Task: Research Airbnb properties in Jebba, Nigeria from 3rd December, 2023 to 17th December, 2023 for 3 adults, 1 child. Place can be entire room with 3 bedrooms having 4 beds and 2 bathrooms. Property type can be house. Amenities needed are: wifi.
Action: Mouse moved to (559, 123)
Screenshot: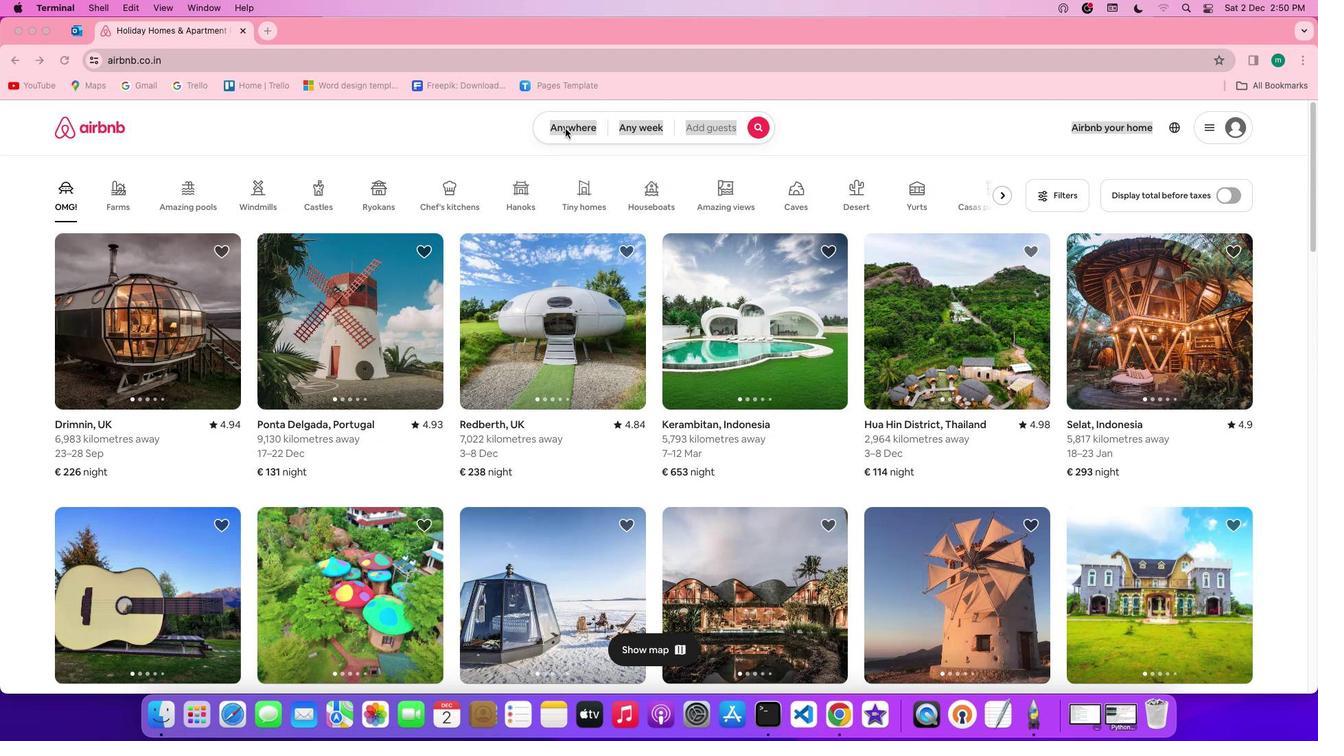 
Action: Mouse pressed left at (559, 123)
Screenshot: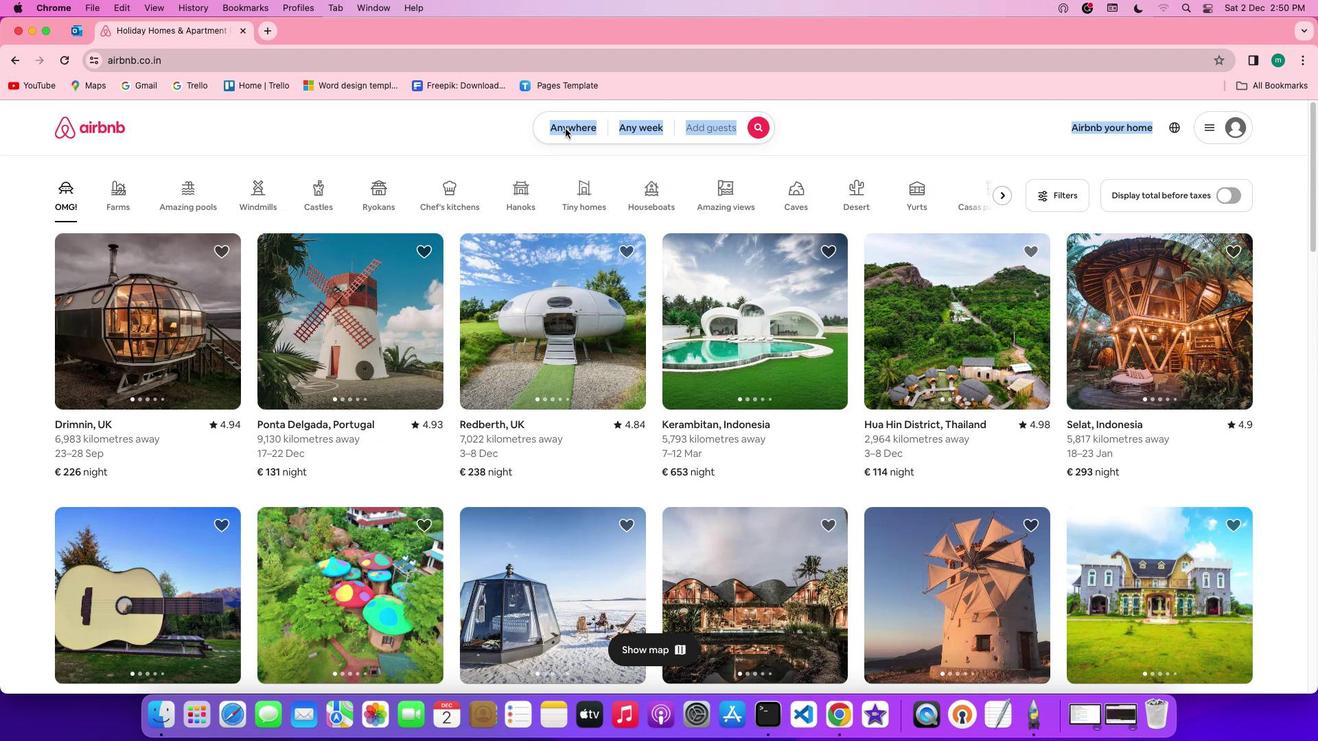 
Action: Mouse pressed left at (559, 123)
Screenshot: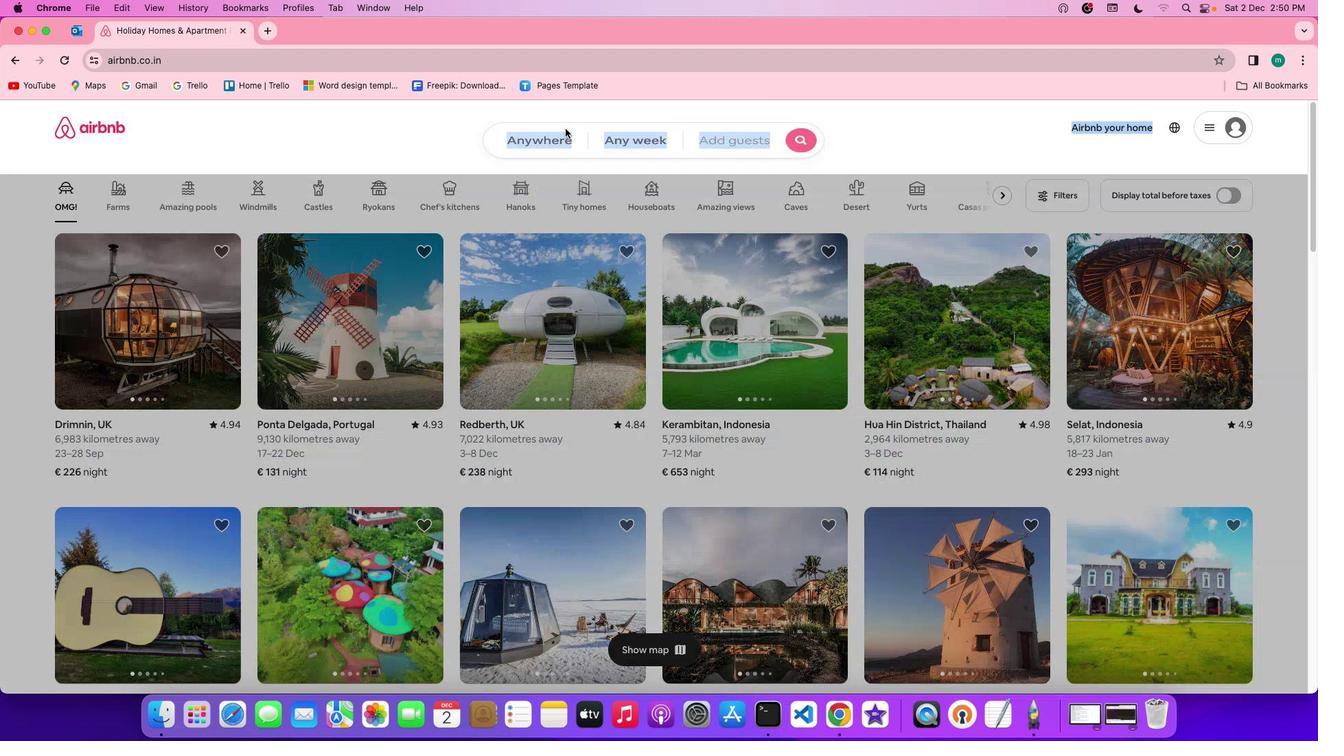
Action: Mouse moved to (491, 173)
Screenshot: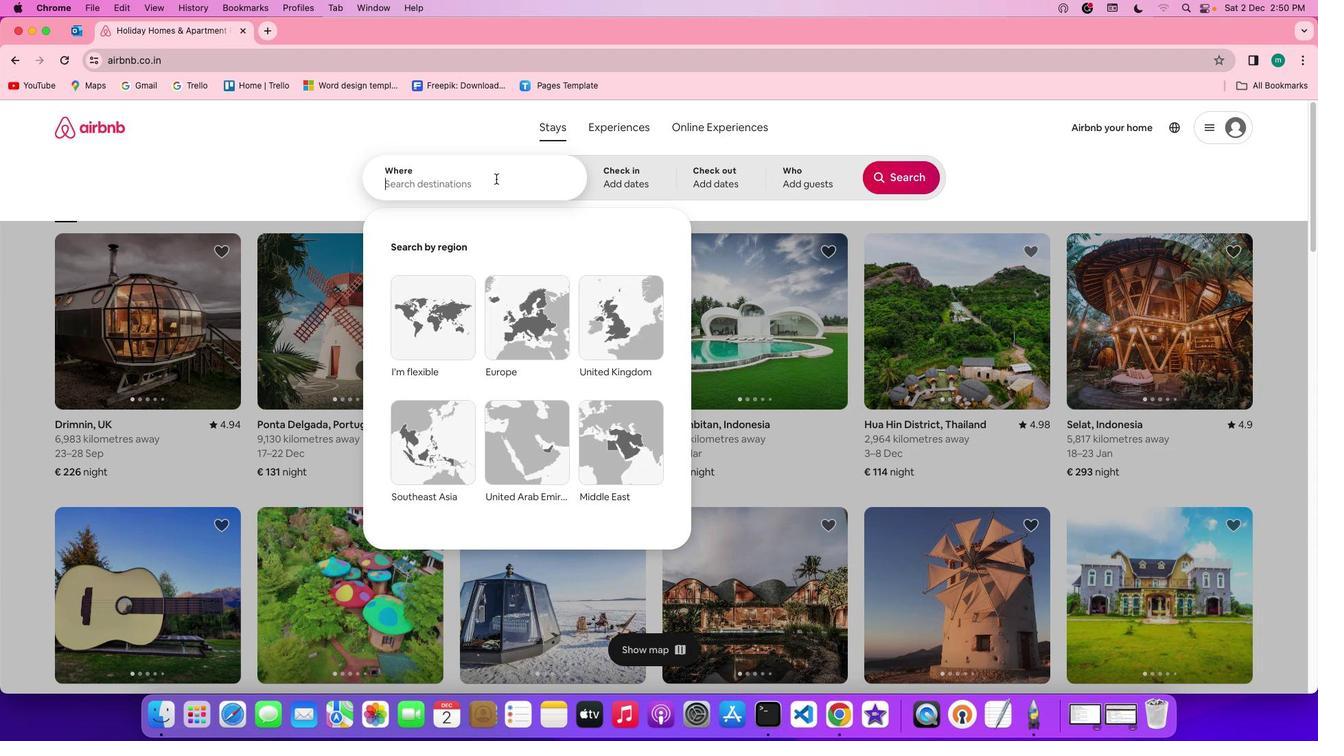 
Action: Mouse pressed left at (491, 173)
Screenshot: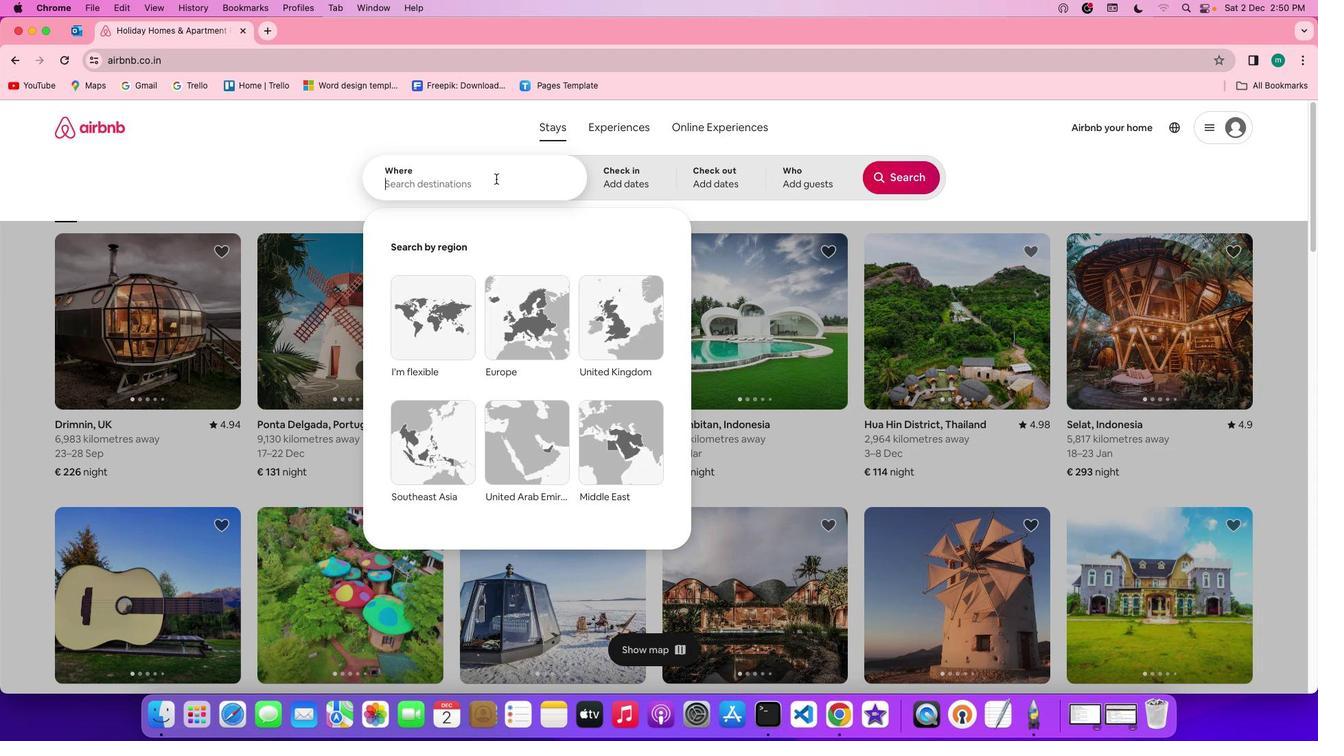 
Action: Key pressed Key.shift'J''e''b''b''a'','Key.spaceKey.shift'n''i''g''e''r''i''a'
Screenshot: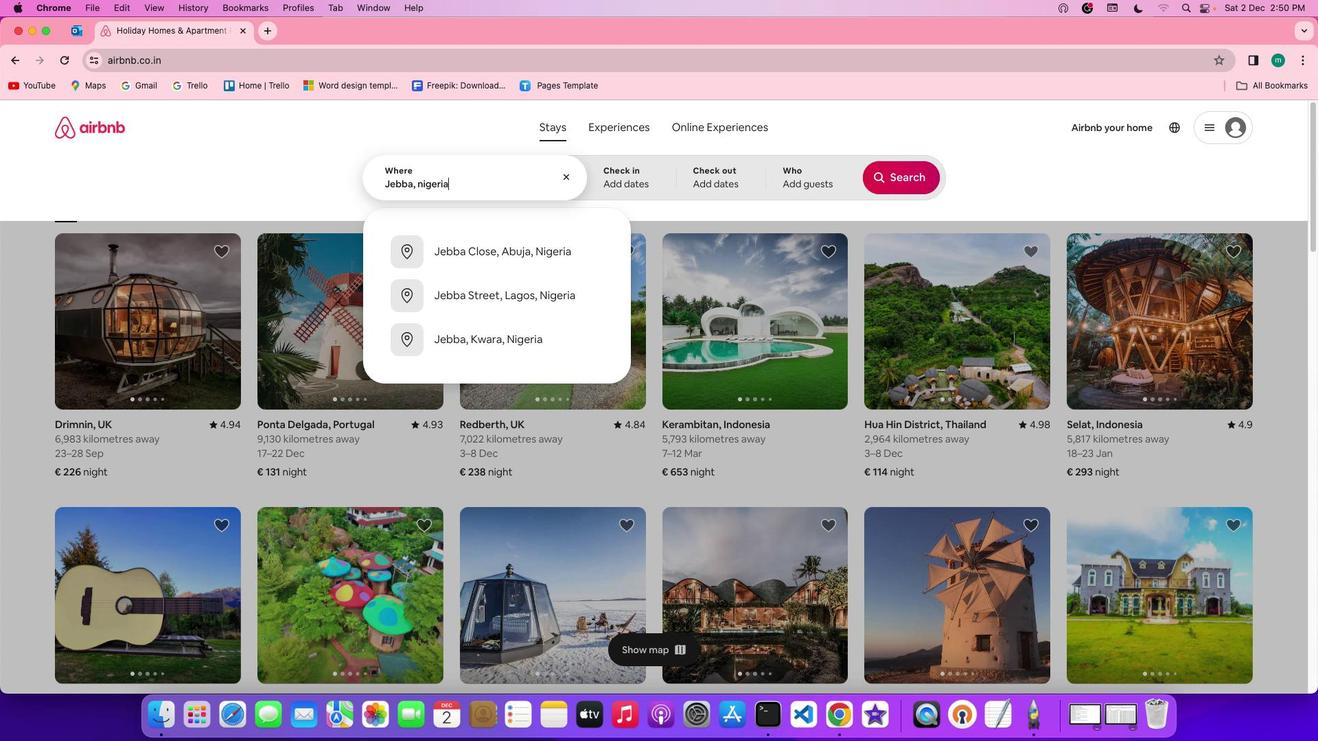 
Action: Mouse moved to (628, 164)
Screenshot: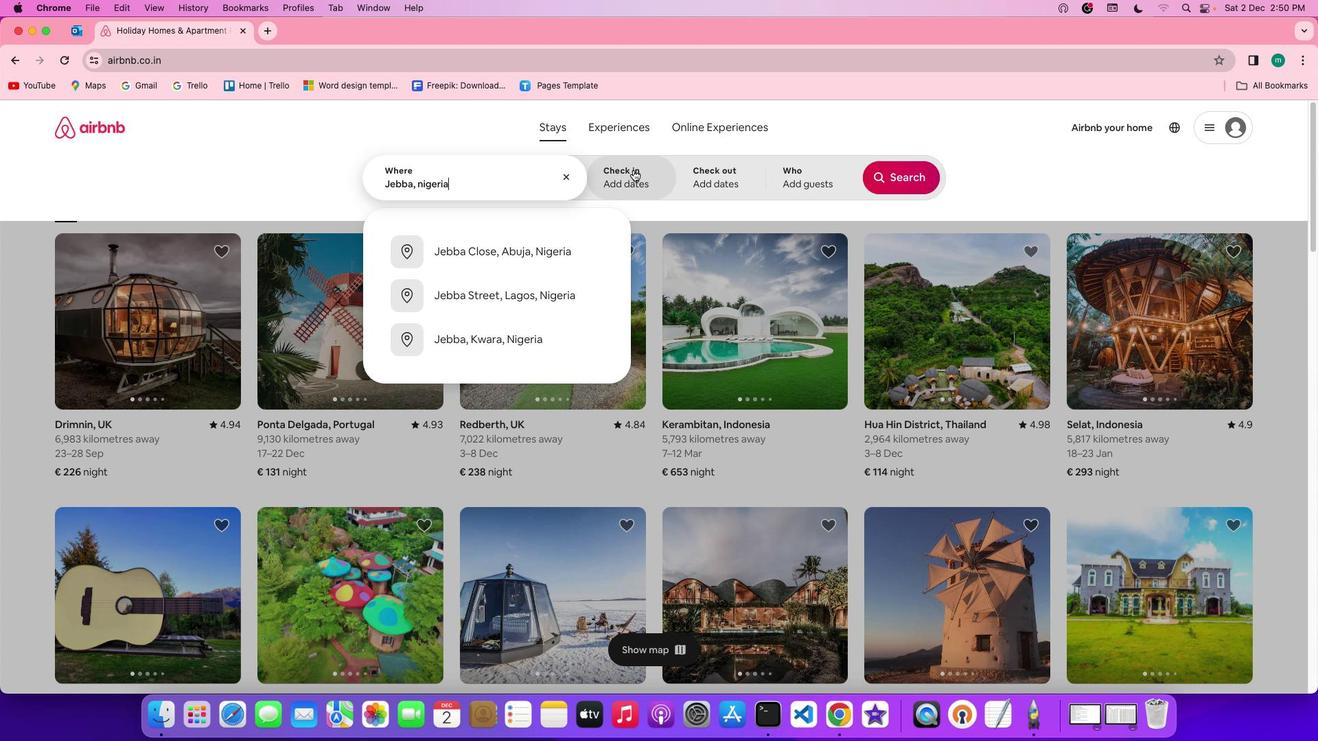 
Action: Mouse pressed left at (628, 164)
Screenshot: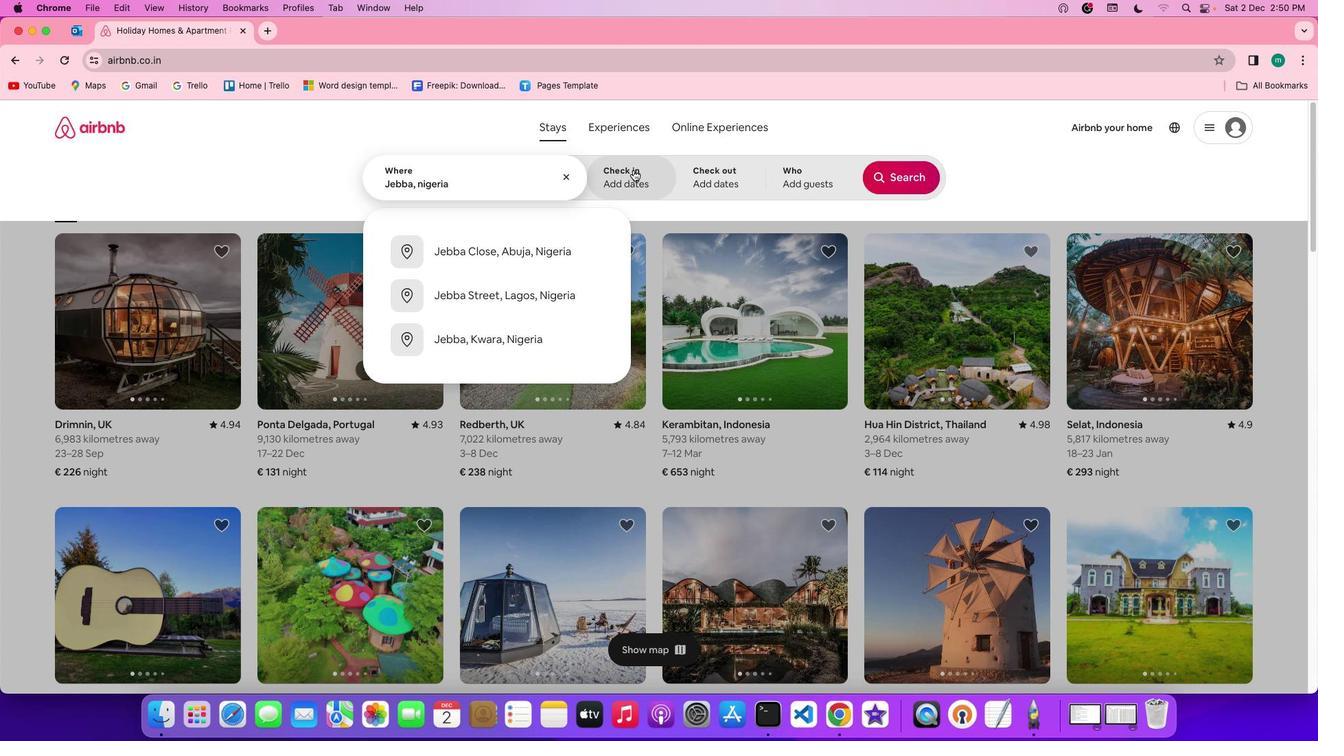 
Action: Mouse moved to (417, 374)
Screenshot: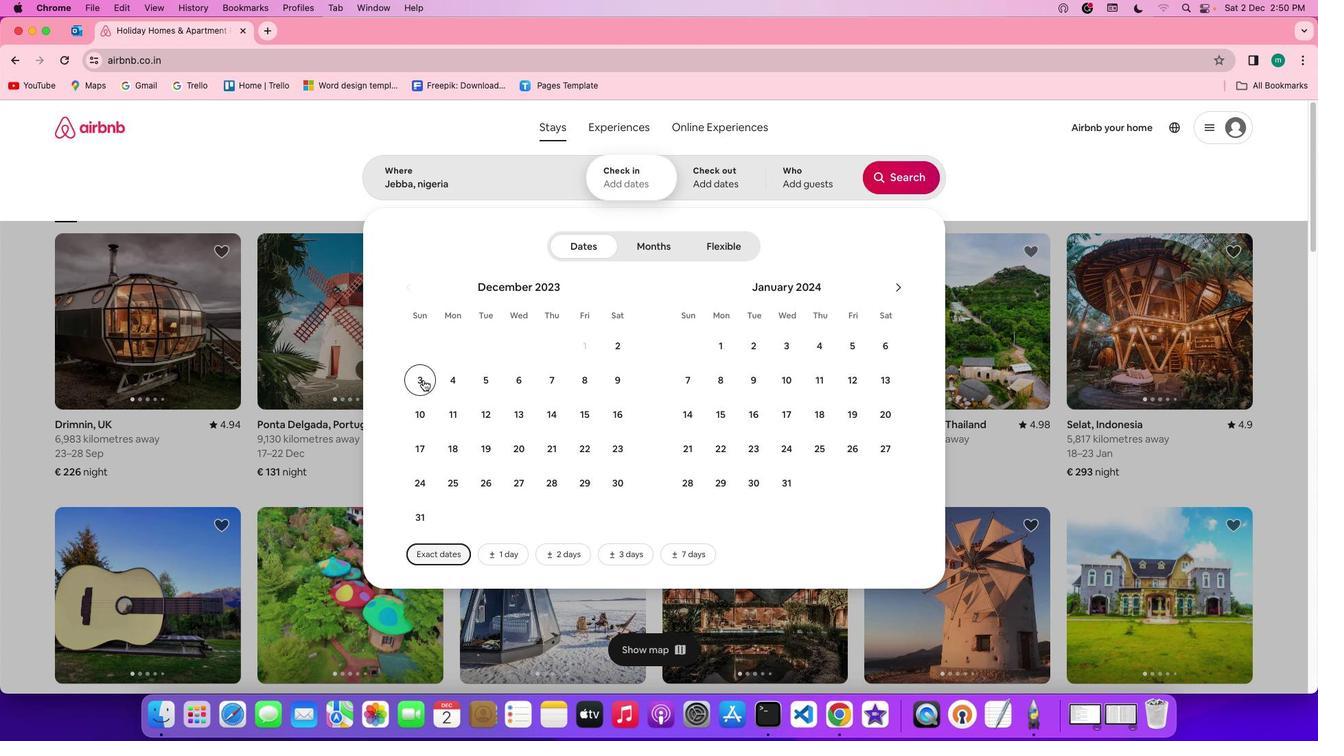 
Action: Mouse pressed left at (417, 374)
Screenshot: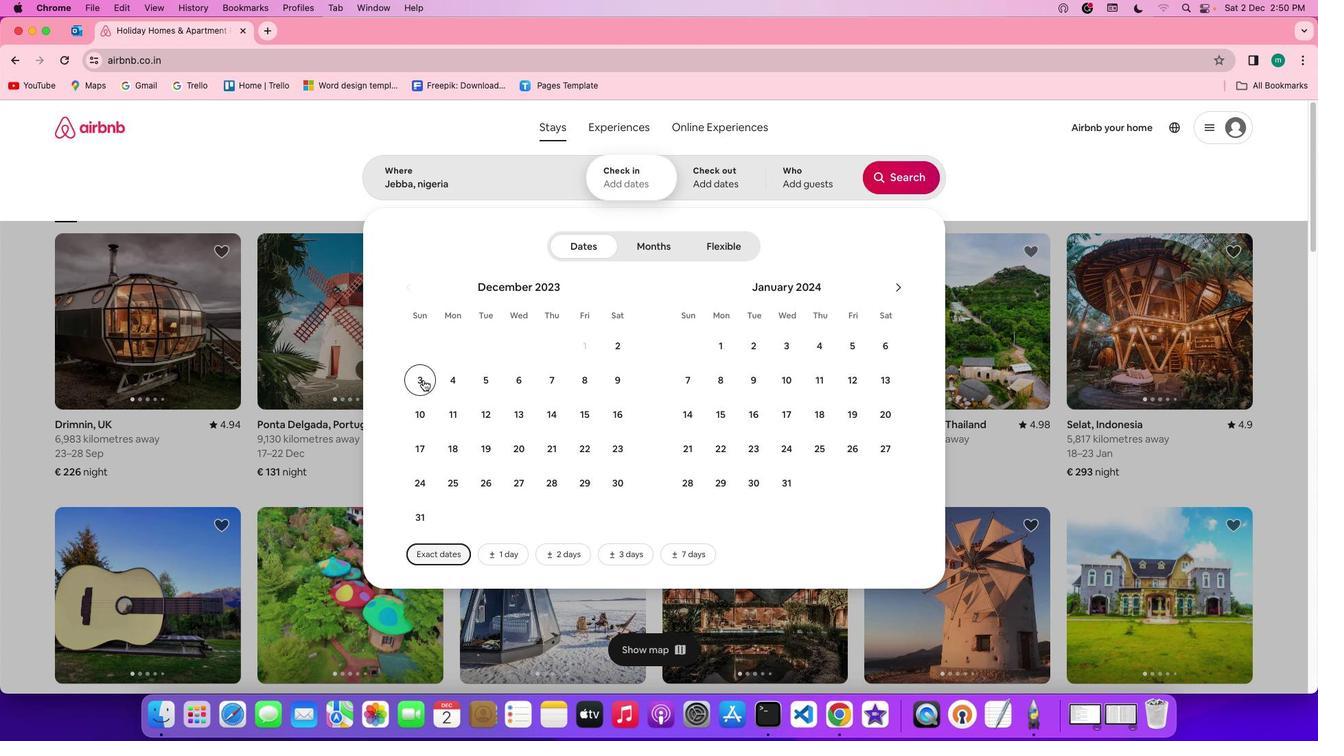 
Action: Mouse moved to (422, 435)
Screenshot: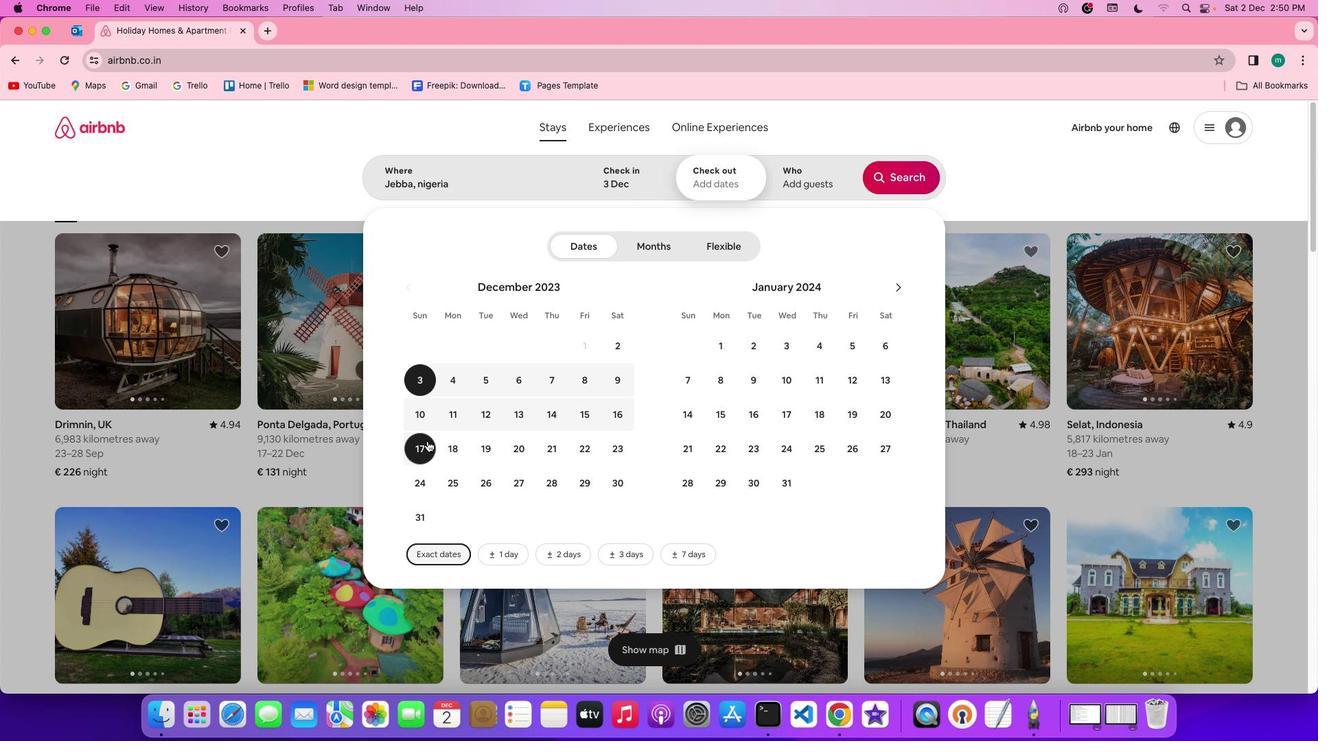
Action: Mouse pressed left at (422, 435)
Screenshot: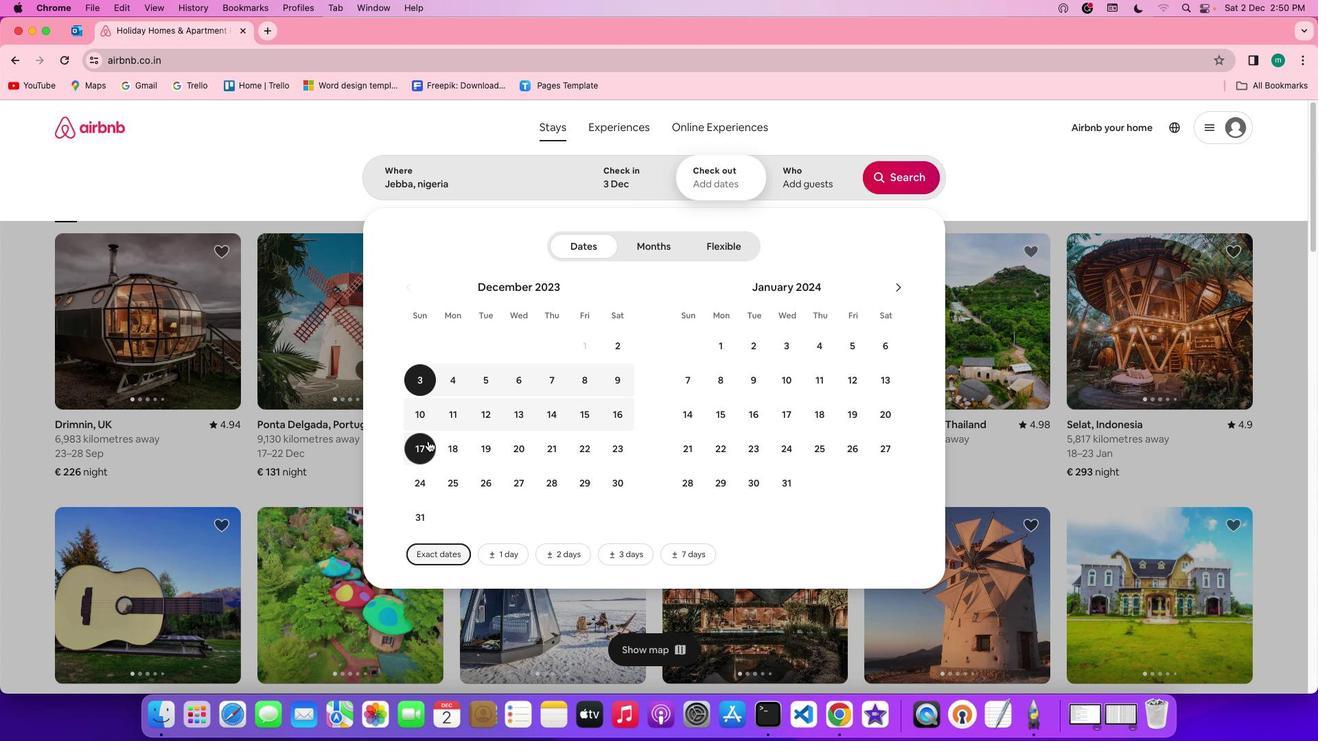 
Action: Mouse moved to (809, 170)
Screenshot: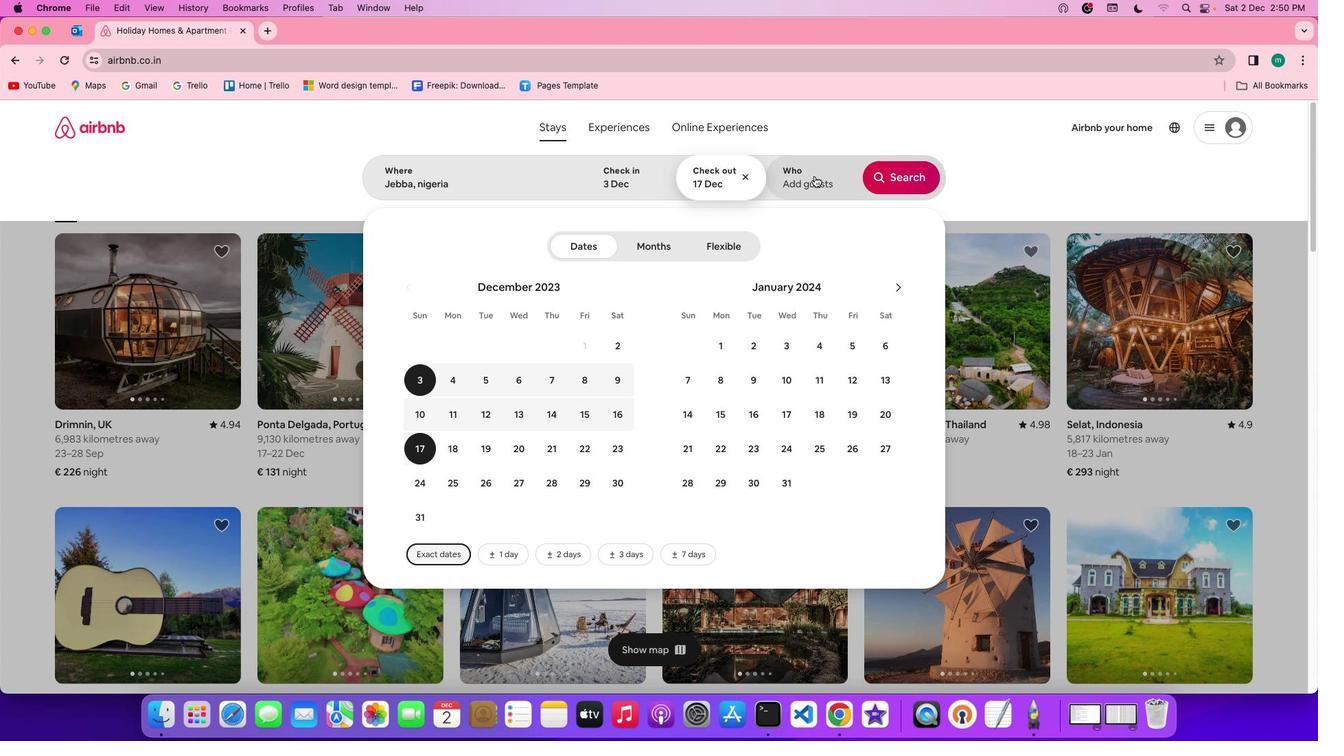 
Action: Mouse pressed left at (809, 170)
Screenshot: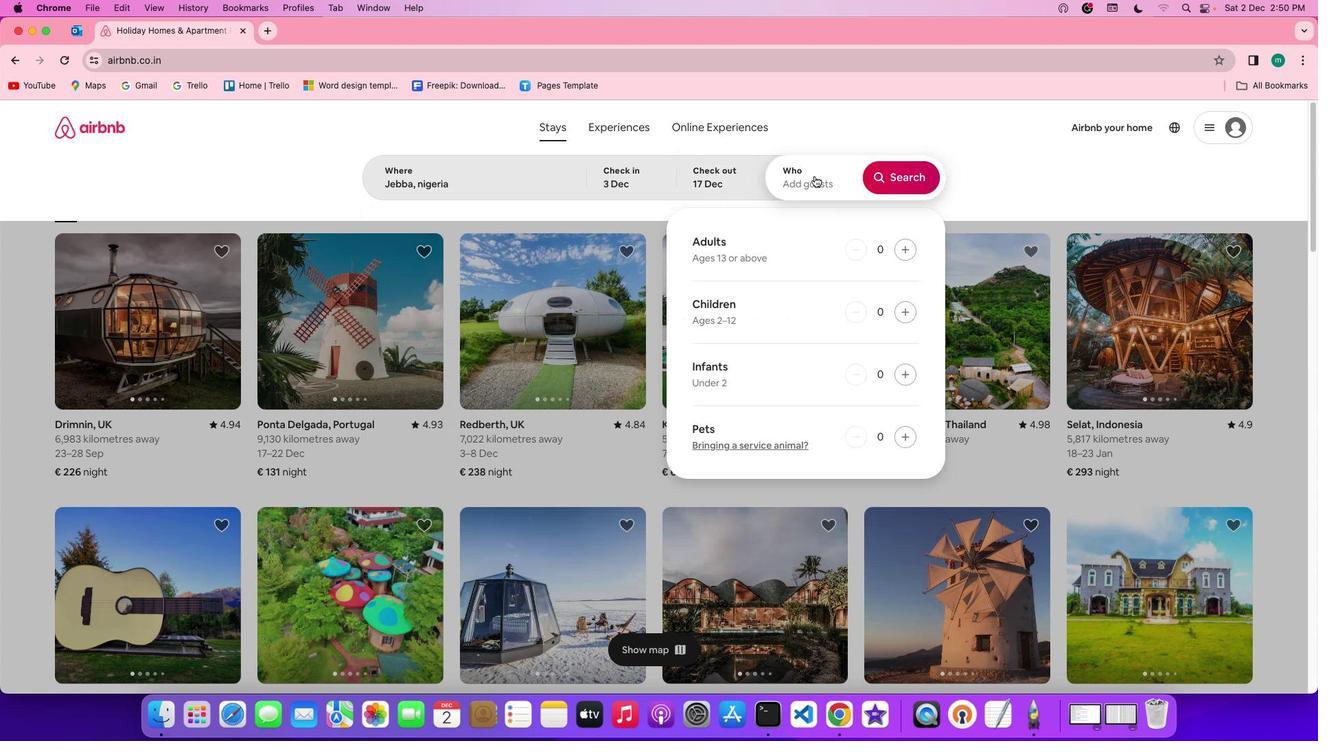 
Action: Mouse moved to (896, 241)
Screenshot: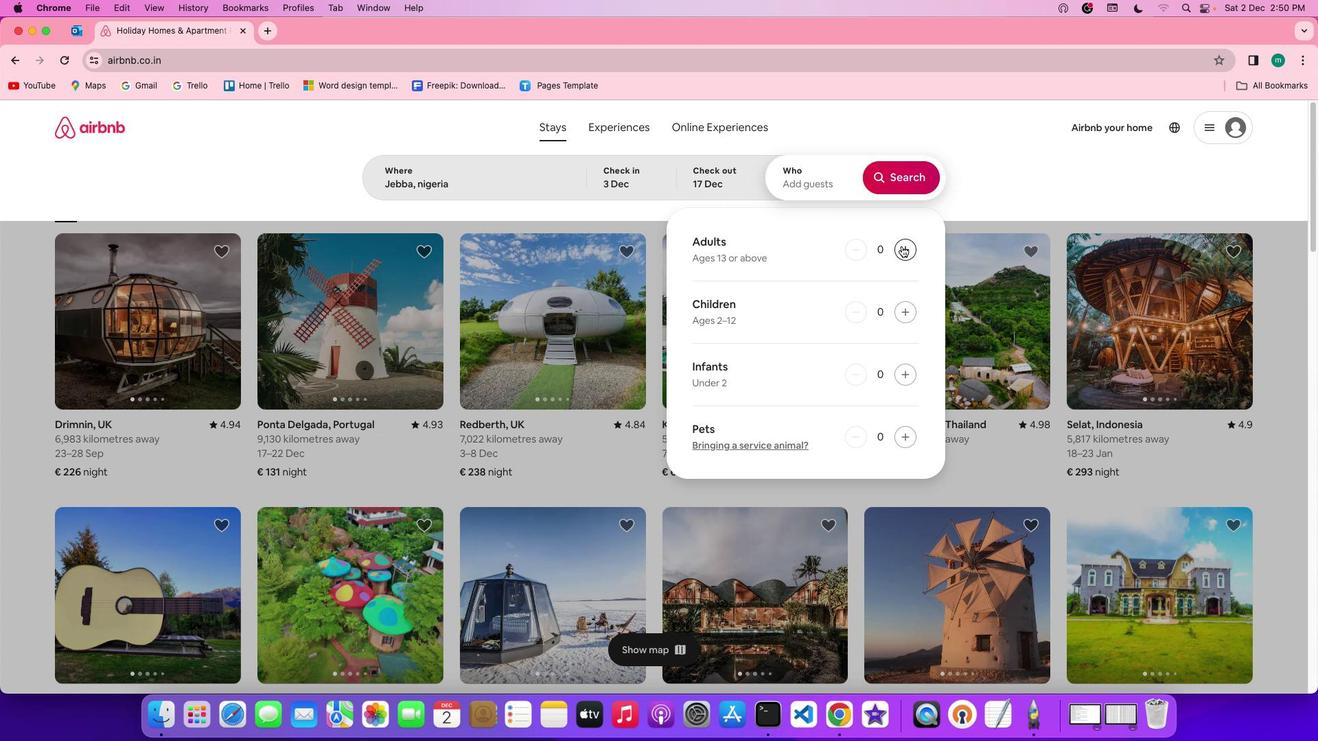 
Action: Mouse pressed left at (896, 241)
Screenshot: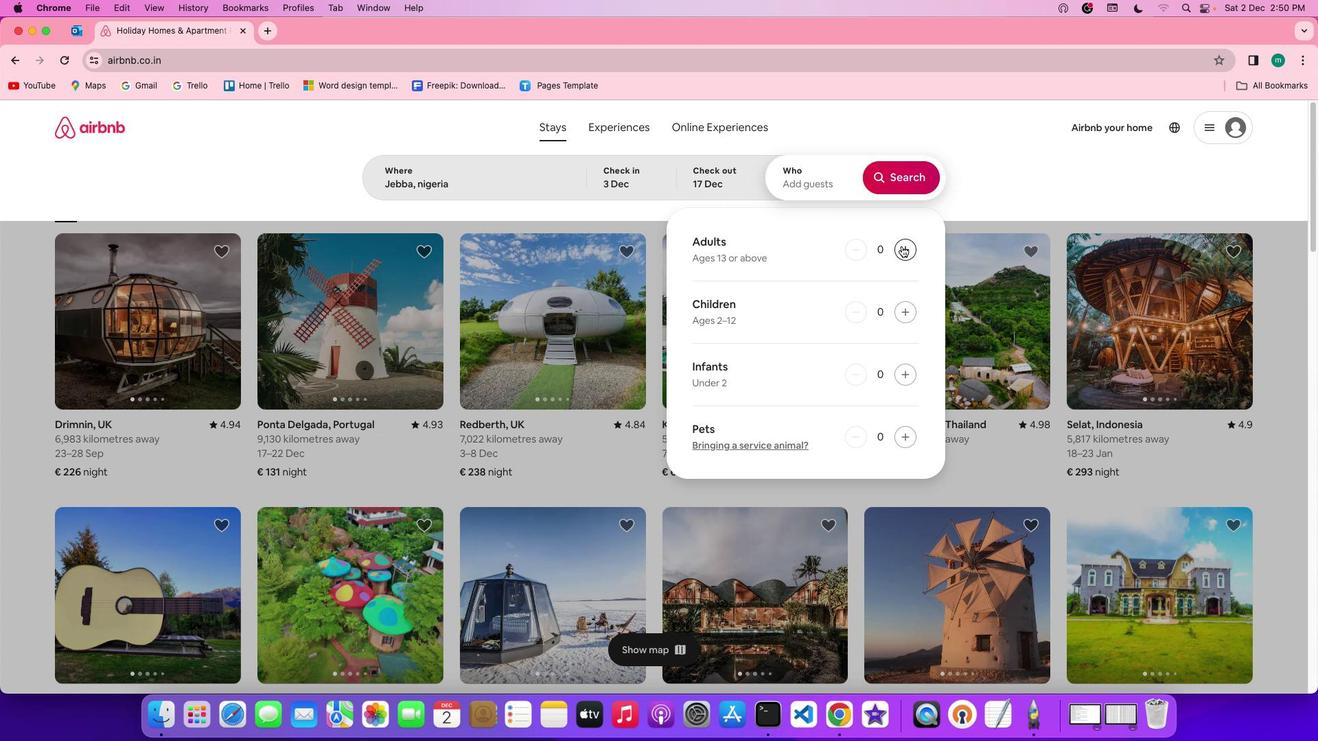 
Action: Mouse pressed left at (896, 241)
Screenshot: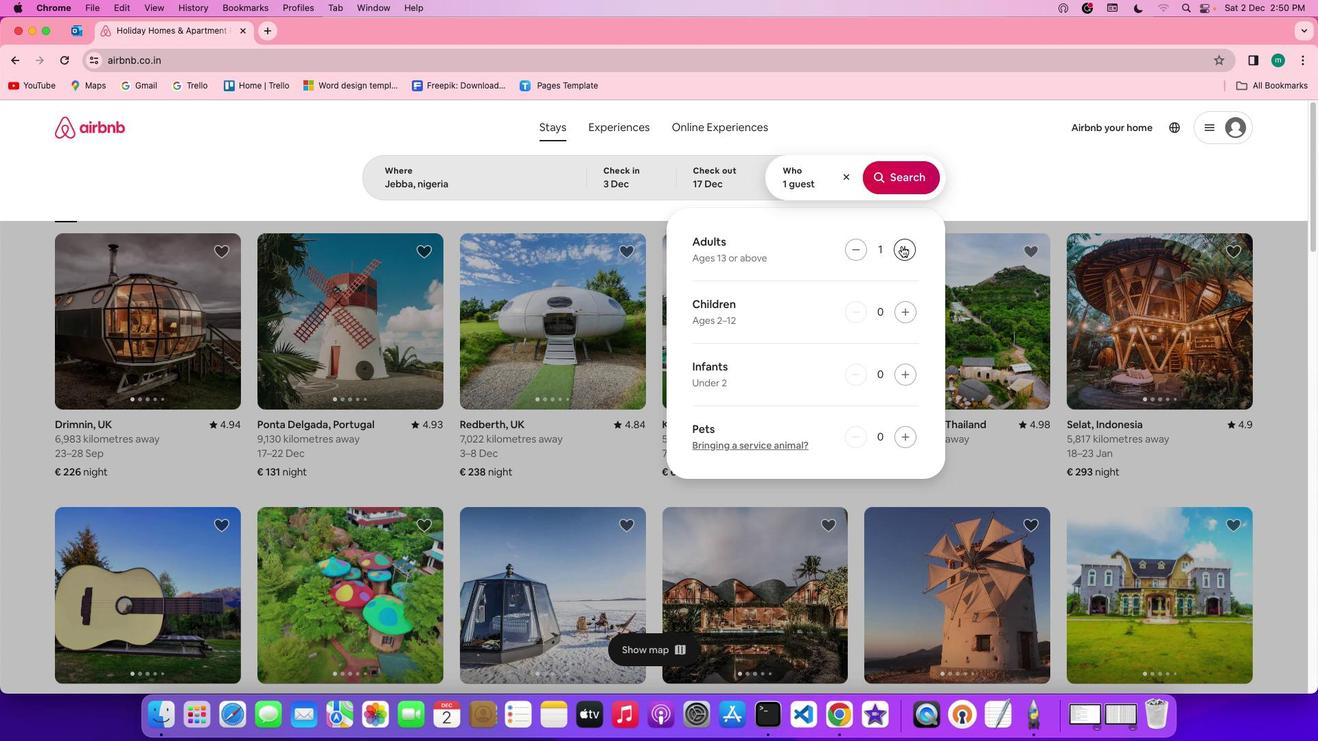 
Action: Mouse pressed left at (896, 241)
Screenshot: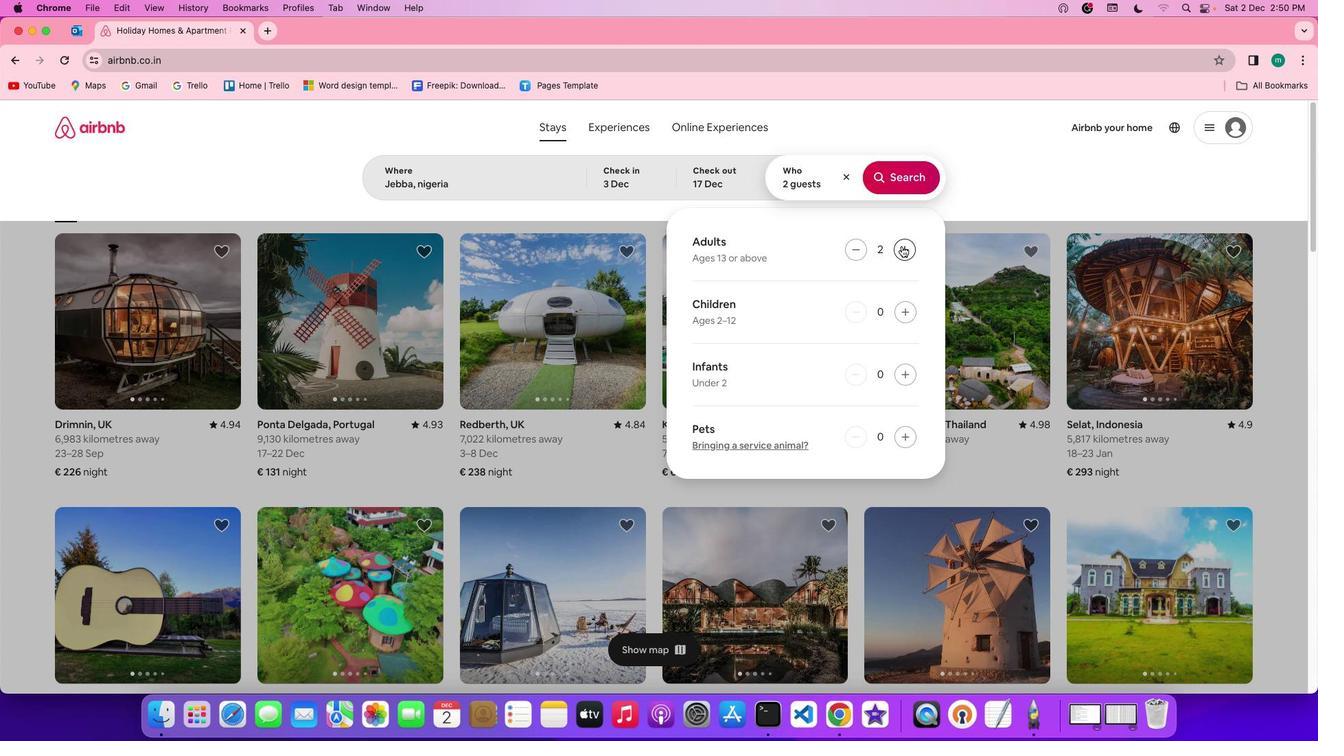
Action: Mouse moved to (899, 301)
Screenshot: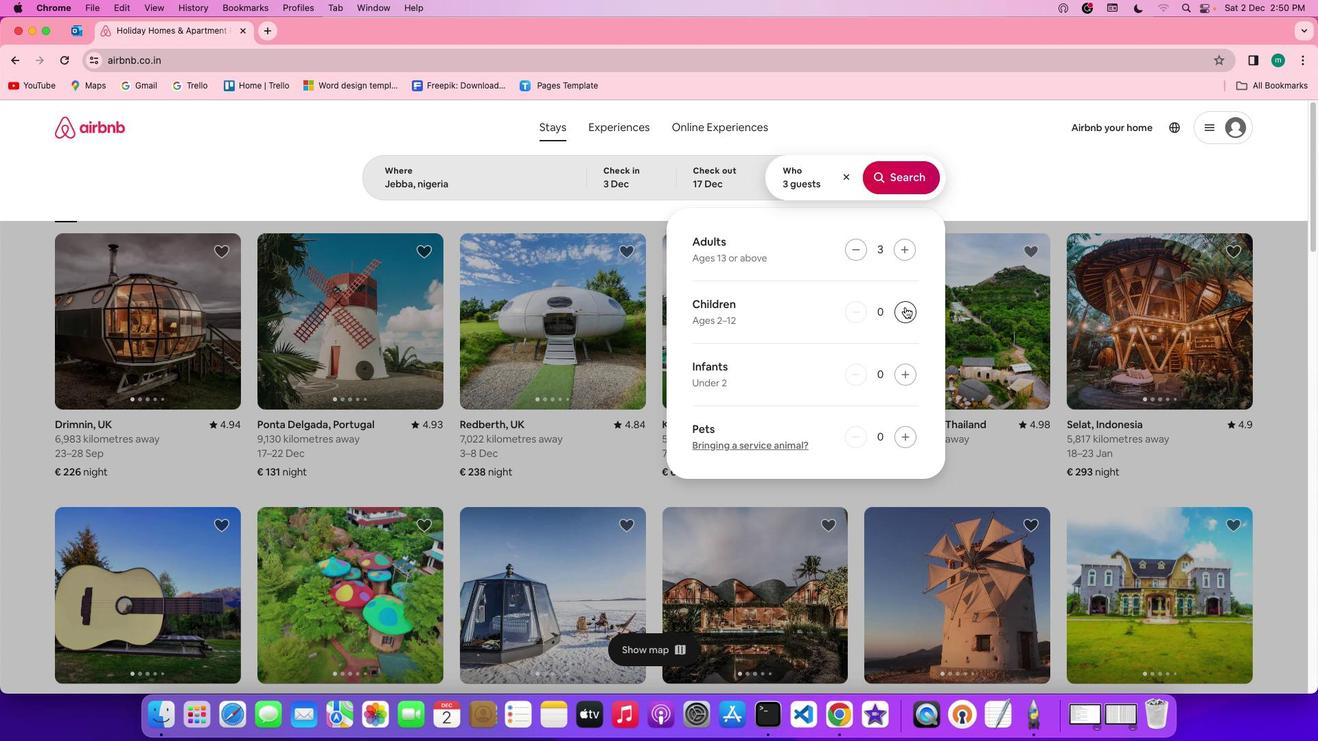 
Action: Mouse pressed left at (899, 301)
Screenshot: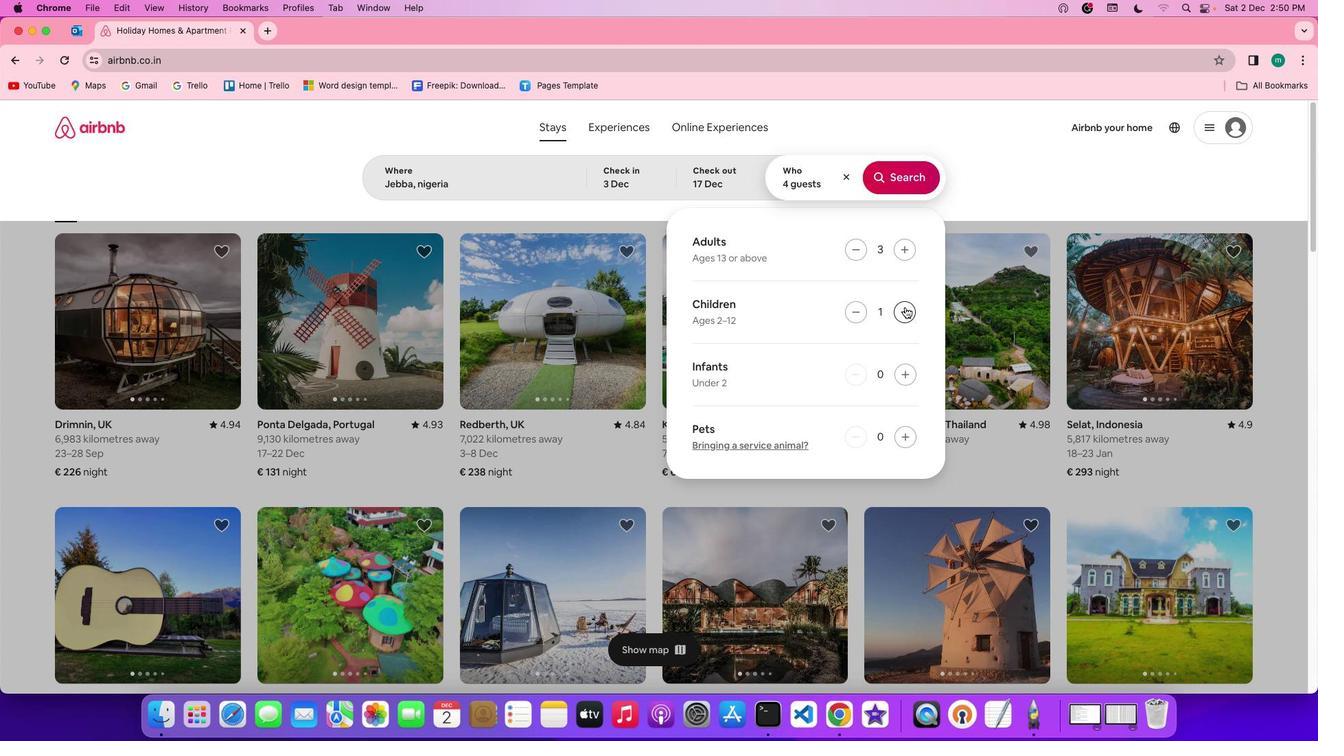 
Action: Mouse moved to (885, 172)
Screenshot: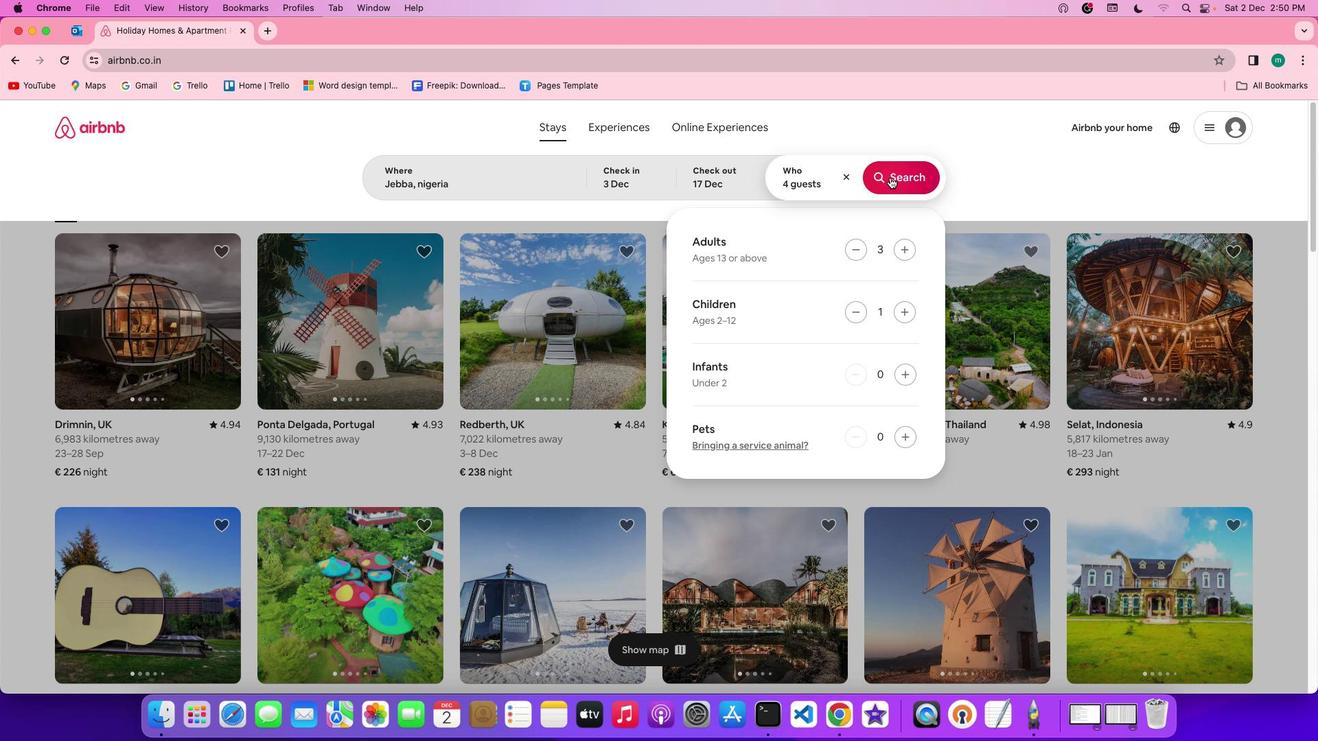 
Action: Mouse pressed left at (885, 172)
Screenshot: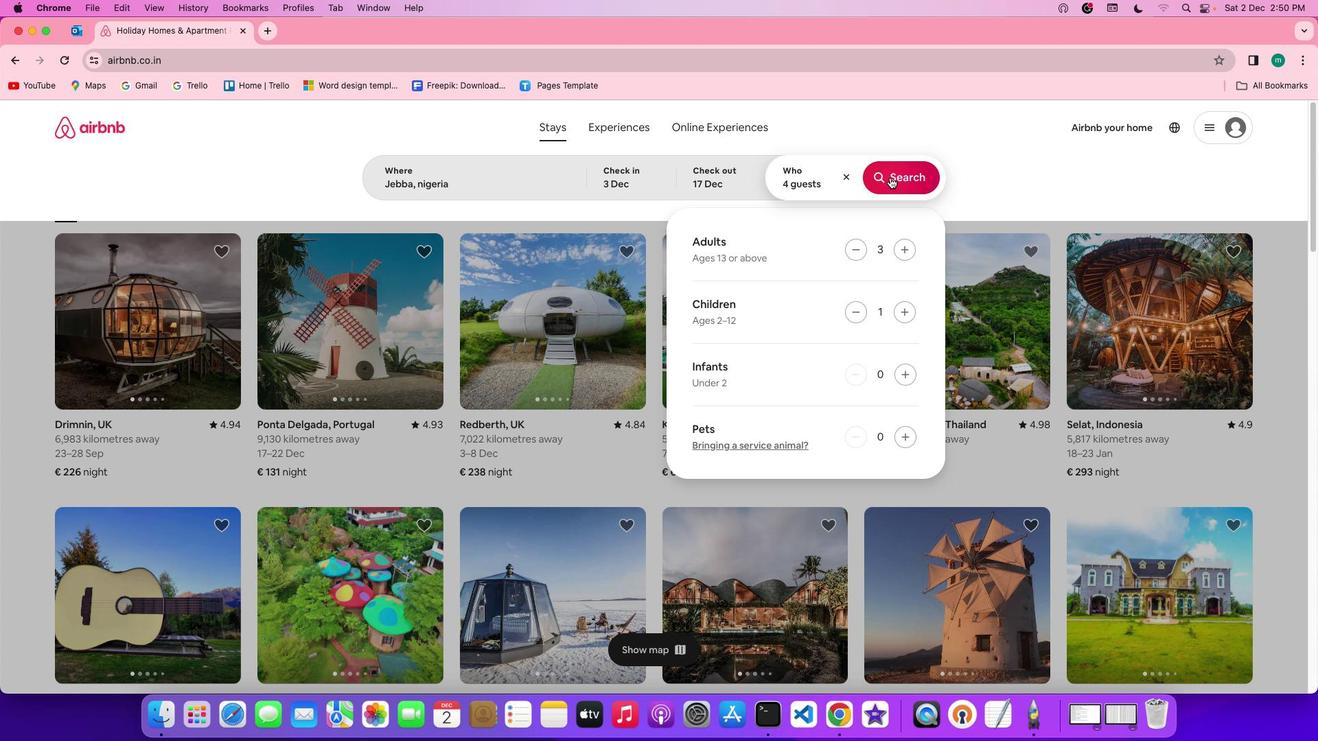
Action: Mouse moved to (1105, 171)
Screenshot: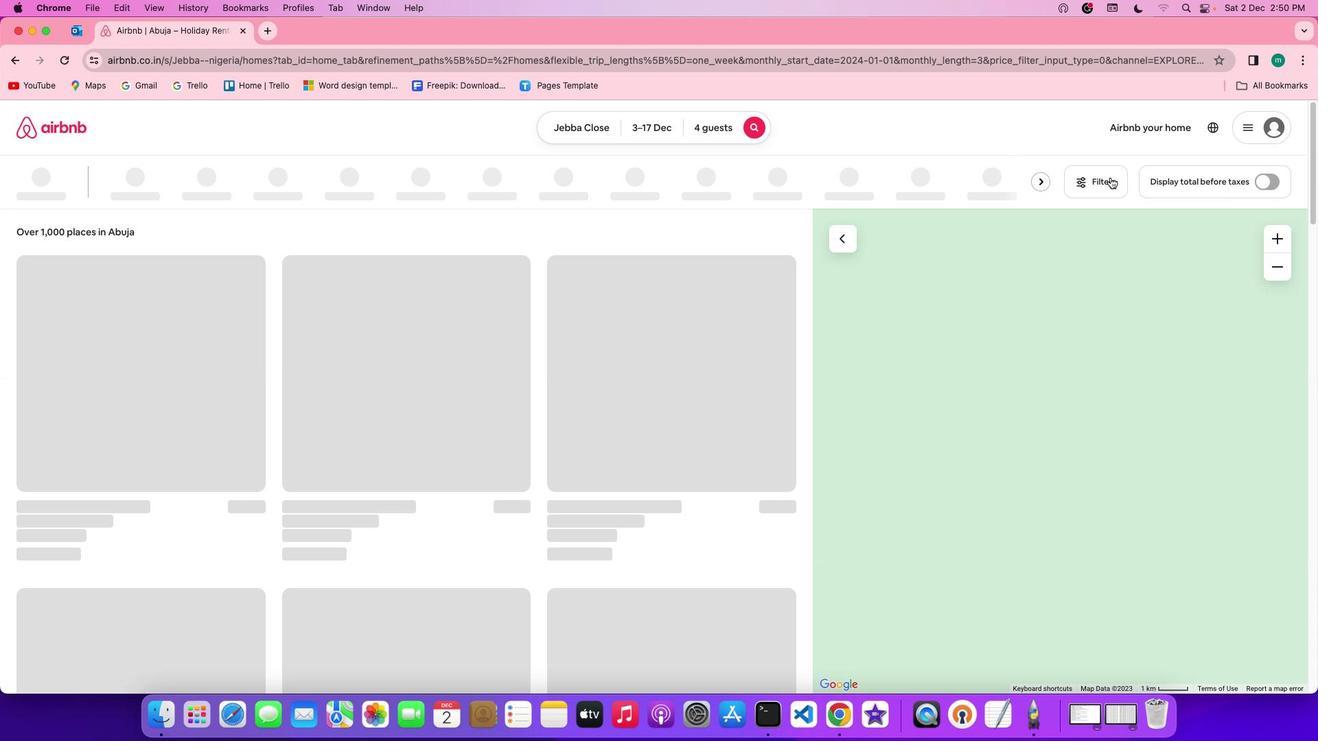 
Action: Mouse pressed left at (1105, 171)
Screenshot: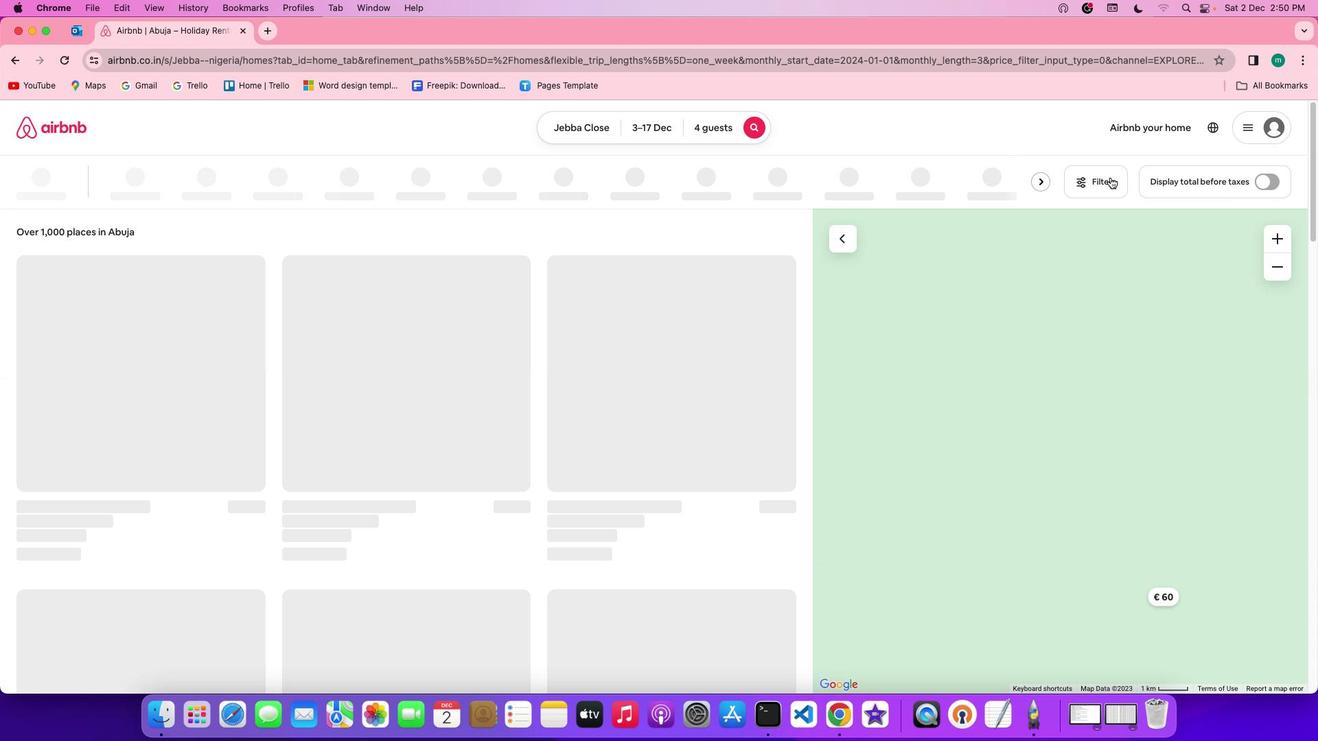 
Action: Mouse moved to (746, 271)
Screenshot: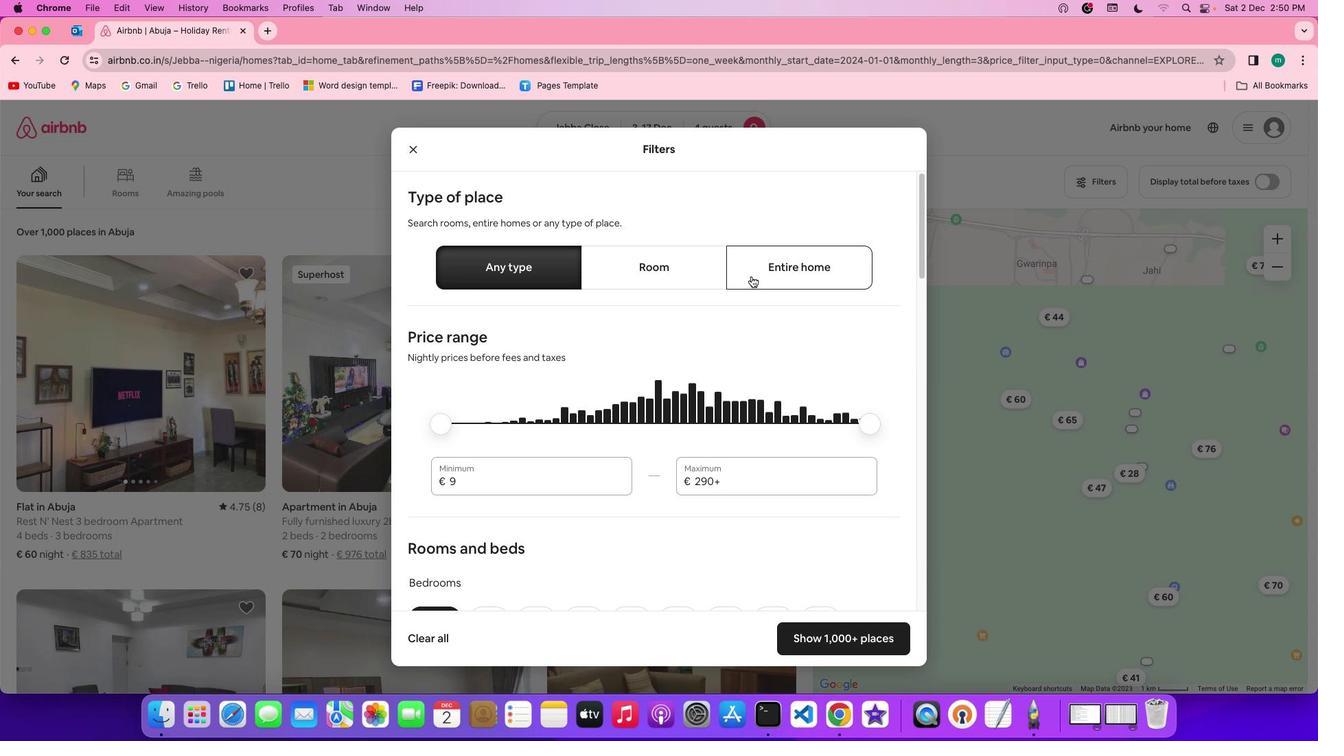 
Action: Mouse scrolled (746, 271) with delta (-4, -5)
Screenshot: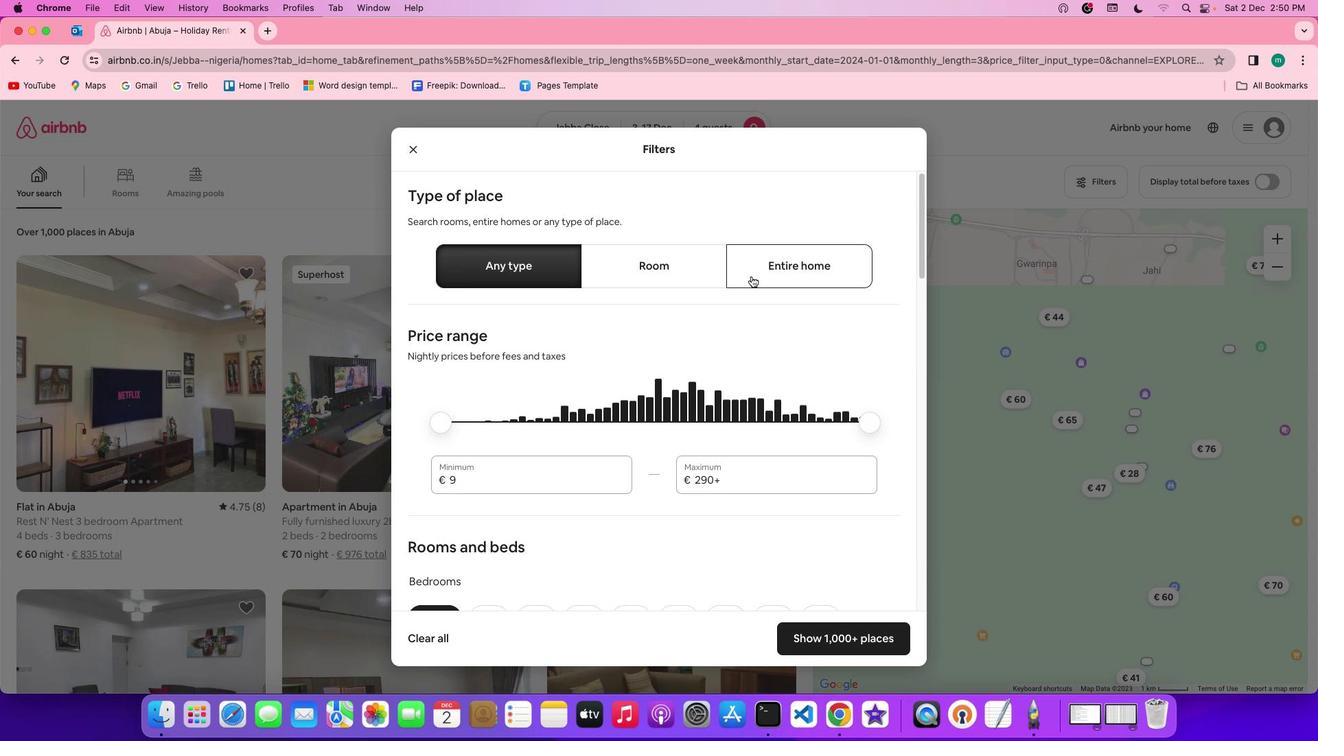 
Action: Mouse scrolled (746, 271) with delta (-4, -5)
Screenshot: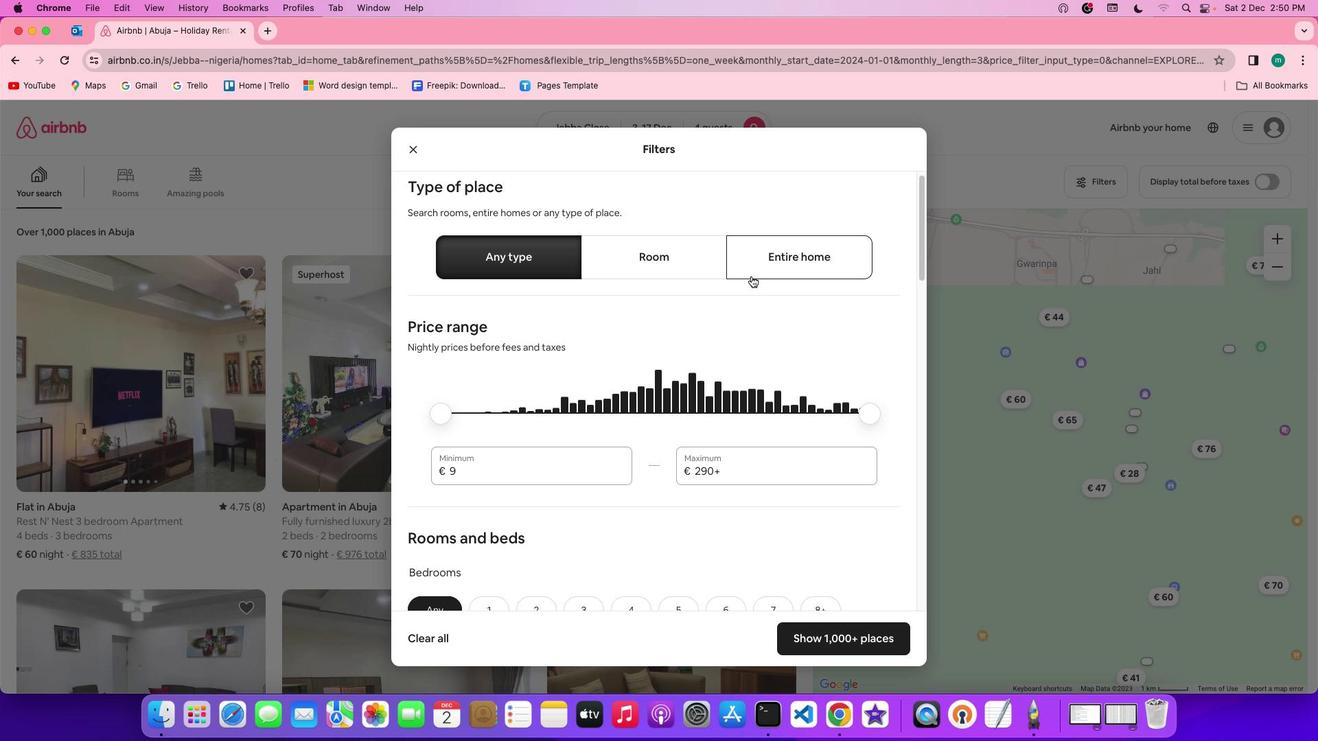 
Action: Mouse scrolled (746, 271) with delta (-4, -5)
Screenshot: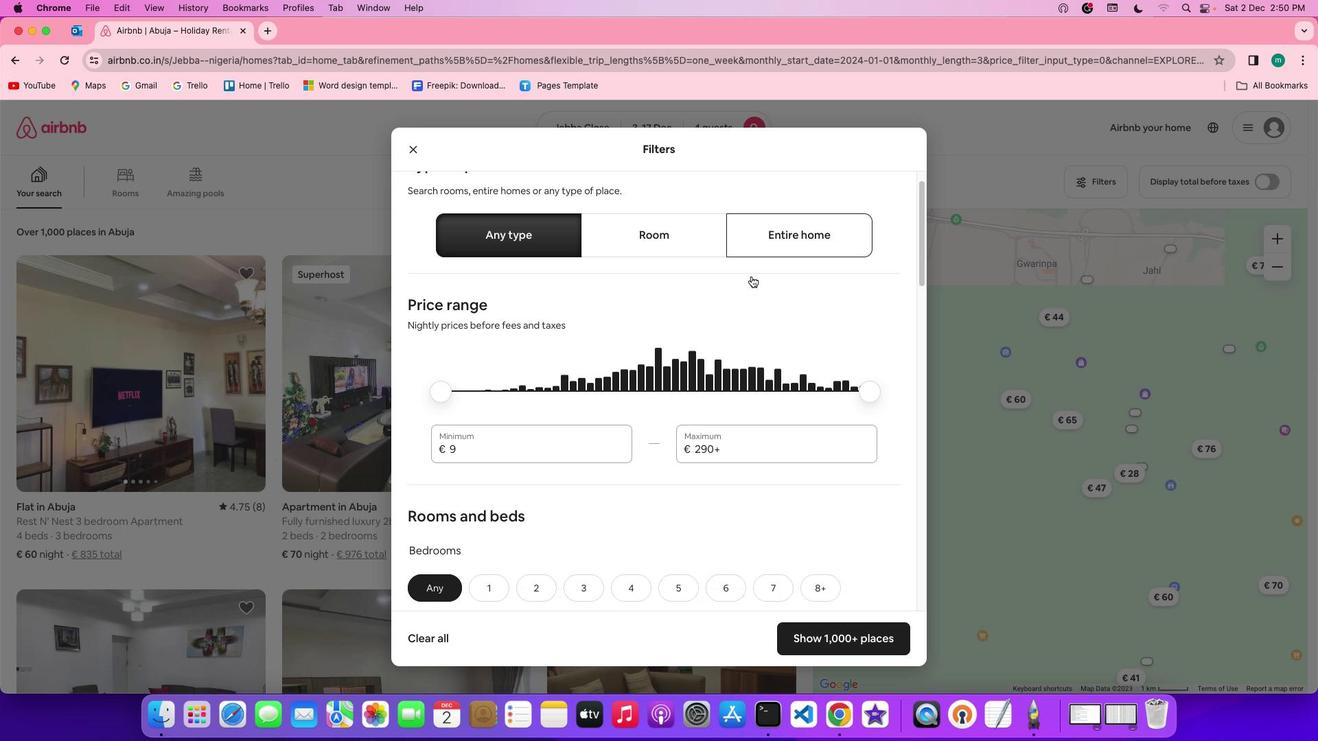 
Action: Mouse scrolled (746, 271) with delta (-4, -5)
Screenshot: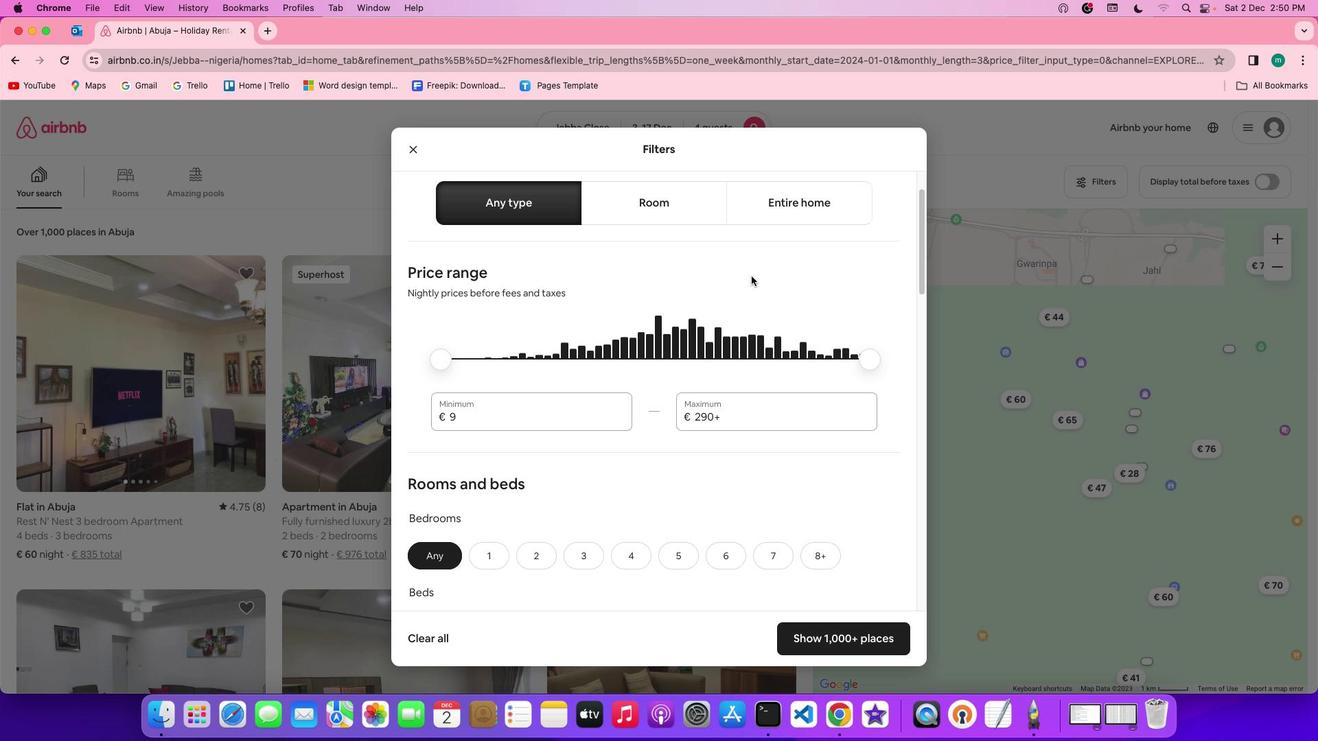 
Action: Mouse scrolled (746, 271) with delta (-4, -5)
Screenshot: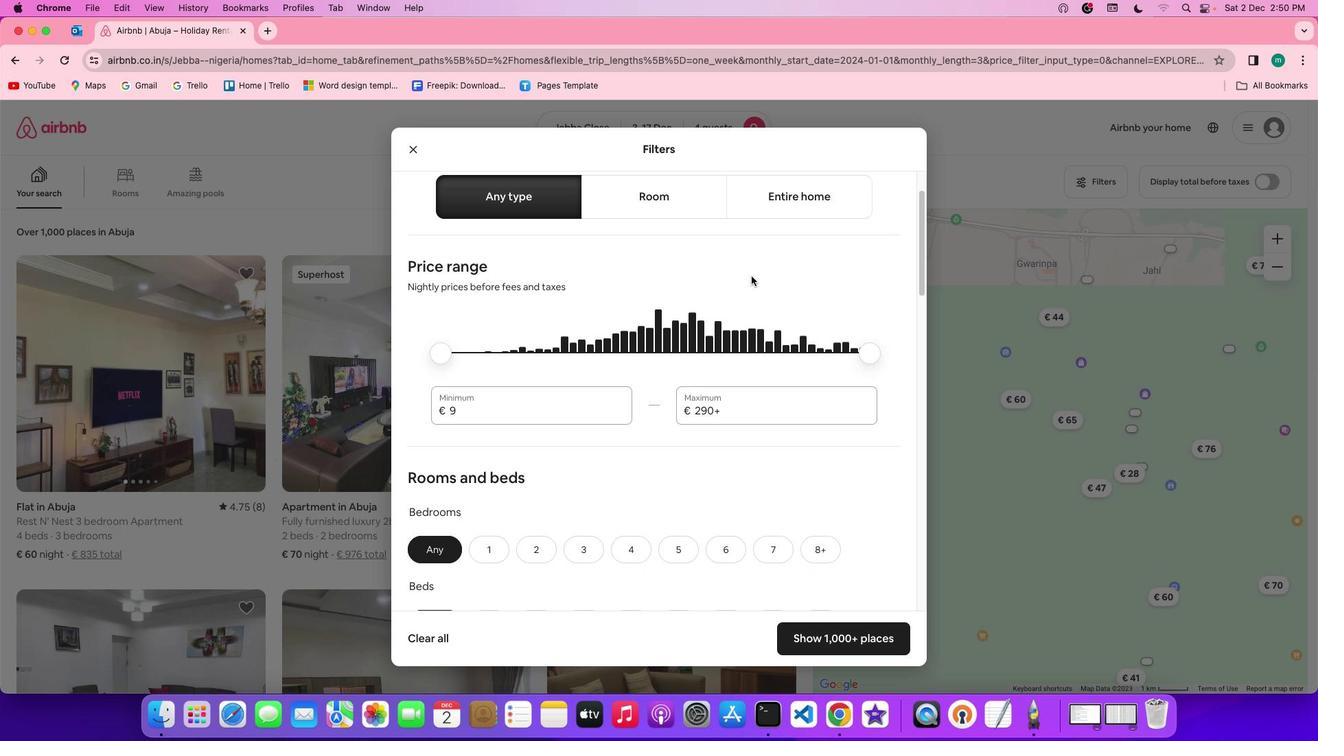 
Action: Mouse scrolled (746, 271) with delta (-4, -5)
Screenshot: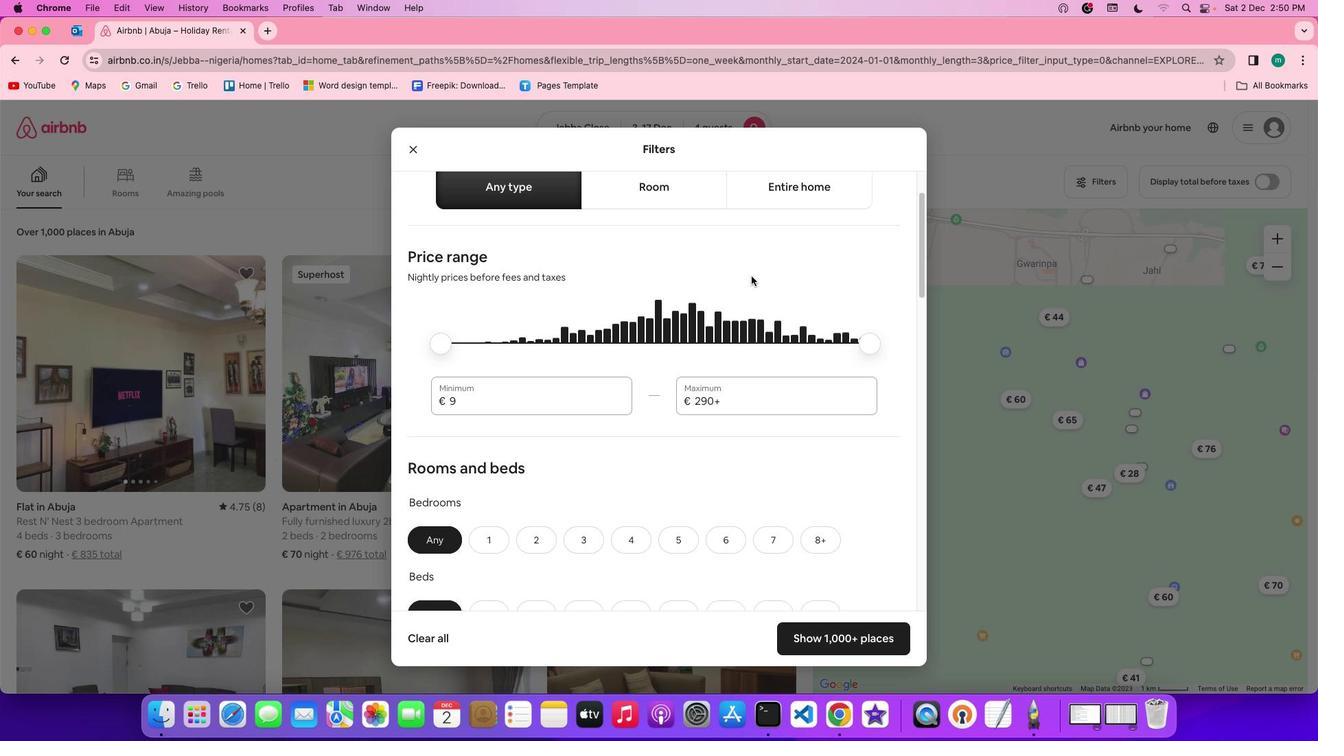 
Action: Mouse scrolled (746, 271) with delta (-4, -5)
Screenshot: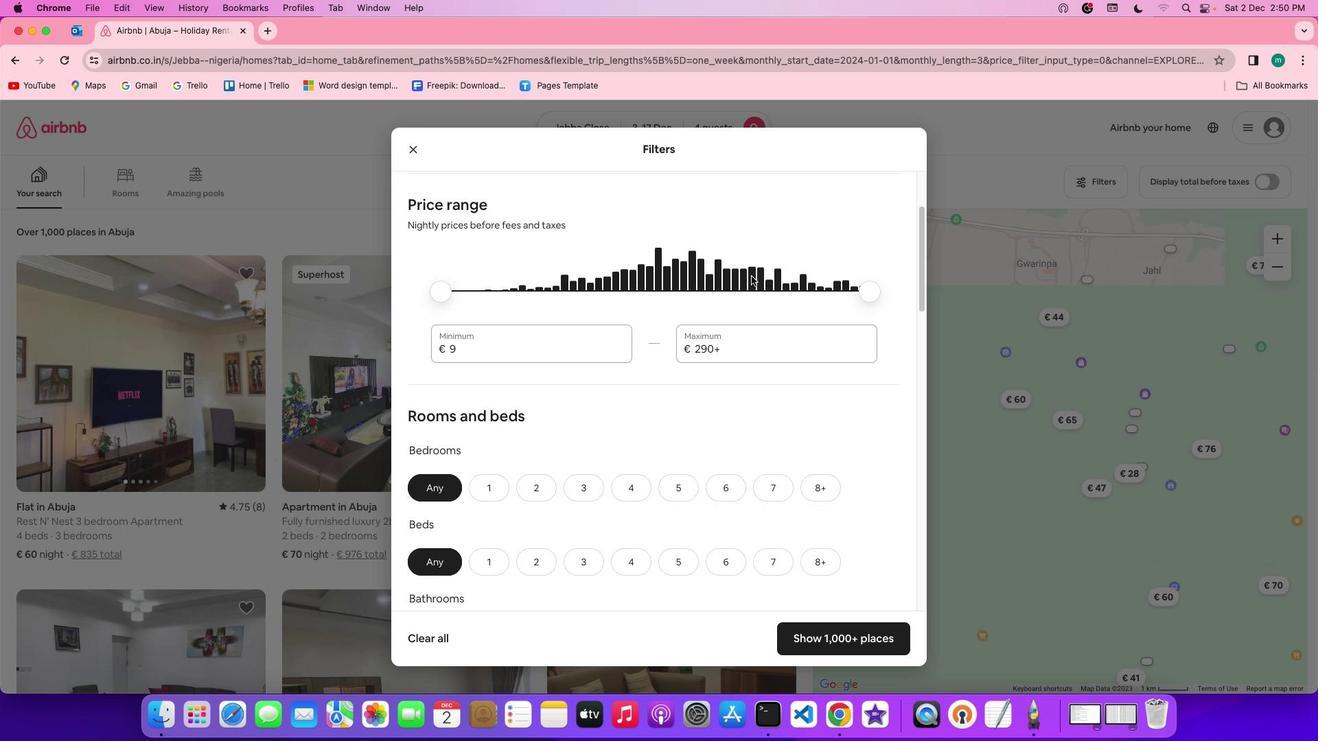 
Action: Mouse scrolled (746, 271) with delta (-4, -5)
Screenshot: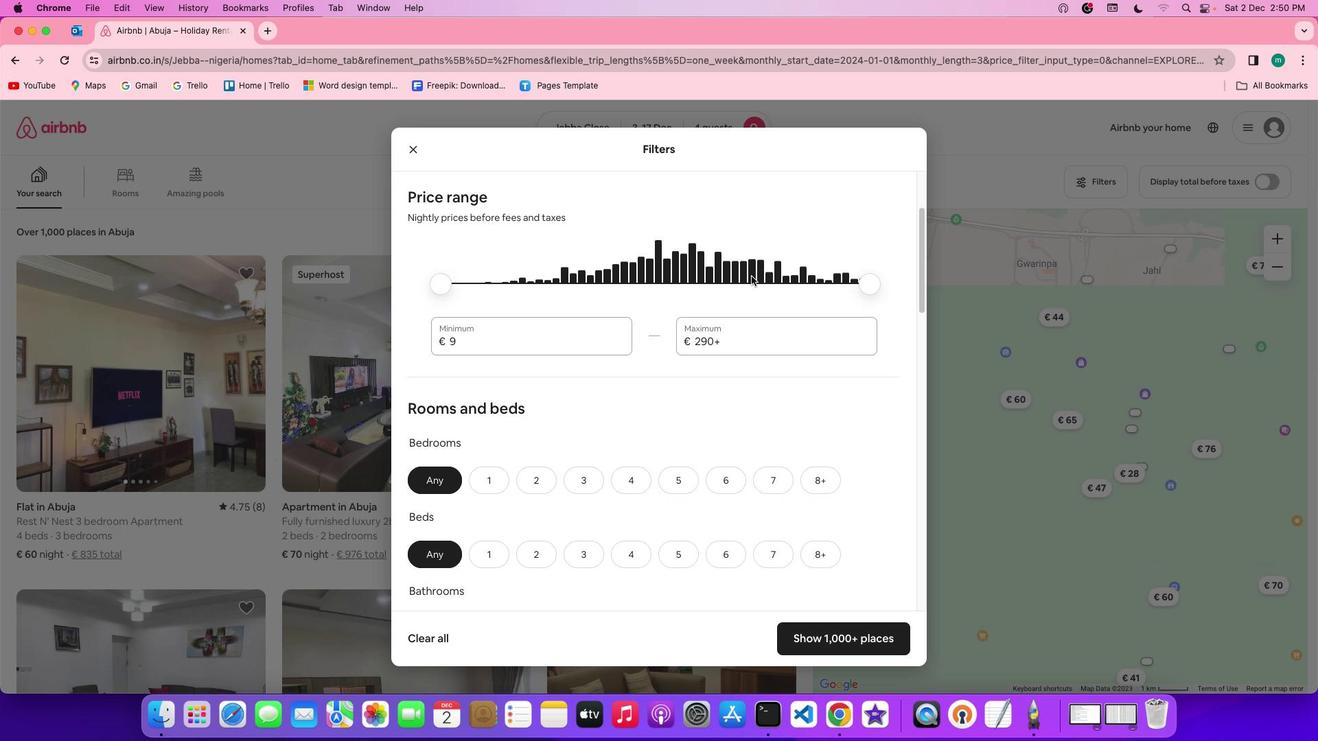
Action: Mouse scrolled (746, 271) with delta (-4, -6)
Screenshot: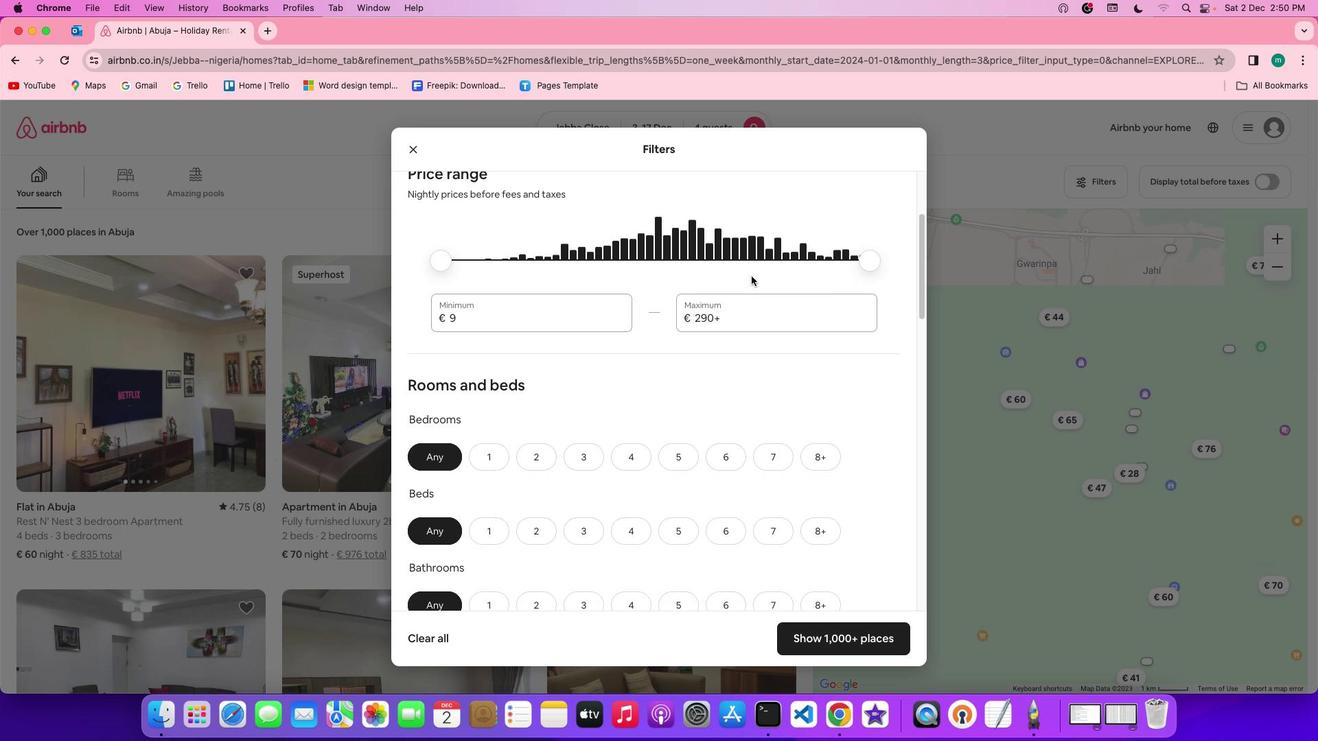 
Action: Mouse scrolled (746, 271) with delta (-4, -5)
Screenshot: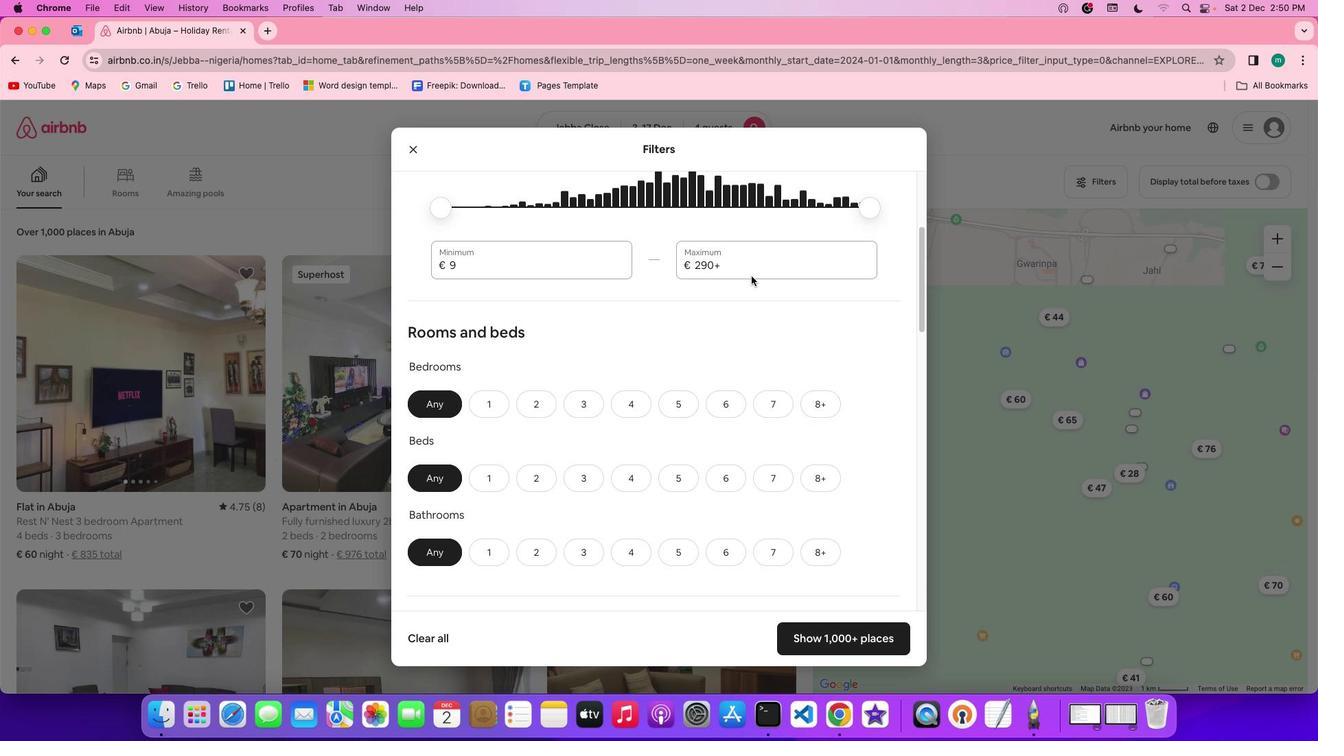 
Action: Mouse scrolled (746, 271) with delta (-4, -5)
Screenshot: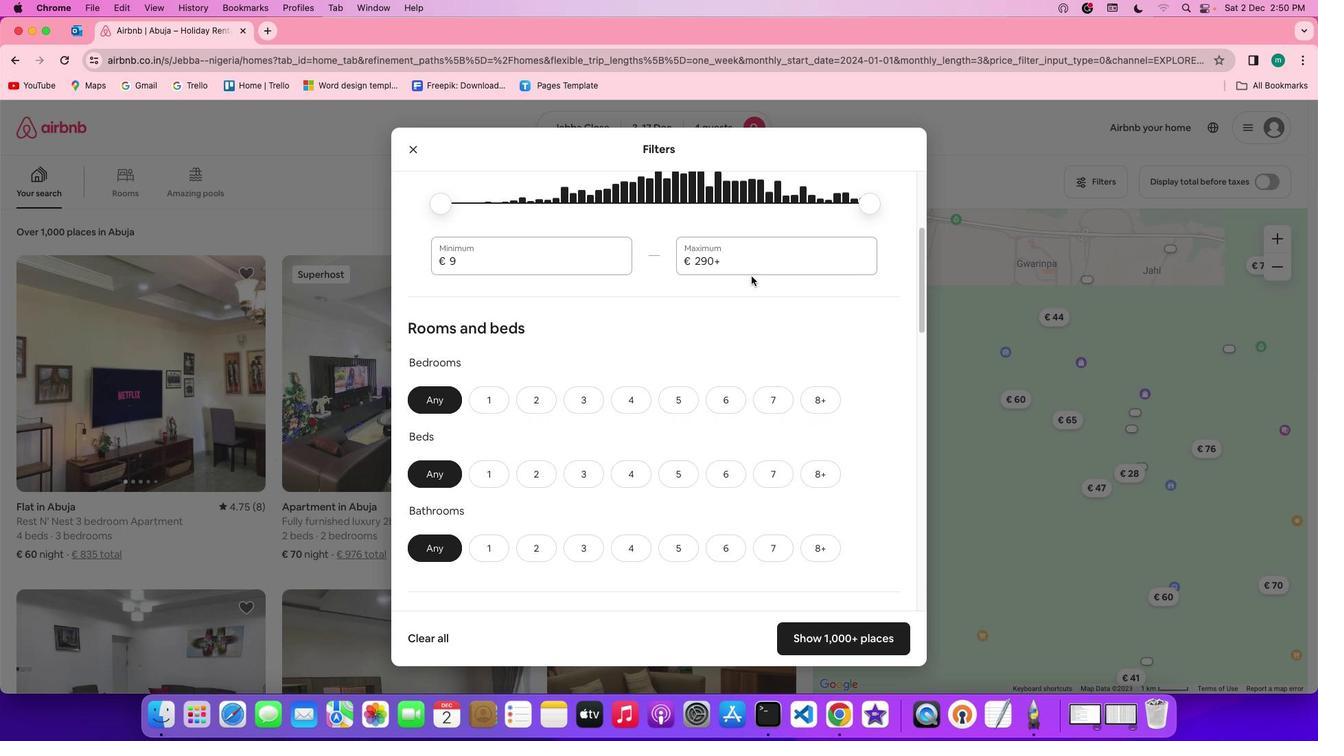 
Action: Mouse scrolled (746, 271) with delta (-4, -5)
Screenshot: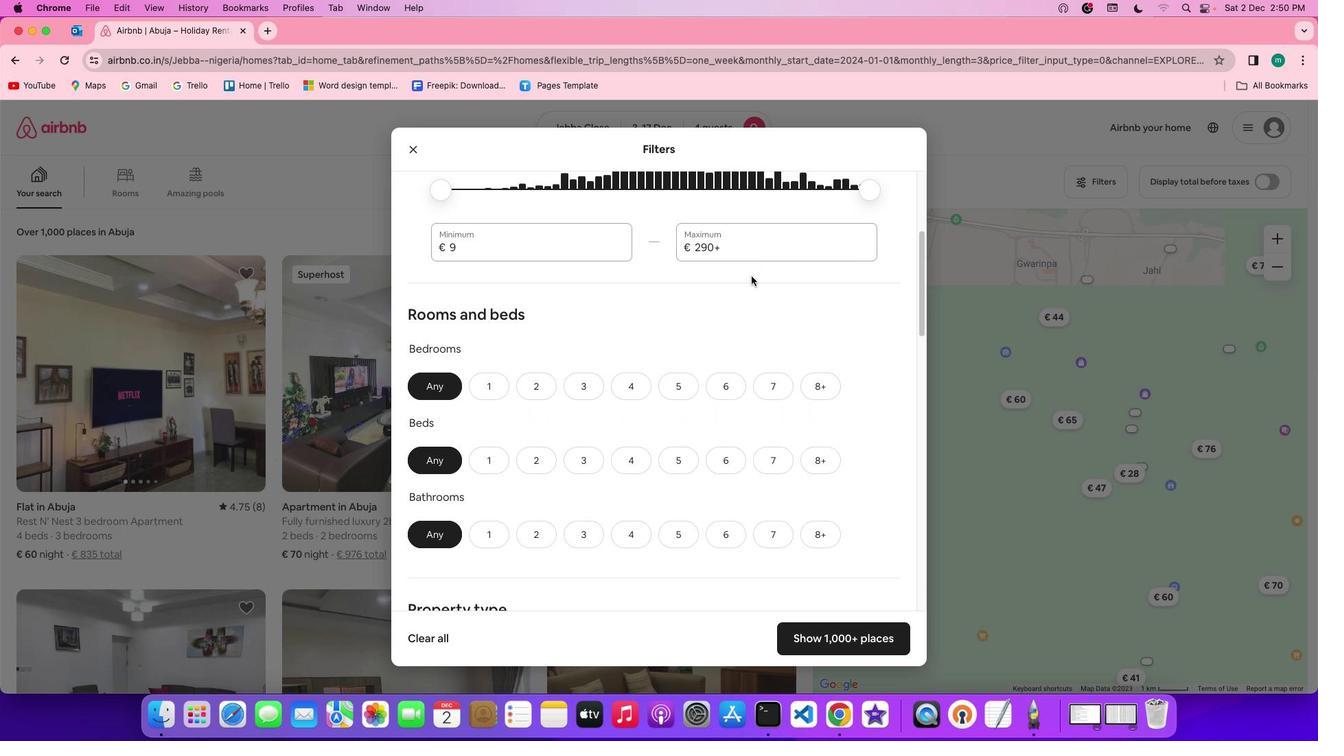 
Action: Mouse scrolled (746, 271) with delta (-4, -5)
Screenshot: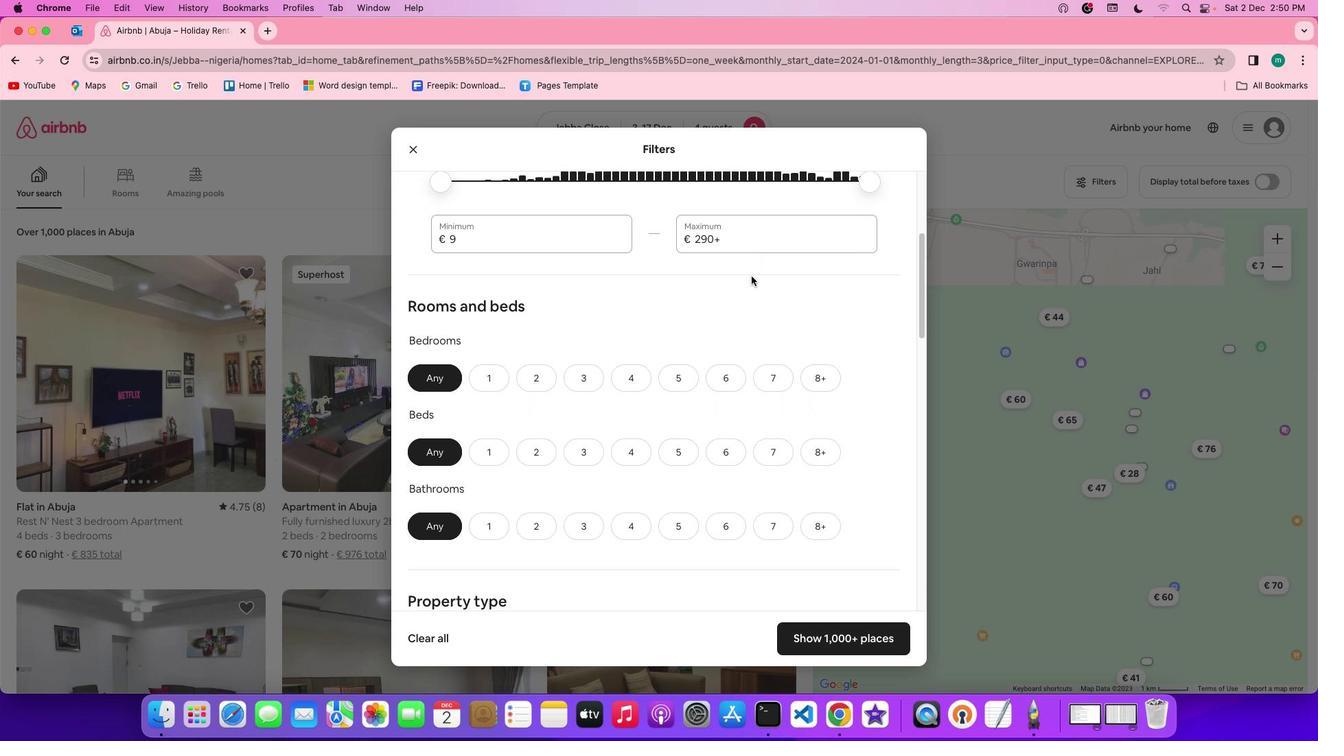 
Action: Mouse scrolled (746, 271) with delta (-4, -6)
Screenshot: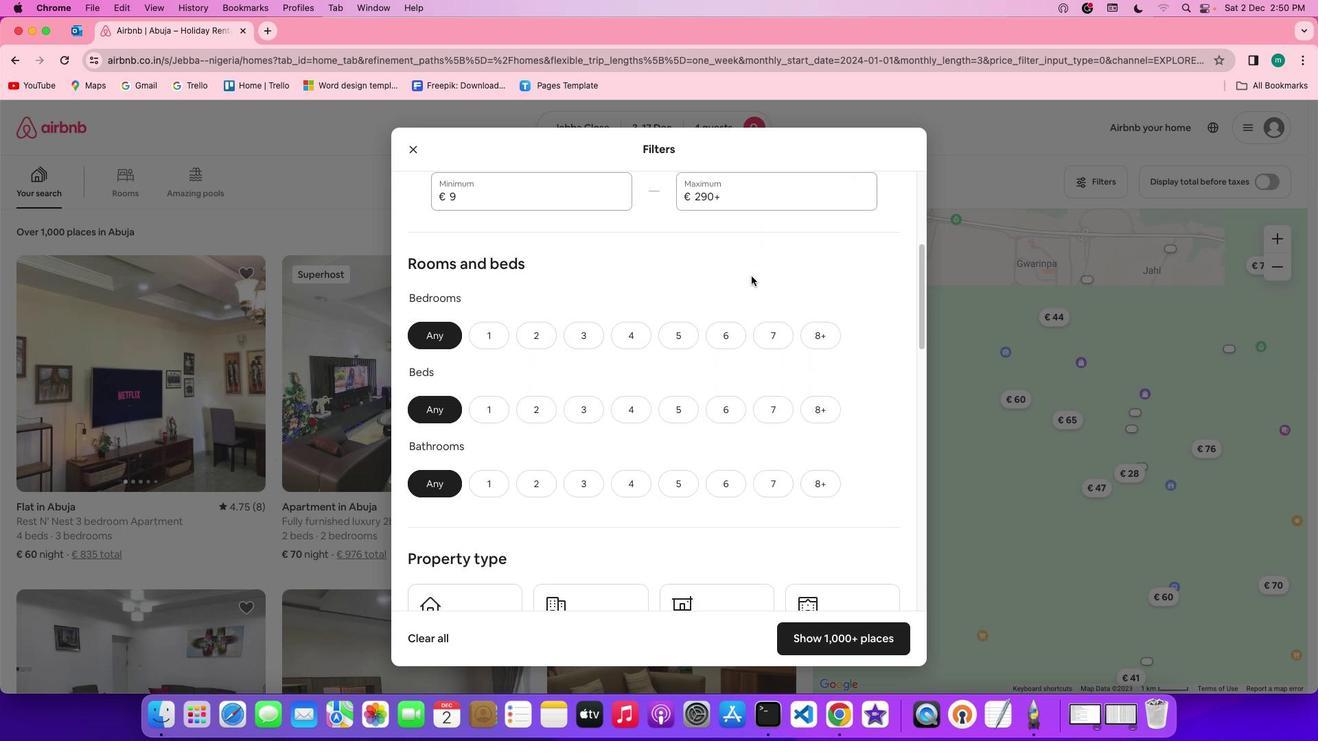 
Action: Mouse moved to (592, 281)
Screenshot: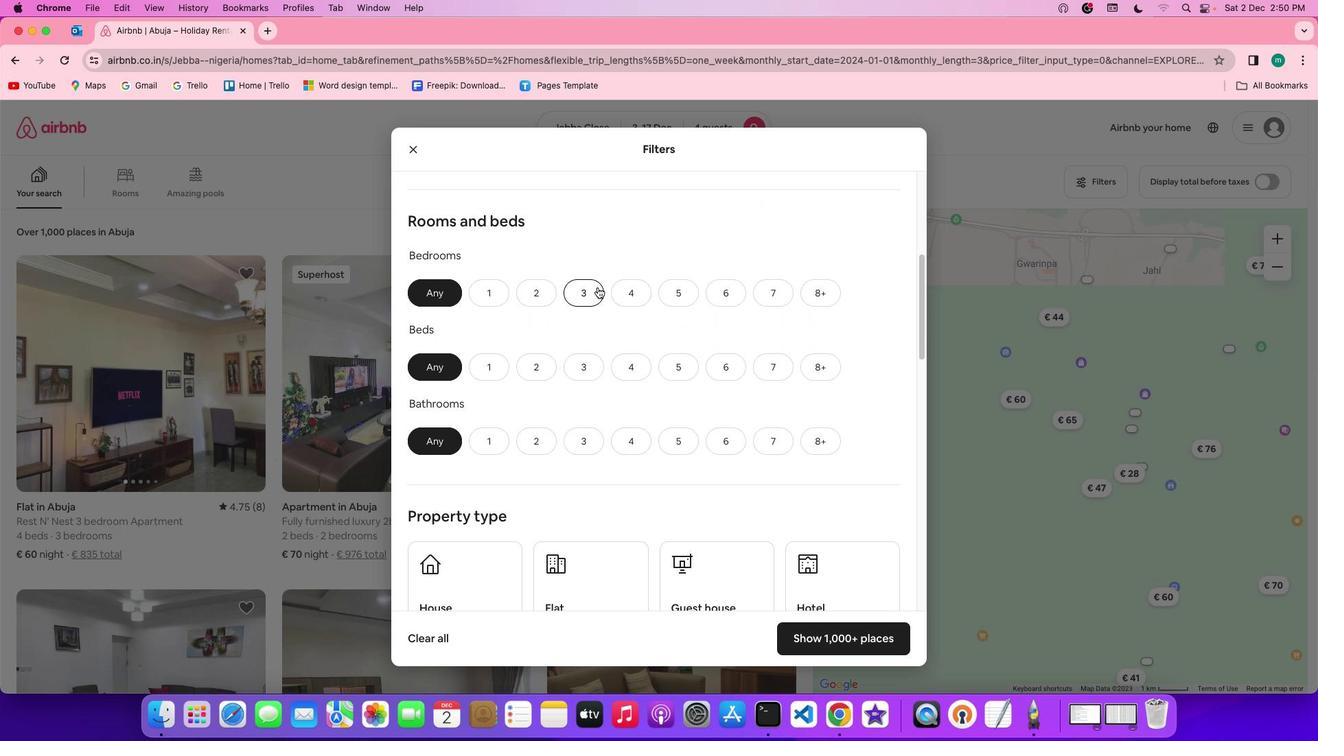 
Action: Mouse pressed left at (592, 281)
Screenshot: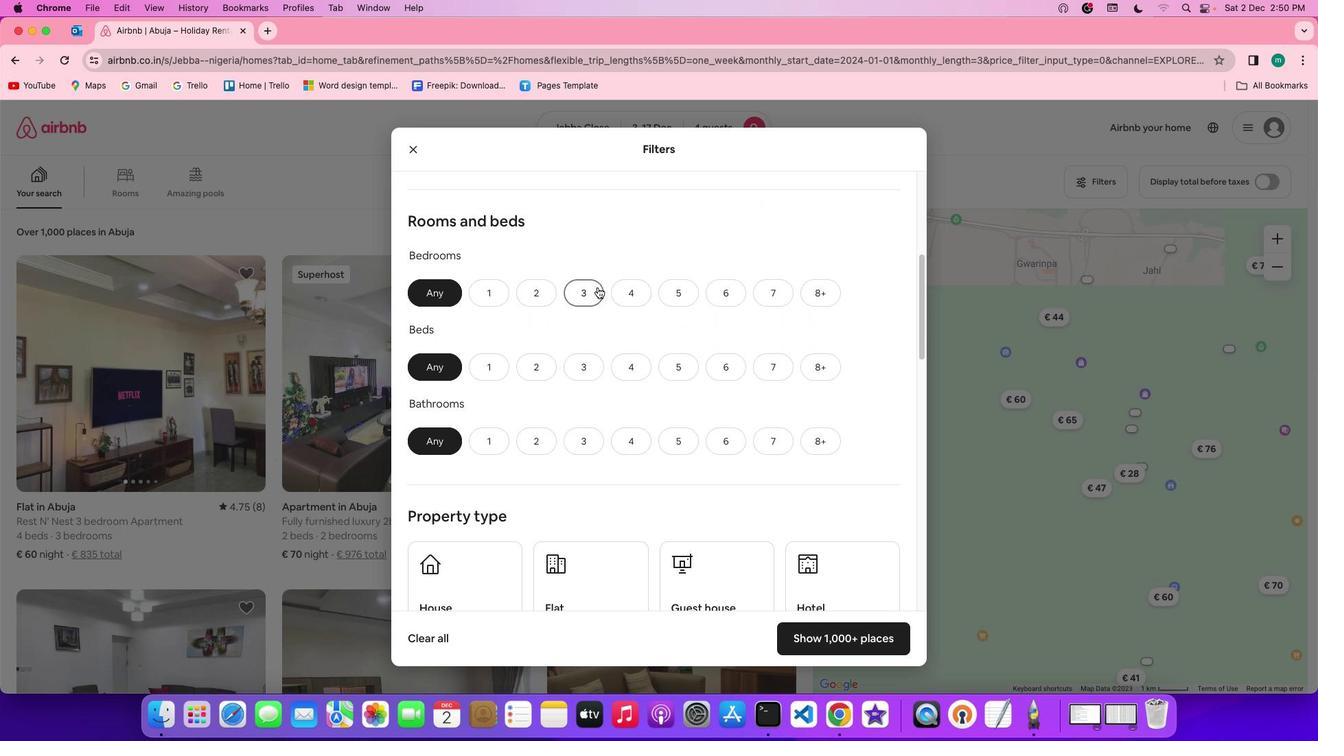 
Action: Mouse moved to (619, 352)
Screenshot: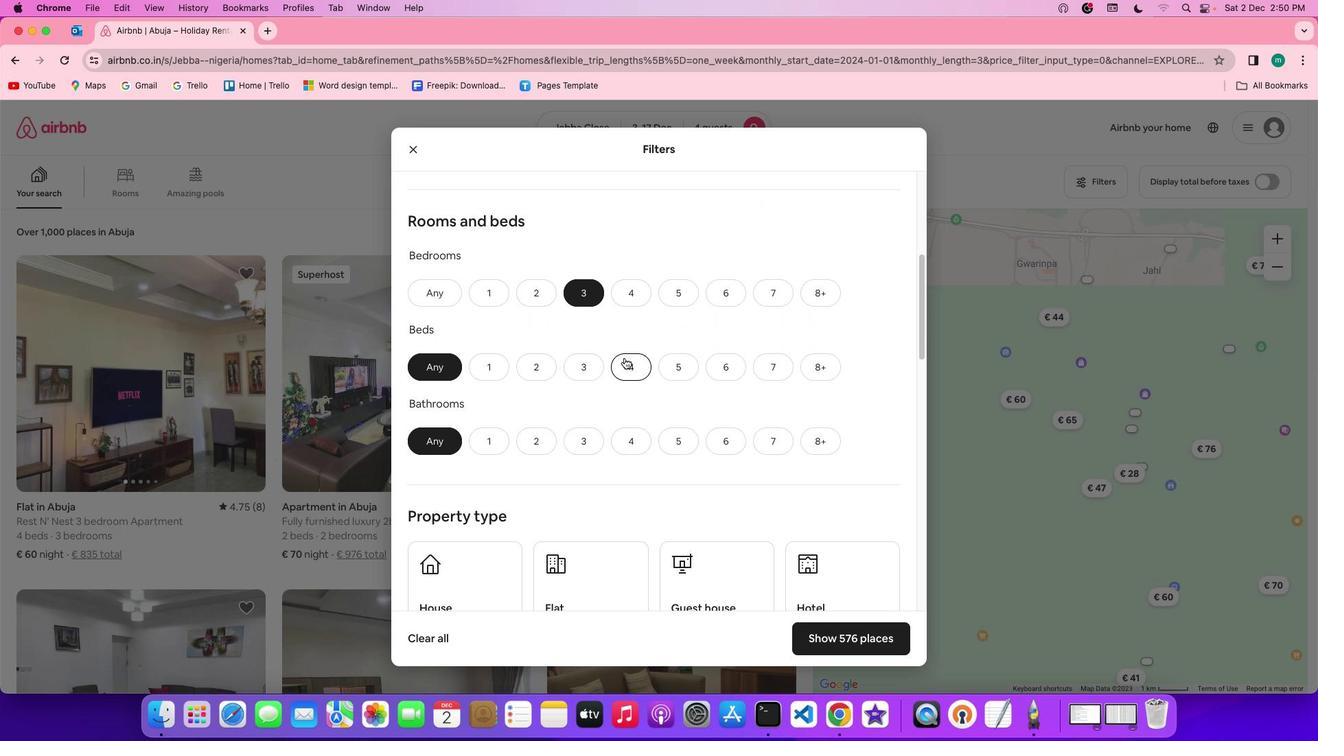
Action: Mouse pressed left at (619, 352)
Screenshot: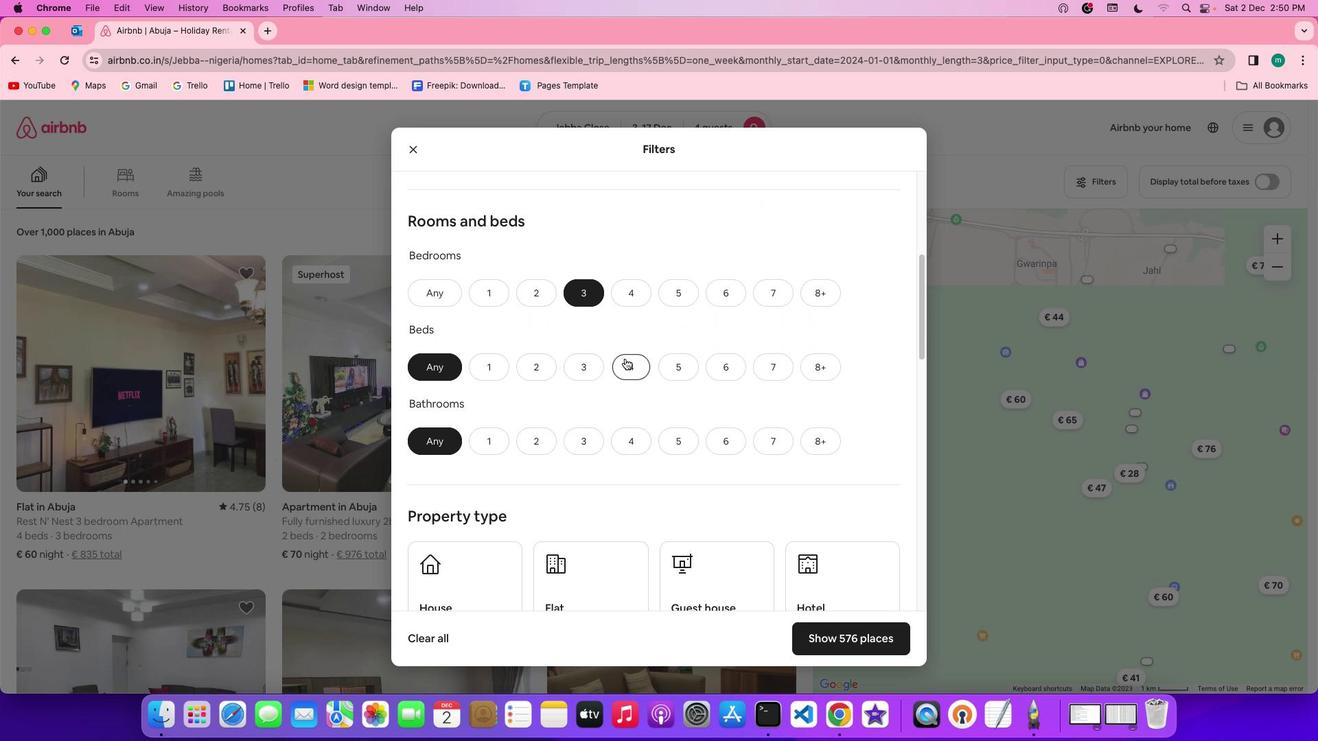 
Action: Mouse moved to (536, 433)
Screenshot: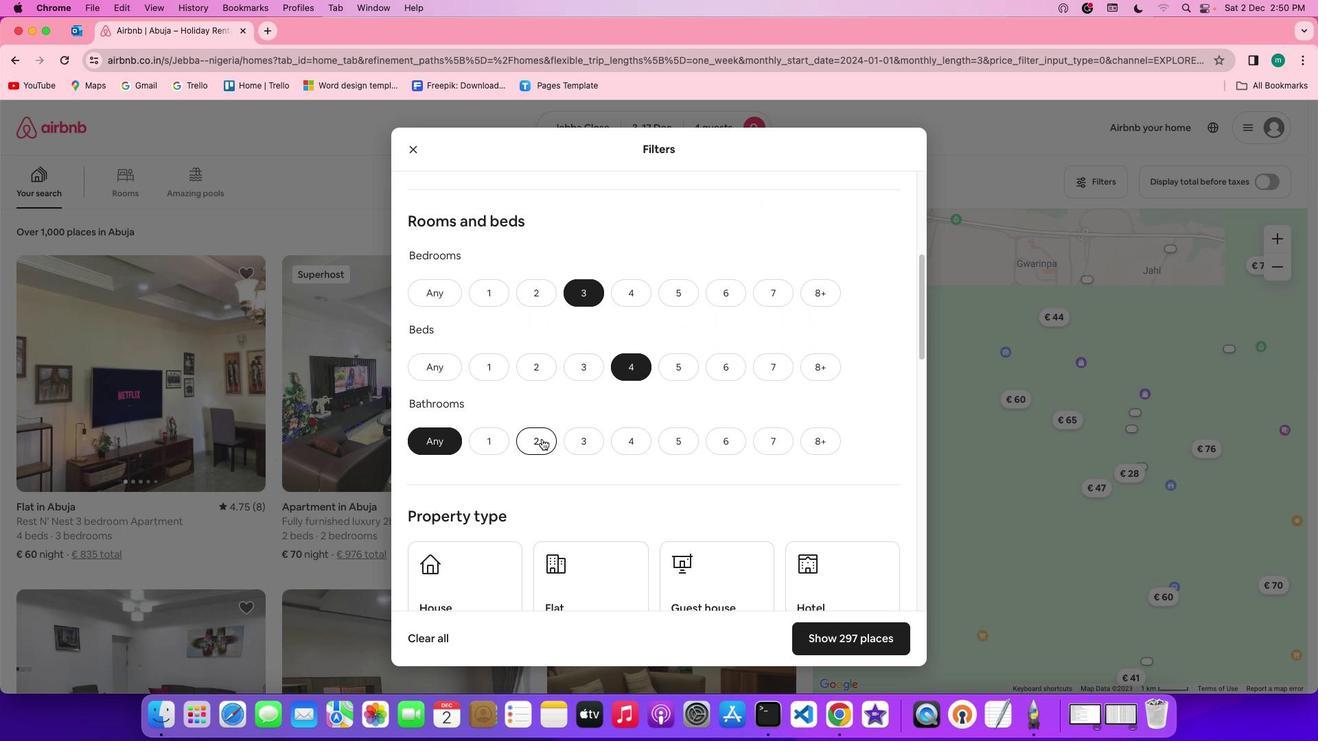 
Action: Mouse pressed left at (536, 433)
Screenshot: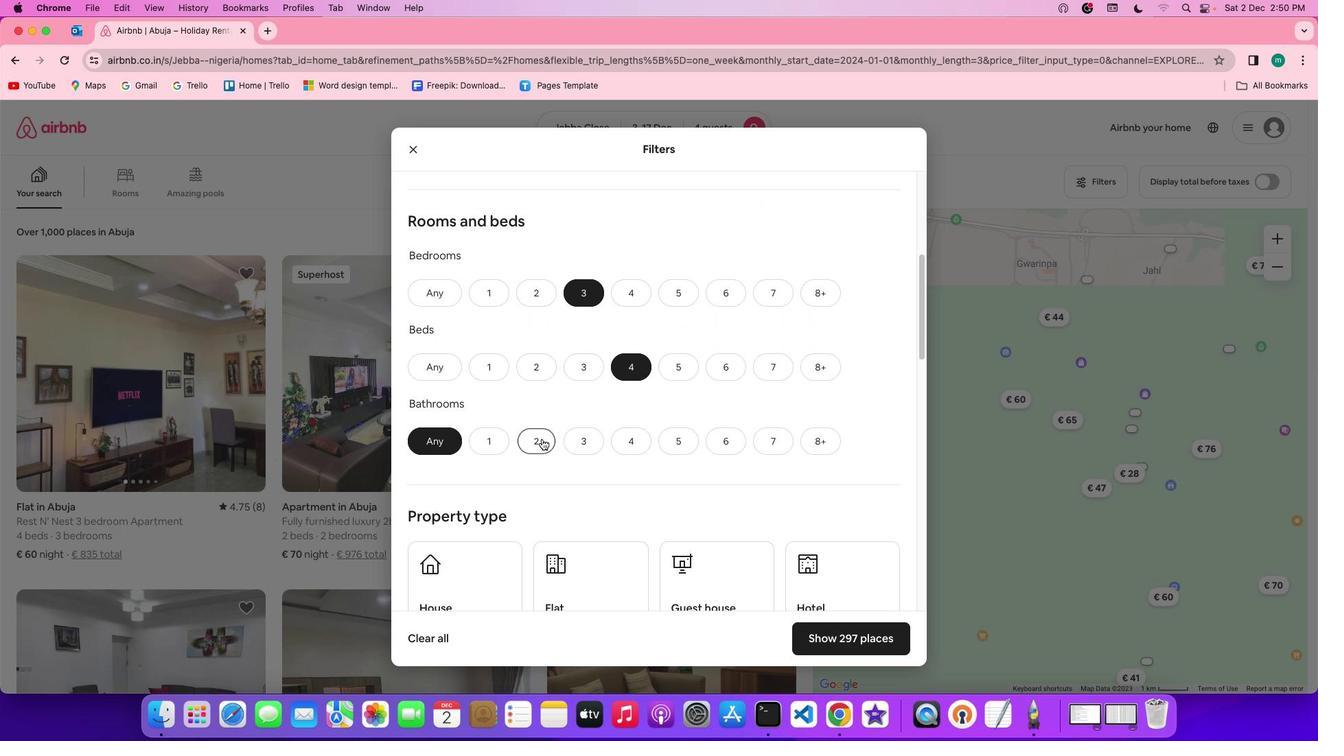 
Action: Mouse moved to (672, 429)
Screenshot: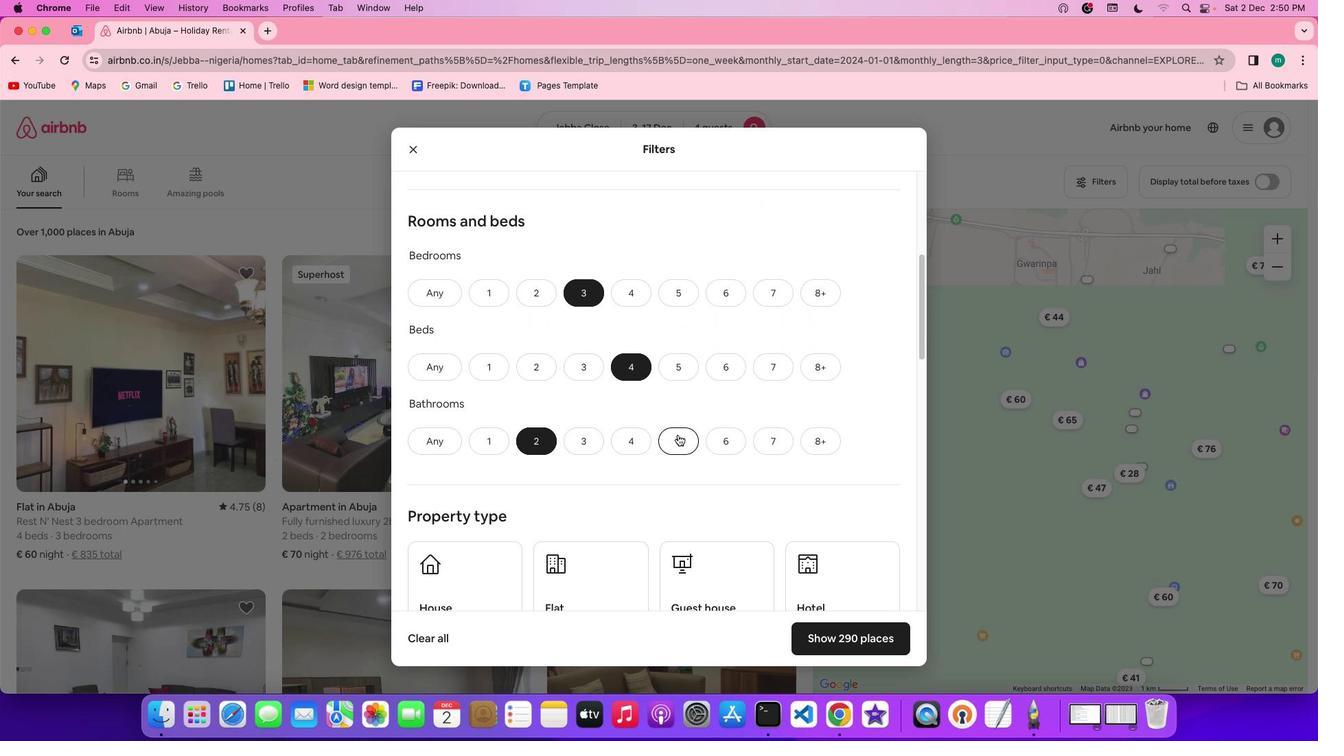 
Action: Mouse scrolled (672, 429) with delta (-4, -5)
Screenshot: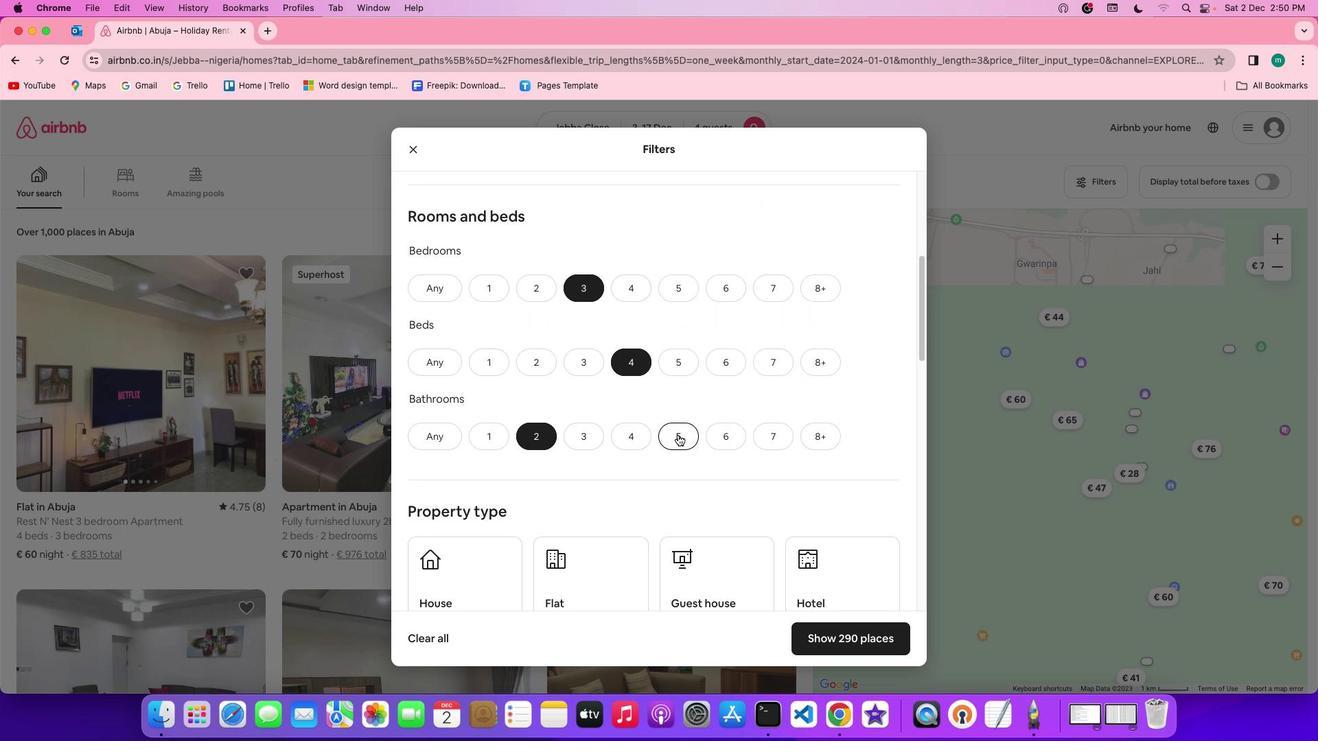 
Action: Mouse scrolled (672, 429) with delta (-4, -5)
Screenshot: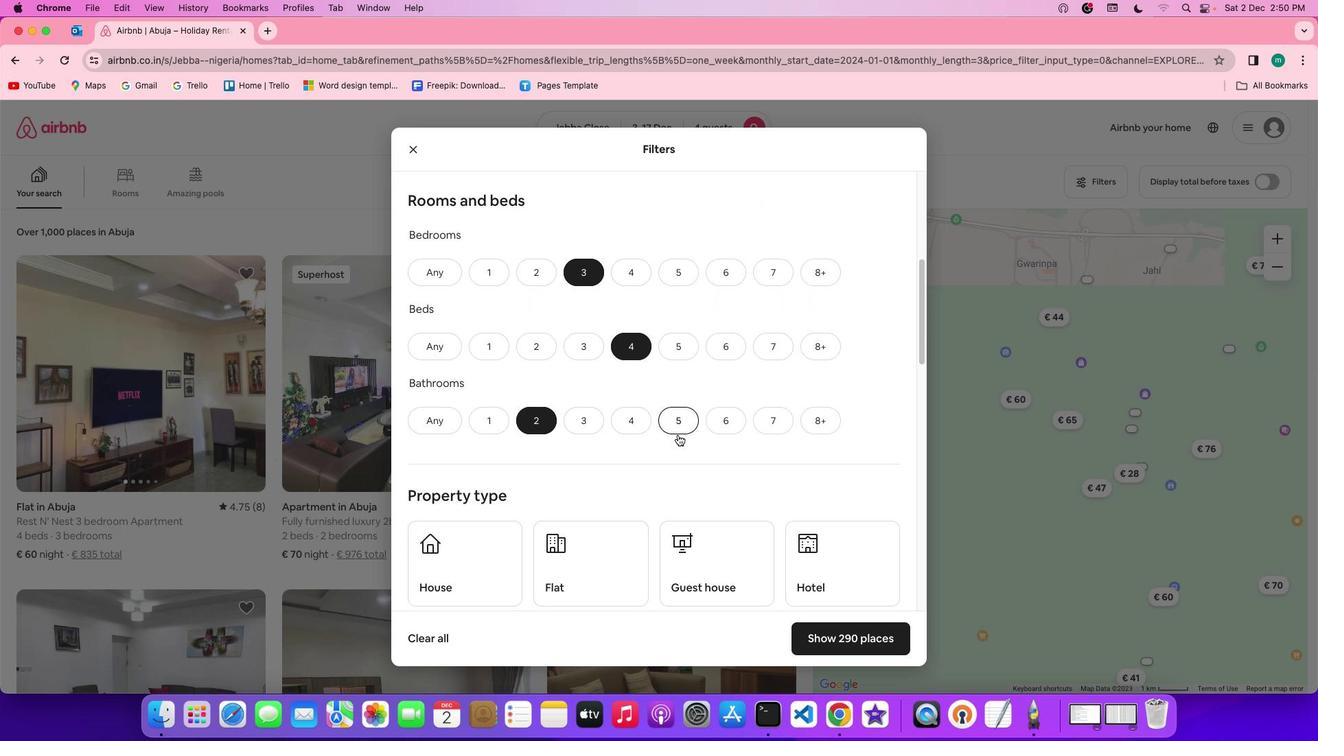 
Action: Mouse scrolled (672, 429) with delta (-4, -6)
Screenshot: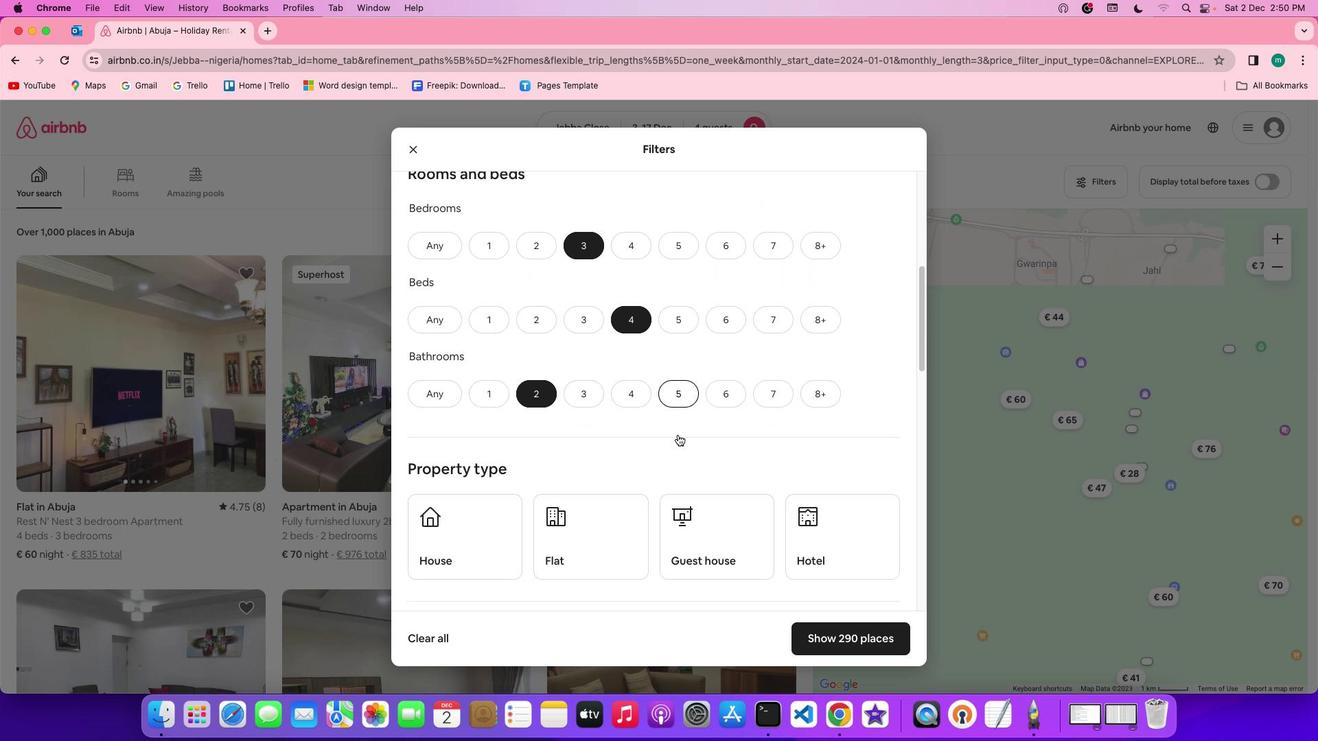 
Action: Mouse scrolled (672, 429) with delta (-4, -5)
Screenshot: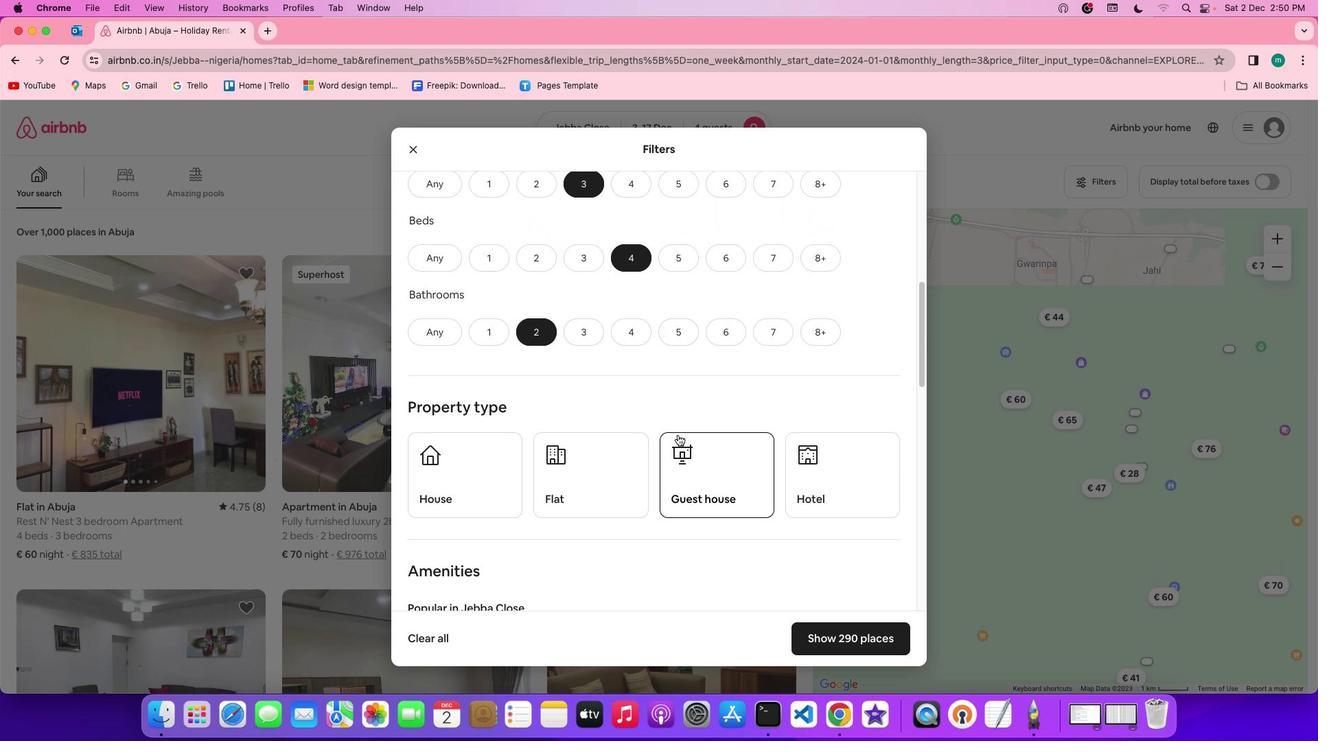 
Action: Mouse scrolled (672, 429) with delta (-4, -5)
Screenshot: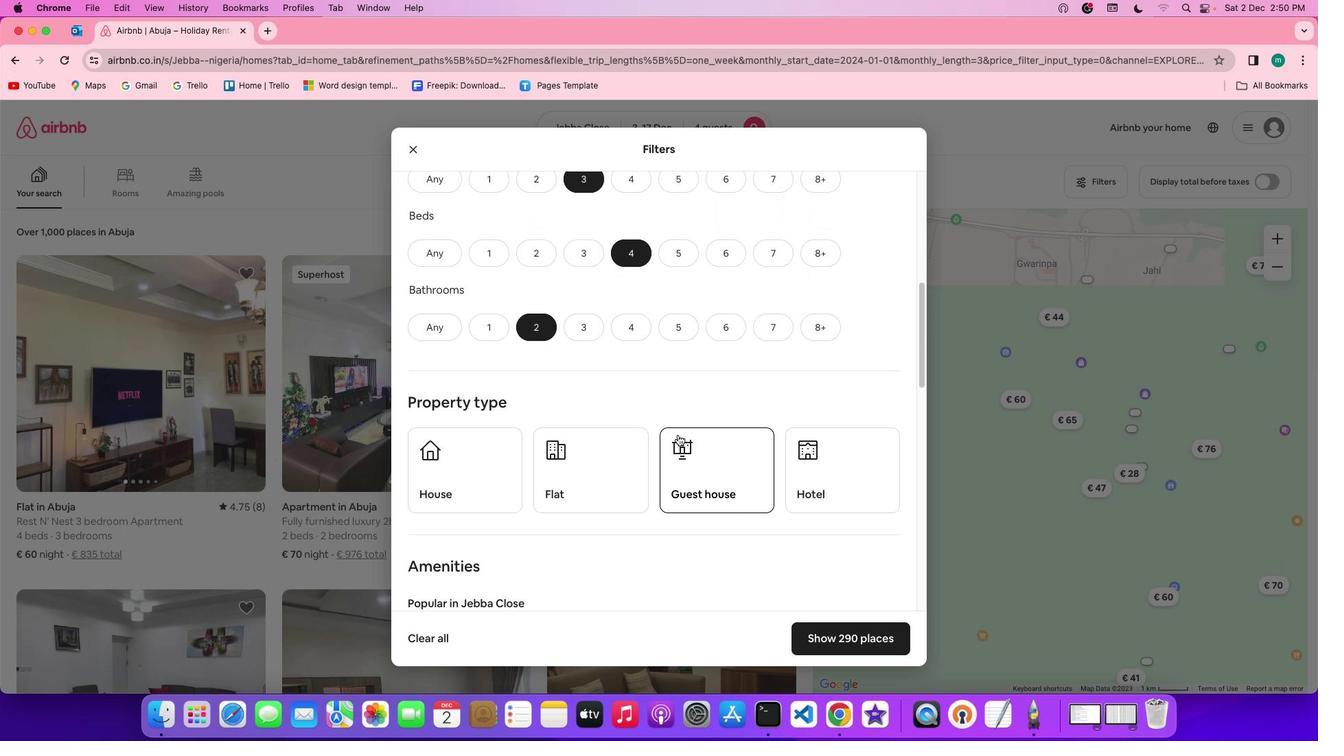 
Action: Mouse scrolled (672, 429) with delta (-4, -5)
Screenshot: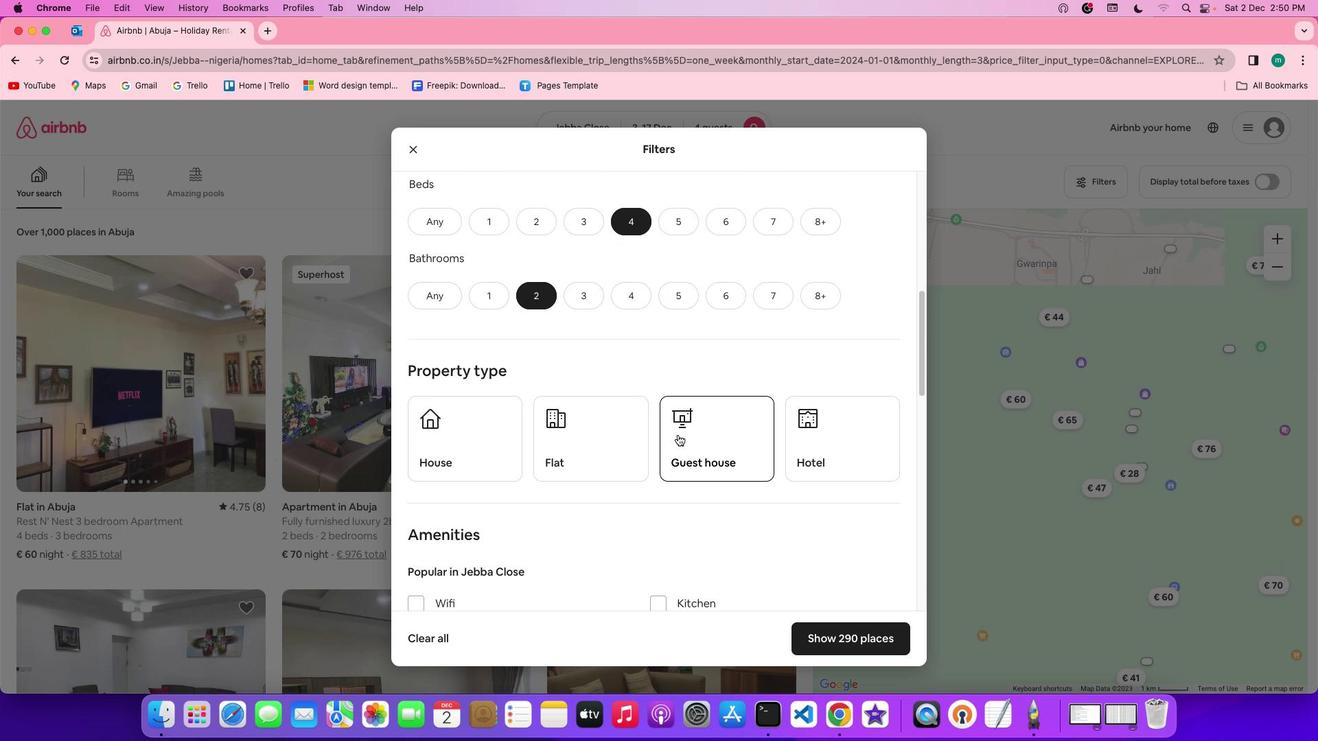 
Action: Mouse moved to (418, 421)
Screenshot: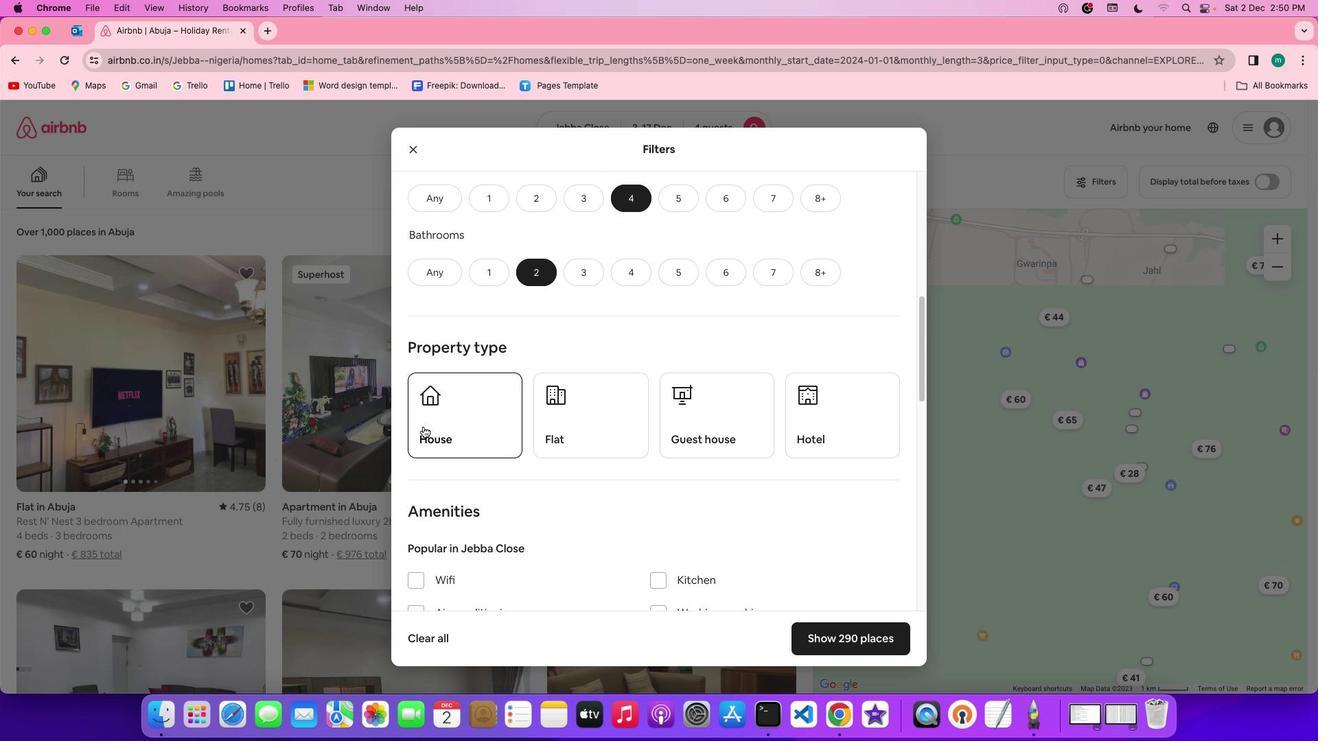 
Action: Mouse pressed left at (418, 421)
Screenshot: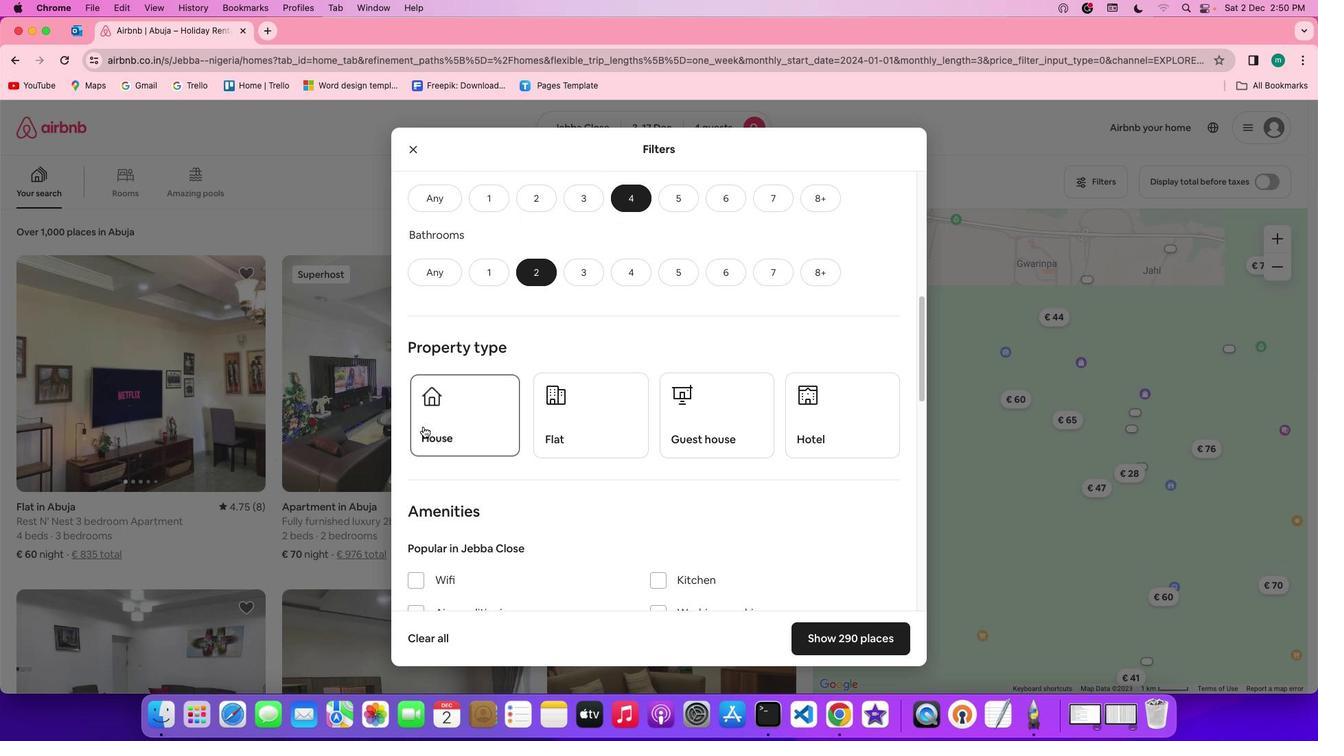 
Action: Mouse moved to (645, 423)
Screenshot: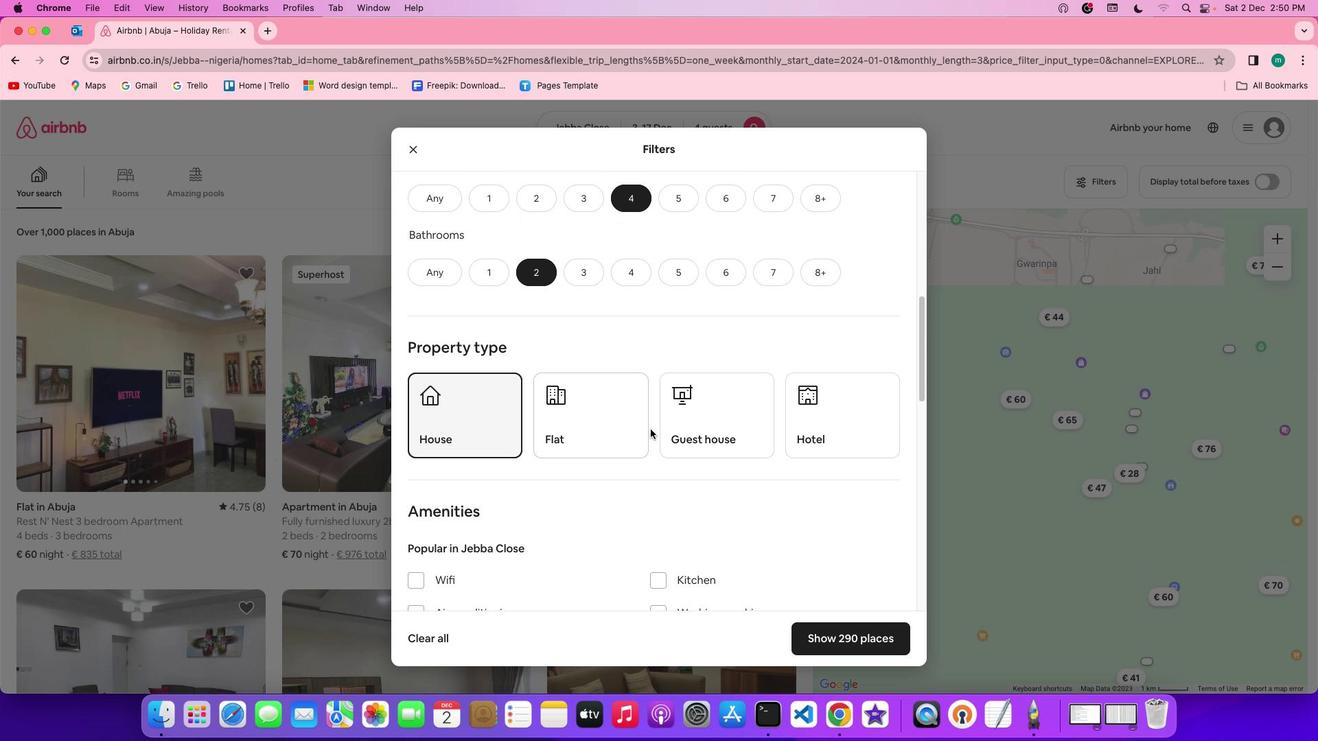 
Action: Mouse scrolled (645, 423) with delta (-4, -5)
Screenshot: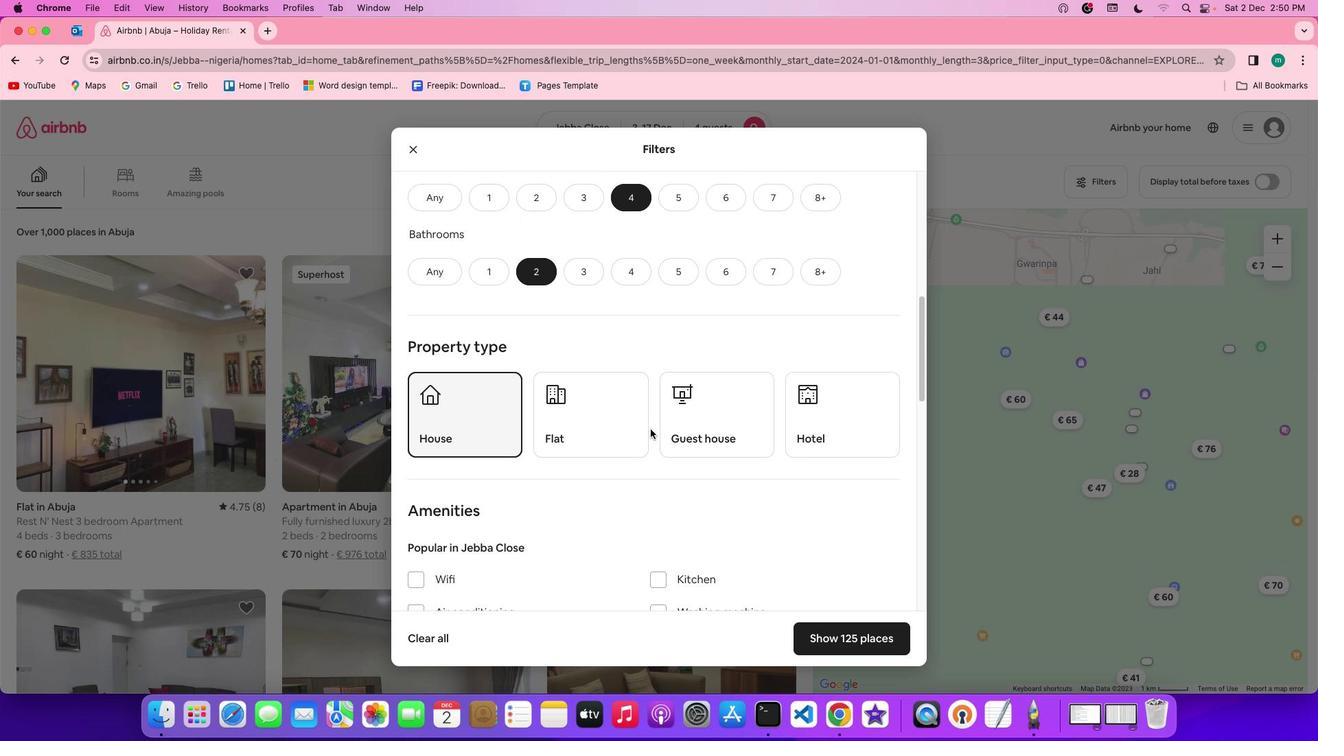 
Action: Mouse scrolled (645, 423) with delta (-4, -5)
Screenshot: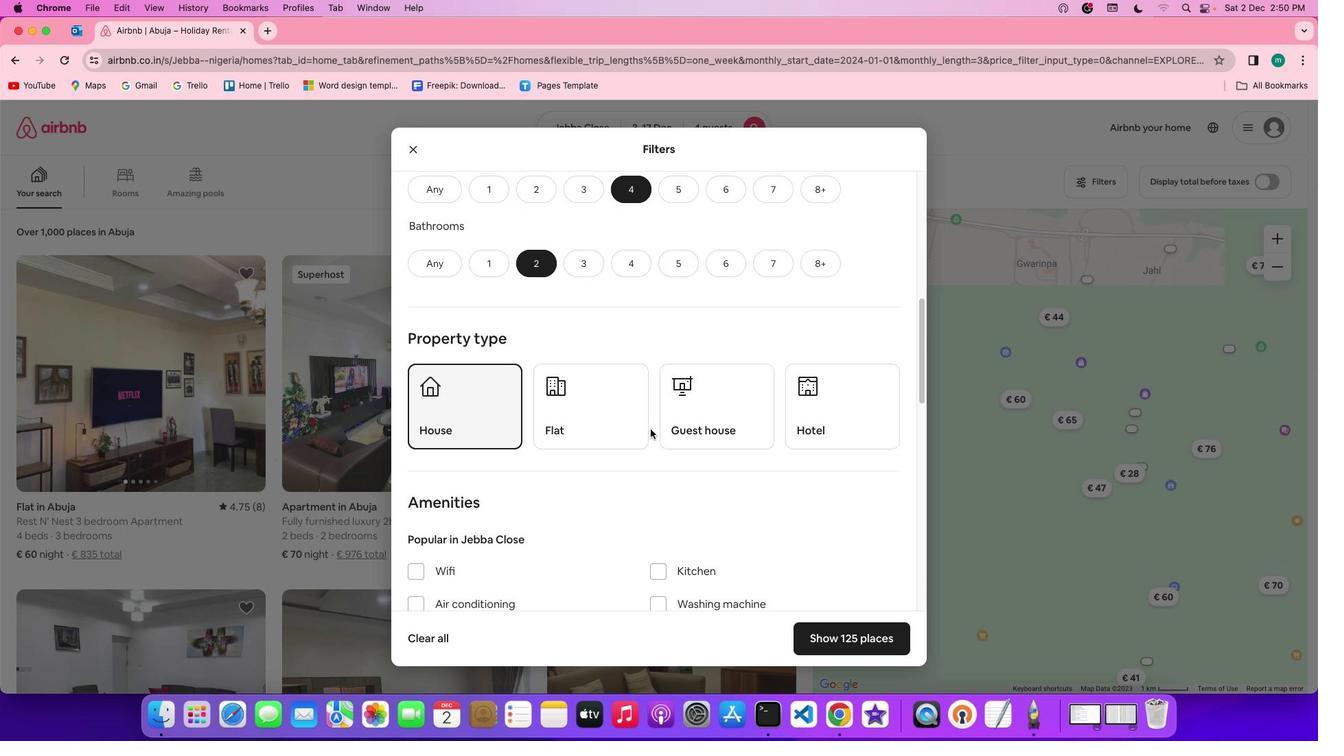 
Action: Mouse scrolled (645, 423) with delta (-4, -5)
Screenshot: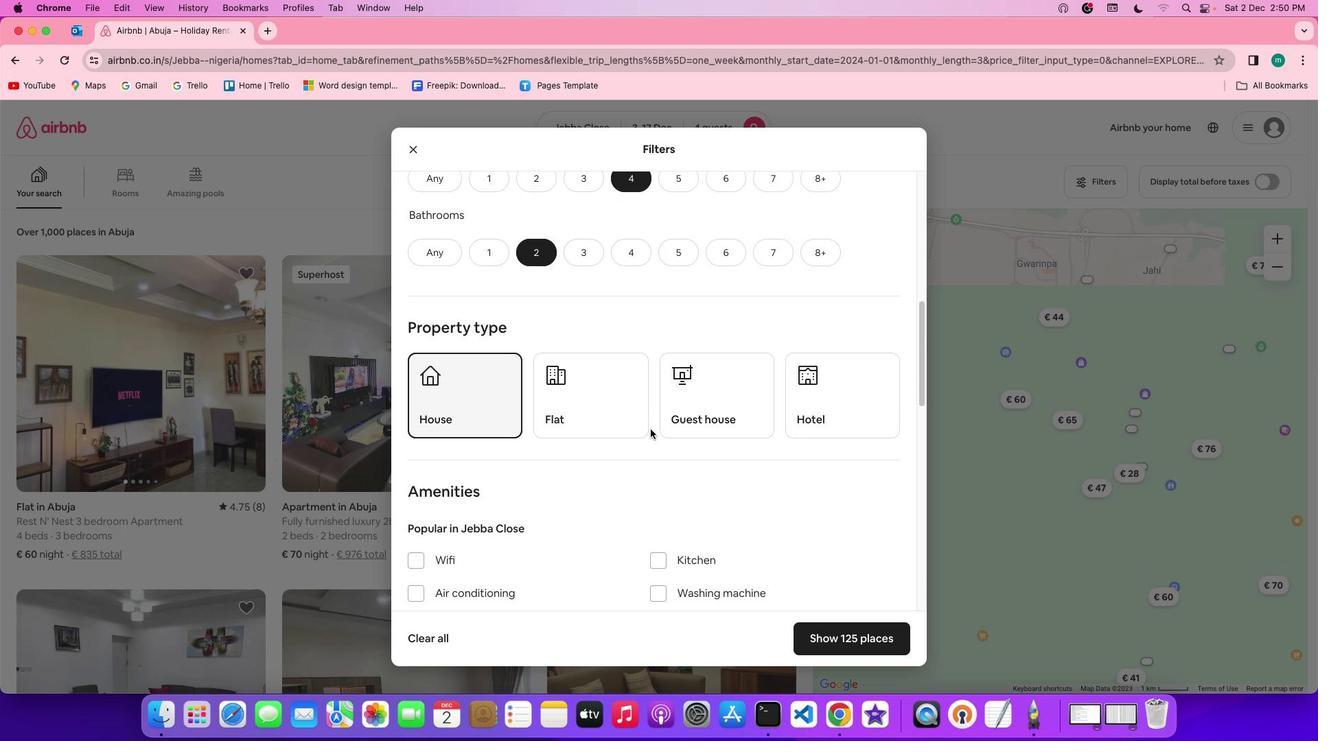 
Action: Mouse scrolled (645, 423) with delta (-4, -5)
Screenshot: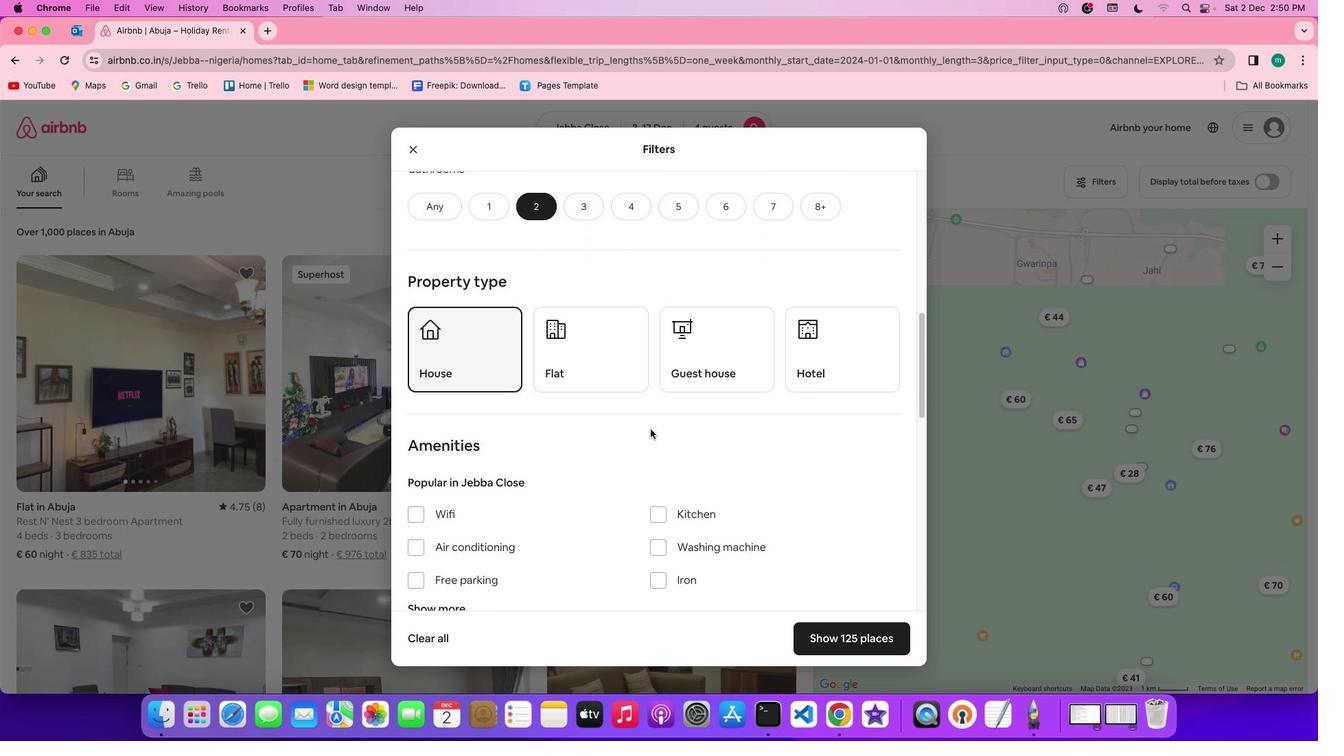 
Action: Mouse scrolled (645, 423) with delta (-4, -5)
Screenshot: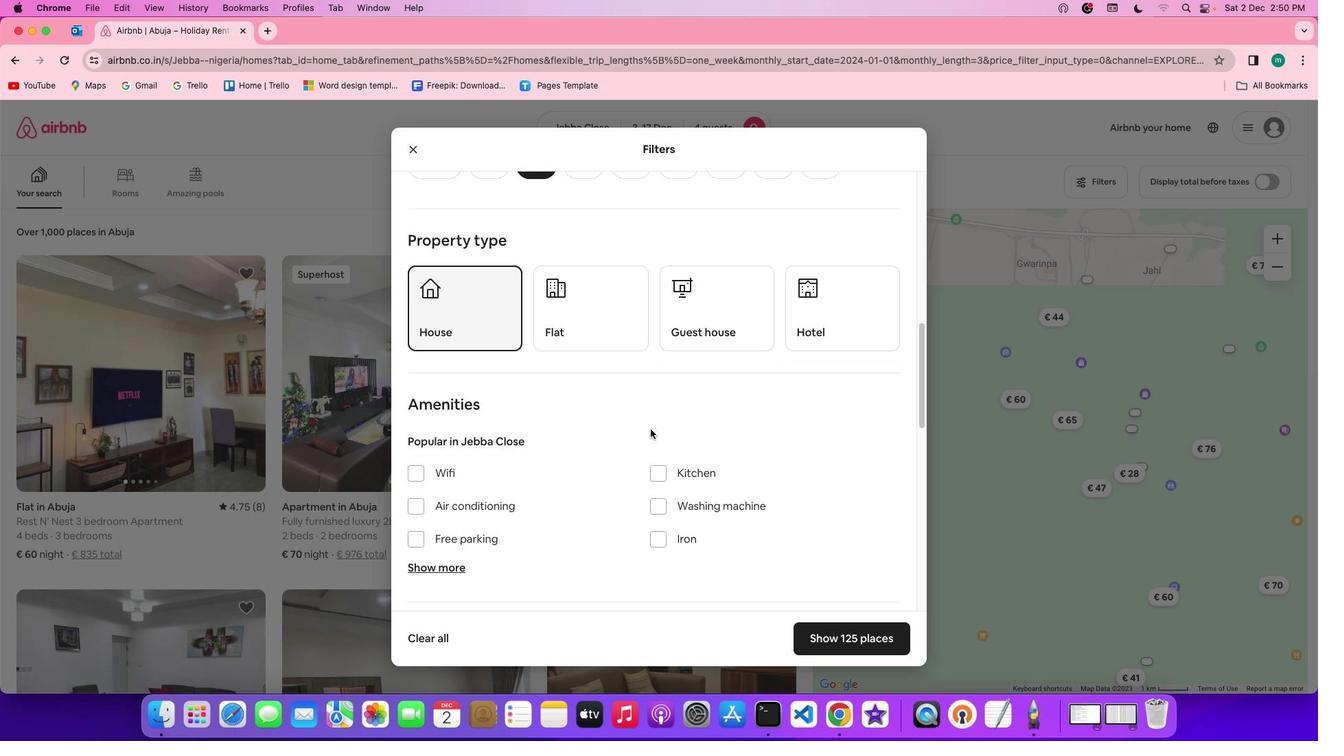 
Action: Mouse scrolled (645, 423) with delta (-4, -5)
Screenshot: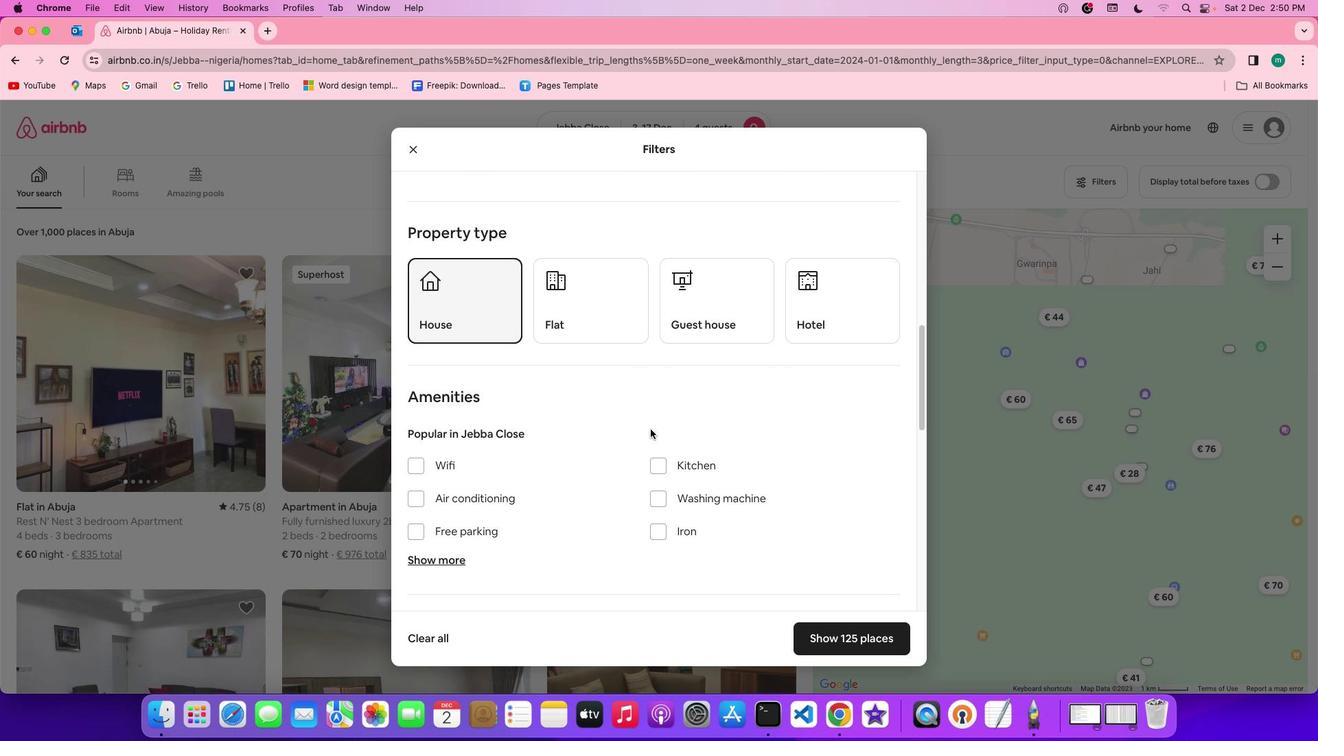 
Action: Mouse scrolled (645, 423) with delta (-4, -5)
Screenshot: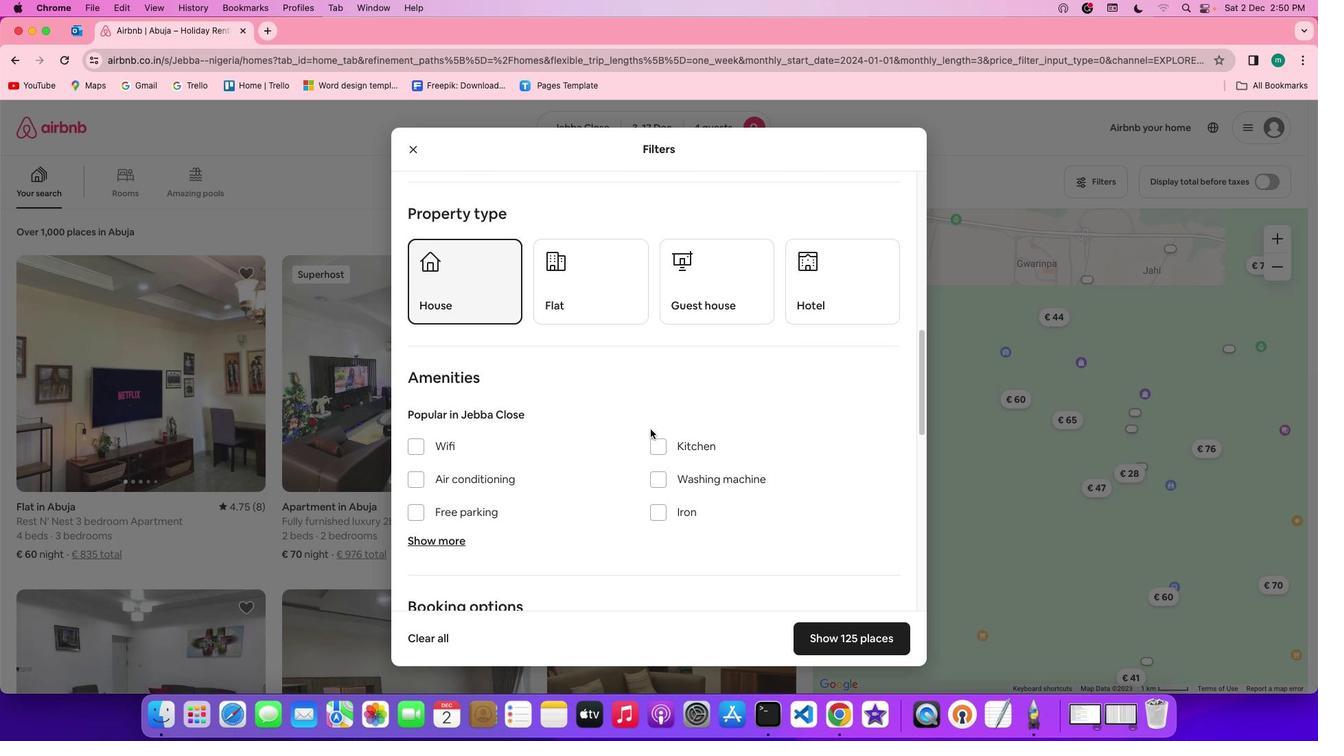 
Action: Mouse scrolled (645, 423) with delta (-4, -5)
Screenshot: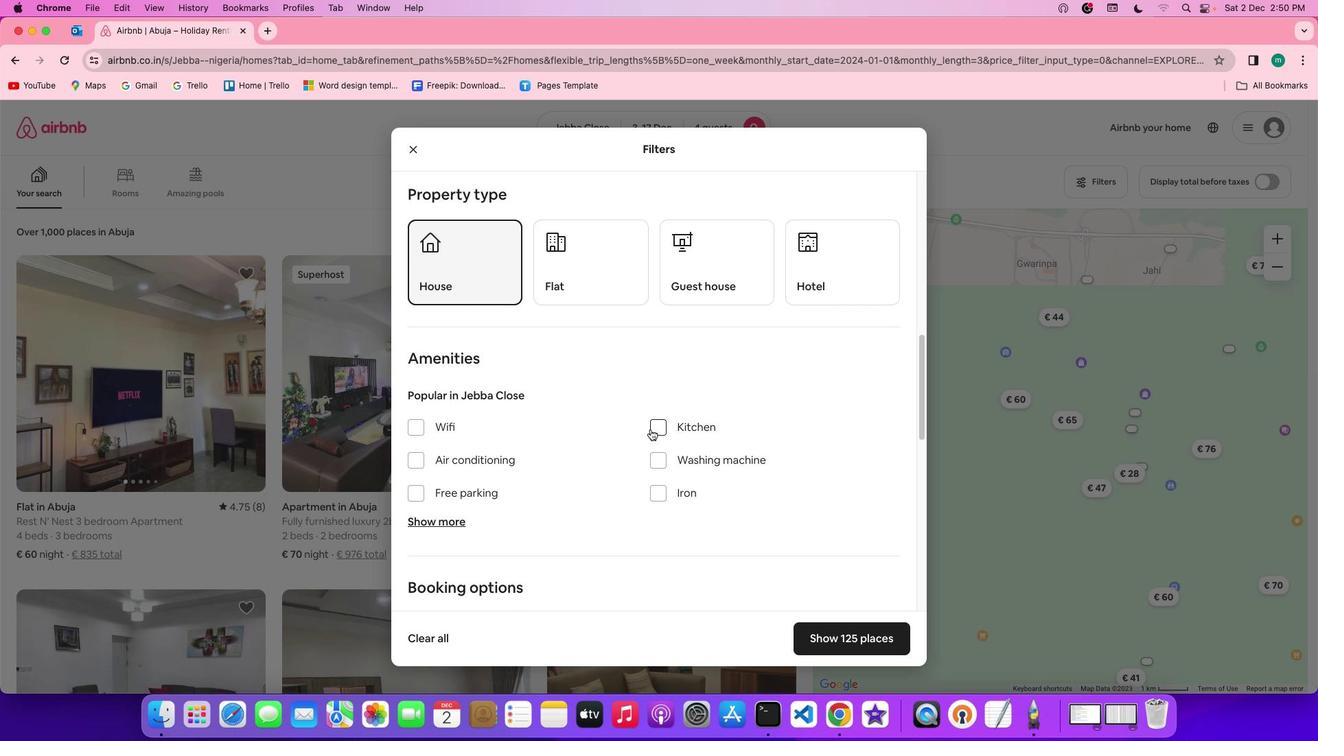 
Action: Mouse scrolled (645, 423) with delta (-4, -5)
Screenshot: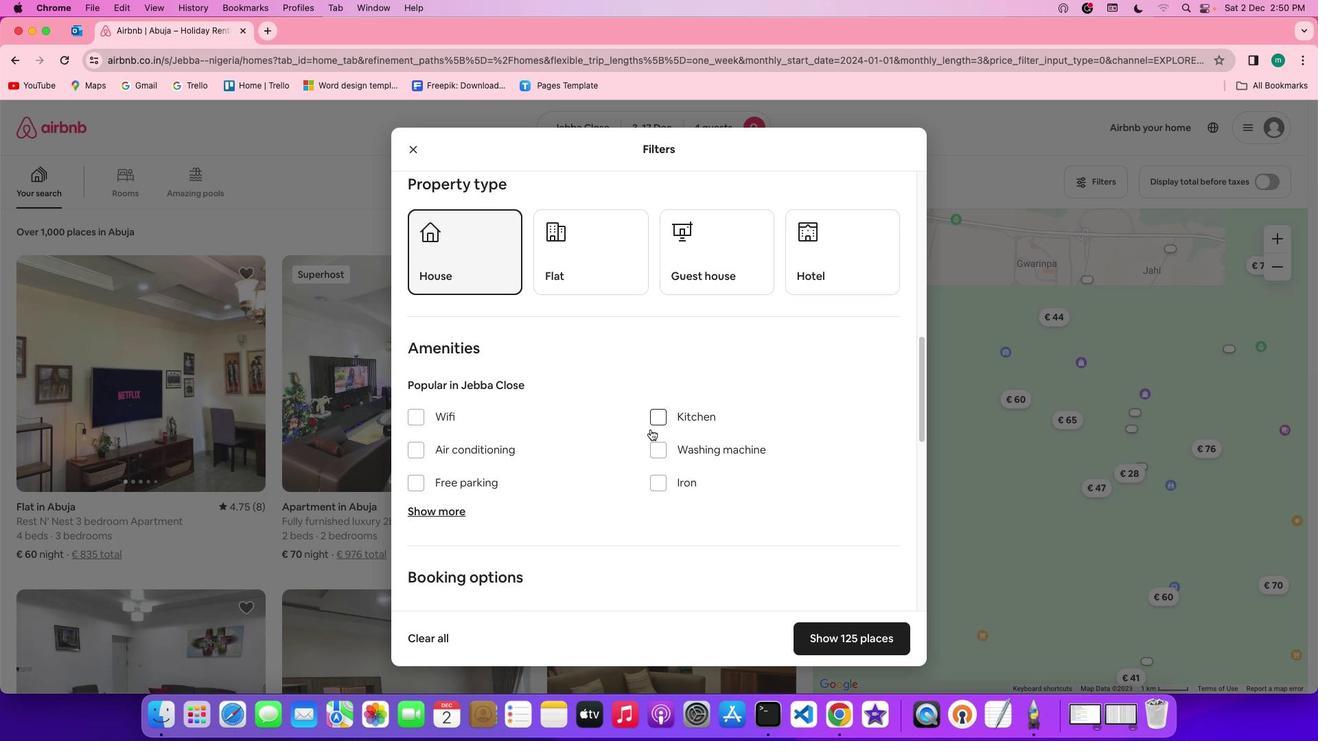 
Action: Mouse scrolled (645, 423) with delta (-4, -6)
Screenshot: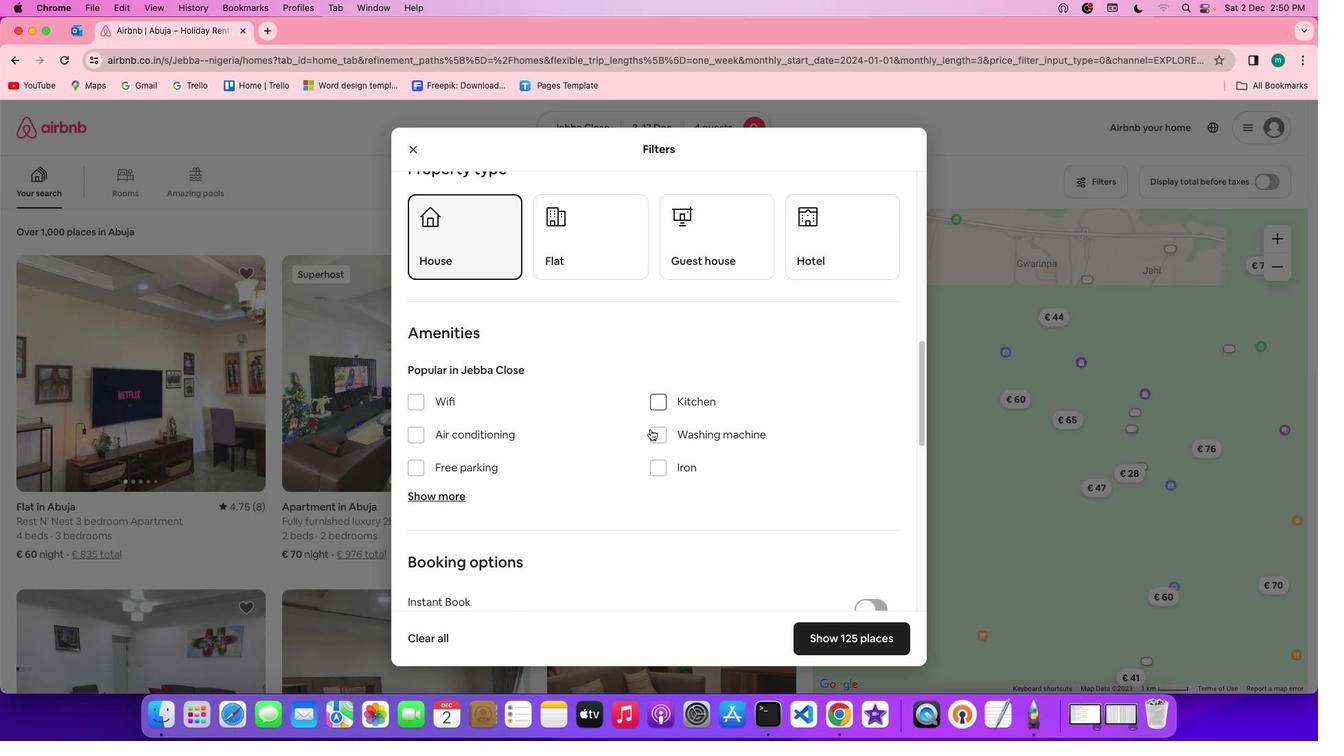 
Action: Mouse scrolled (645, 423) with delta (-4, -5)
Screenshot: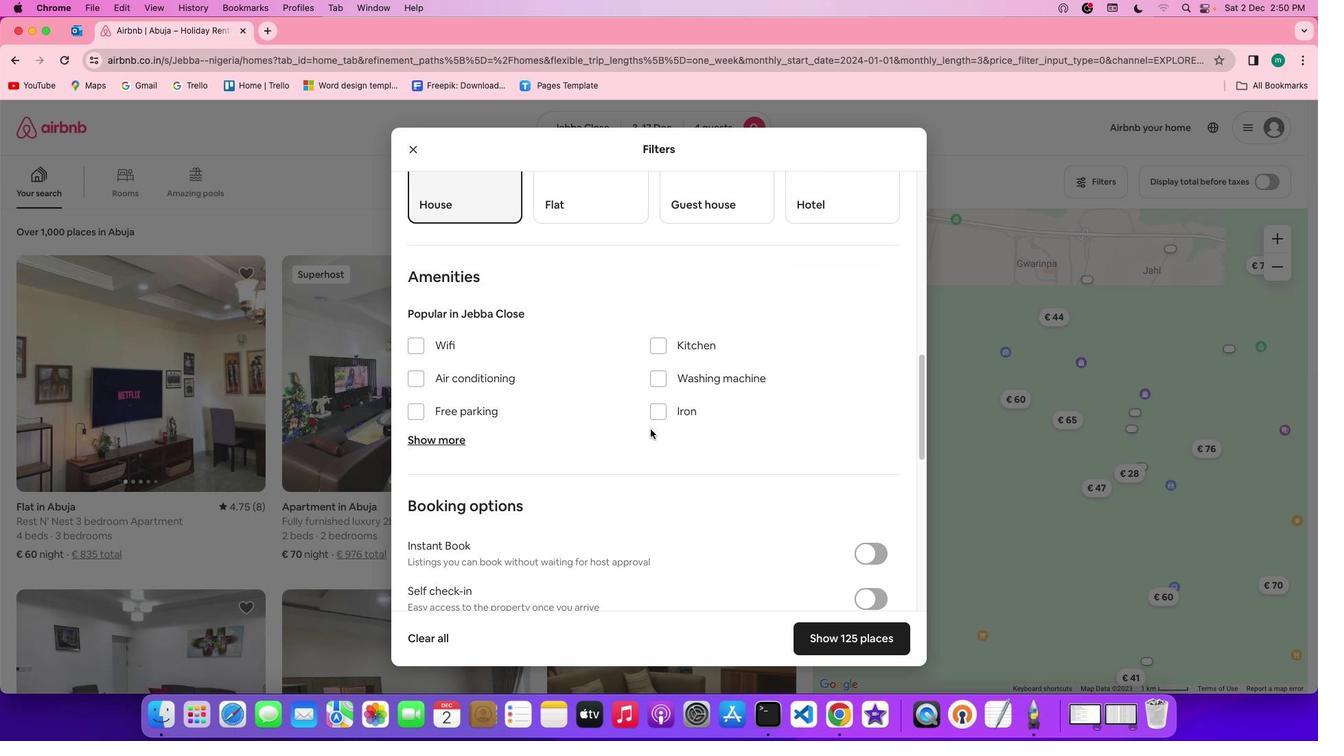 
Action: Mouse scrolled (645, 423) with delta (-4, -5)
Screenshot: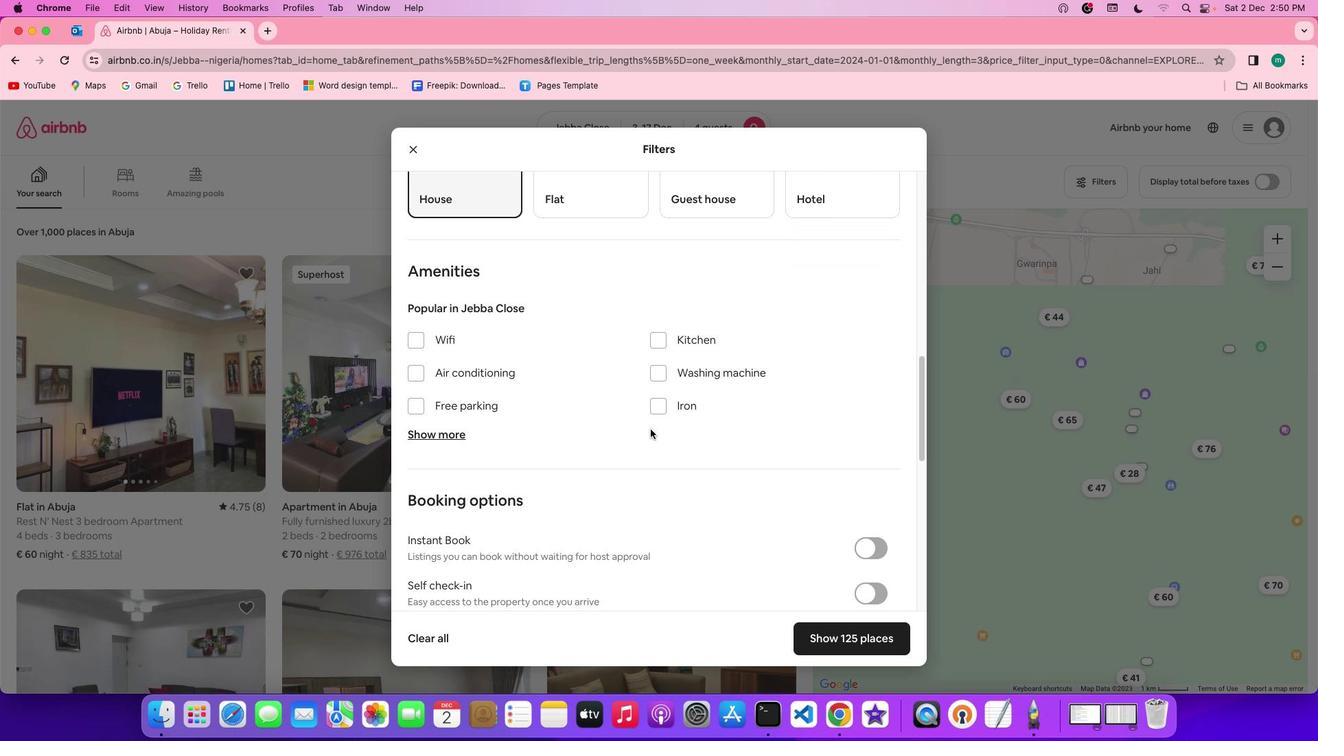 
Action: Mouse scrolled (645, 423) with delta (-4, -5)
Screenshot: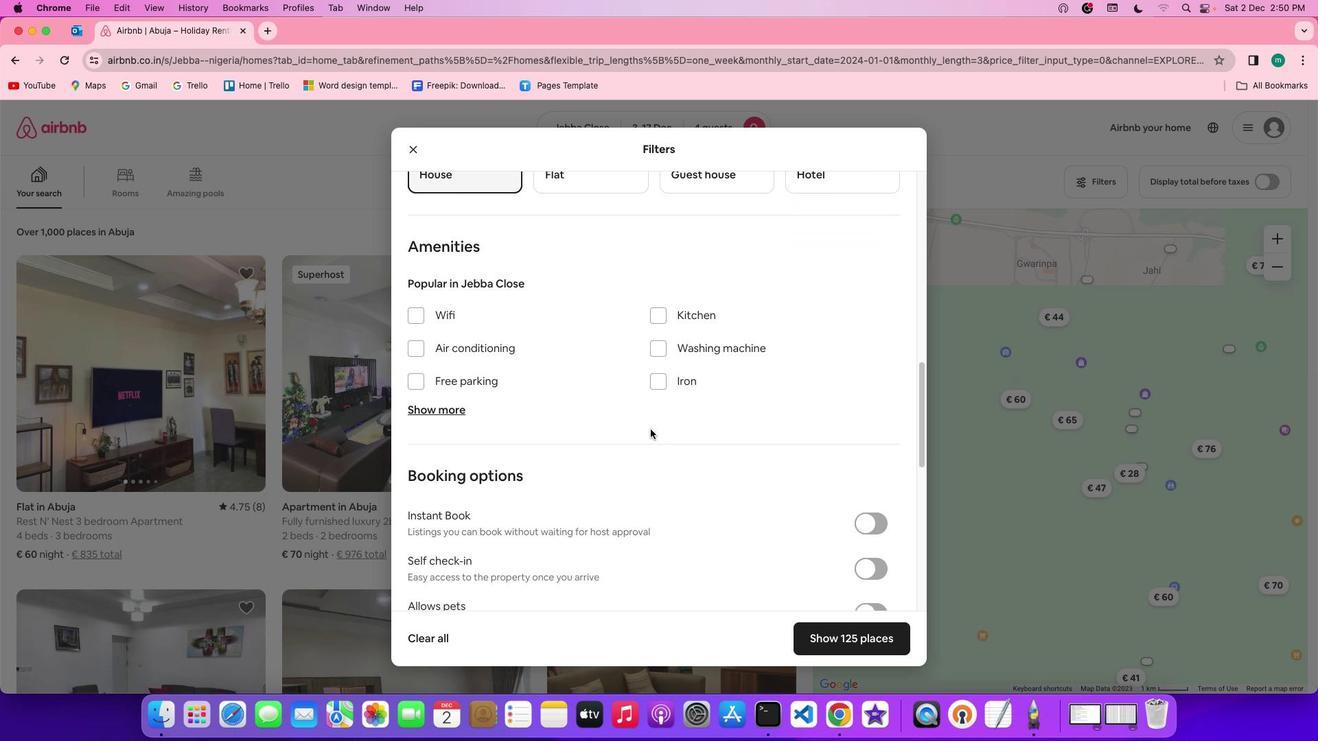 
Action: Mouse scrolled (645, 423) with delta (-4, -5)
Screenshot: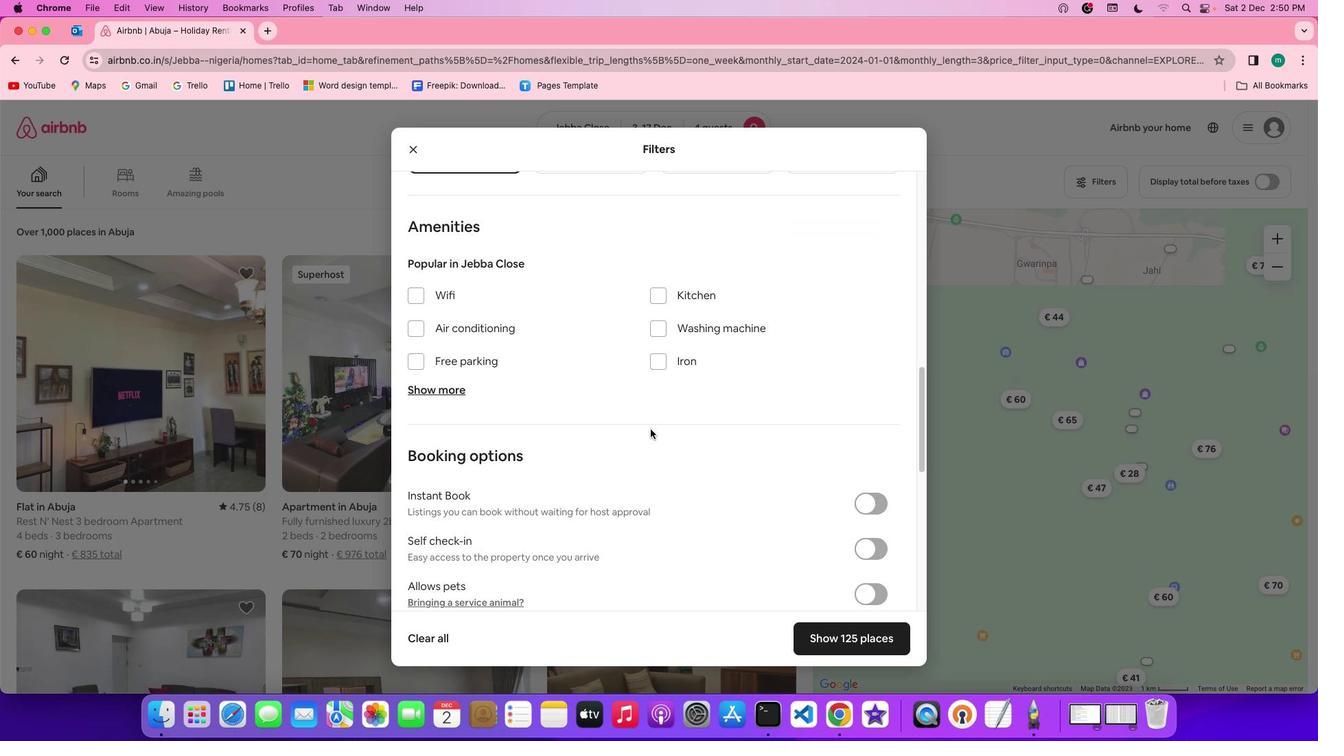 
Action: Mouse scrolled (645, 423) with delta (-4, -5)
Screenshot: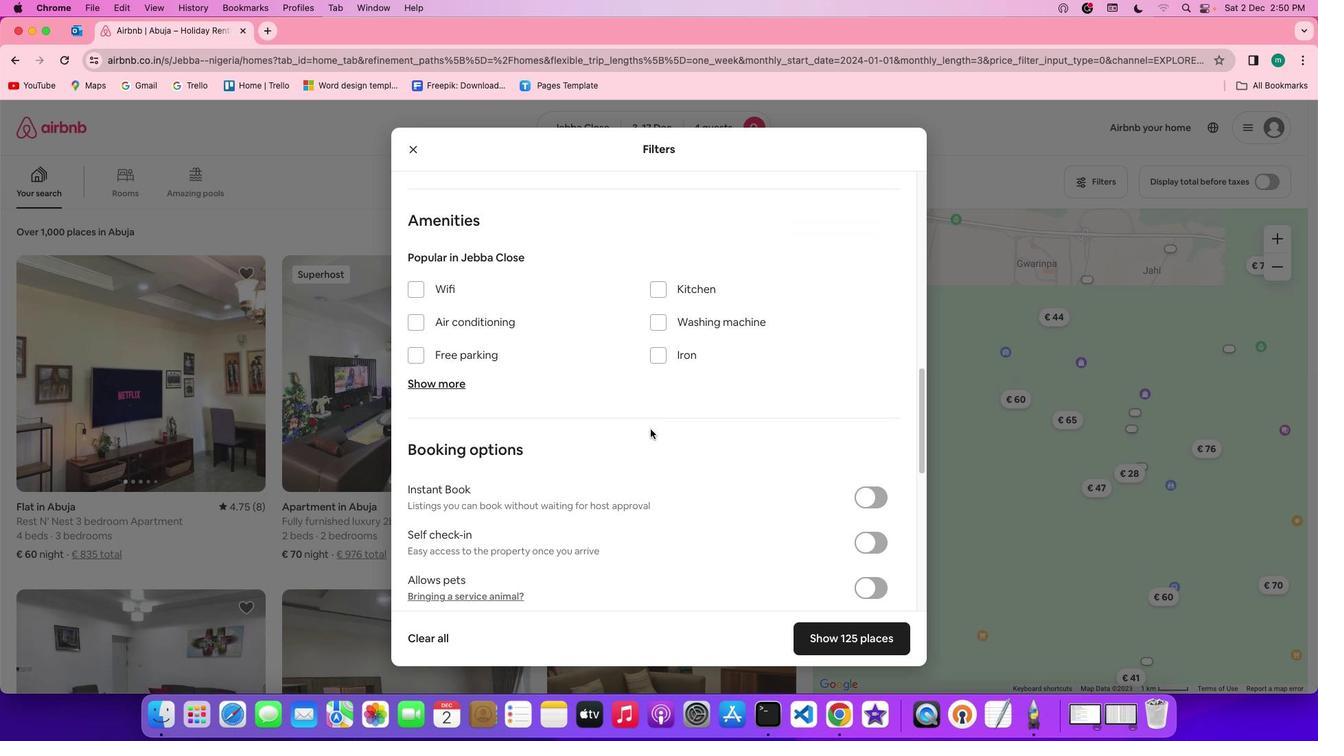 
Action: Mouse scrolled (645, 423) with delta (-4, -5)
Screenshot: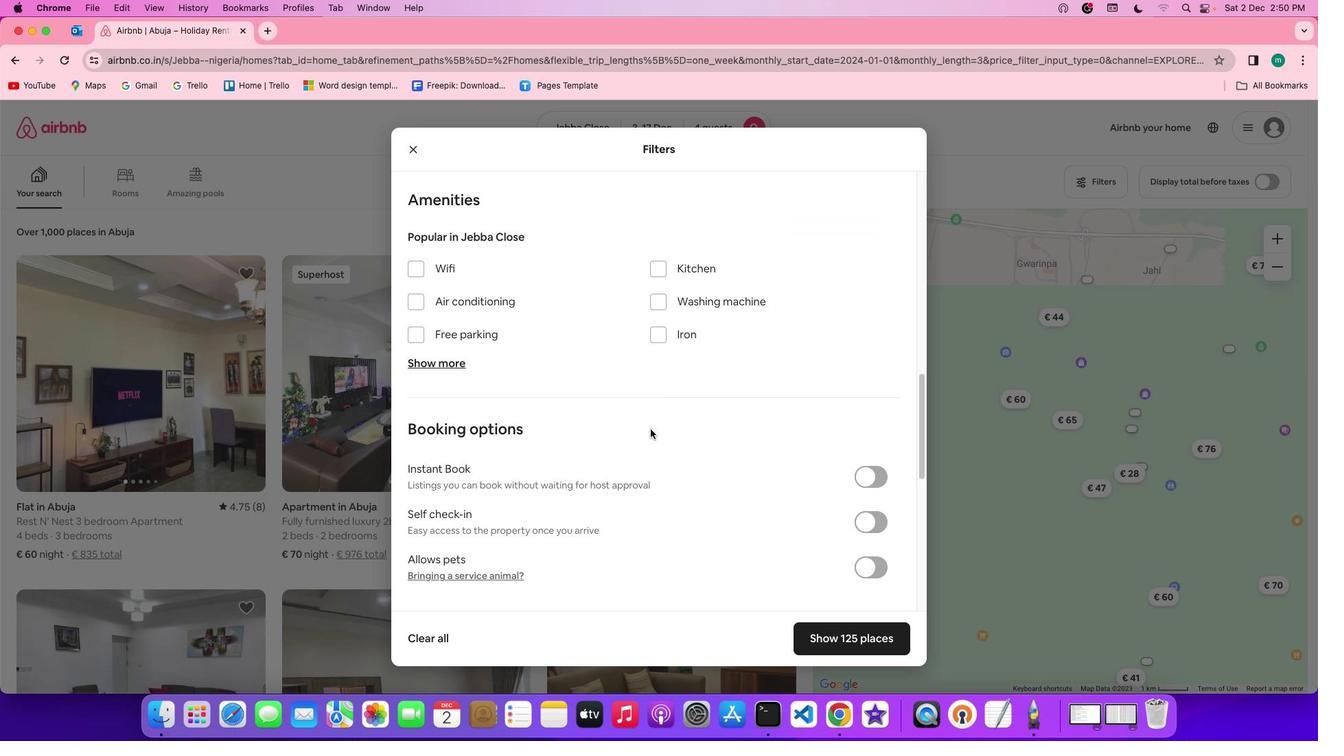 
Action: Mouse scrolled (645, 423) with delta (-4, -5)
Screenshot: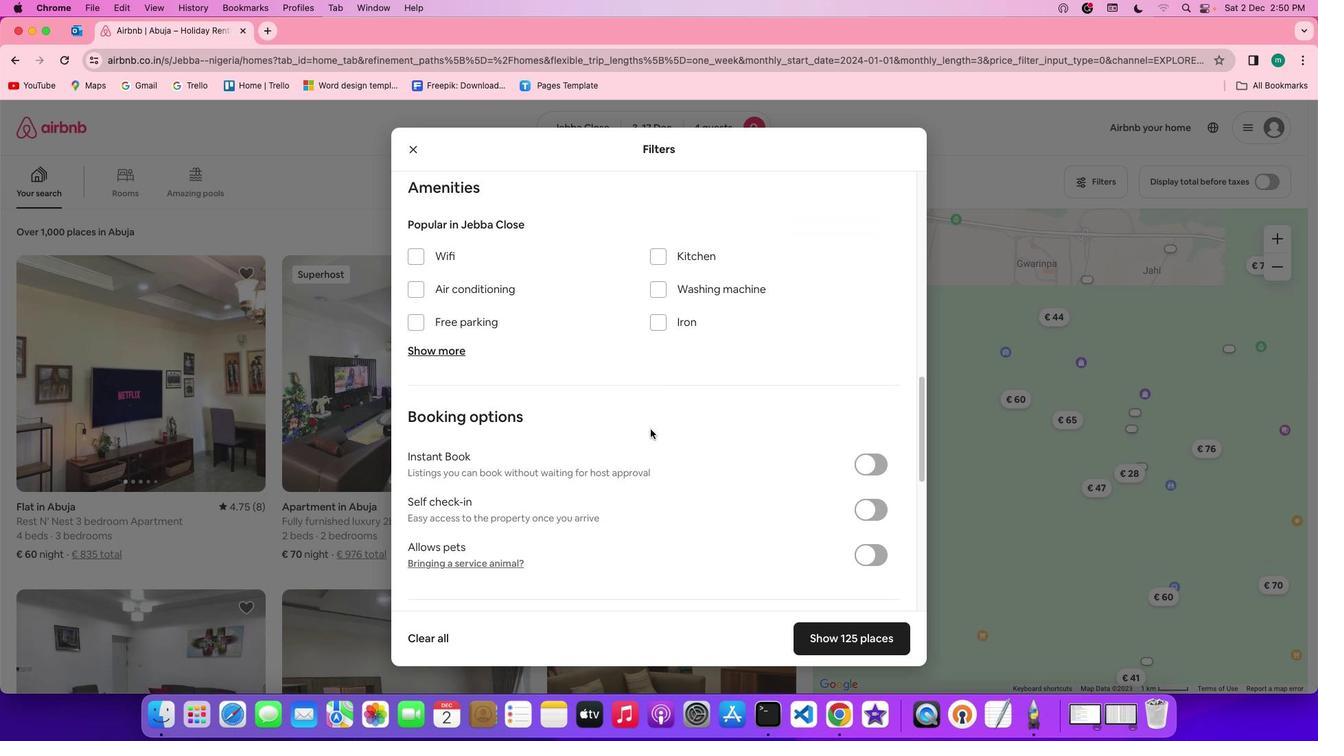 
Action: Mouse scrolled (645, 423) with delta (-4, -5)
Screenshot: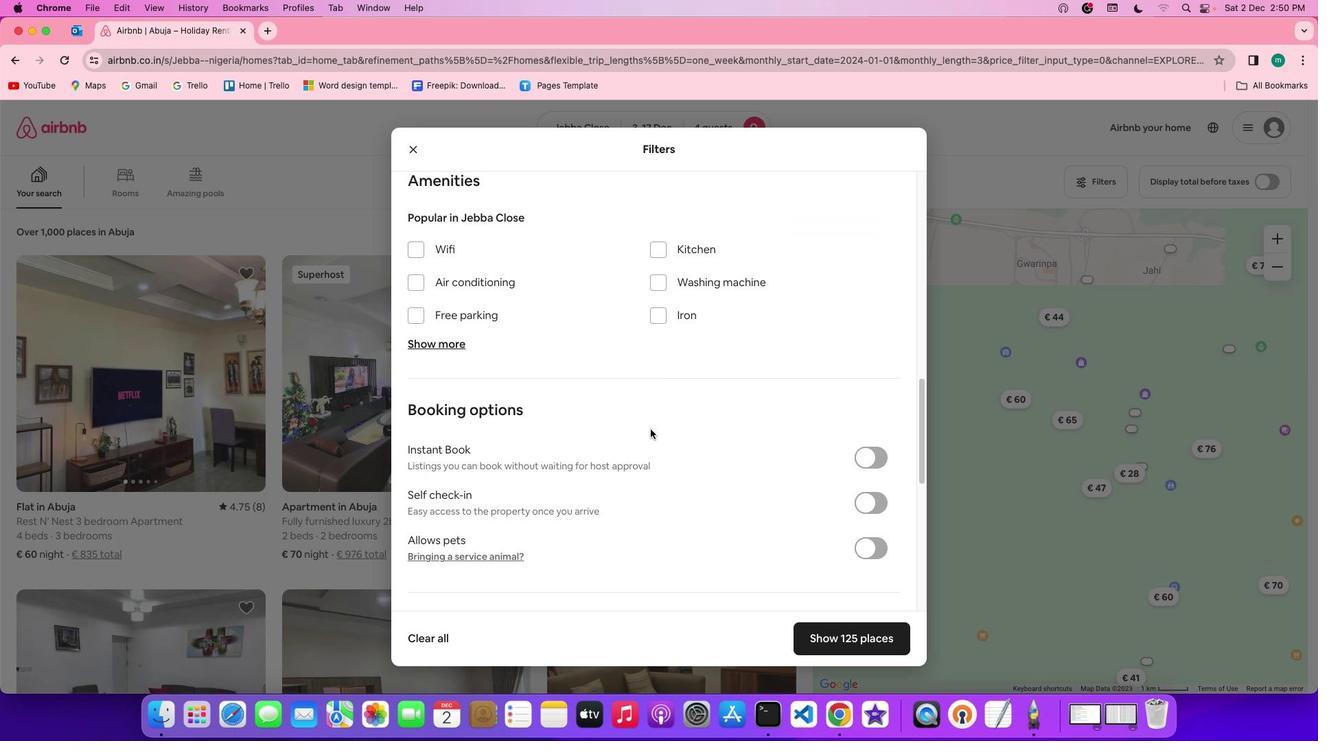 
Action: Mouse scrolled (645, 423) with delta (-4, -5)
Screenshot: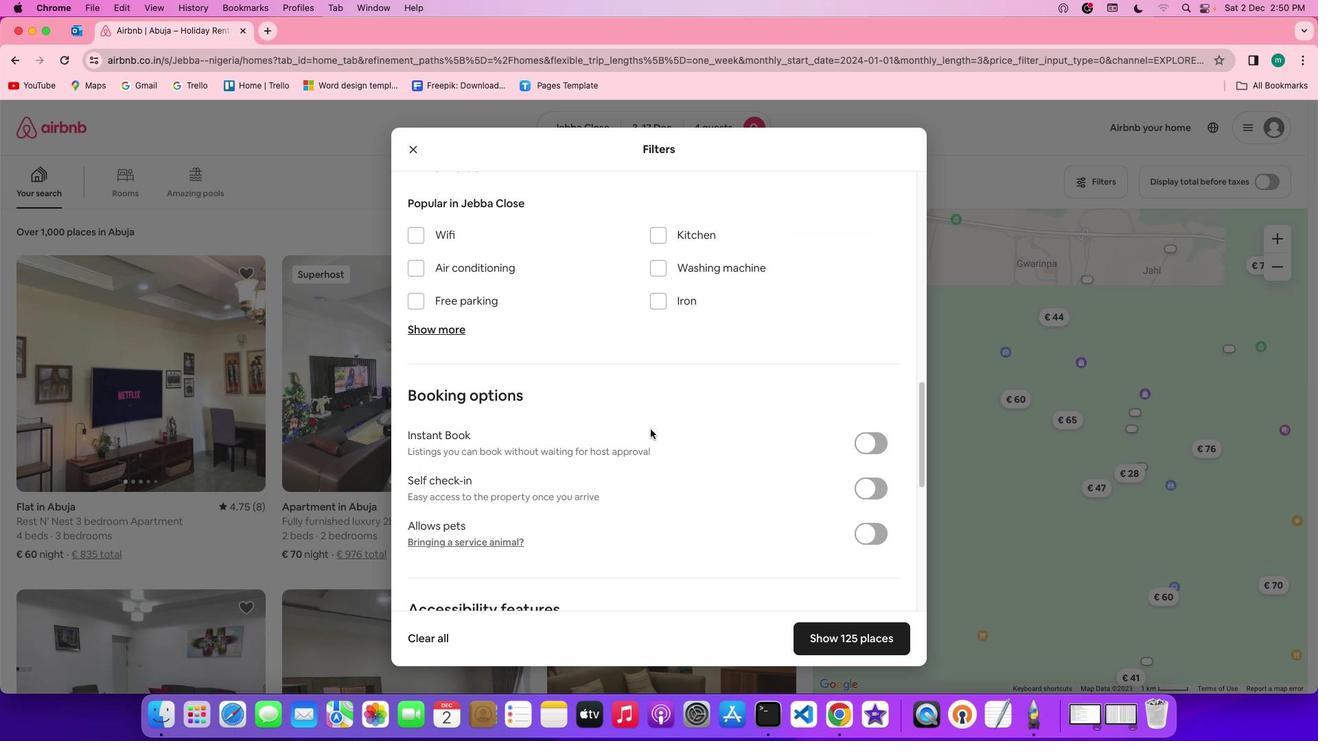 
Action: Mouse moved to (425, 203)
Screenshot: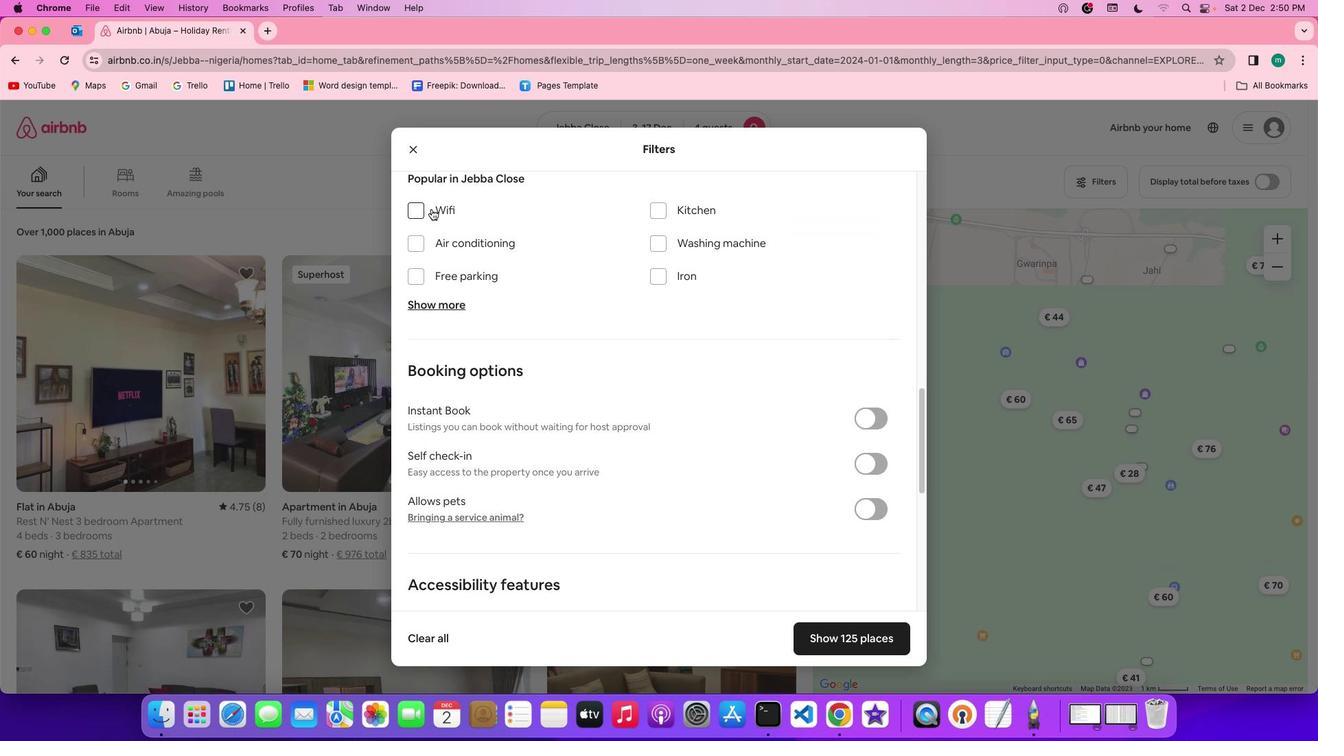 
Action: Mouse pressed left at (425, 203)
Screenshot: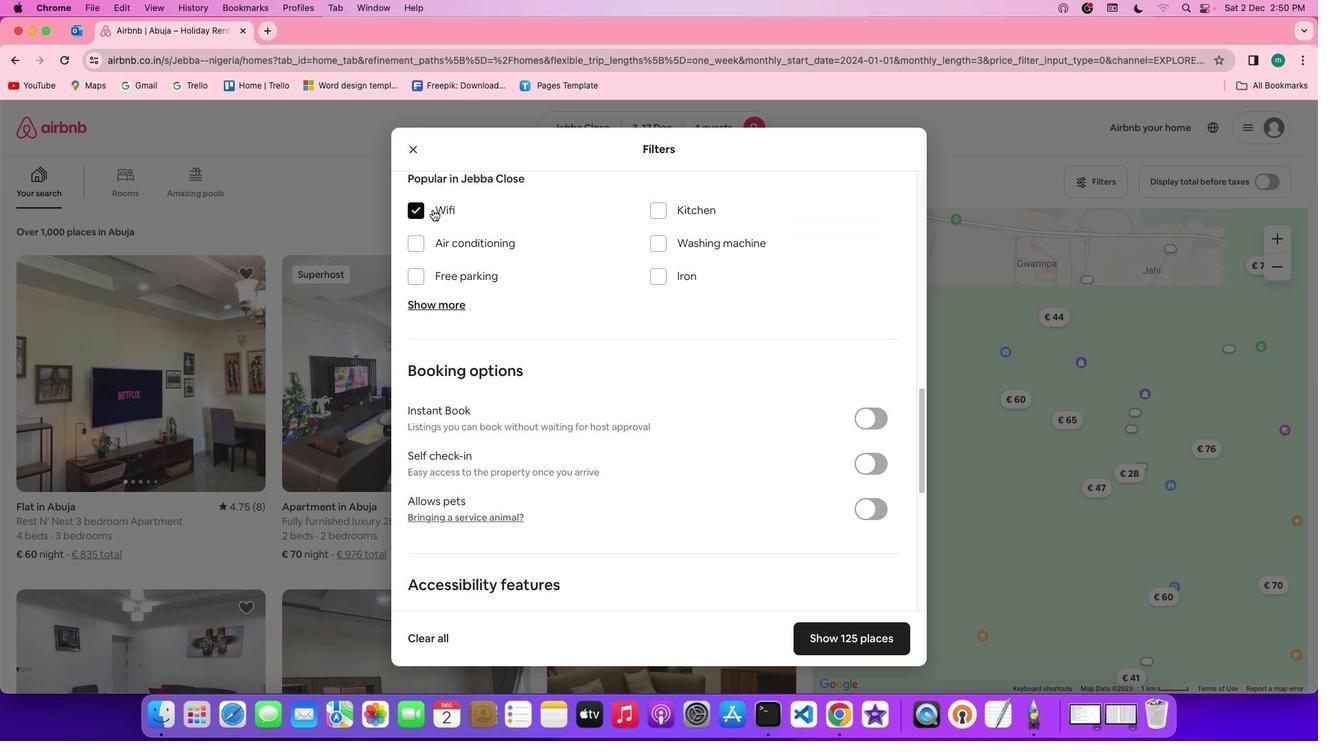 
Action: Mouse moved to (677, 441)
Screenshot: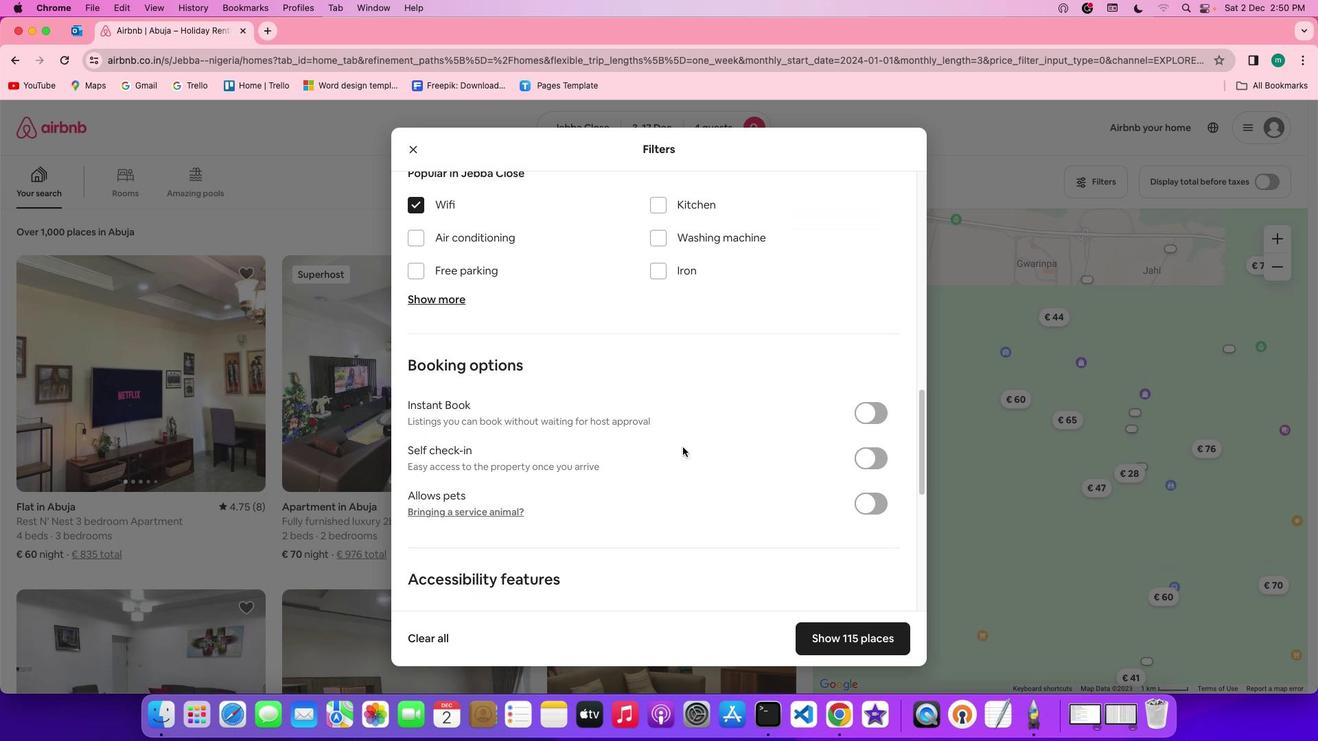 
Action: Mouse scrolled (677, 441) with delta (-4, -5)
Screenshot: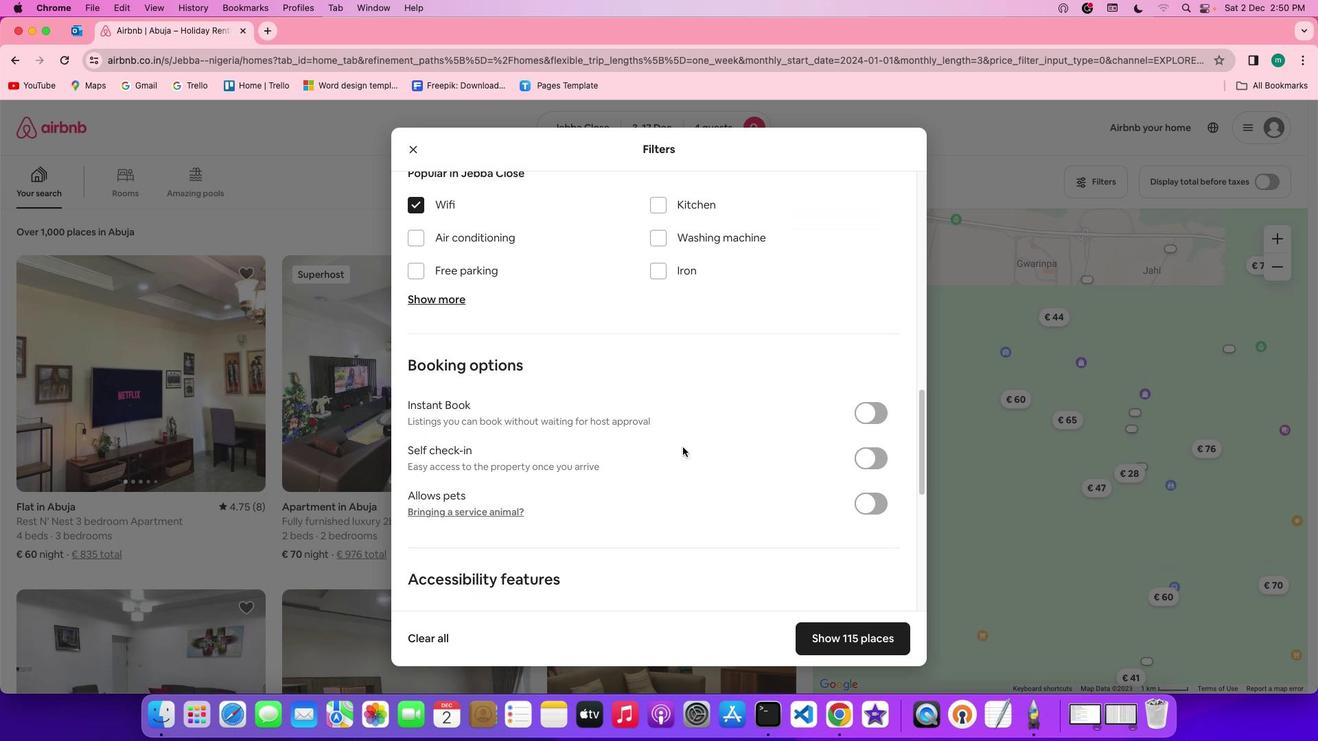 
Action: Mouse scrolled (677, 441) with delta (-4, -5)
Screenshot: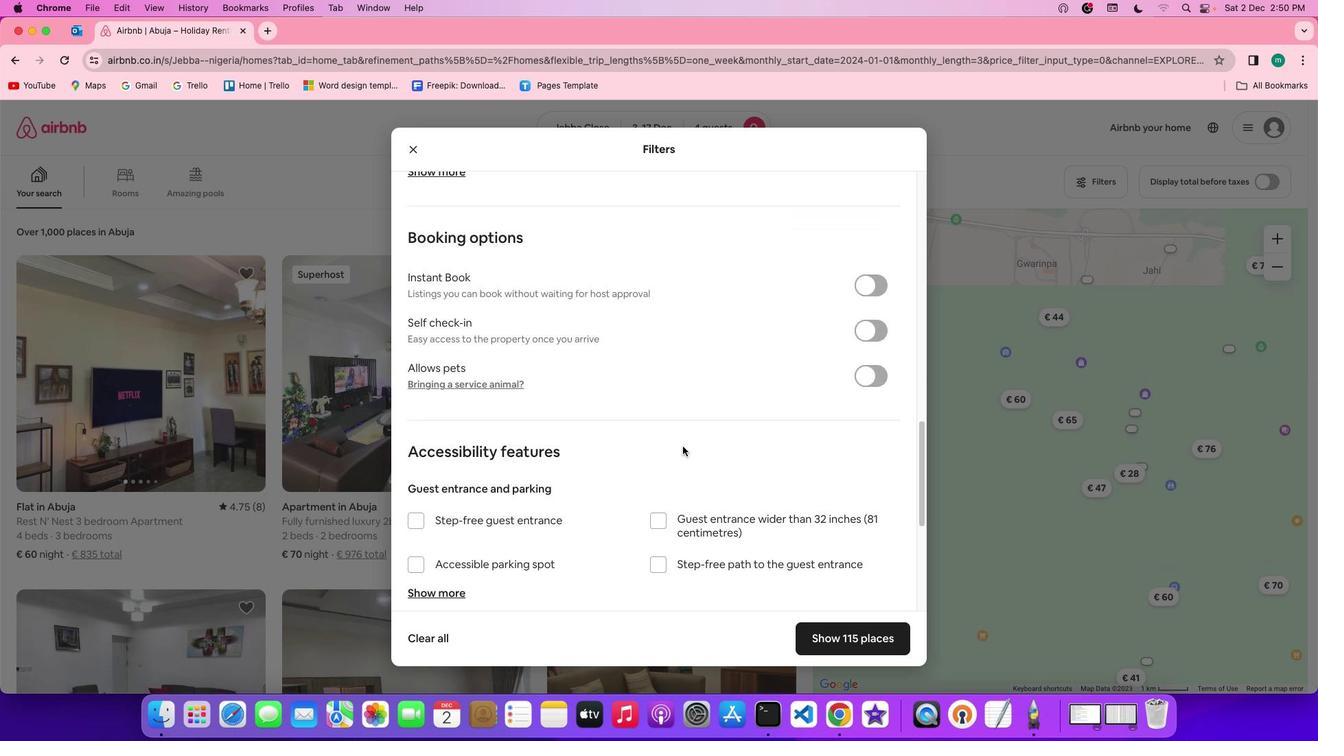 
Action: Mouse scrolled (677, 441) with delta (-4, -6)
Screenshot: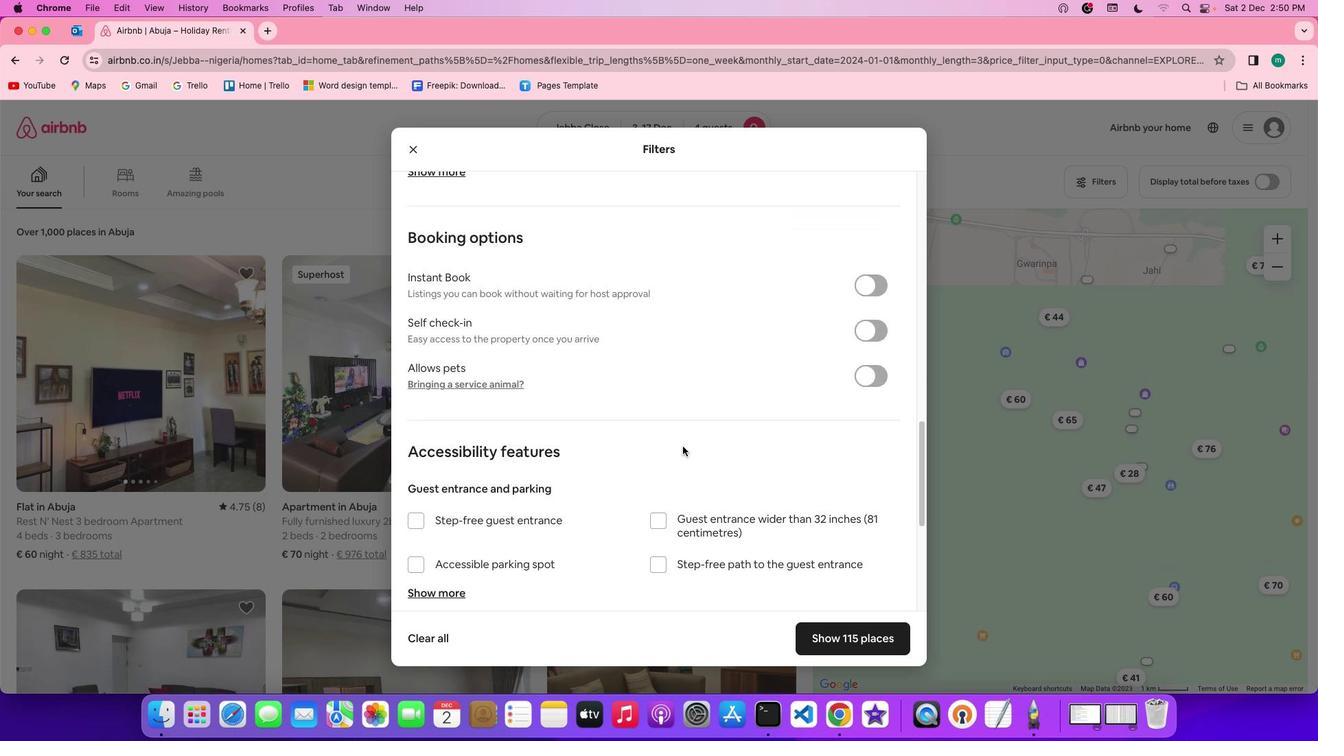 
Action: Mouse scrolled (677, 441) with delta (-4, -7)
Screenshot: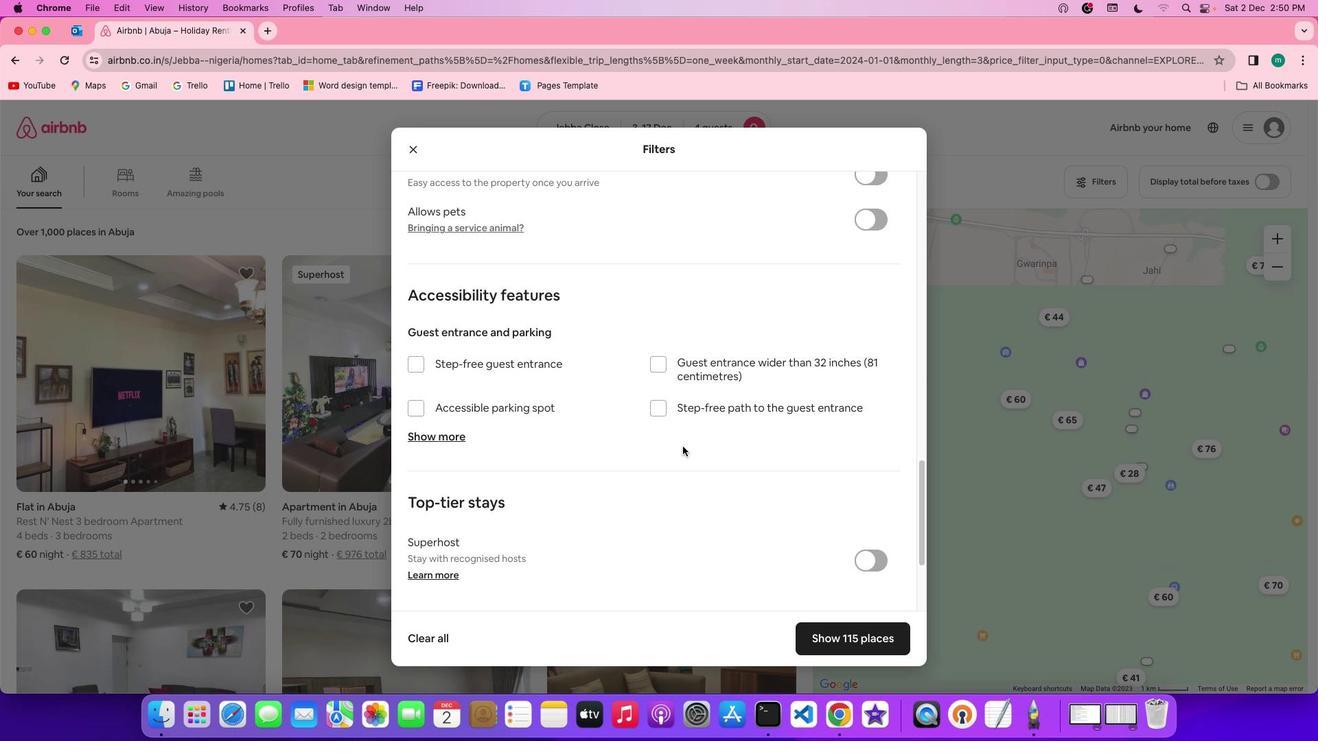 
Action: Mouse moved to (677, 441)
Screenshot: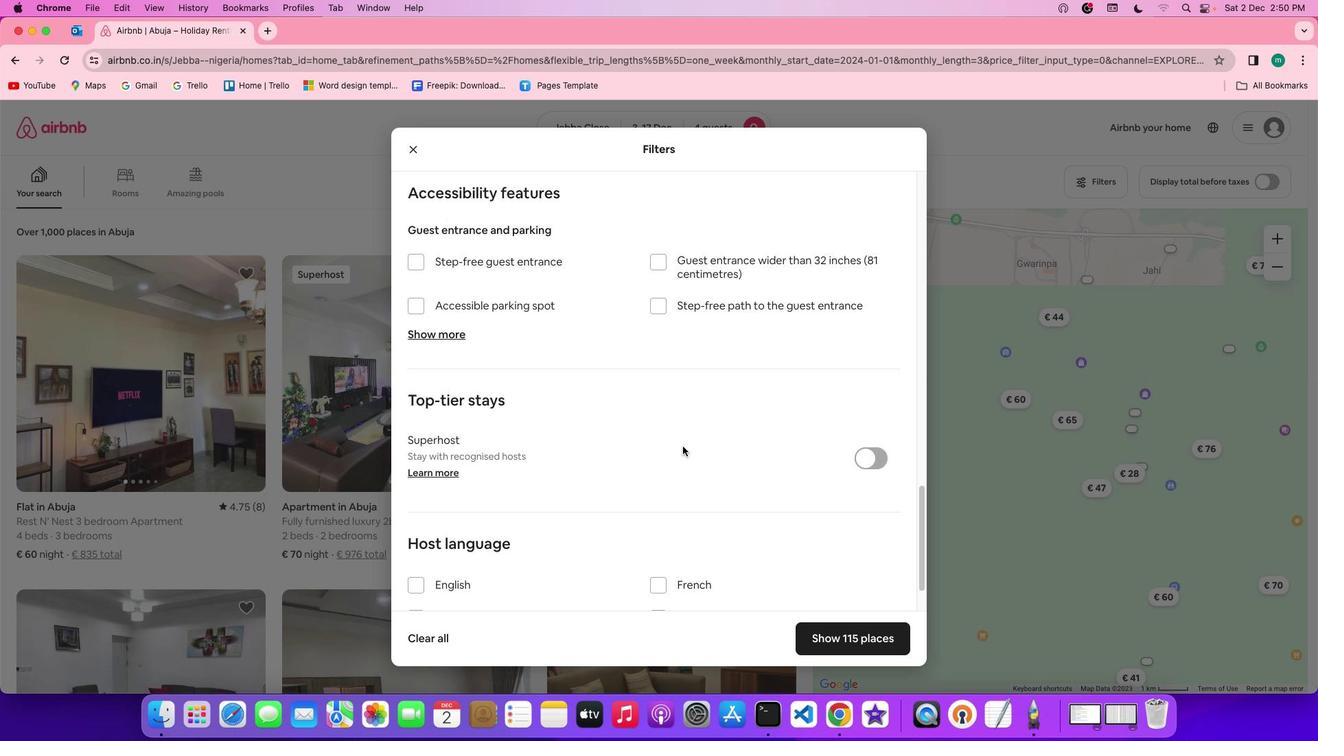 
Action: Mouse scrolled (677, 441) with delta (-4, -8)
Screenshot: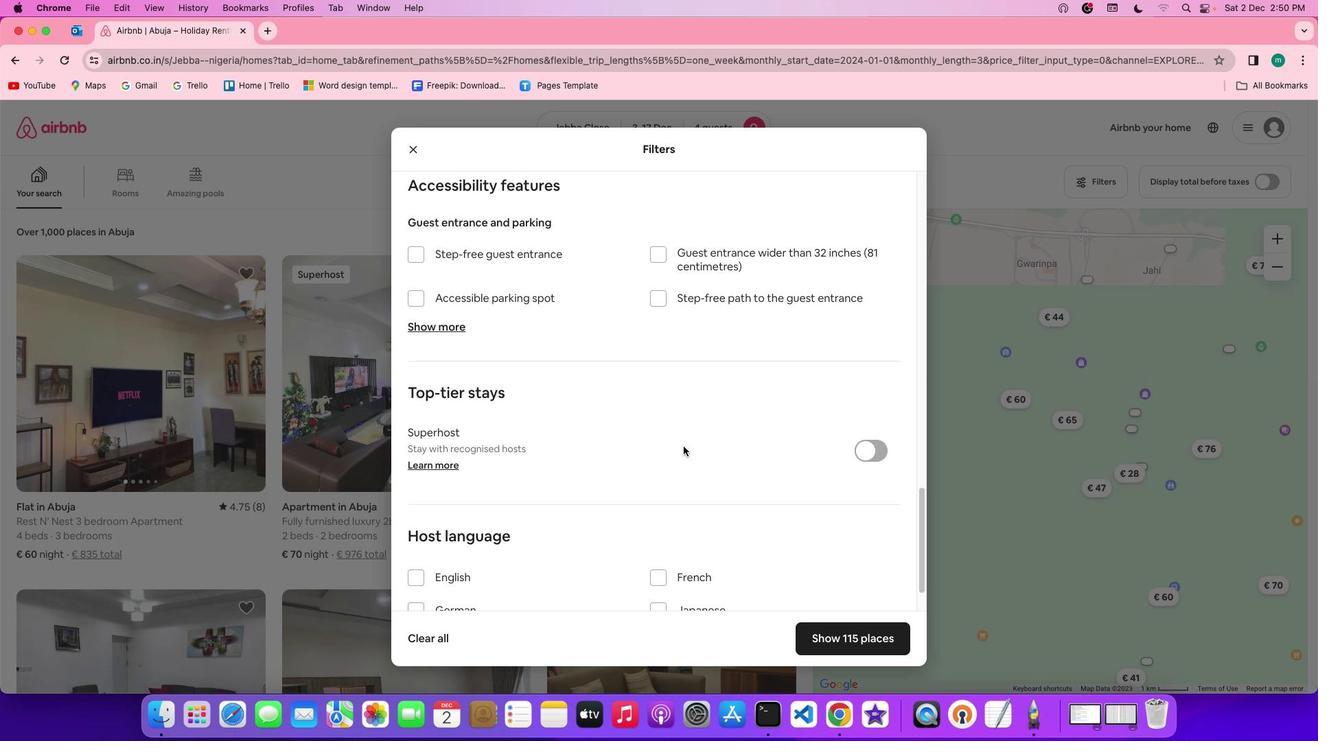 
Action: Mouse moved to (723, 460)
Screenshot: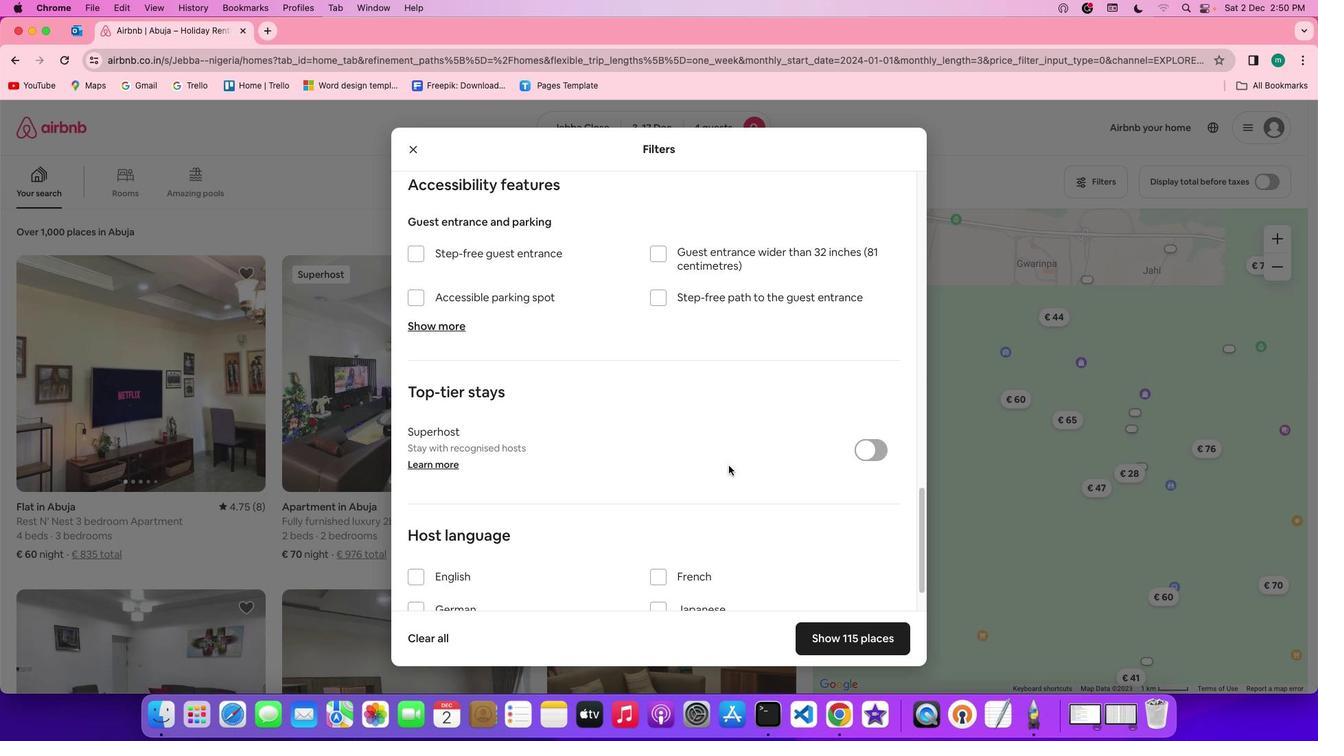 
Action: Mouse scrolled (723, 460) with delta (-4, -5)
Screenshot: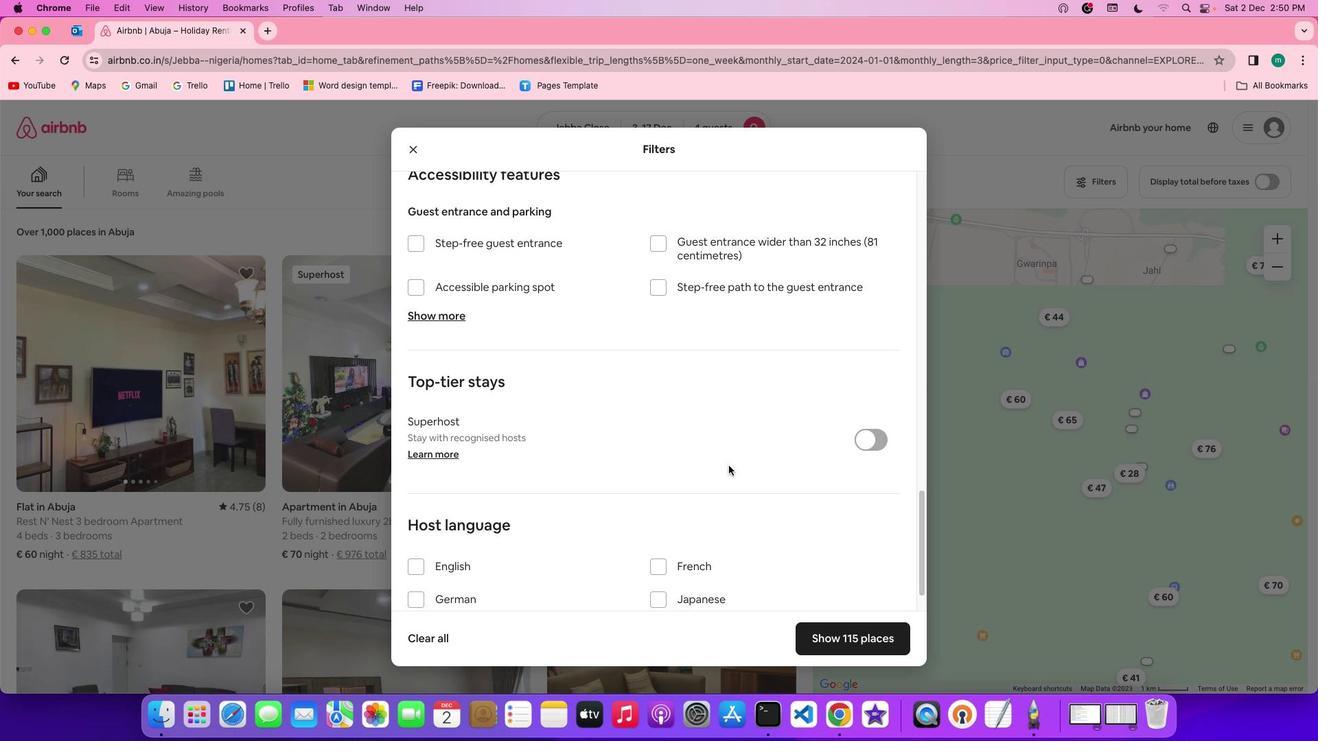 
Action: Mouse scrolled (723, 460) with delta (-4, -5)
Screenshot: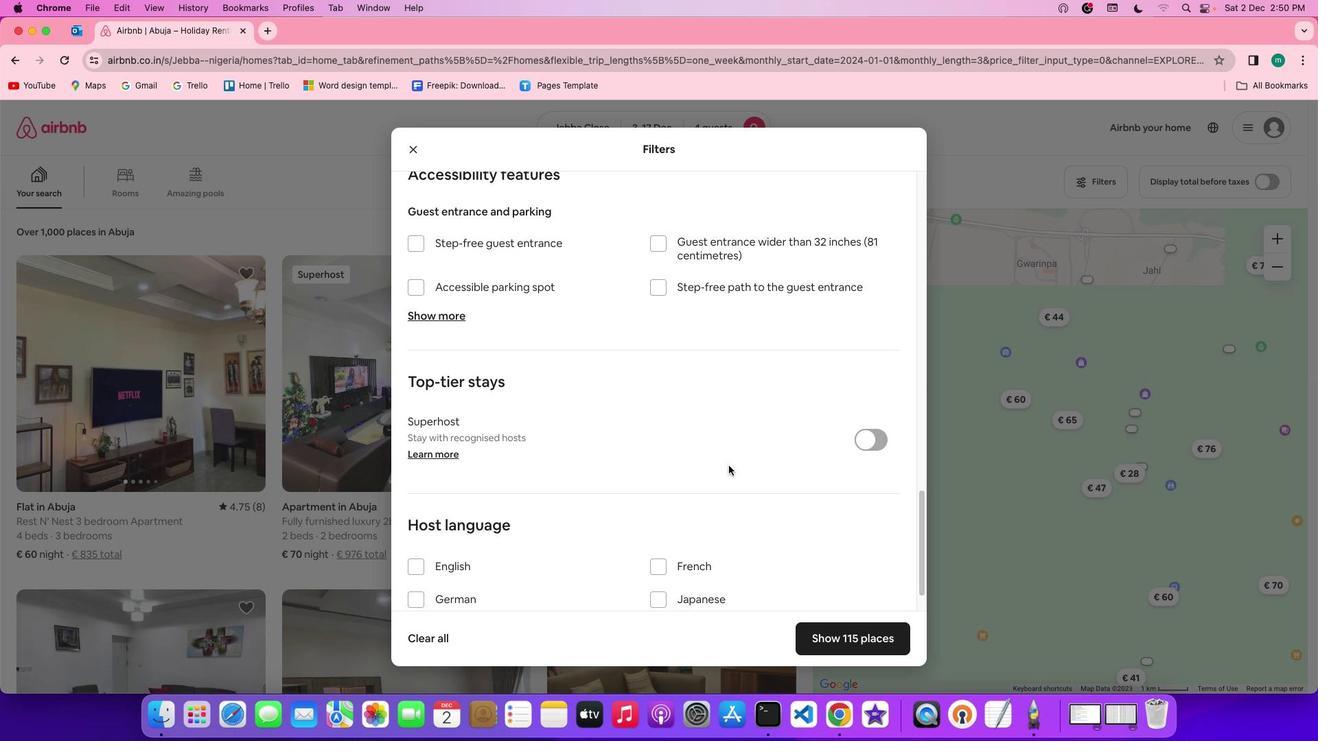 
Action: Mouse scrolled (723, 460) with delta (-4, -6)
Screenshot: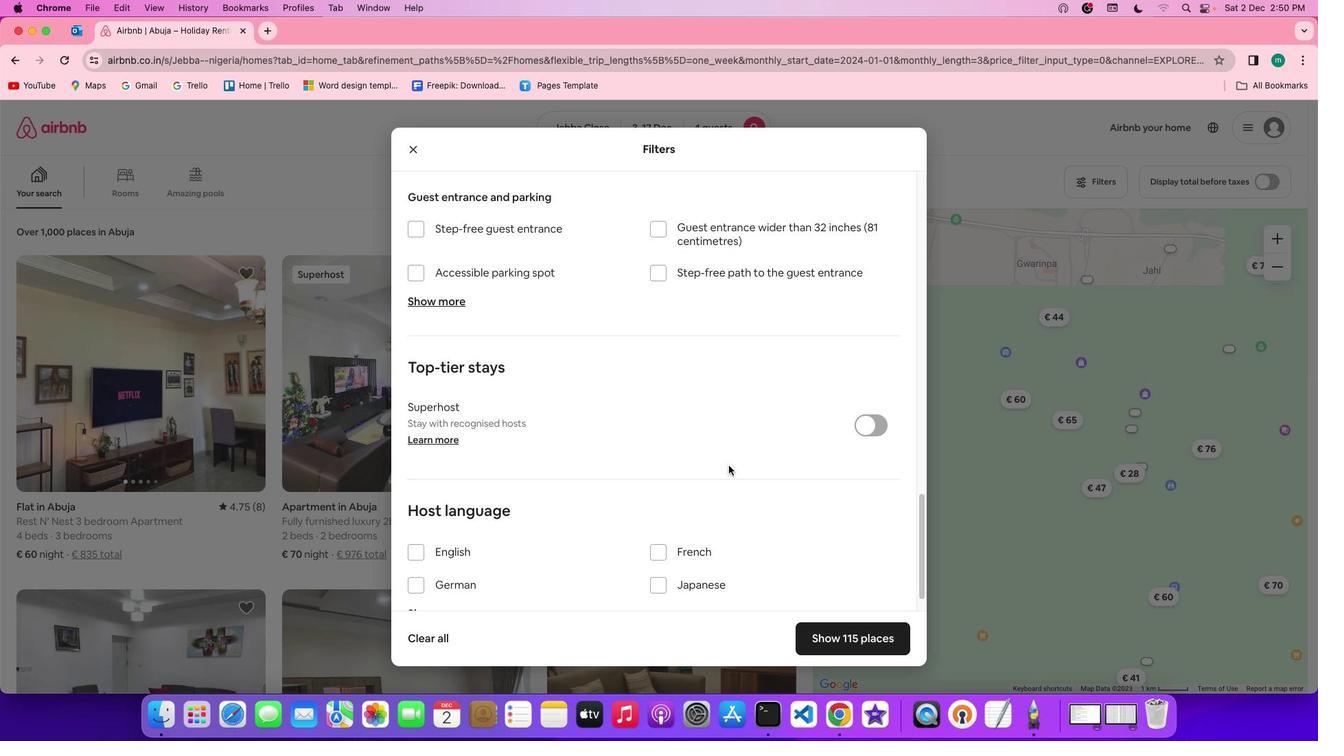 
Action: Mouse scrolled (723, 460) with delta (-4, -8)
Screenshot: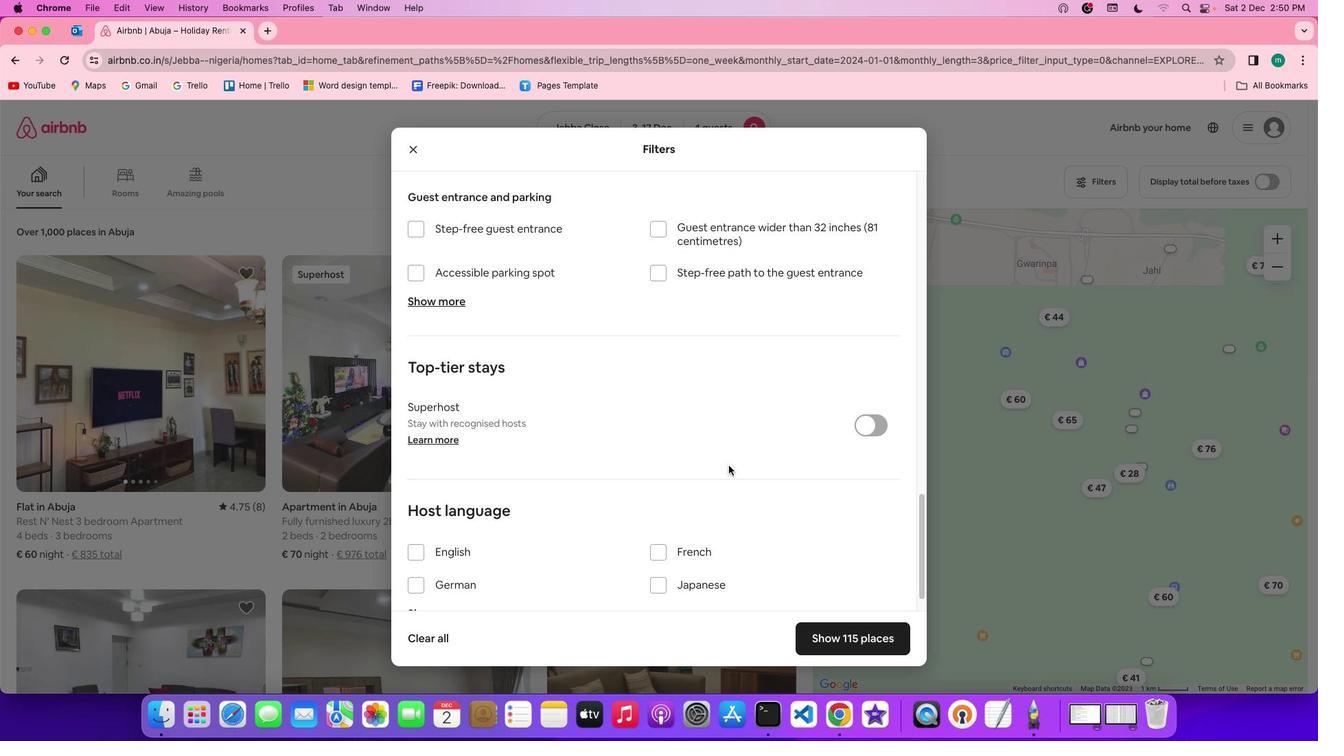 
Action: Mouse scrolled (723, 460) with delta (-4, -8)
Screenshot: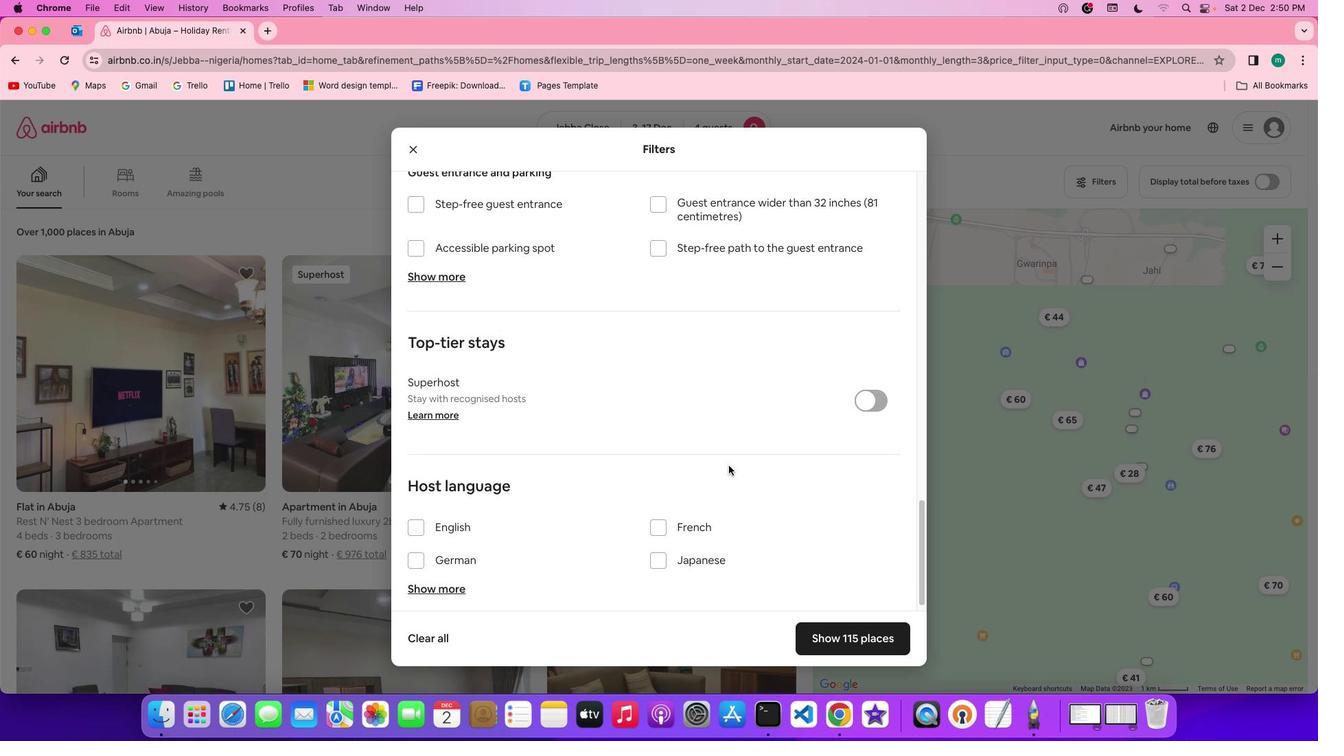 
Action: Mouse scrolled (723, 460) with delta (-4, -5)
Screenshot: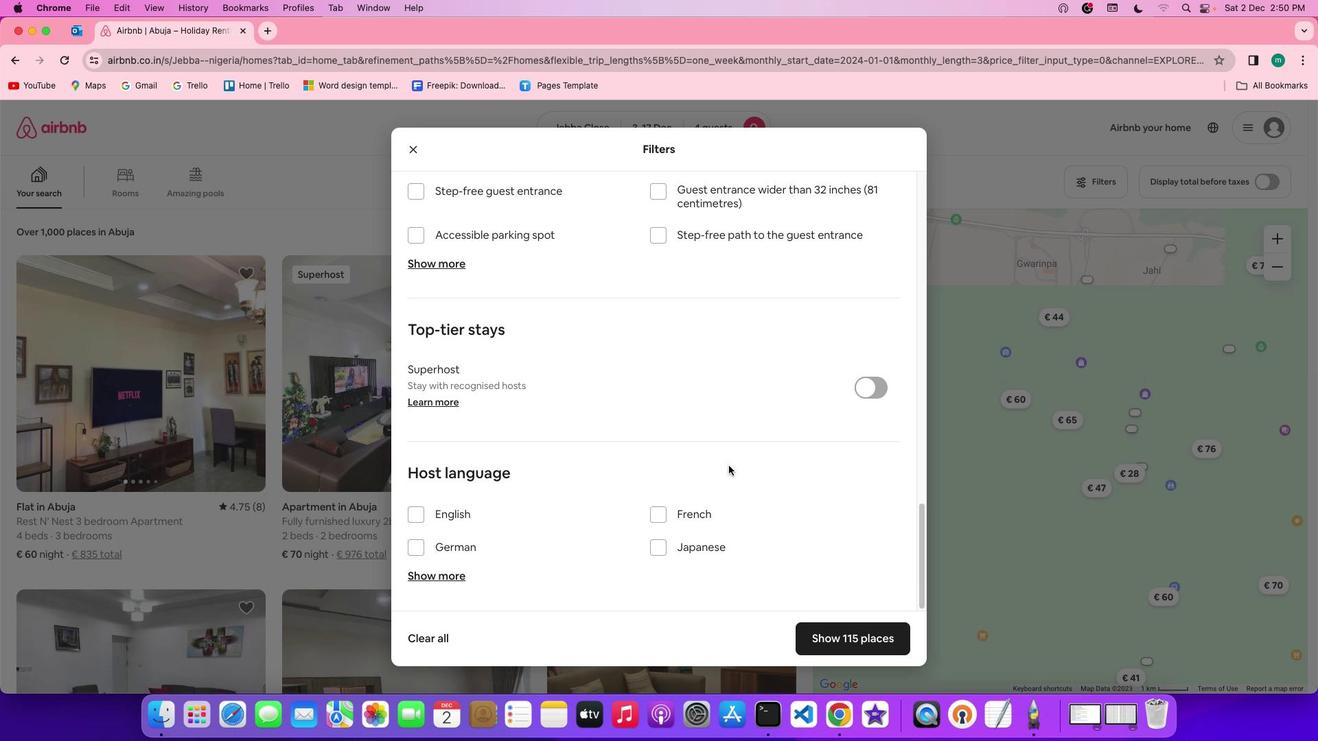 
Action: Mouse scrolled (723, 460) with delta (-4, -5)
Screenshot: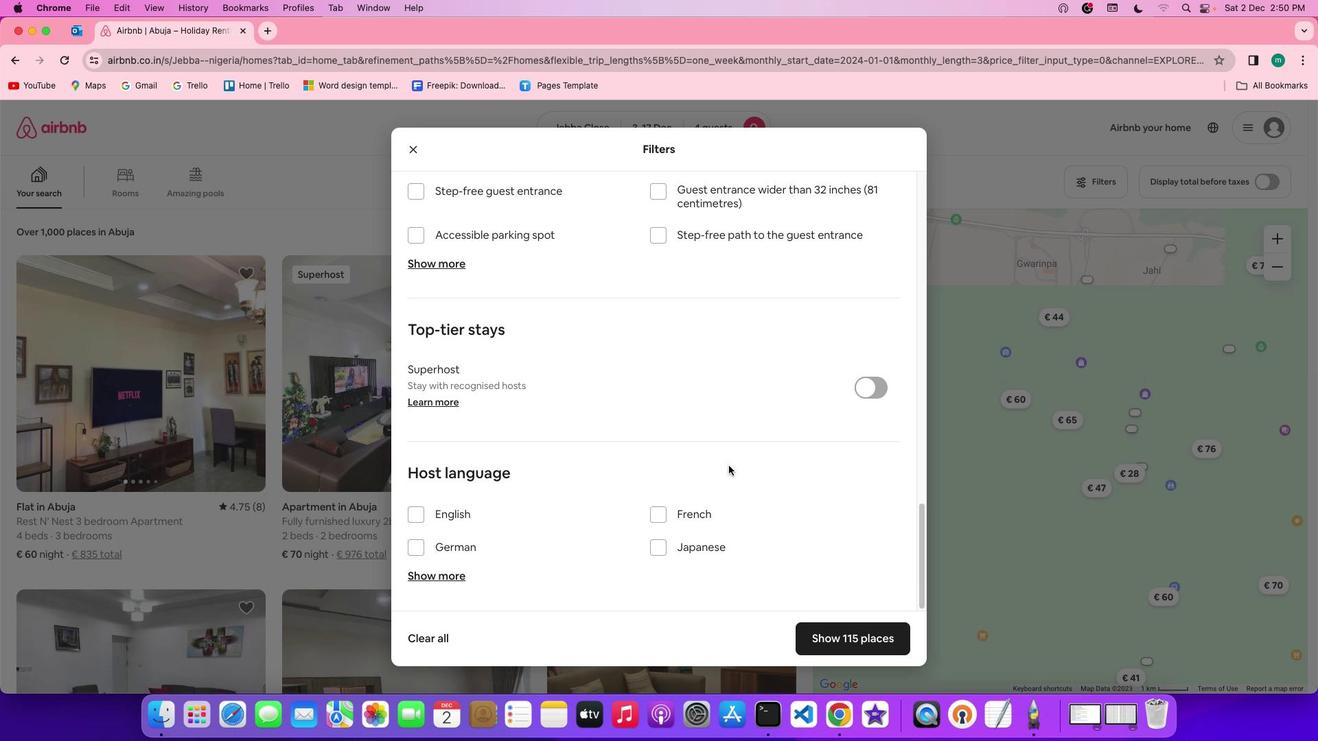 
Action: Mouse scrolled (723, 460) with delta (-4, -7)
Screenshot: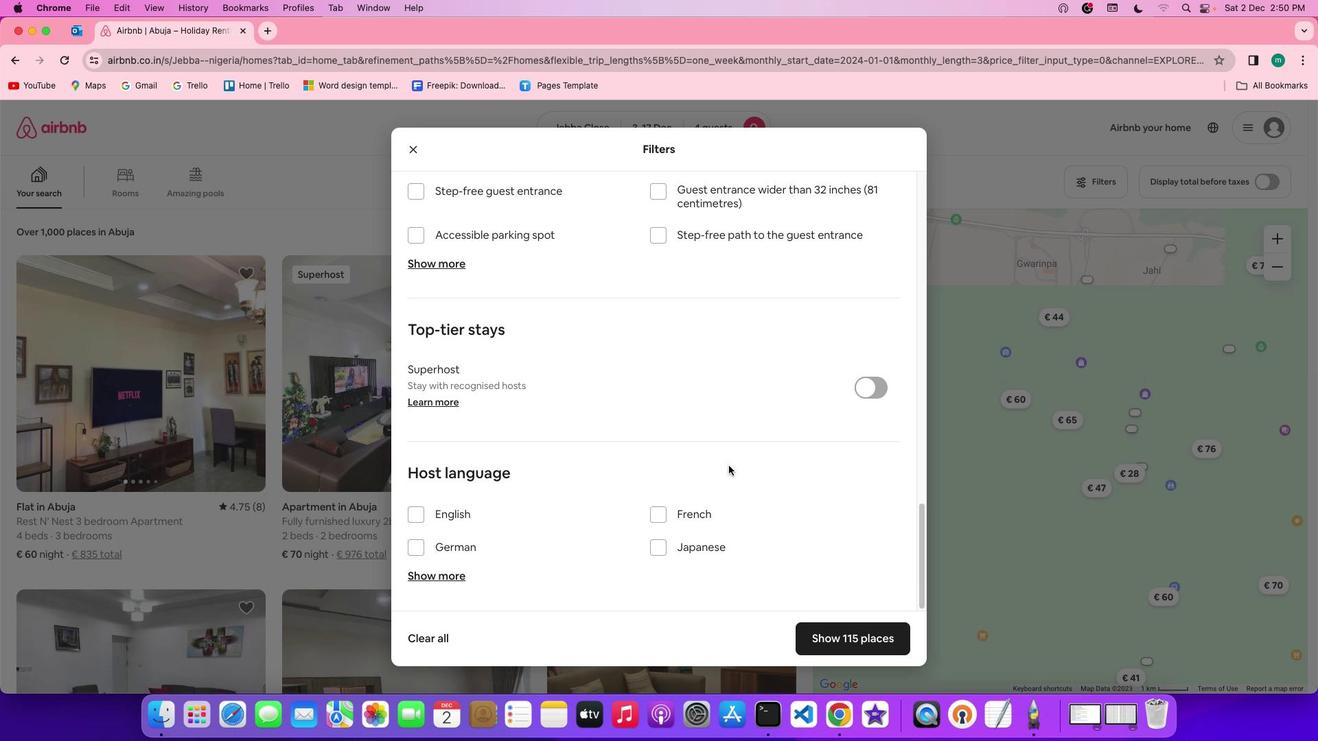 
Action: Mouse scrolled (723, 460) with delta (-4, -8)
Screenshot: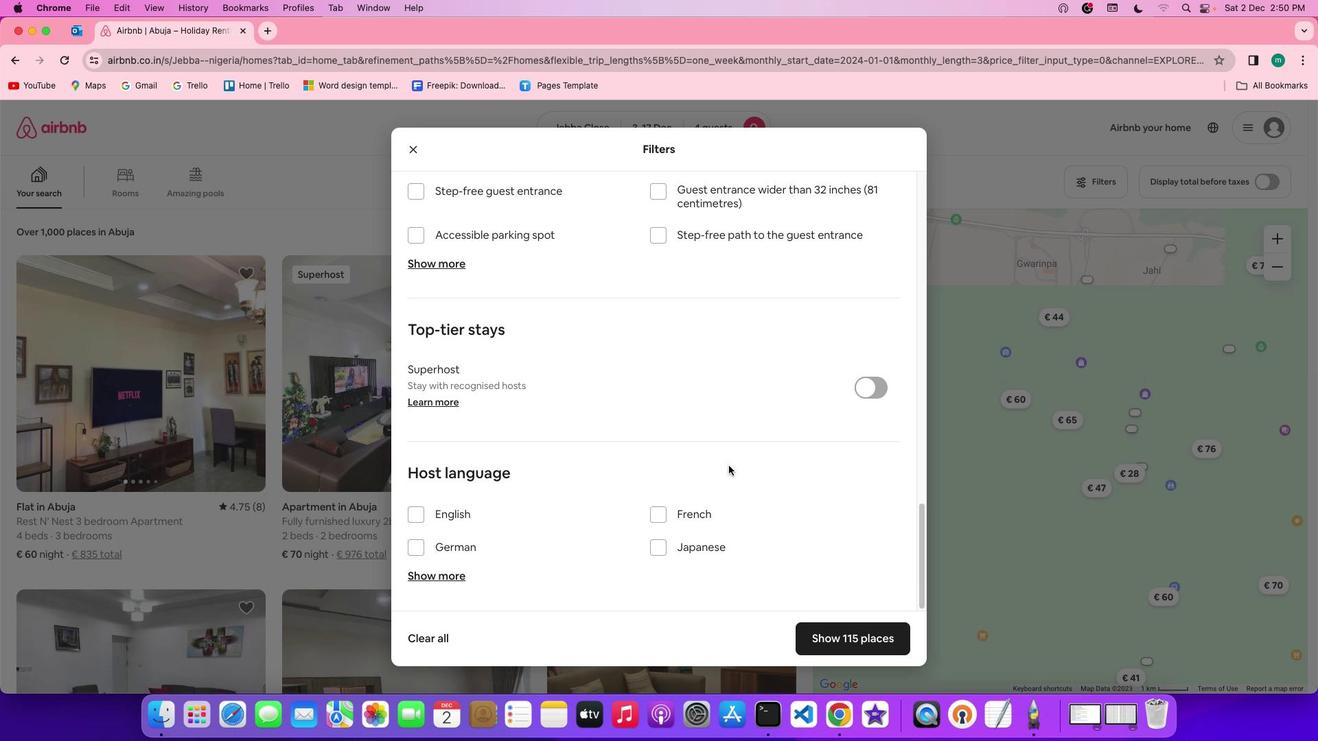 
Action: Mouse scrolled (723, 460) with delta (-4, -8)
Screenshot: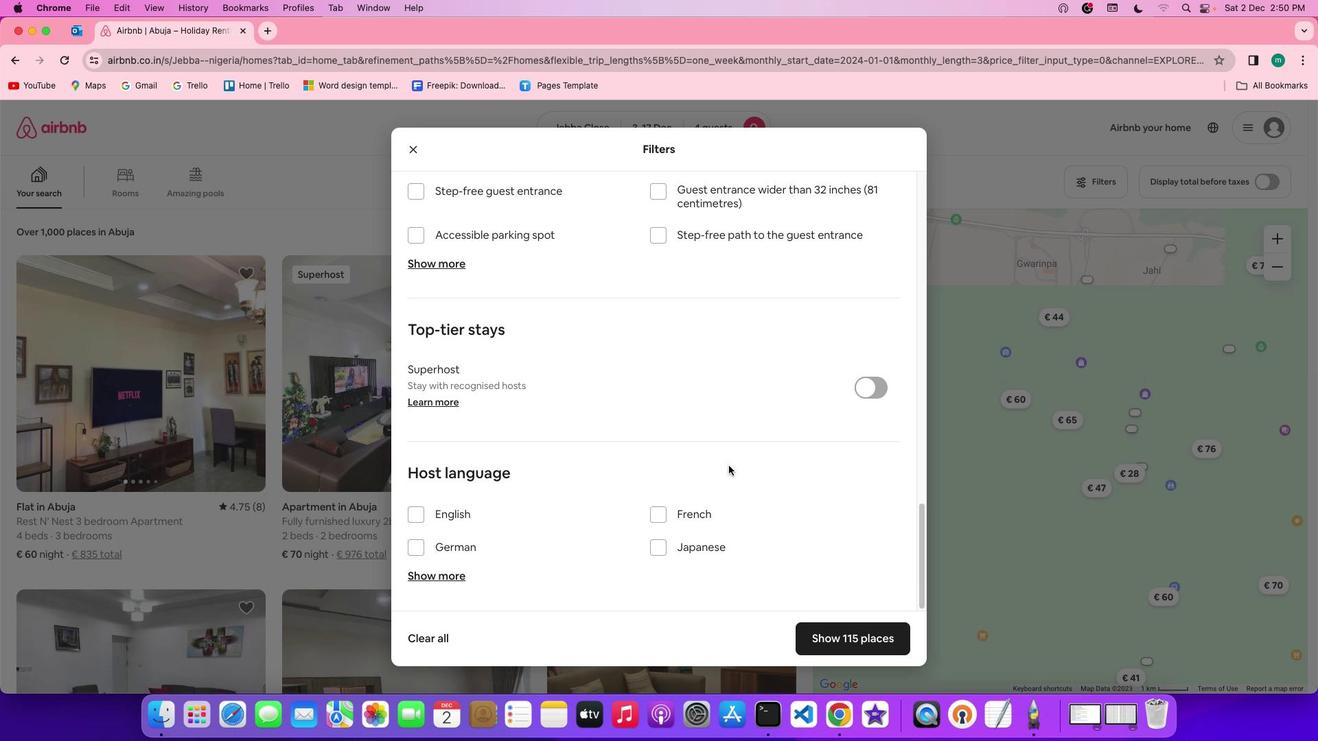 
Action: Mouse scrolled (723, 460) with delta (-4, -9)
Screenshot: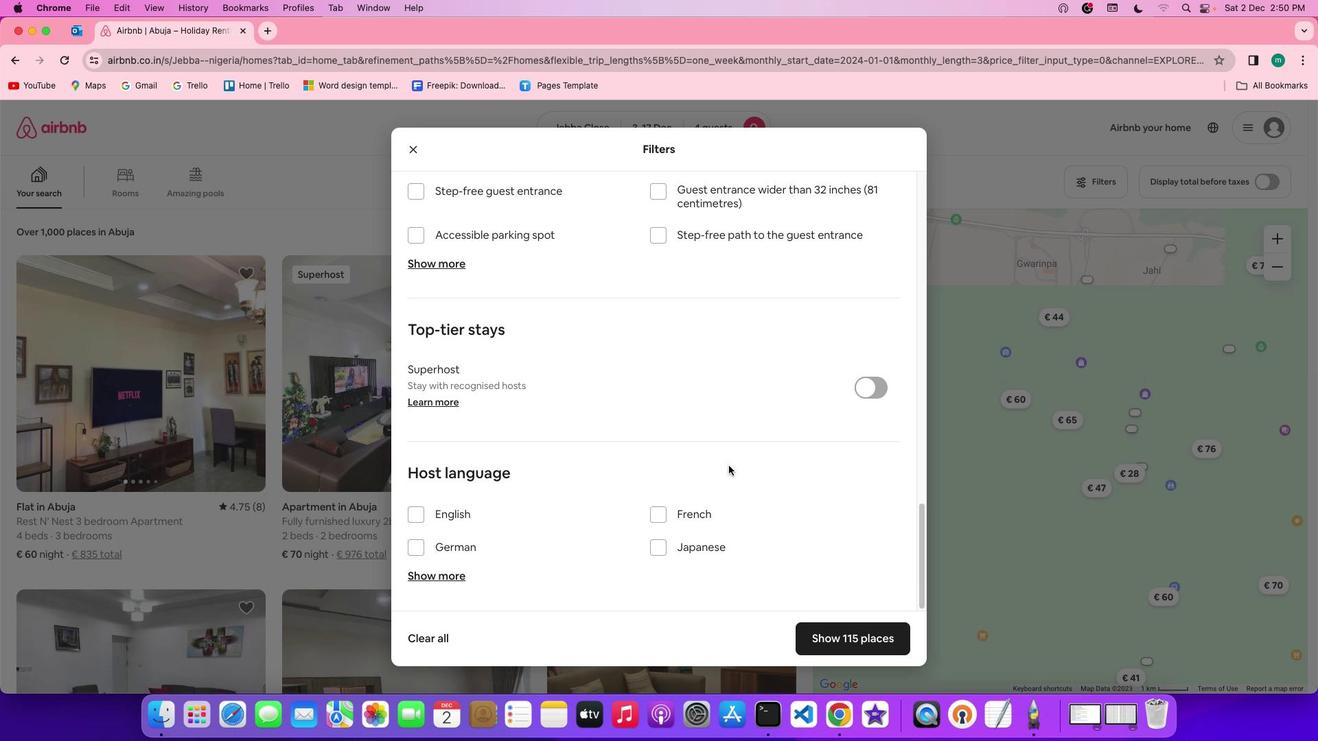 
Action: Mouse moved to (895, 633)
Screenshot: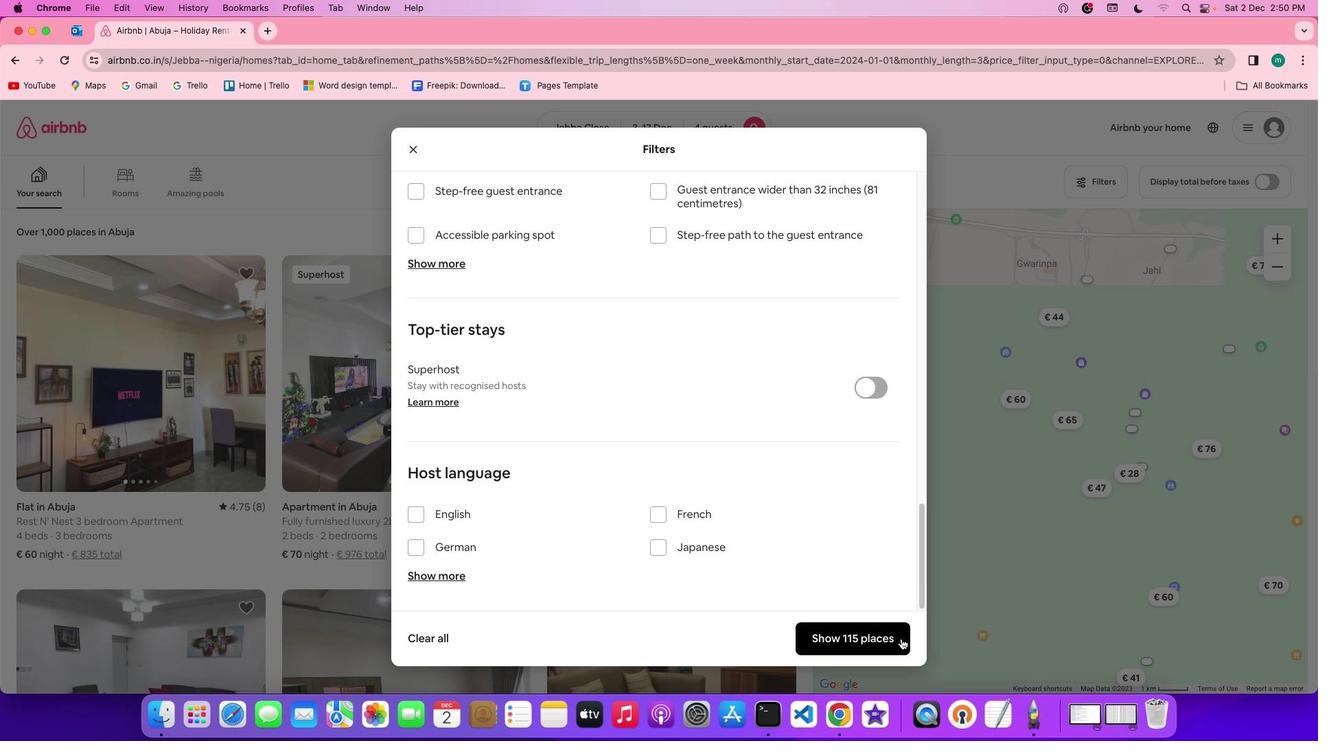 
Action: Mouse pressed left at (895, 633)
Screenshot: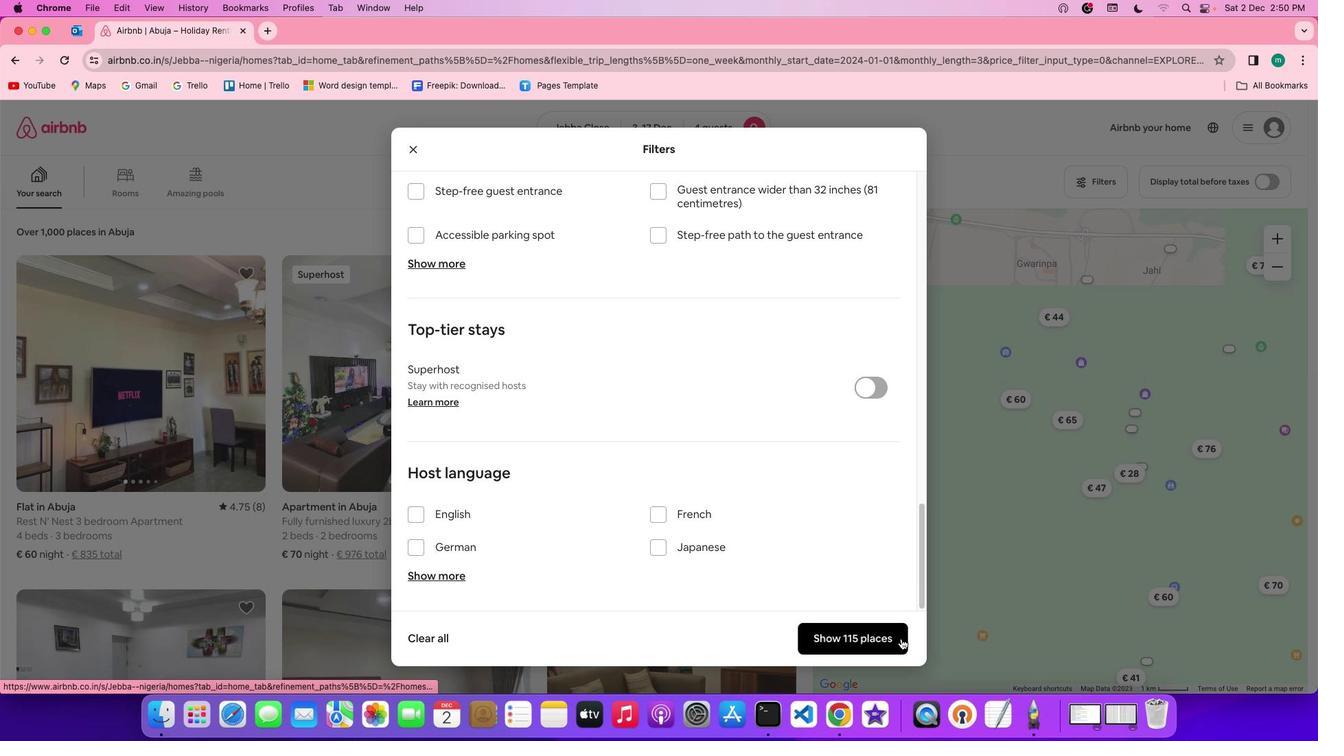 
Action: Mouse moved to (191, 409)
Screenshot: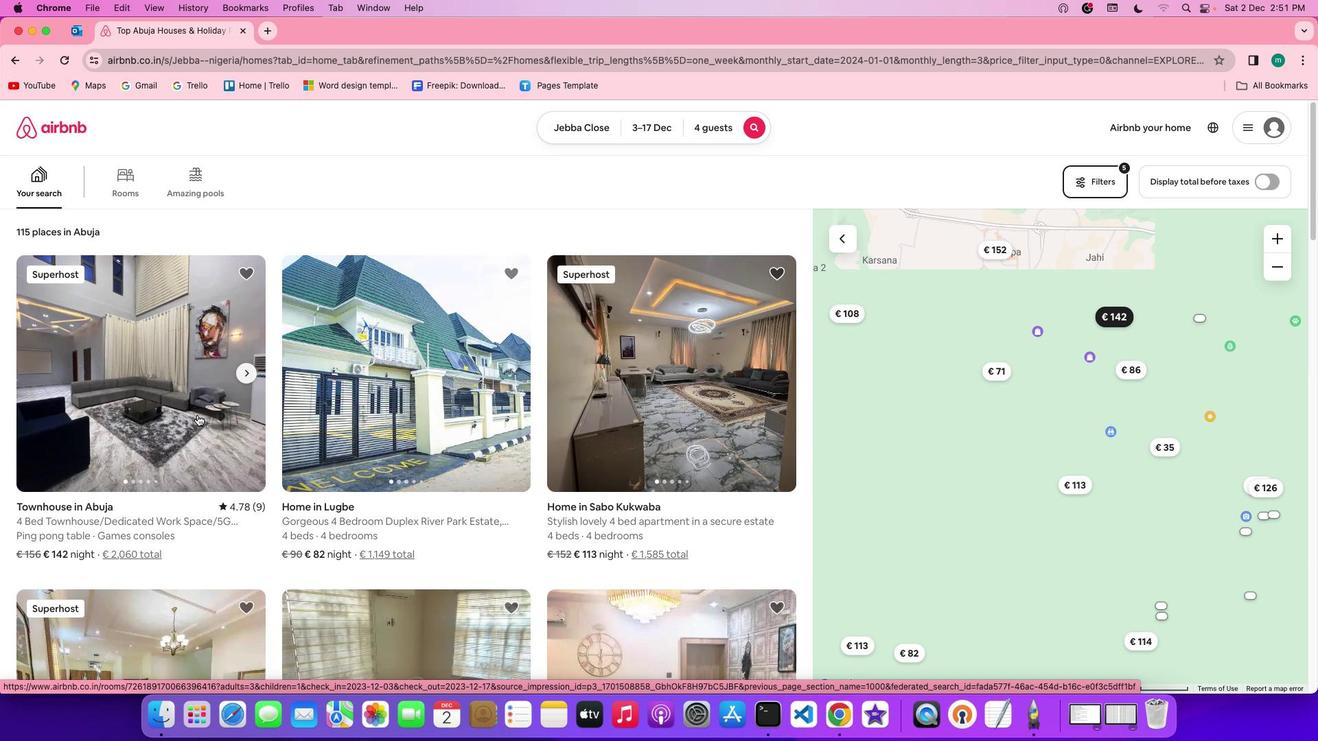 
Action: Mouse pressed left at (191, 409)
Screenshot: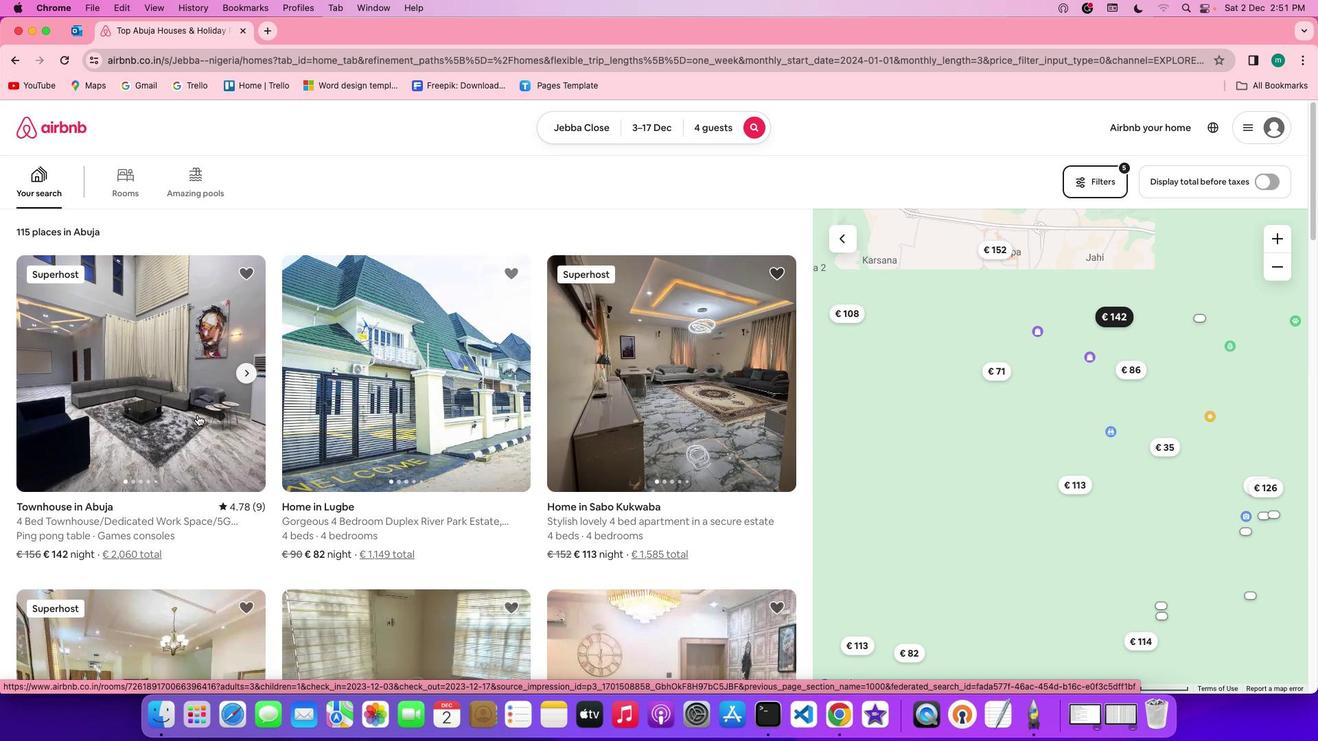 
Action: Mouse moved to (978, 513)
Screenshot: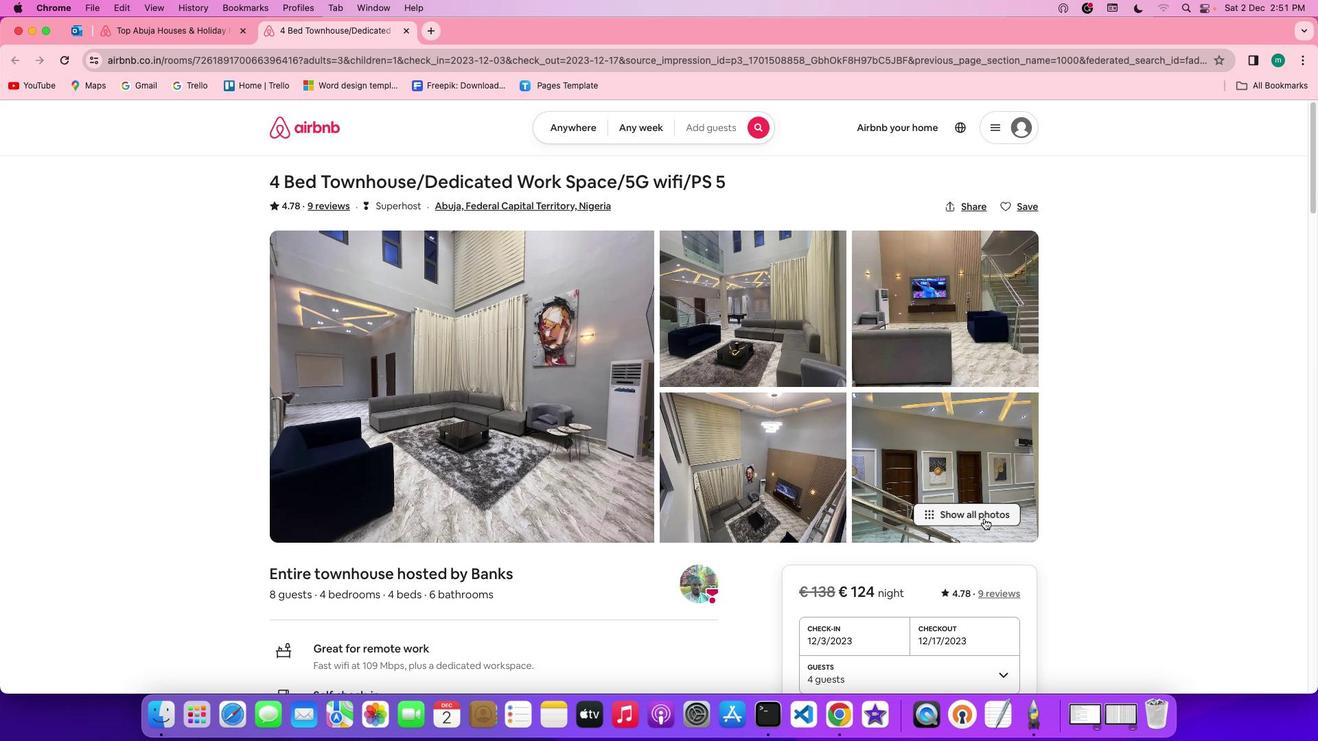 
Action: Mouse pressed left at (978, 513)
Screenshot: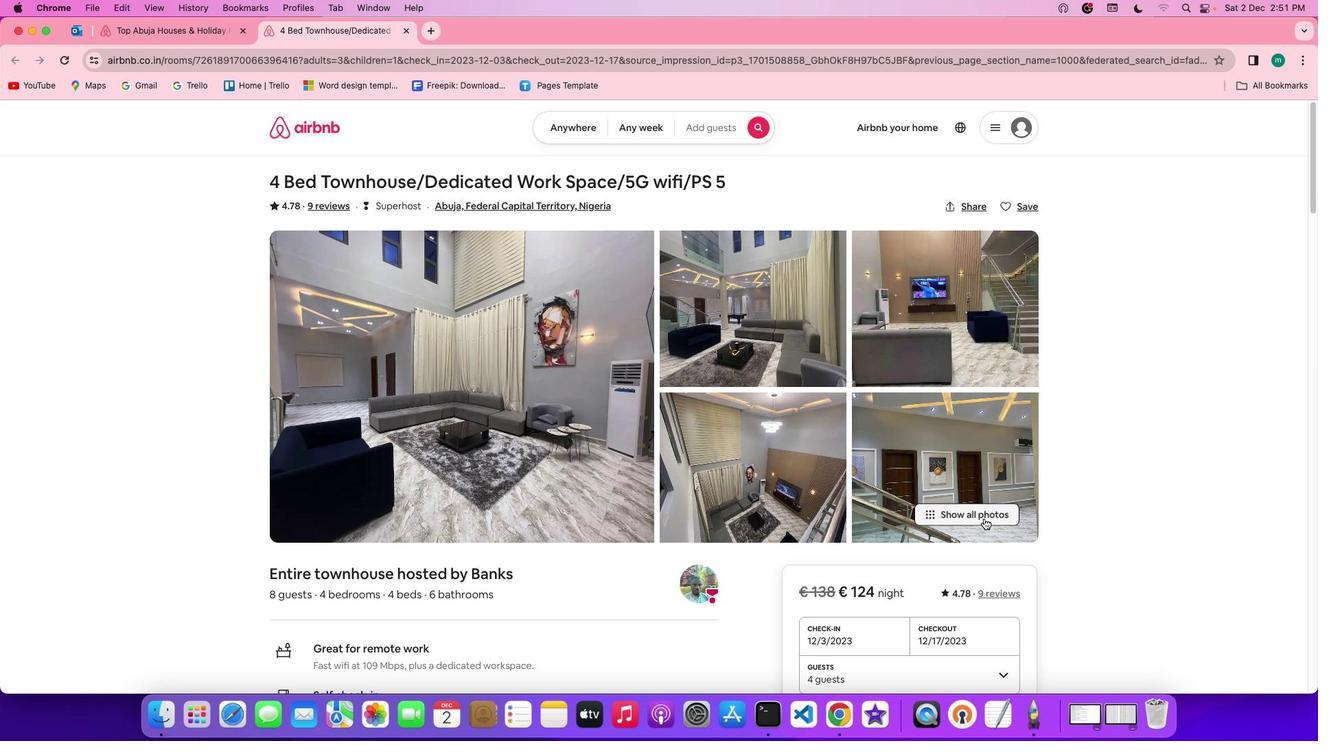 
Action: Mouse moved to (513, 524)
Screenshot: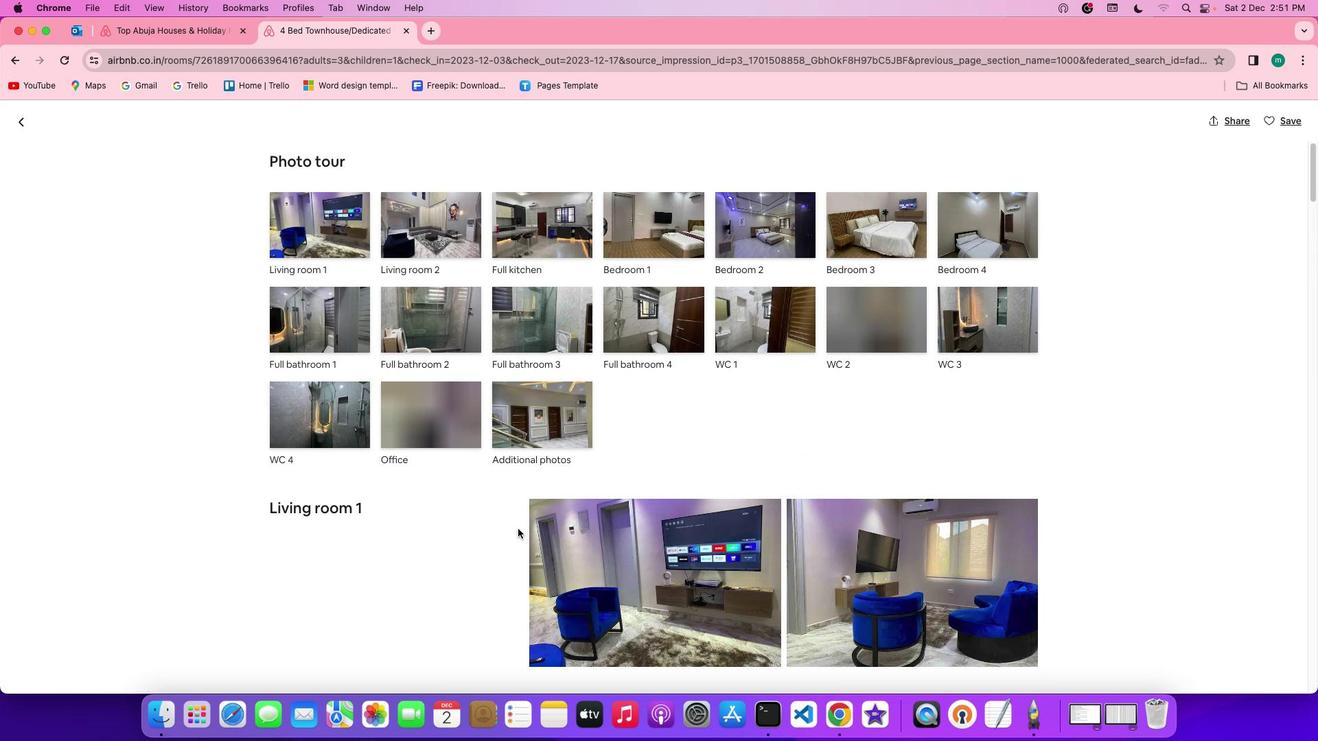 
Action: Mouse scrolled (513, 524) with delta (-4, -5)
Screenshot: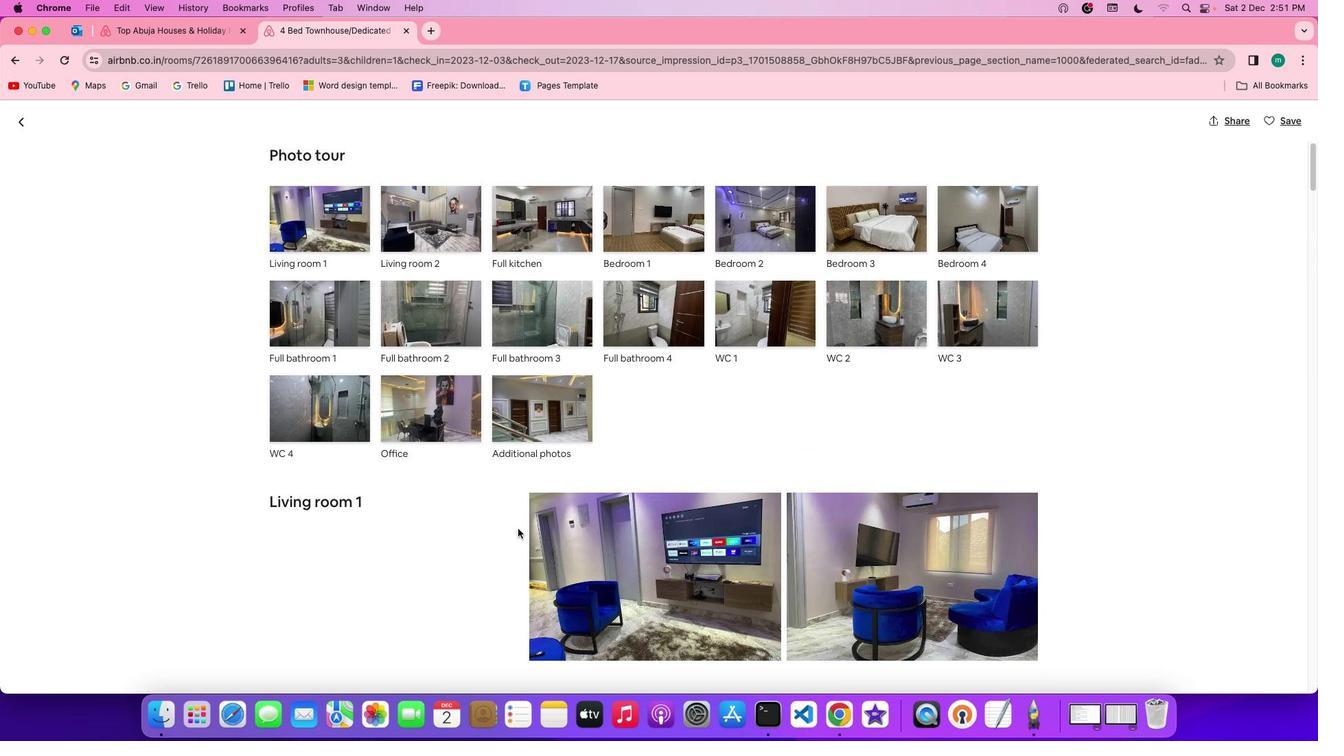 
Action: Mouse scrolled (513, 524) with delta (-4, -5)
Screenshot: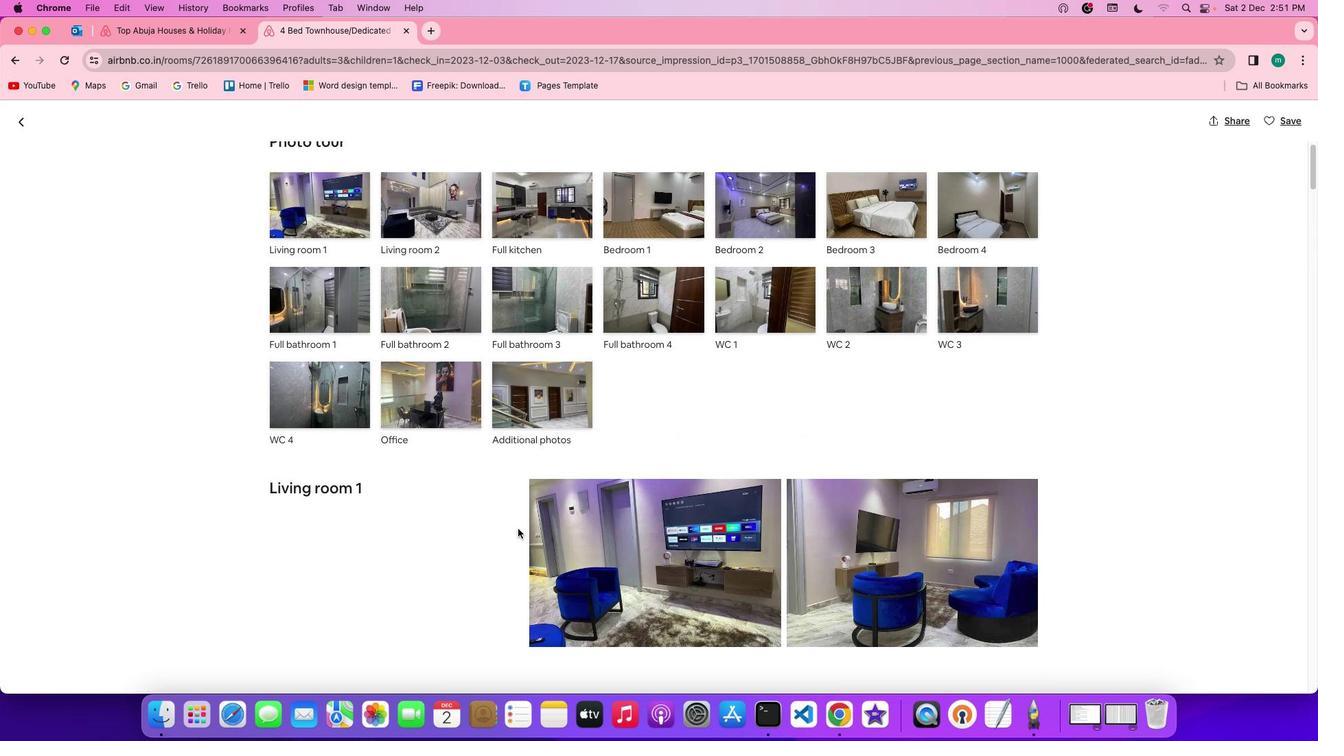 
Action: Mouse scrolled (513, 524) with delta (-4, -6)
Screenshot: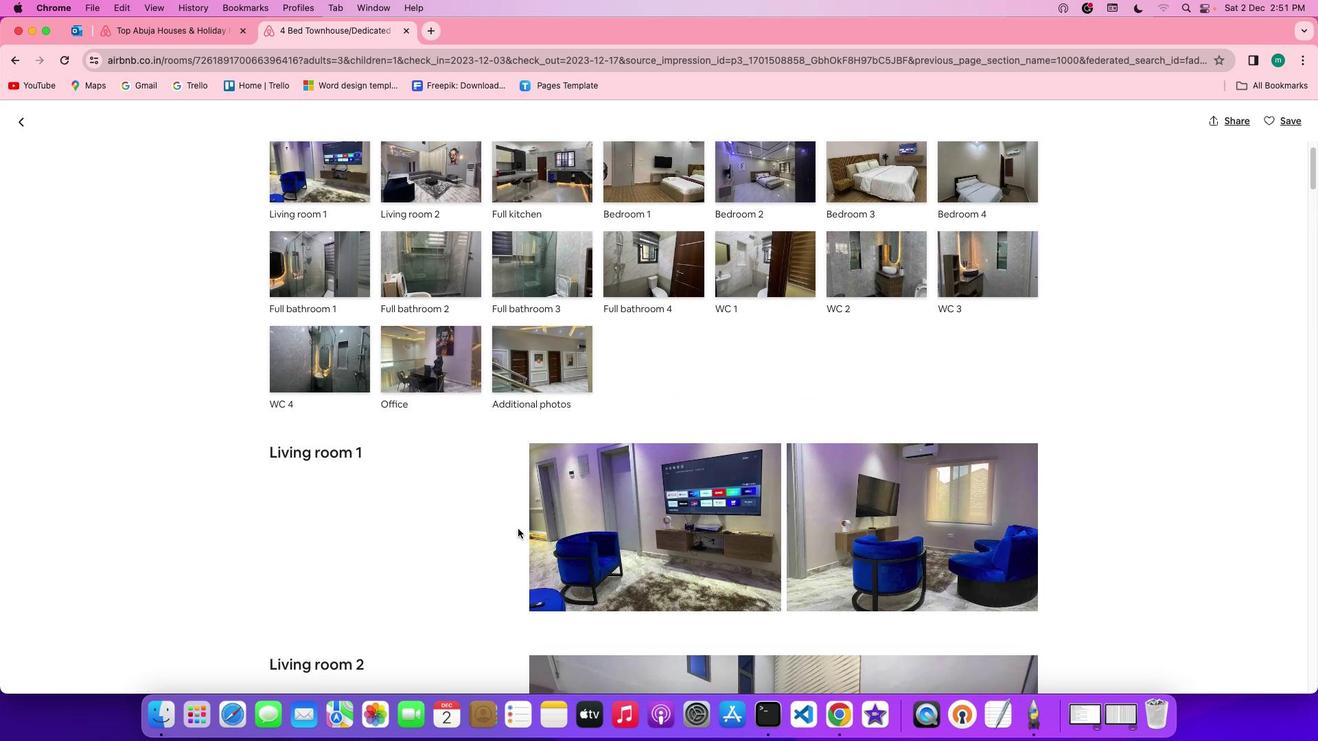 
Action: Mouse moved to (554, 510)
Screenshot: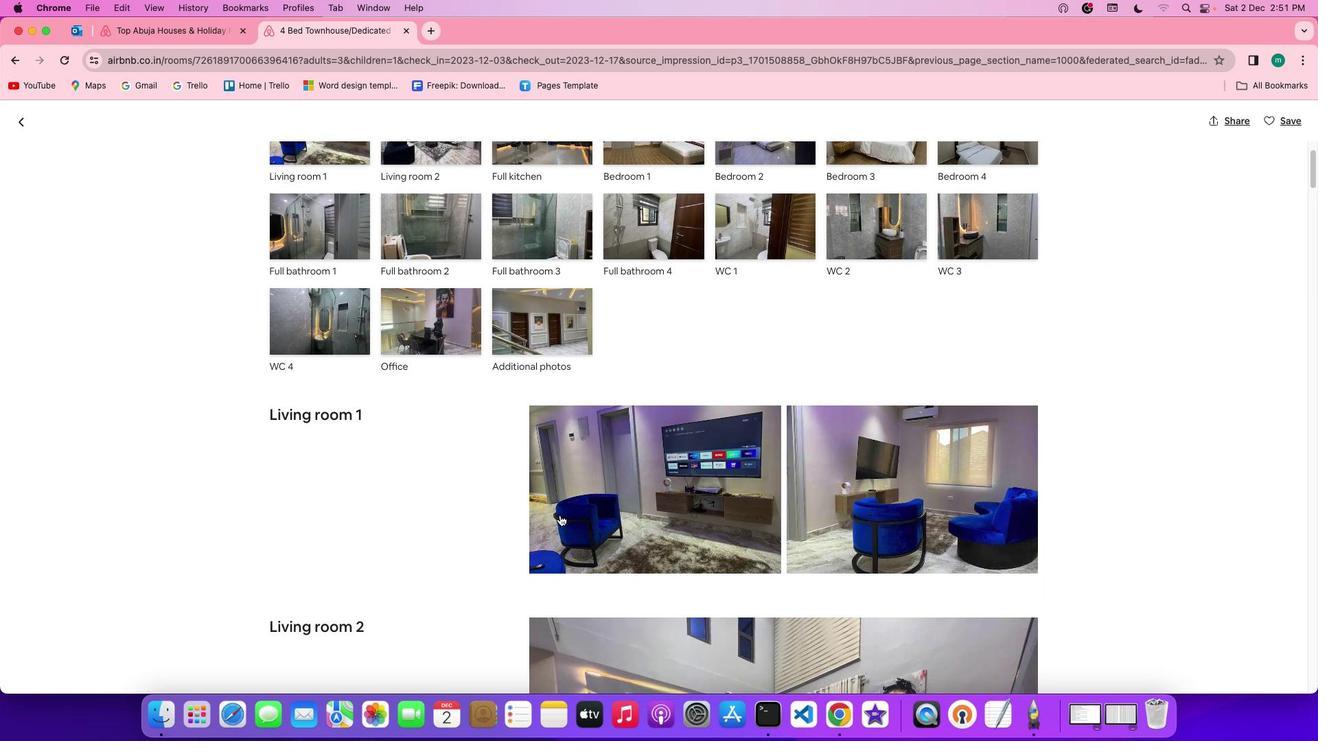 
Action: Mouse scrolled (554, 510) with delta (-4, -5)
Screenshot: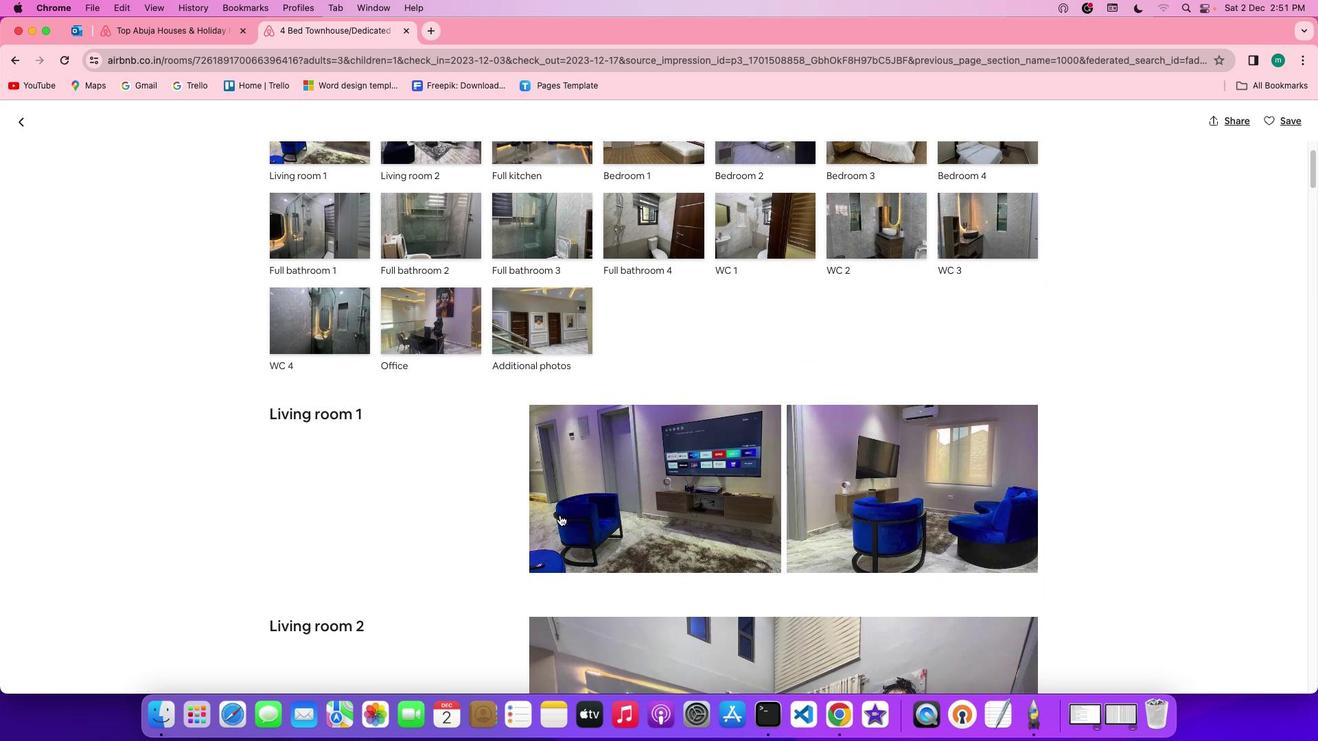 
Action: Mouse moved to (554, 510)
Screenshot: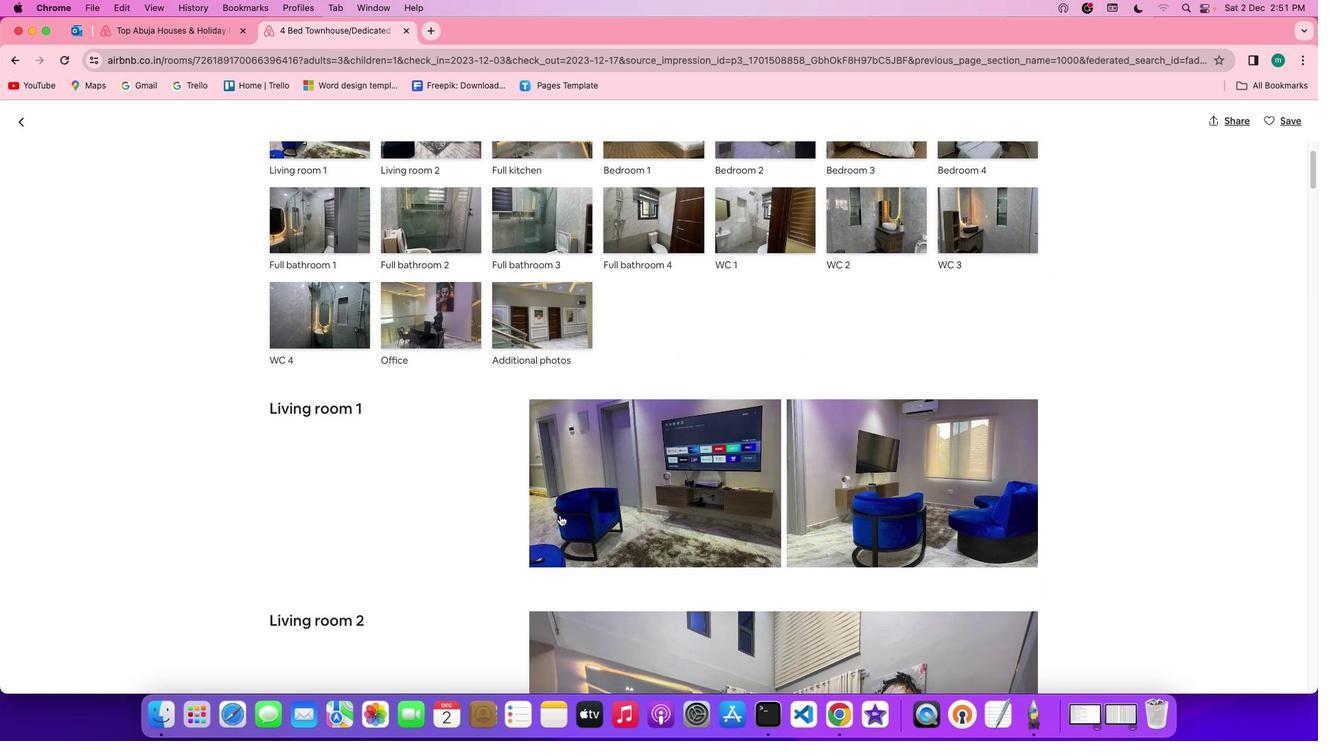 
Action: Mouse scrolled (554, 510) with delta (-4, -5)
Screenshot: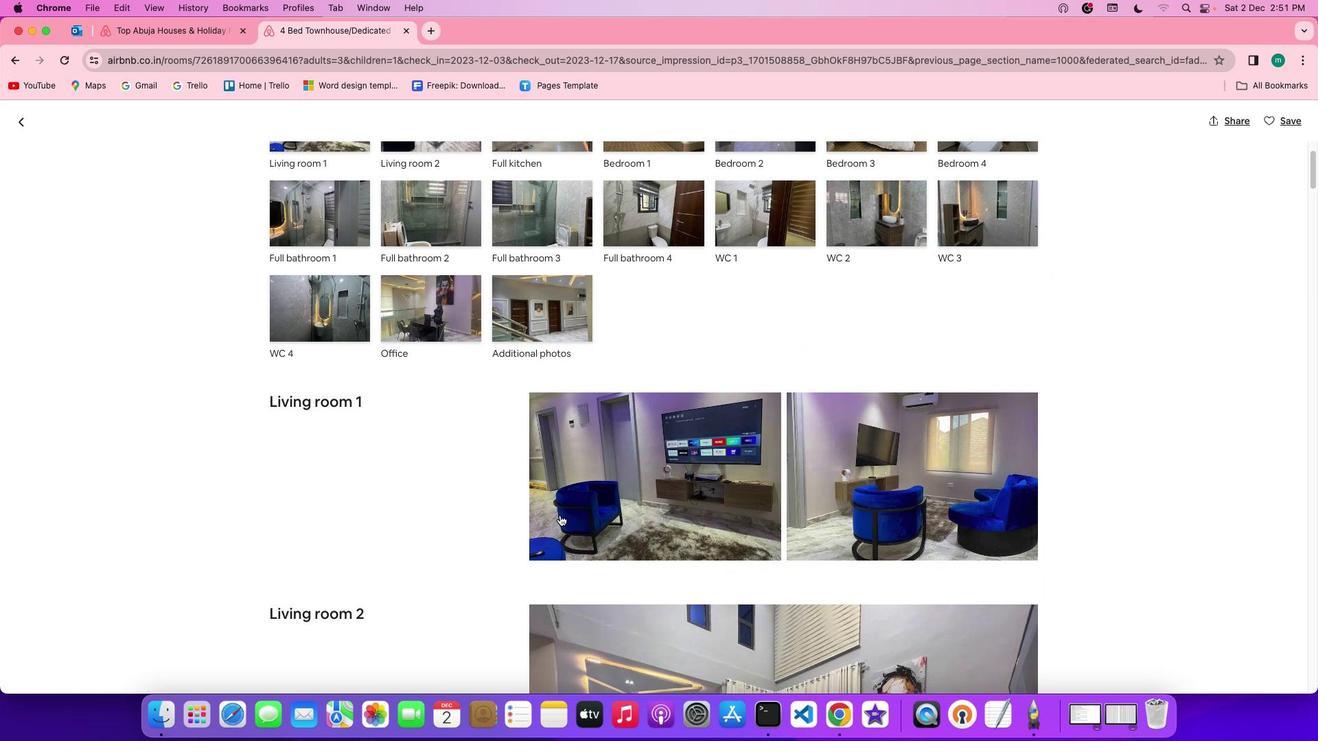 
Action: Mouse scrolled (554, 510) with delta (-4, -5)
Screenshot: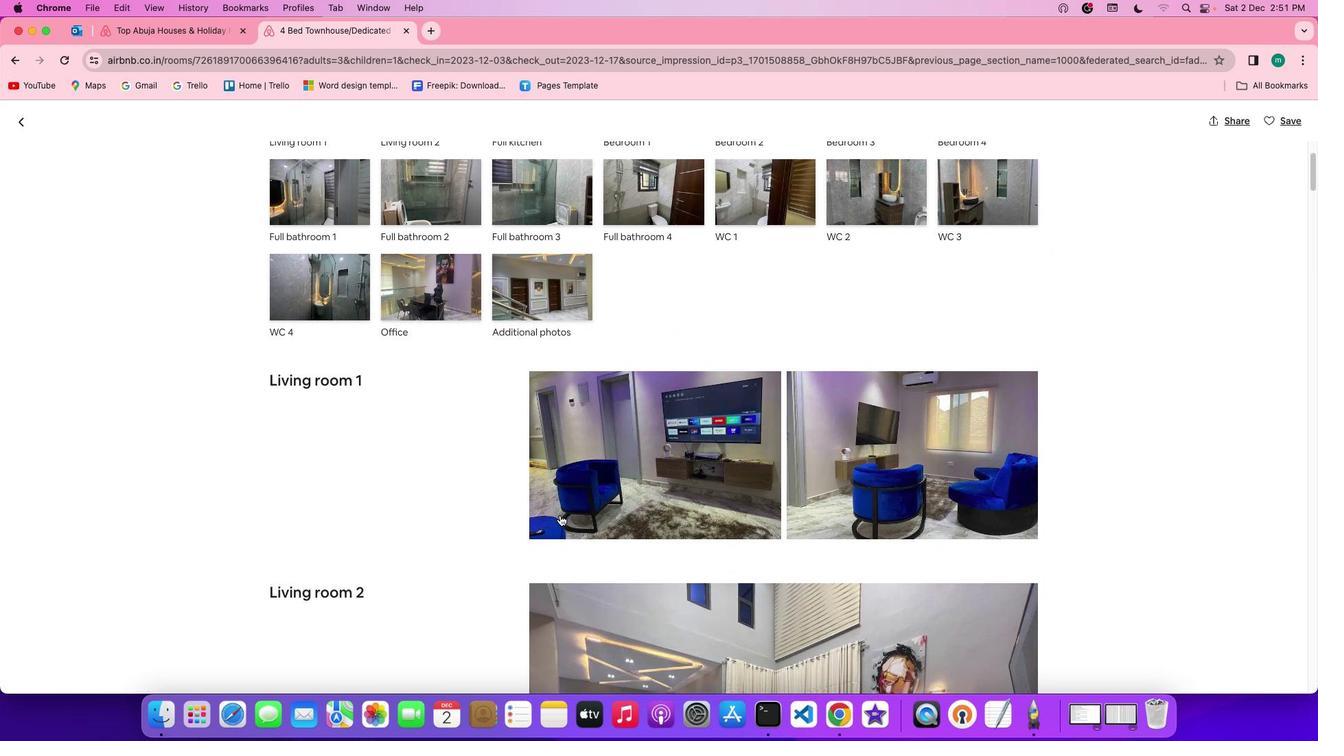 
Action: Mouse scrolled (554, 510) with delta (-4, -5)
Screenshot: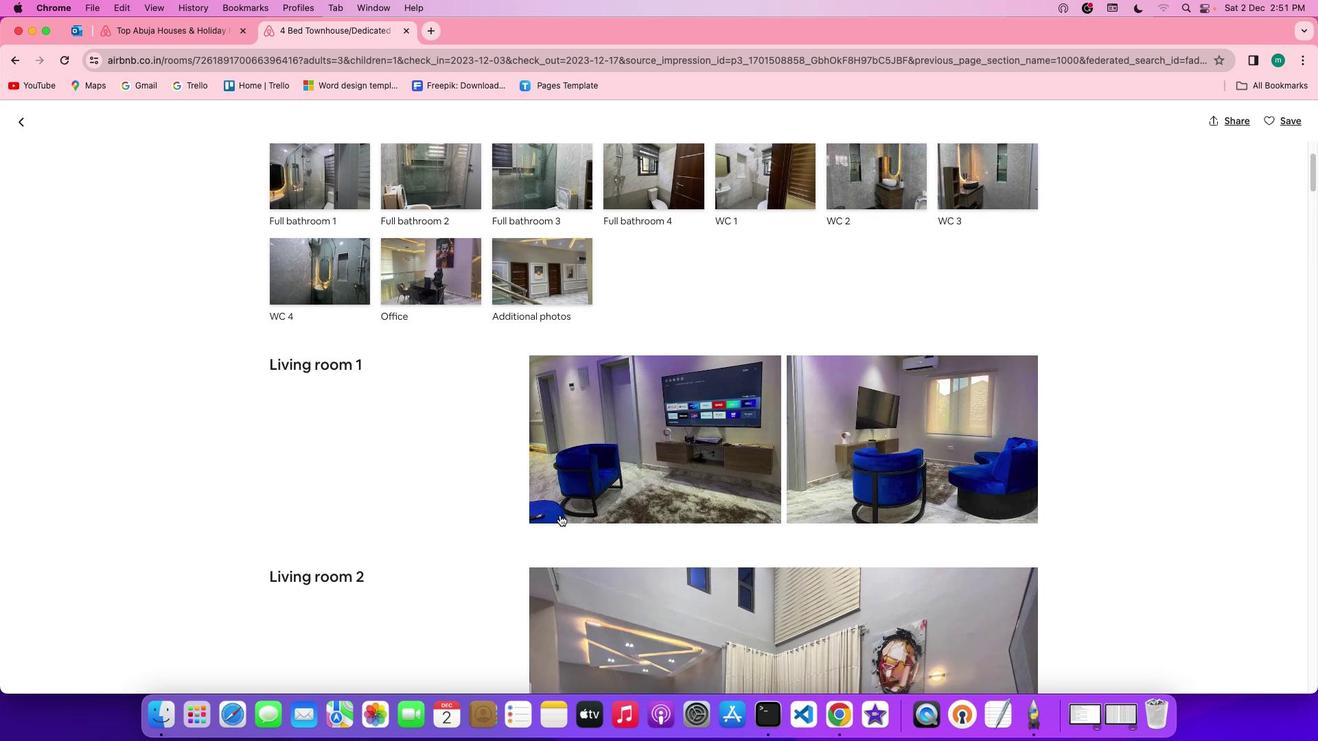 
Action: Mouse scrolled (554, 510) with delta (-4, -5)
Screenshot: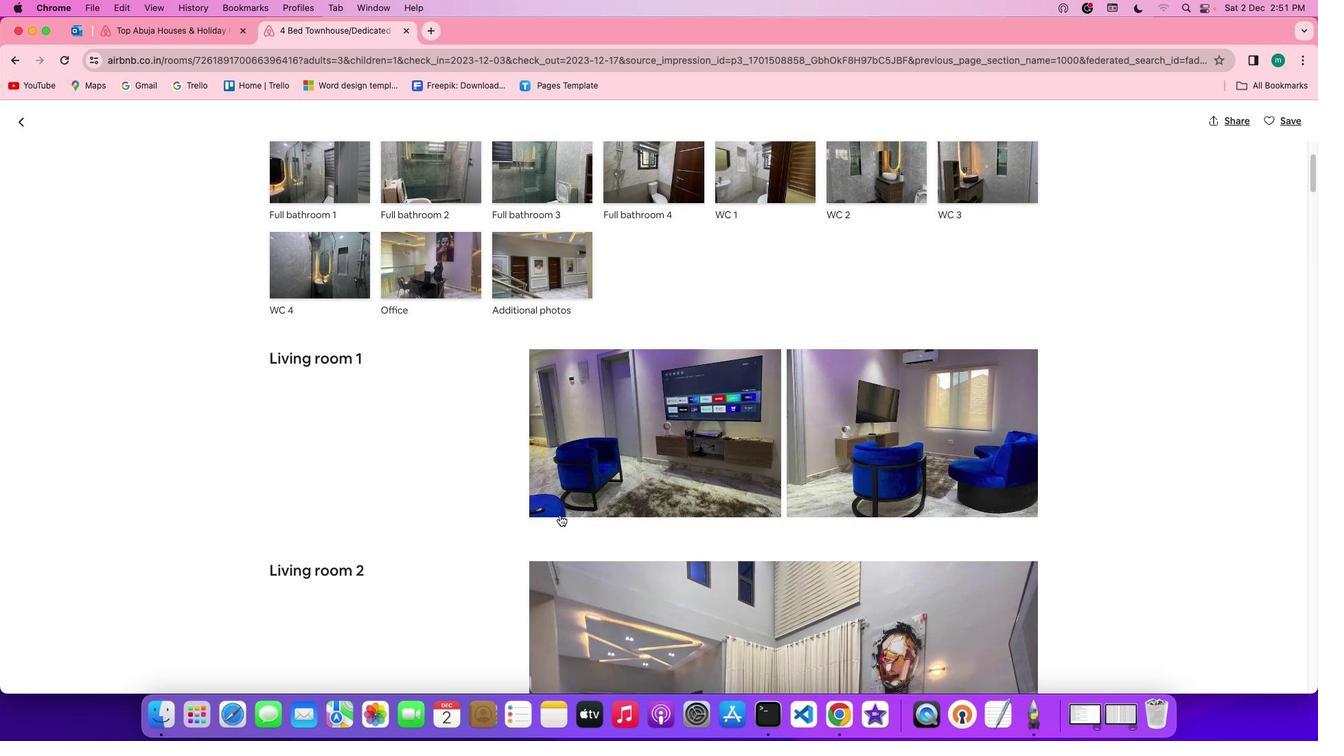 
Action: Mouse scrolled (554, 510) with delta (-4, -5)
Screenshot: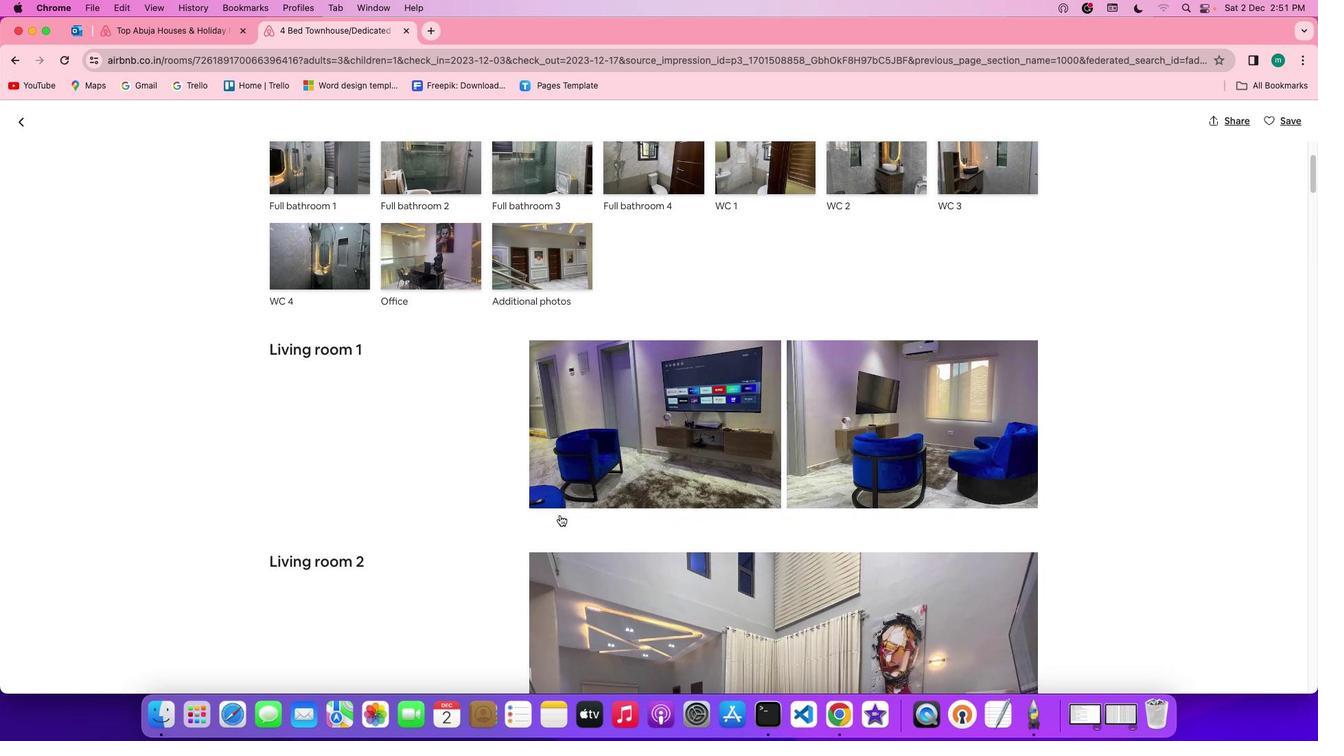 
Action: Mouse scrolled (554, 510) with delta (-4, -5)
Screenshot: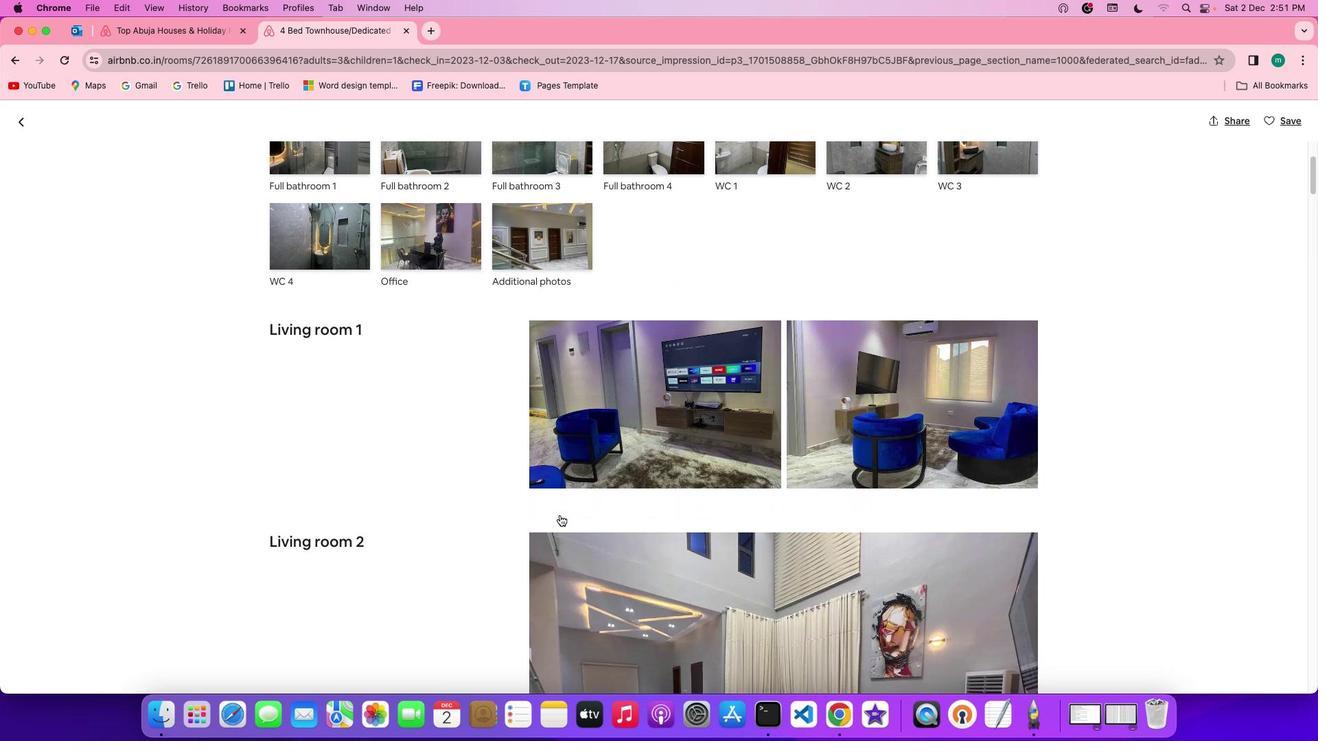 
Action: Mouse scrolled (554, 510) with delta (-4, -5)
Screenshot: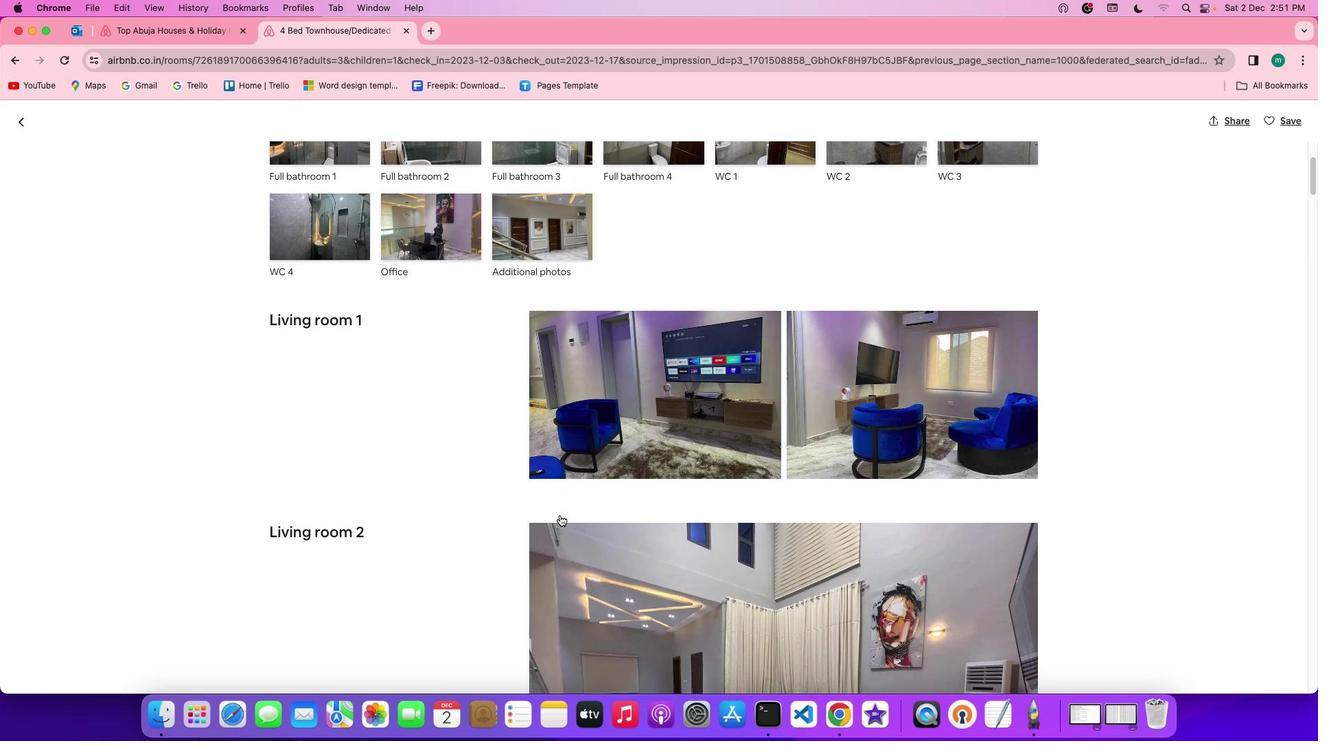 
Action: Mouse scrolled (554, 510) with delta (-4, -5)
Screenshot: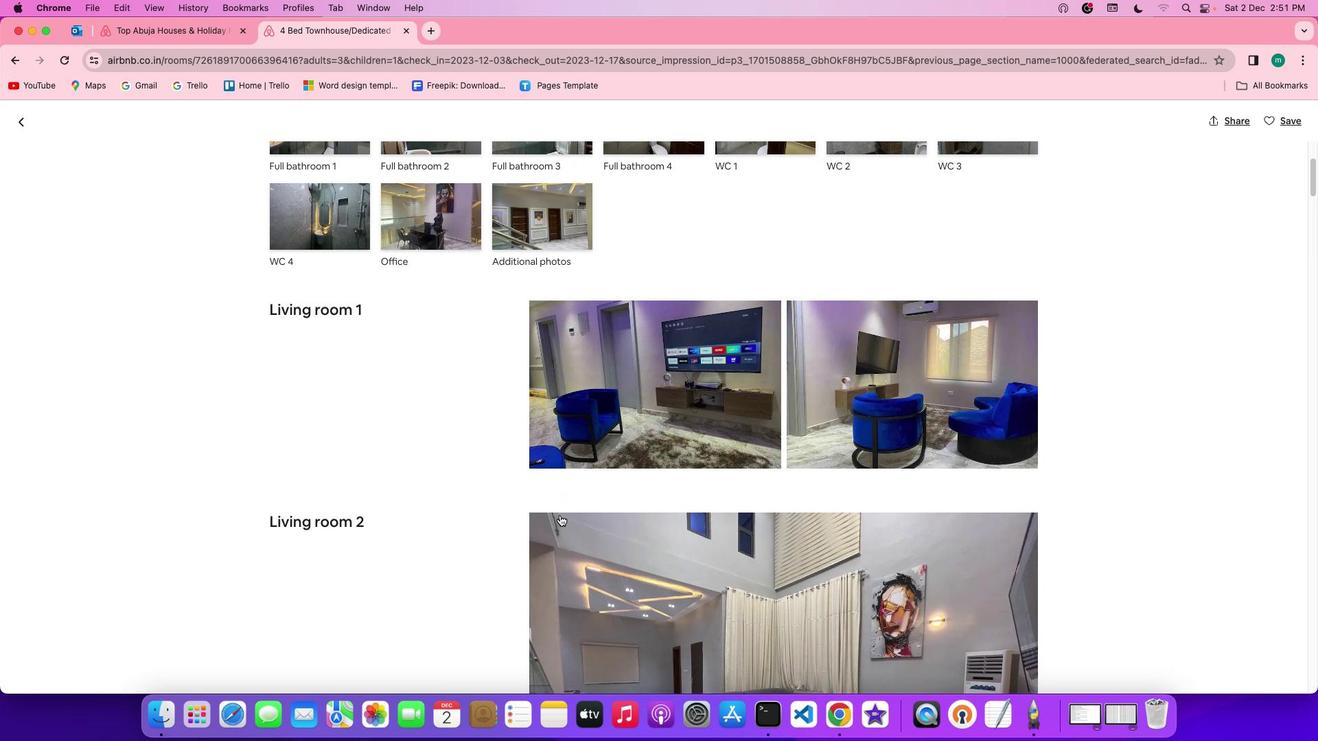 
Action: Mouse scrolled (554, 510) with delta (-4, -5)
Screenshot: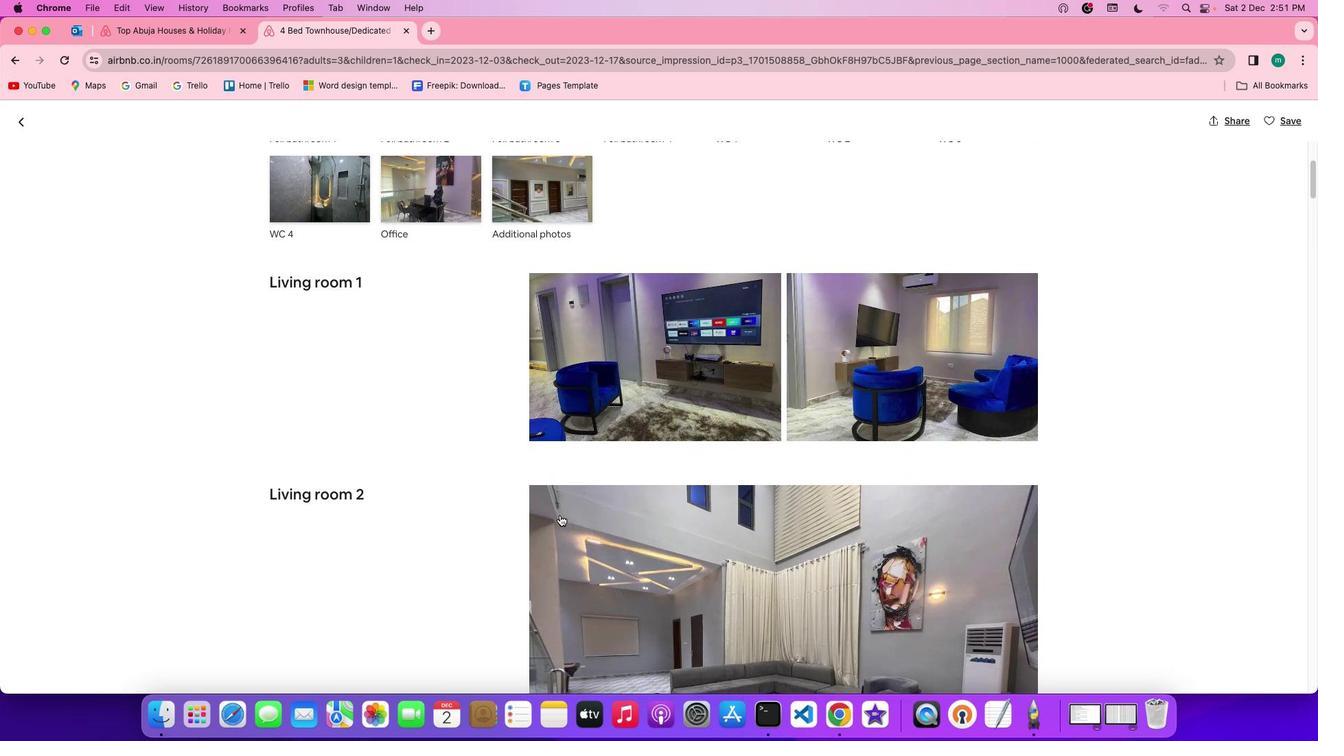 
Action: Mouse scrolled (554, 510) with delta (-4, -5)
Screenshot: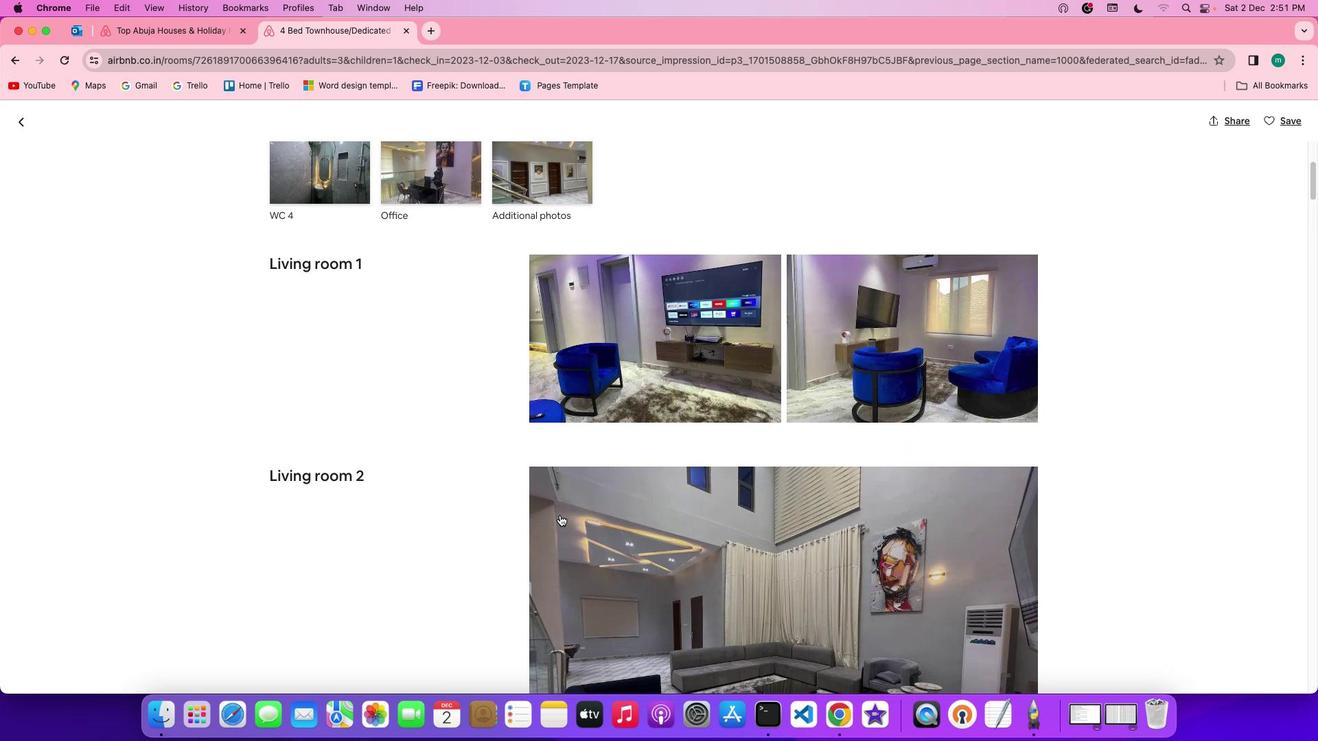 
Action: Mouse scrolled (554, 510) with delta (-4, -5)
Screenshot: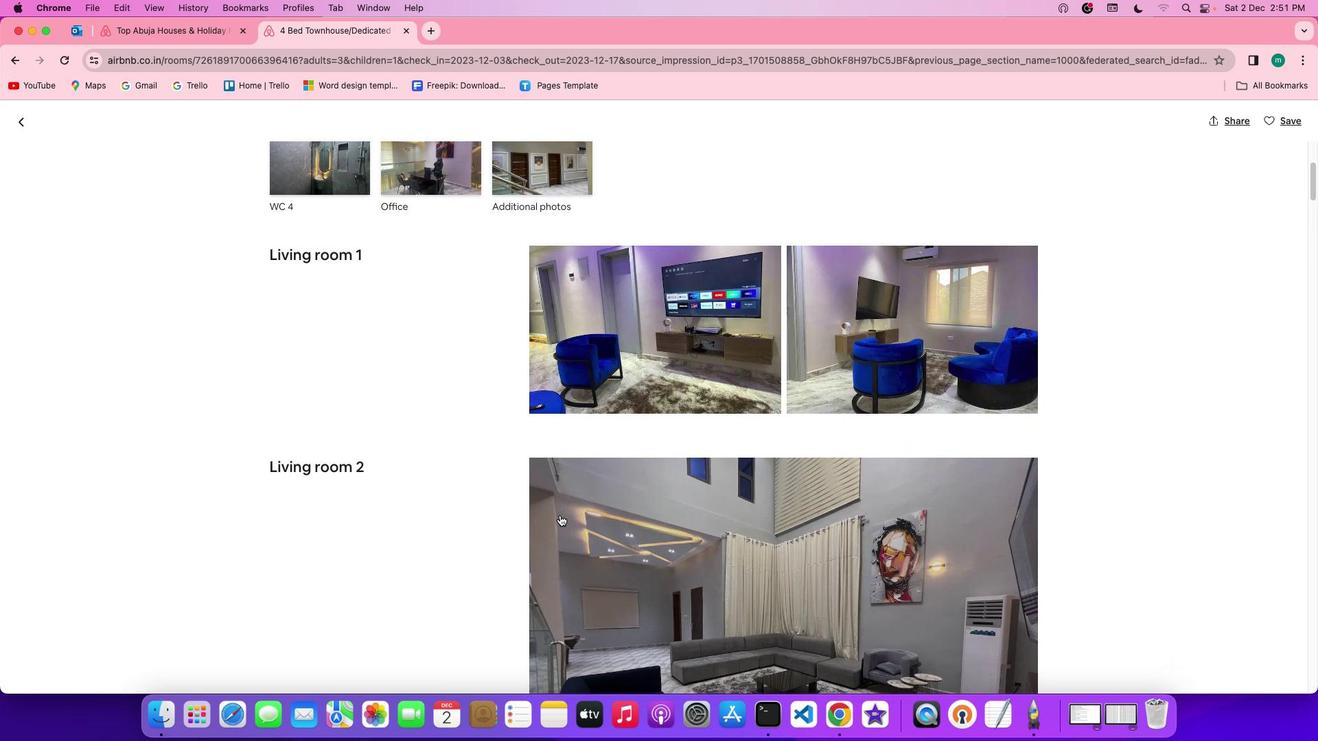 
Action: Mouse scrolled (554, 510) with delta (-4, -6)
Screenshot: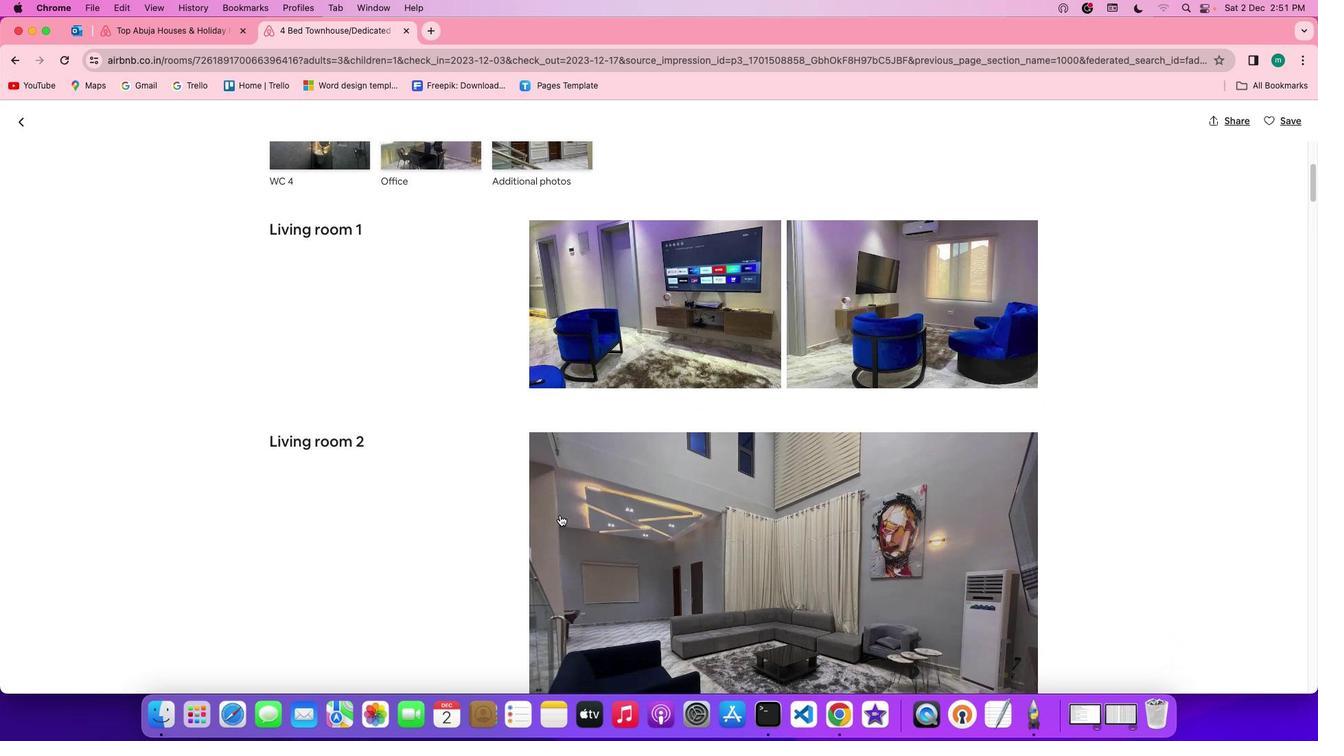 
Action: Mouse scrolled (554, 510) with delta (-4, -5)
Screenshot: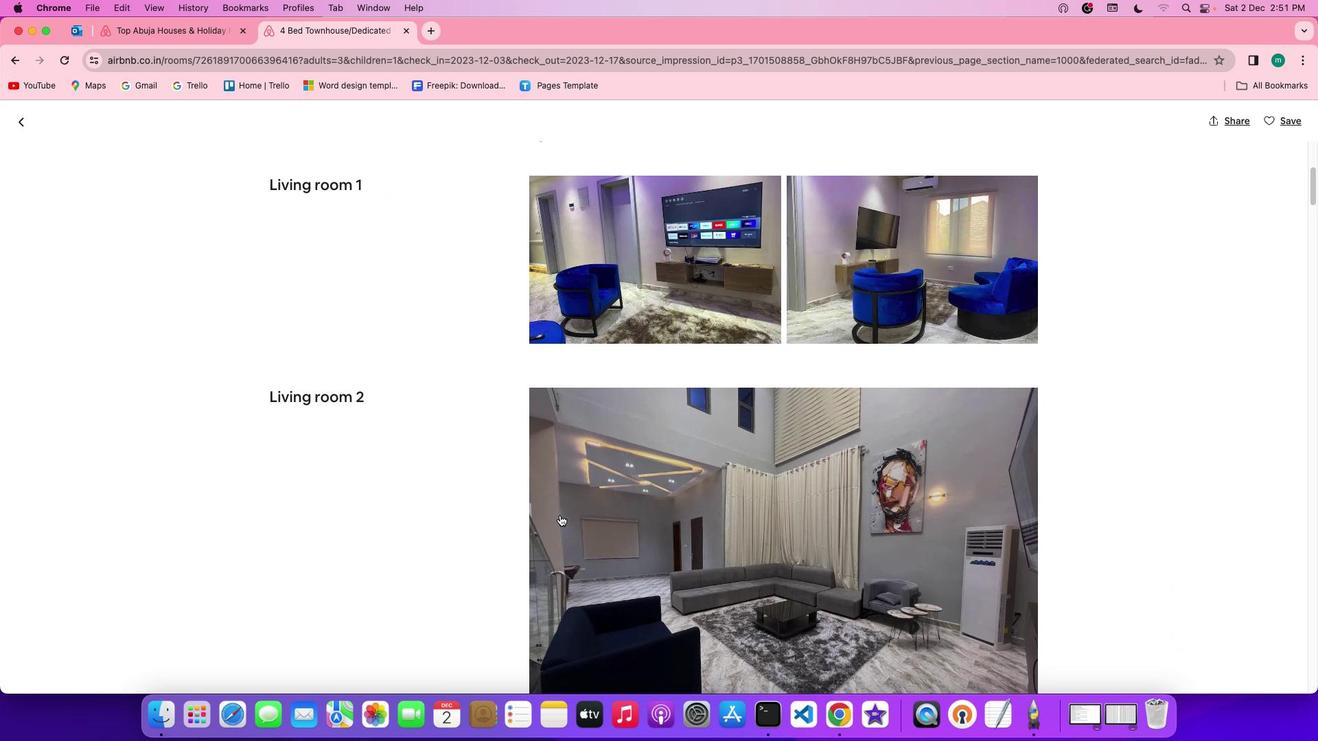
Action: Mouse scrolled (554, 510) with delta (-4, -5)
Screenshot: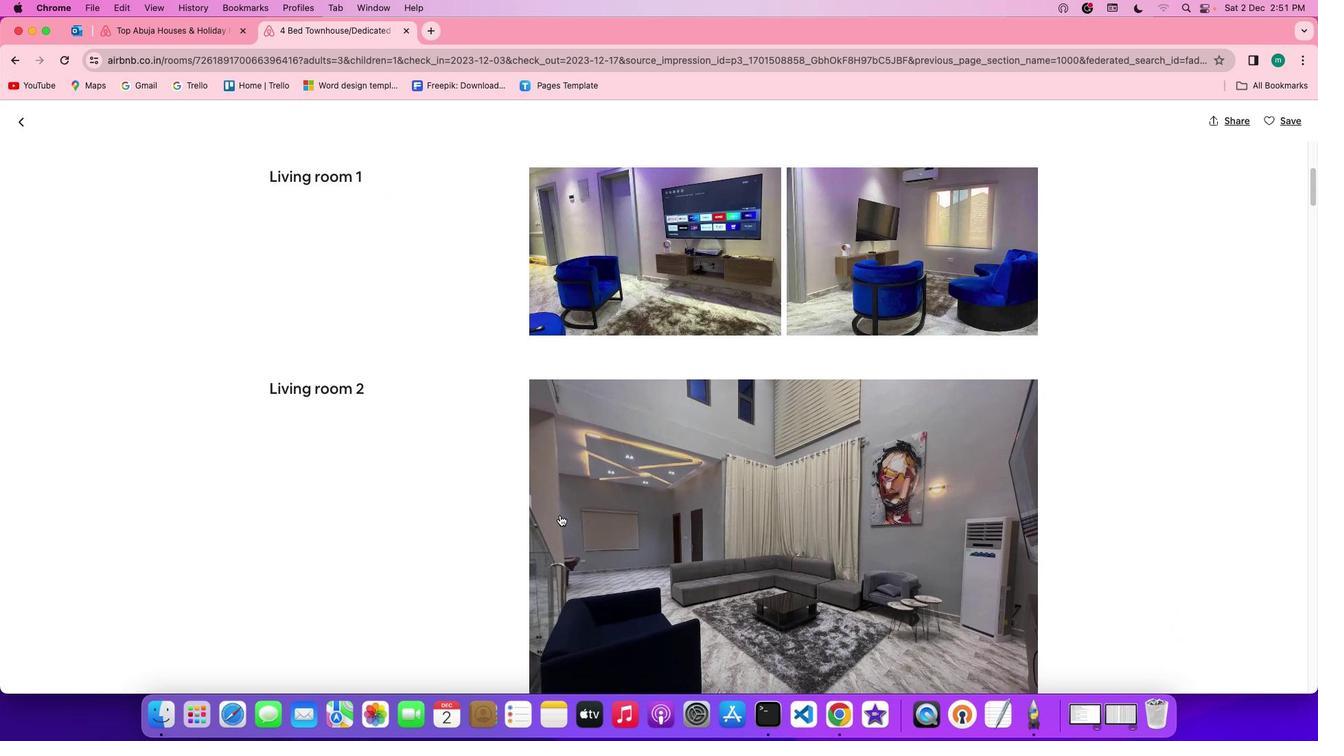 
Action: Mouse scrolled (554, 510) with delta (-4, -5)
Screenshot: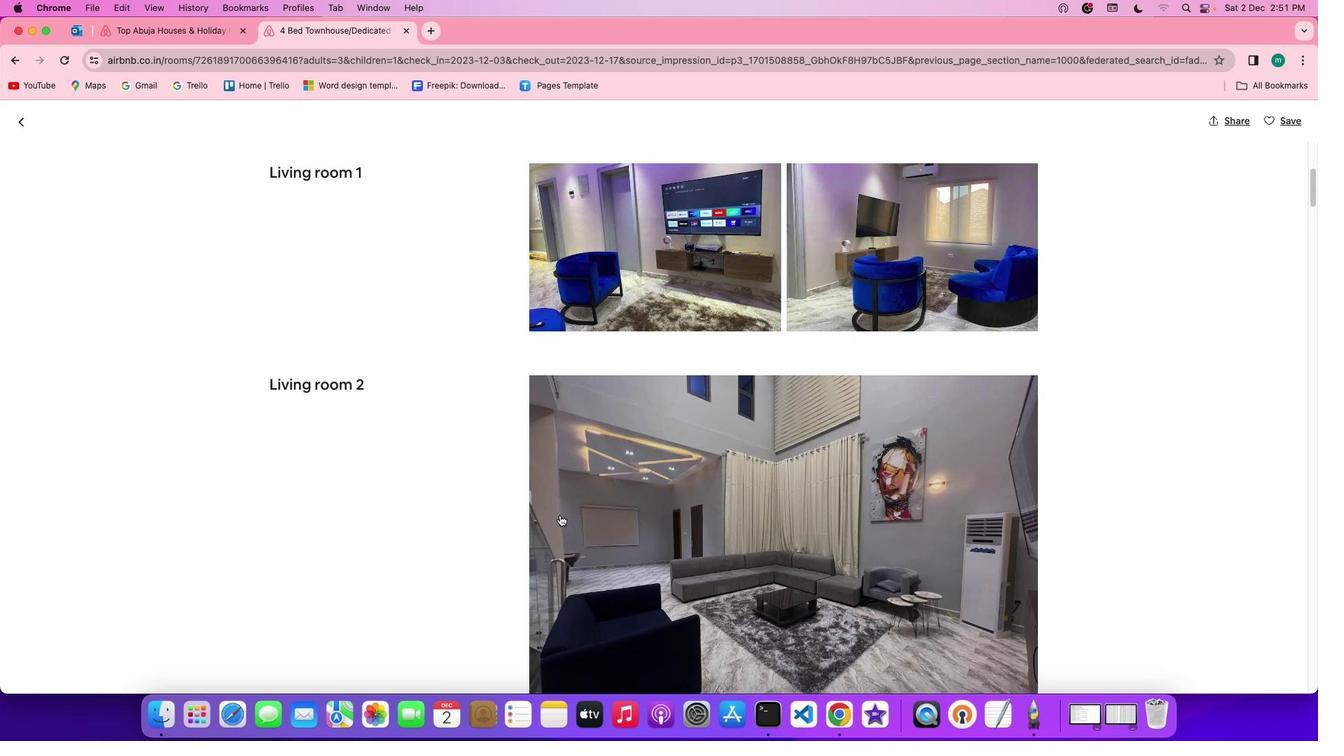 
Action: Mouse scrolled (554, 510) with delta (-4, -6)
Screenshot: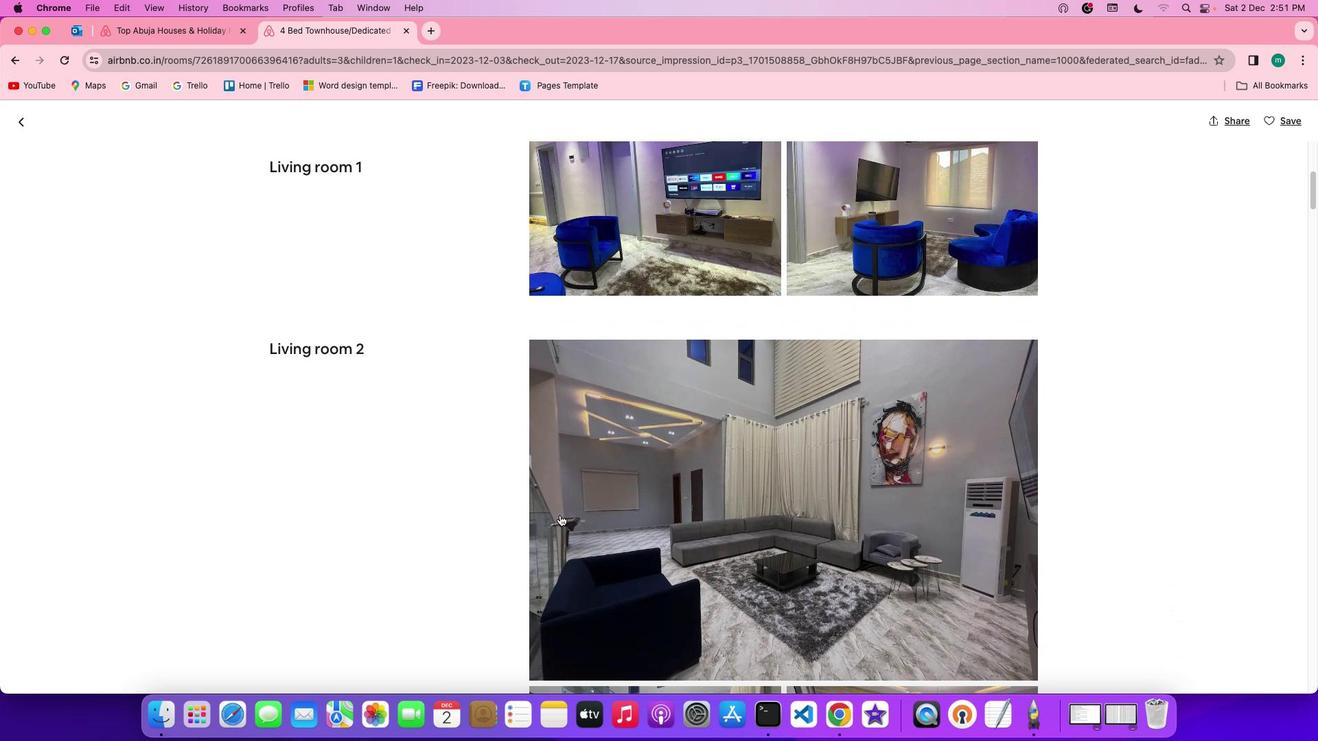 
Action: Mouse scrolled (554, 510) with delta (-4, -5)
Screenshot: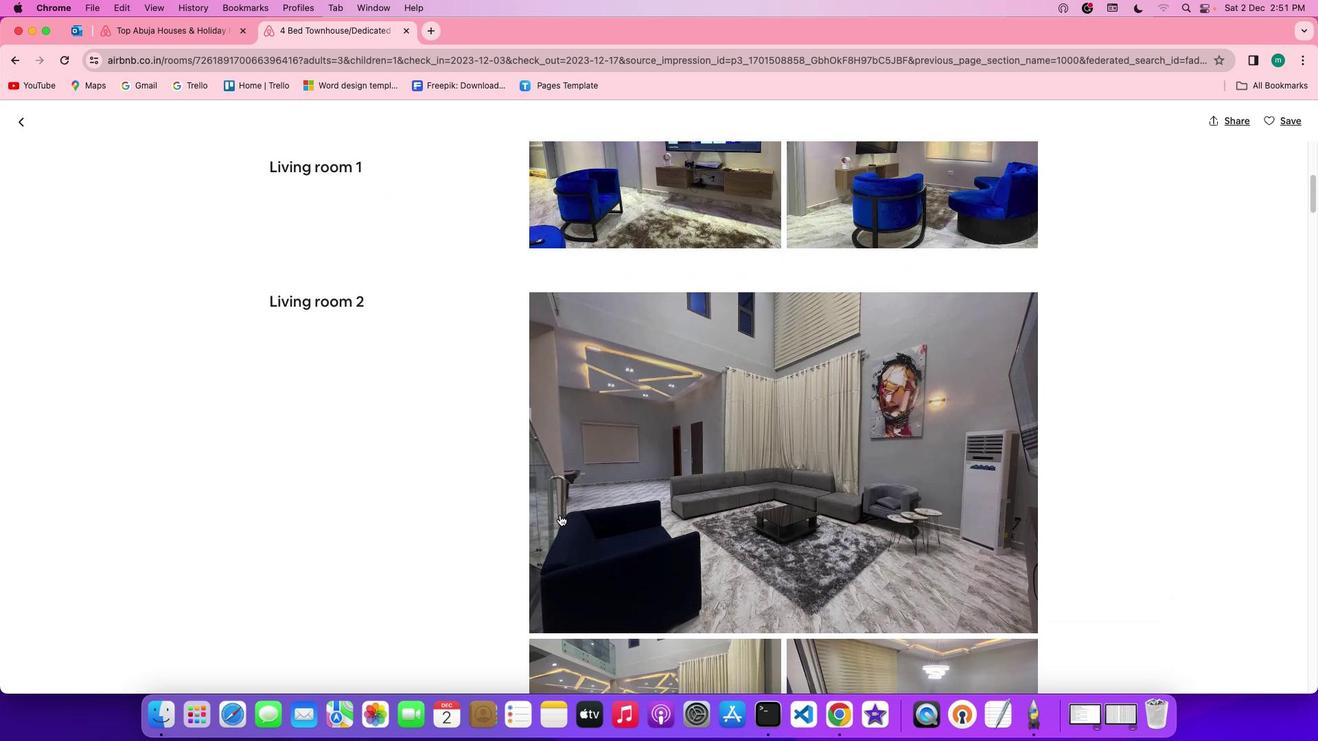 
Action: Mouse scrolled (554, 510) with delta (-4, -5)
Screenshot: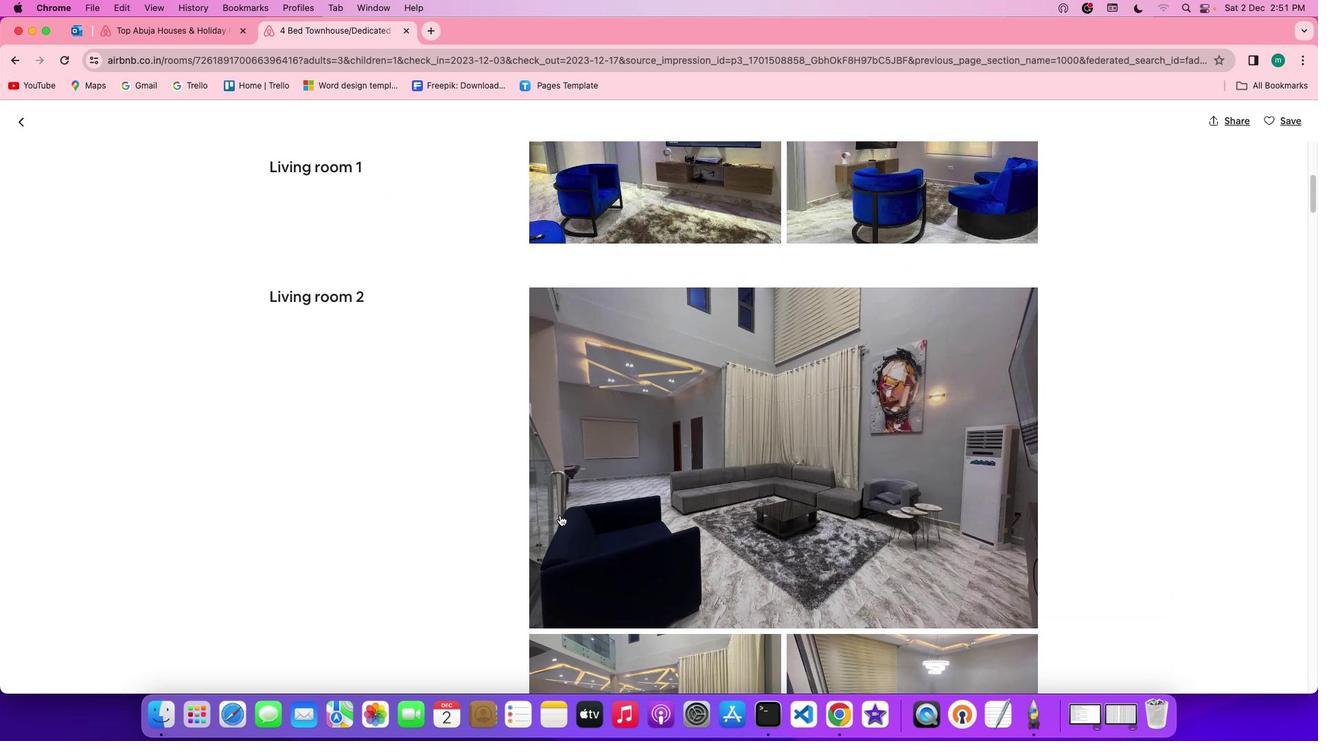 
Action: Mouse scrolled (554, 510) with delta (-4, -5)
Screenshot: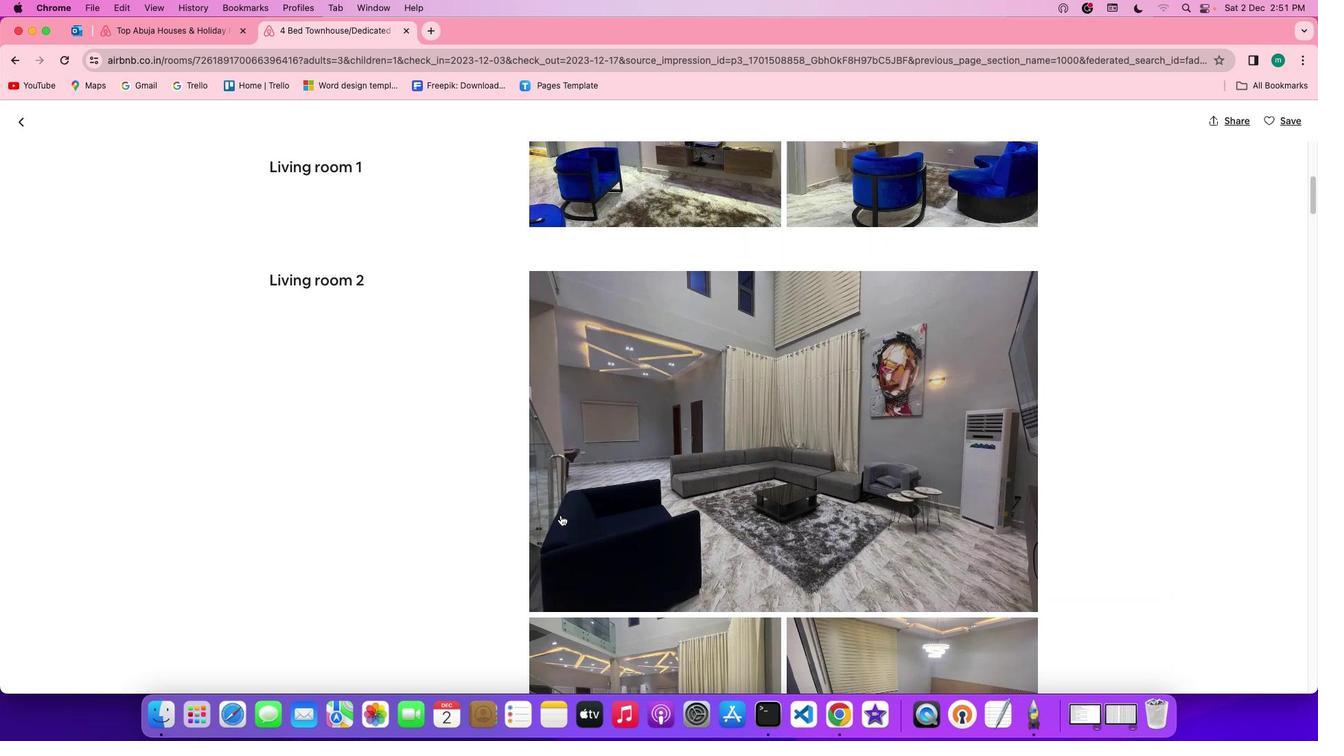 
Action: Mouse moved to (555, 509)
Screenshot: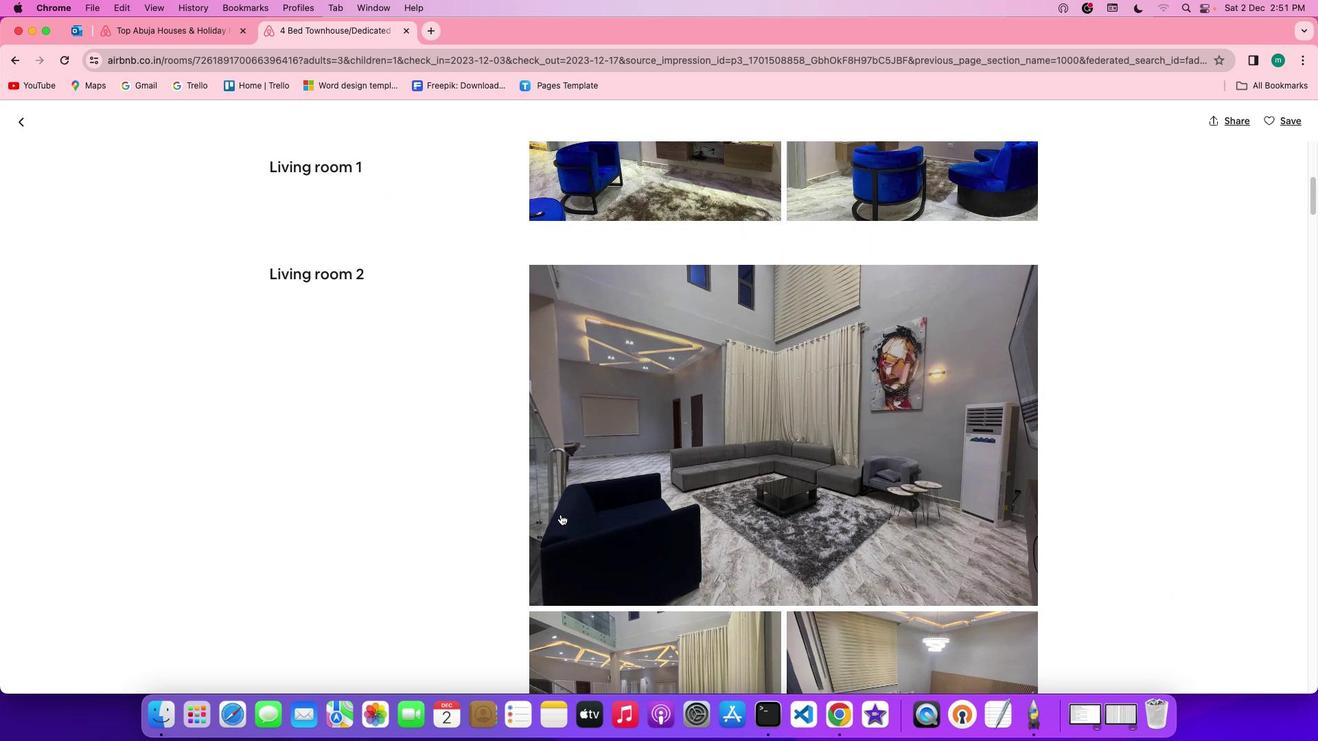 
Action: Mouse scrolled (555, 509) with delta (-4, -5)
Screenshot: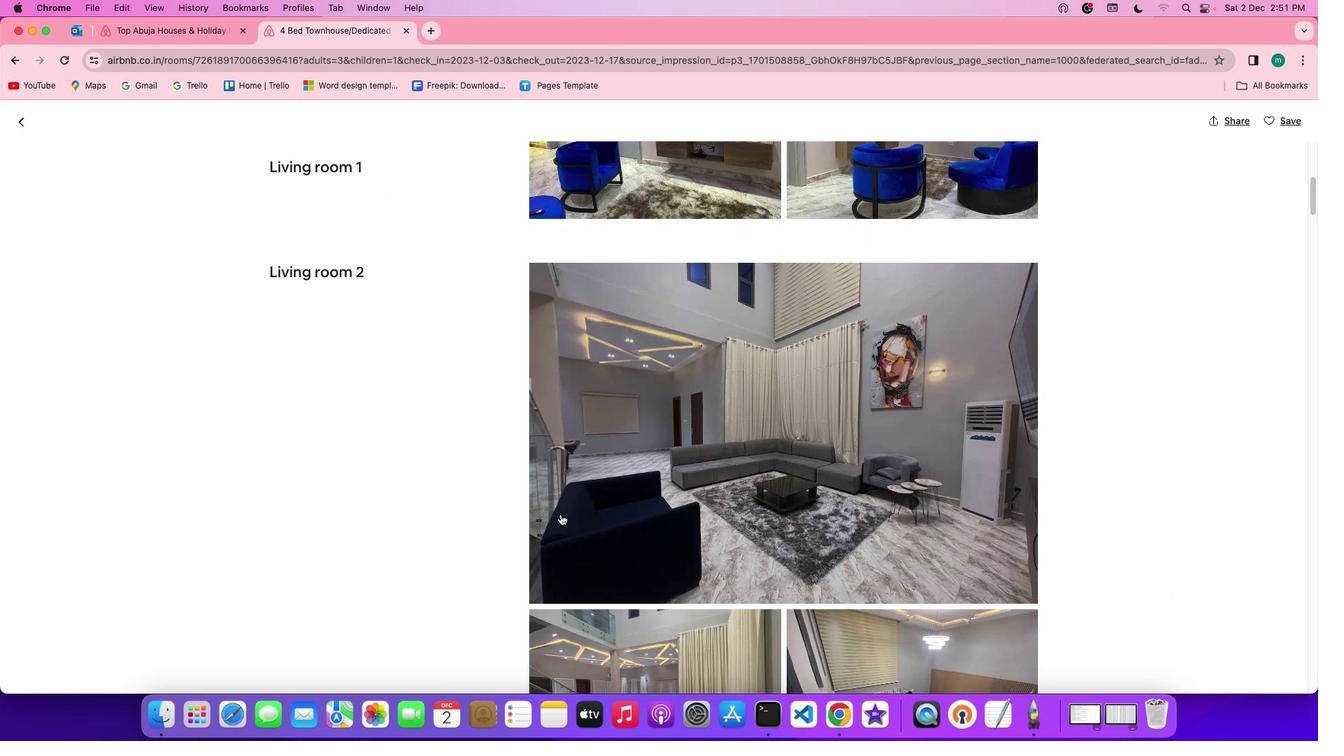 
Action: Mouse scrolled (555, 509) with delta (-4, -5)
Screenshot: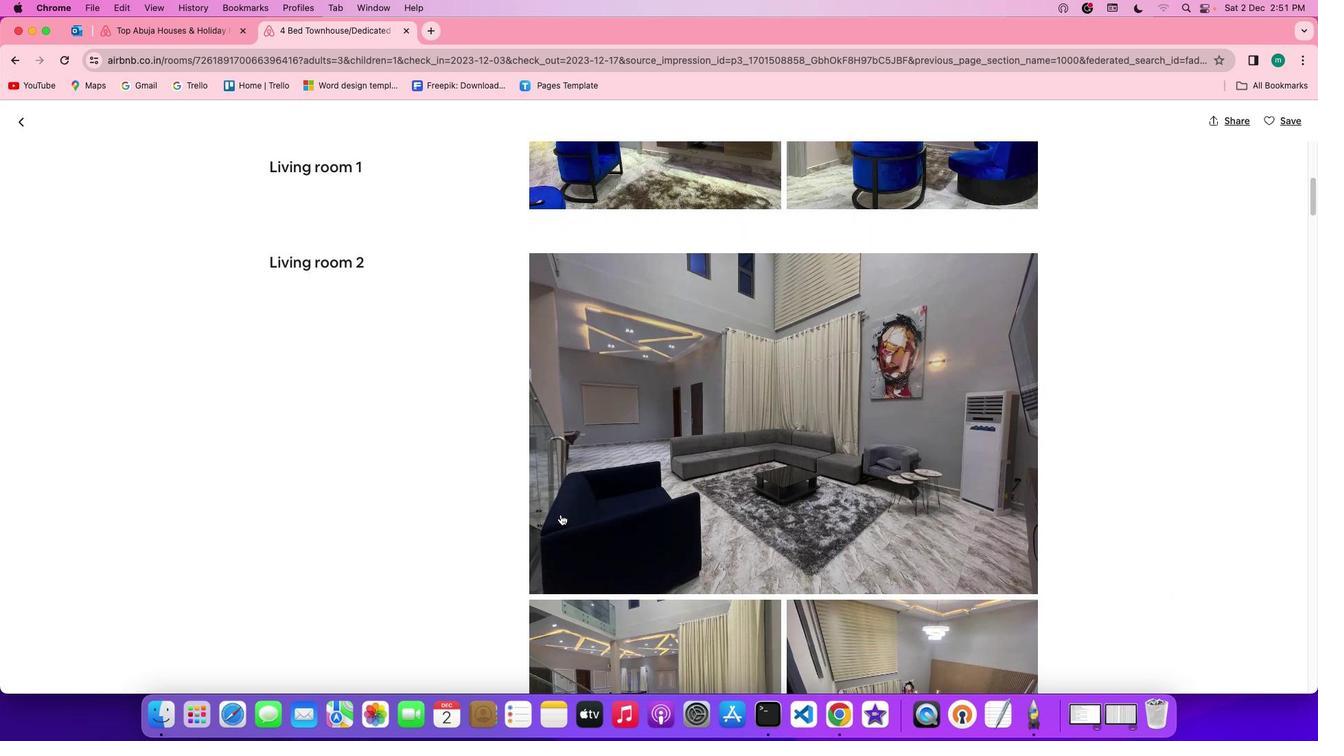 
Action: Mouse scrolled (555, 509) with delta (-4, -5)
Screenshot: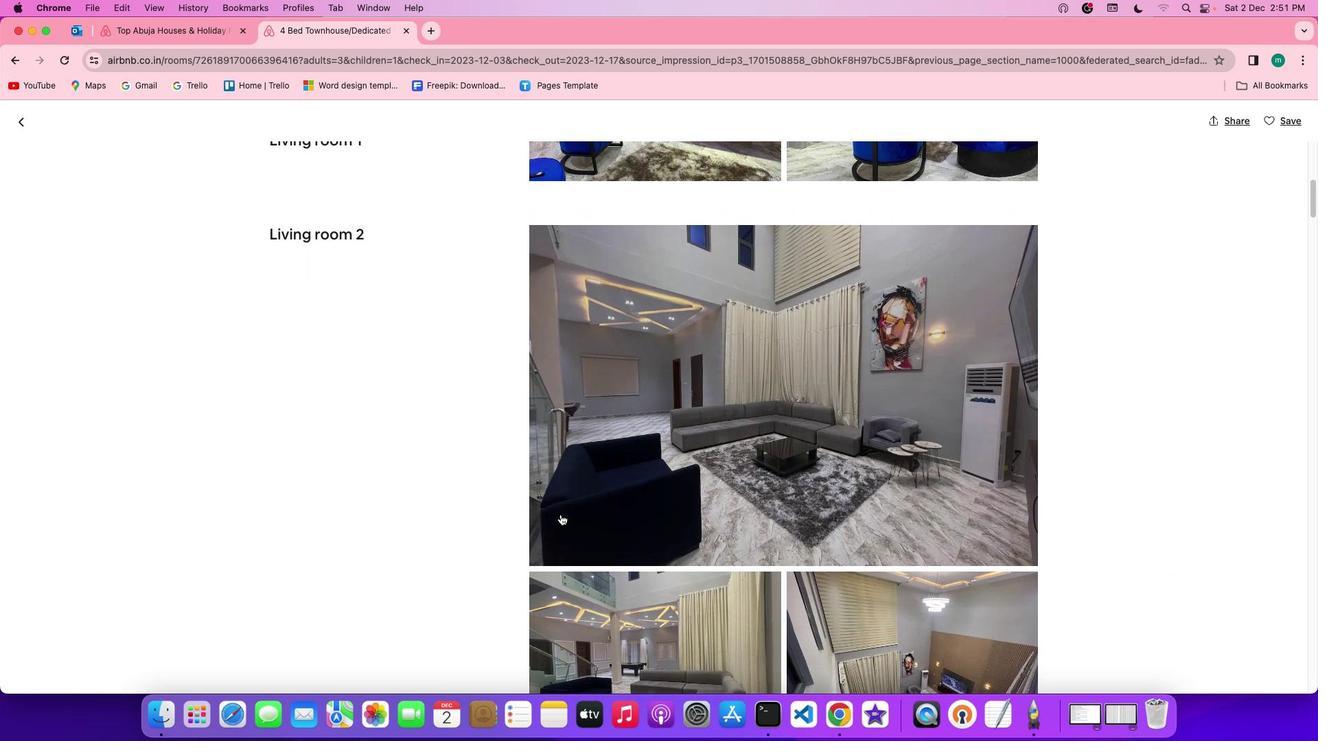 
Action: Mouse scrolled (555, 509) with delta (-4, -5)
Screenshot: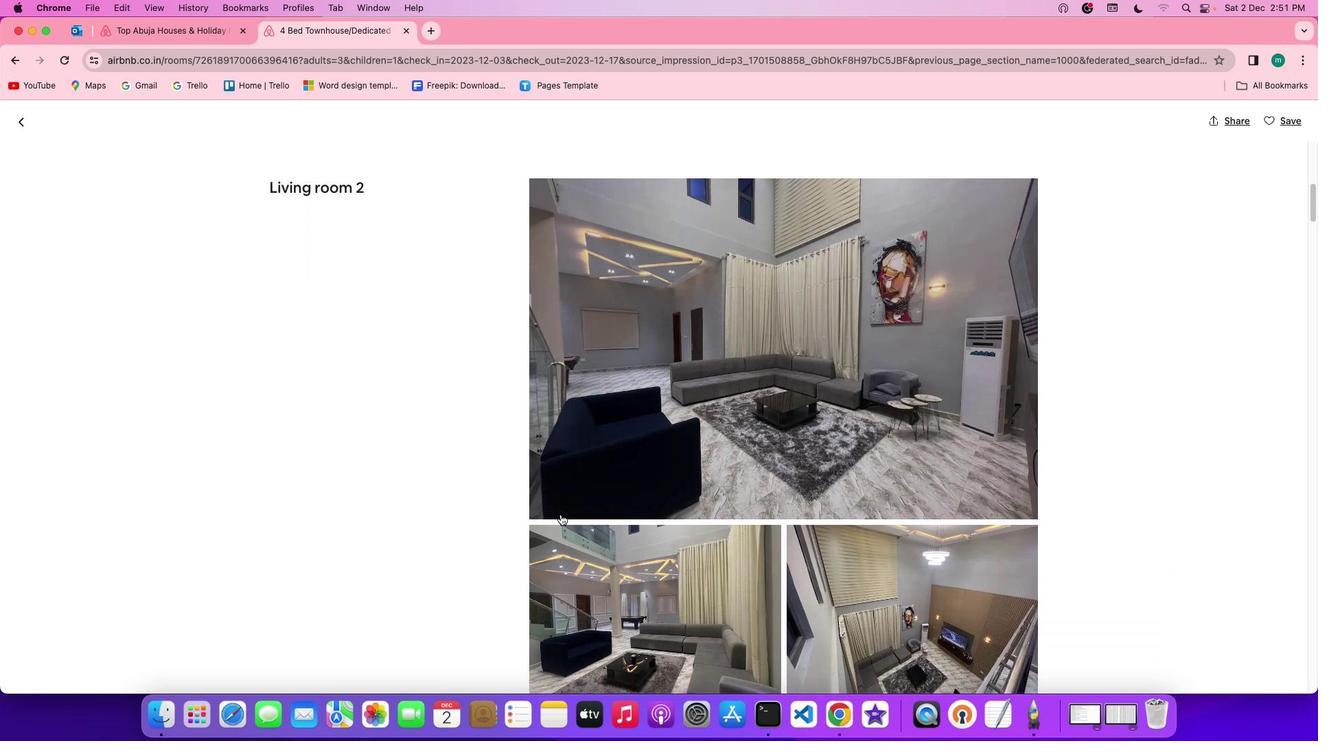 
Action: Mouse scrolled (555, 509) with delta (-4, -5)
Screenshot: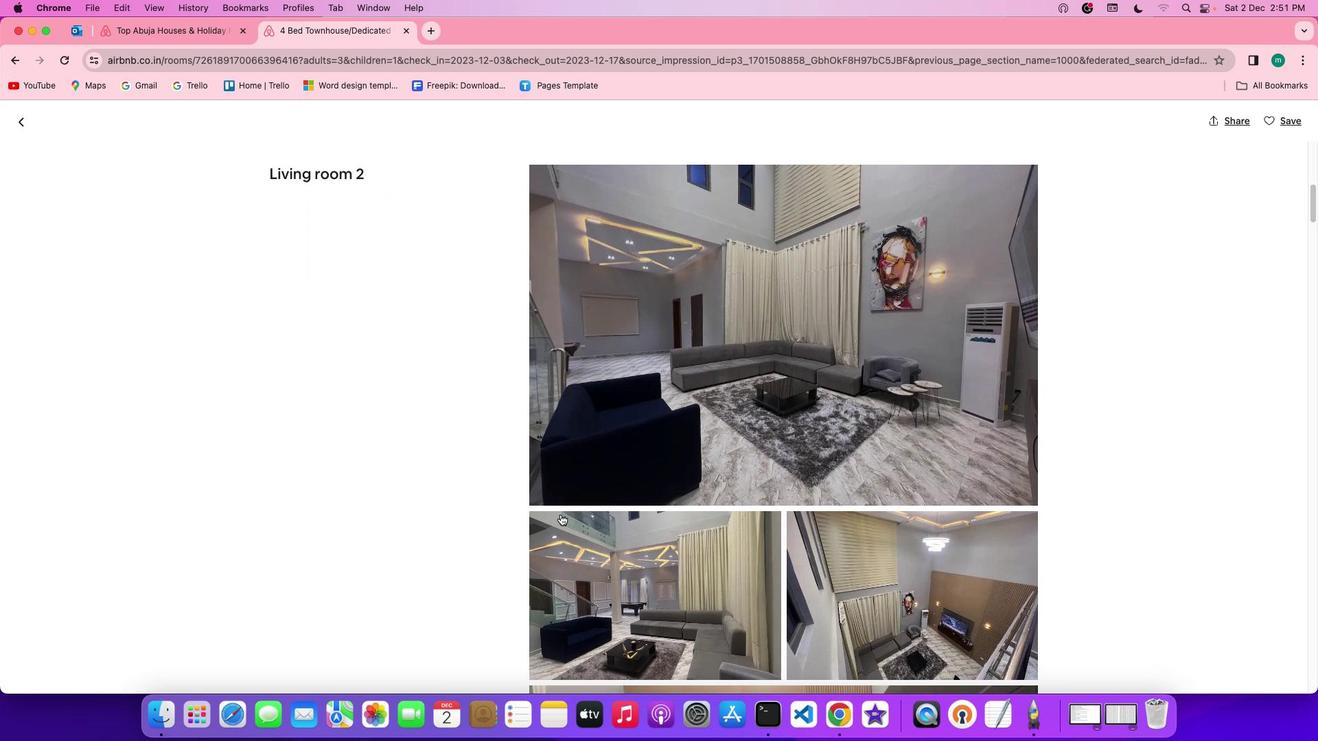 
Action: Mouse scrolled (555, 509) with delta (-4, -5)
Screenshot: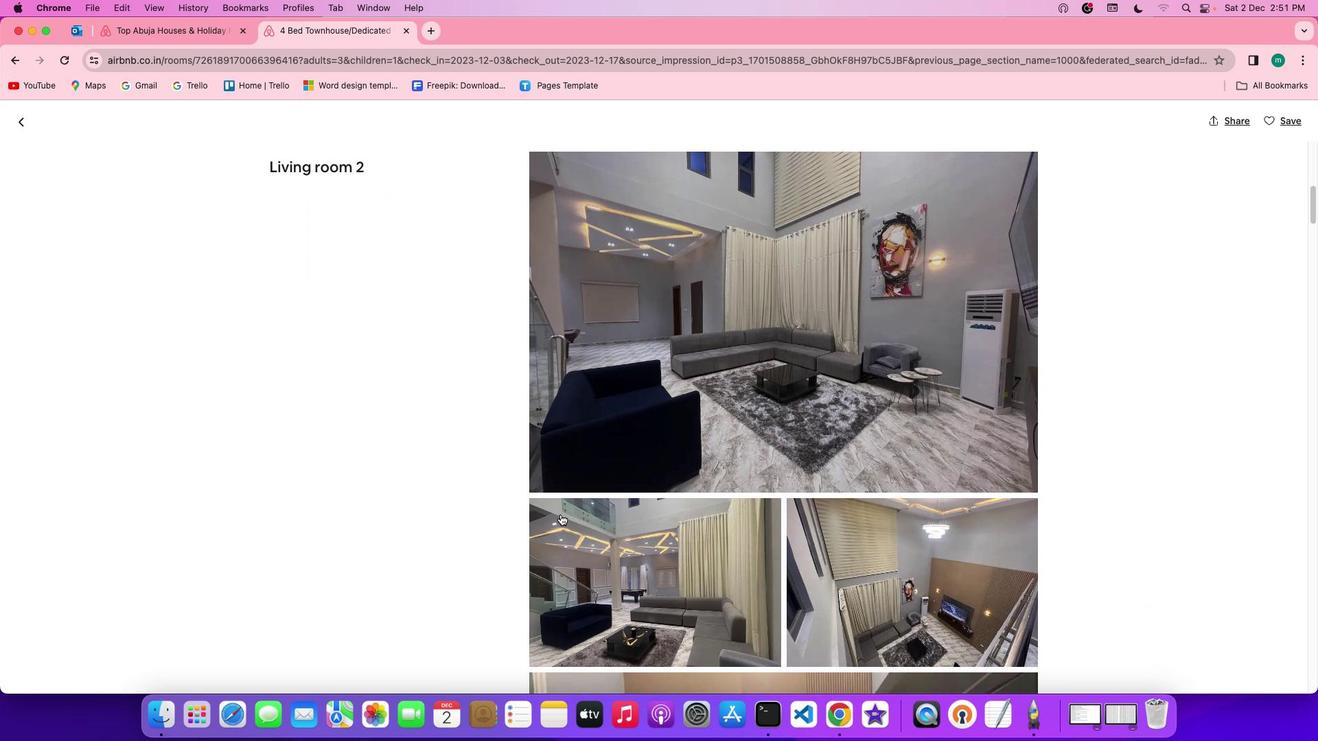 
Action: Mouse scrolled (555, 509) with delta (-4, -5)
Screenshot: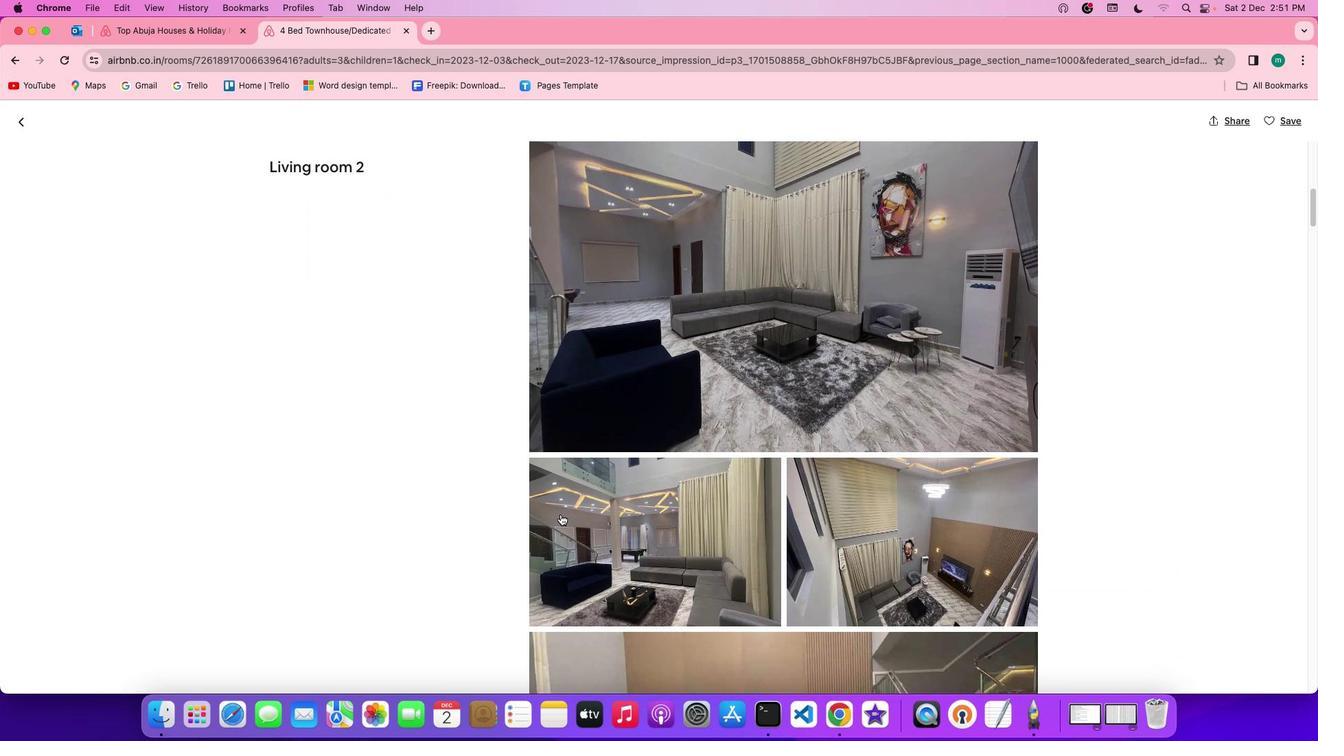 
Action: Mouse moved to (555, 509)
Screenshot: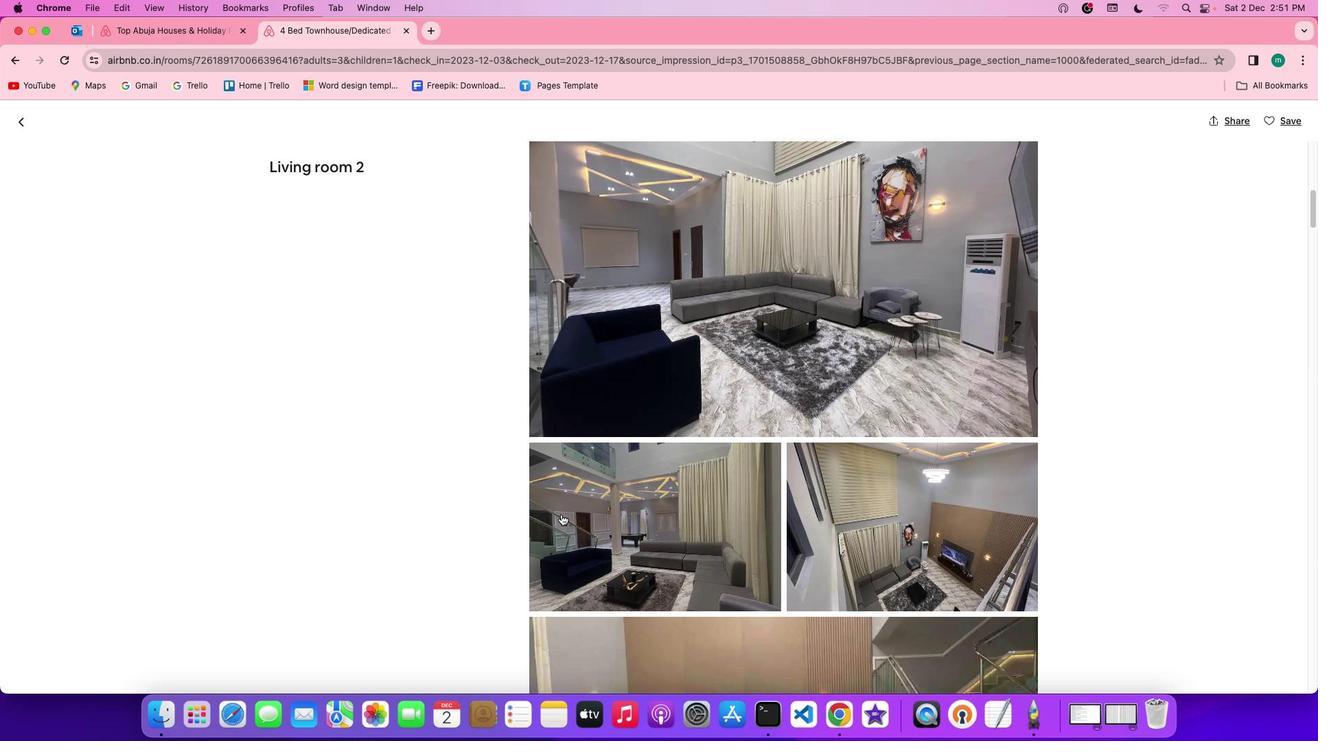 
Action: Mouse scrolled (555, 509) with delta (-4, -5)
Screenshot: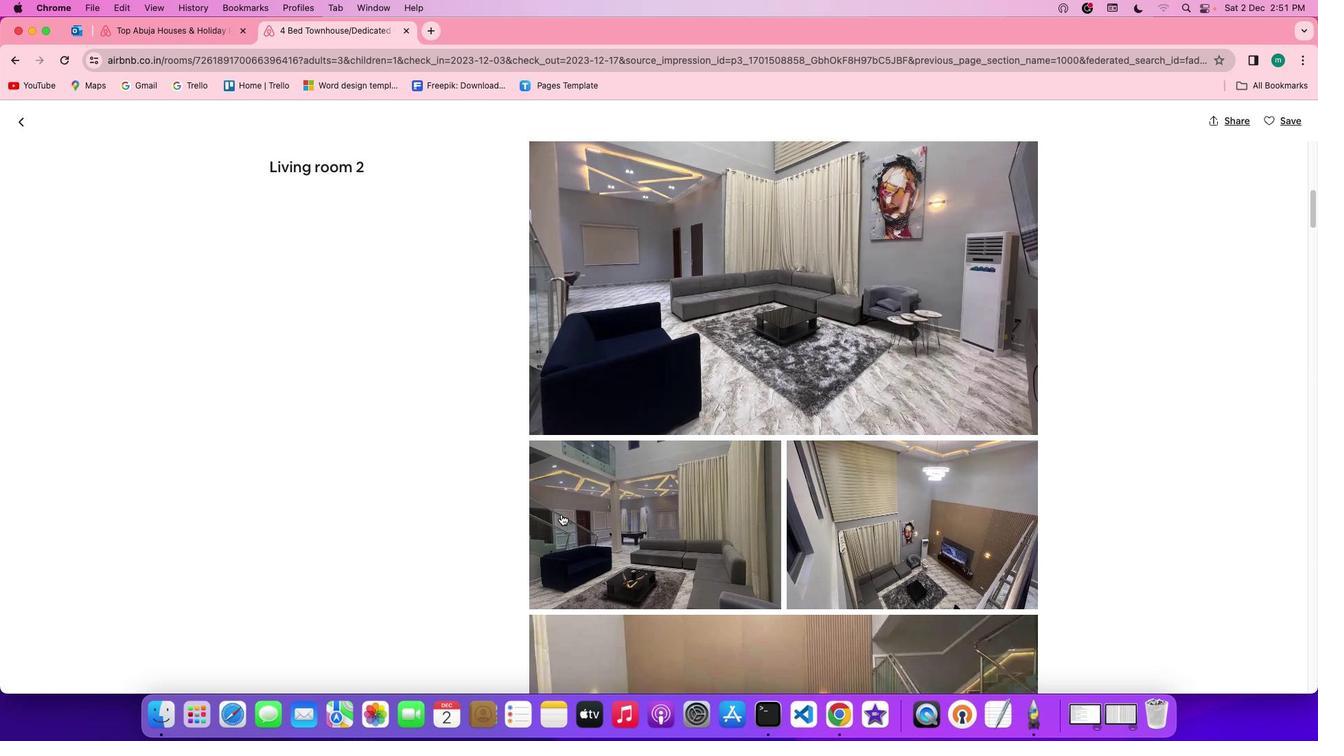 
Action: Mouse scrolled (555, 509) with delta (-4, -5)
Screenshot: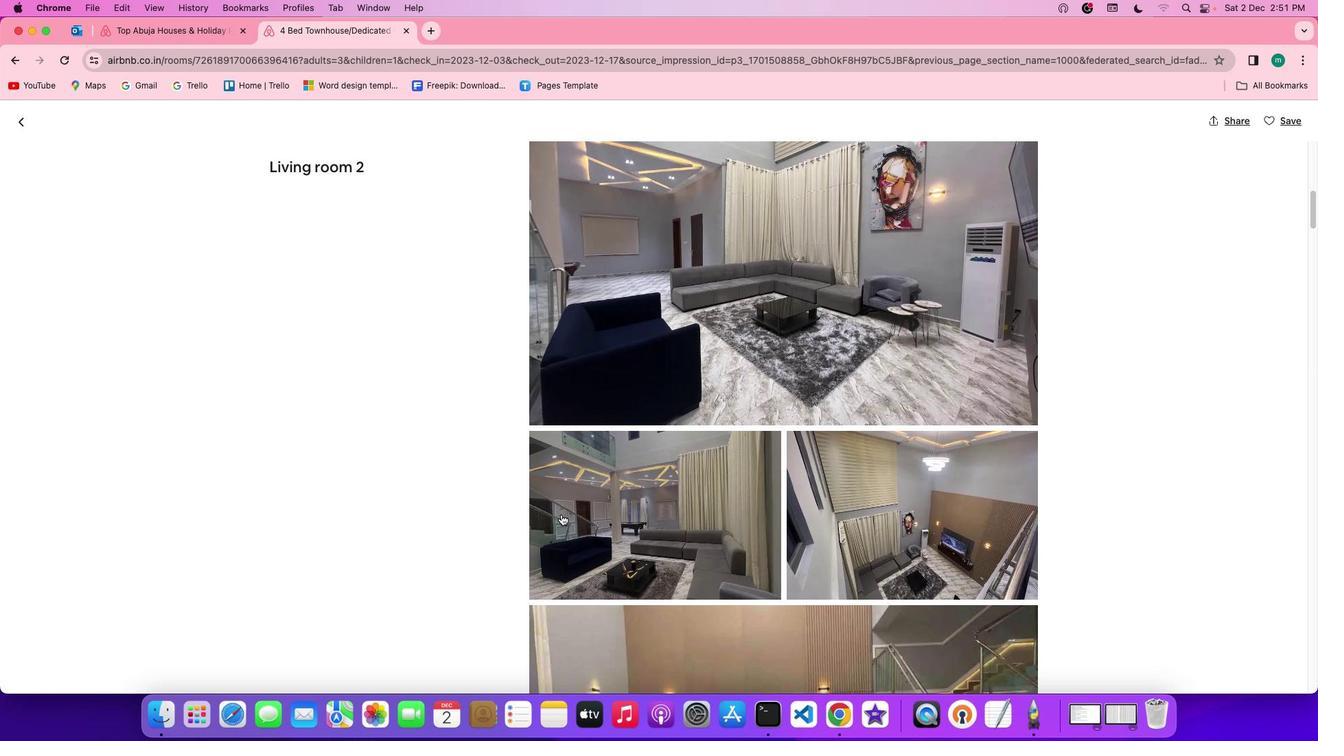 
Action: Mouse scrolled (555, 509) with delta (-4, -5)
Screenshot: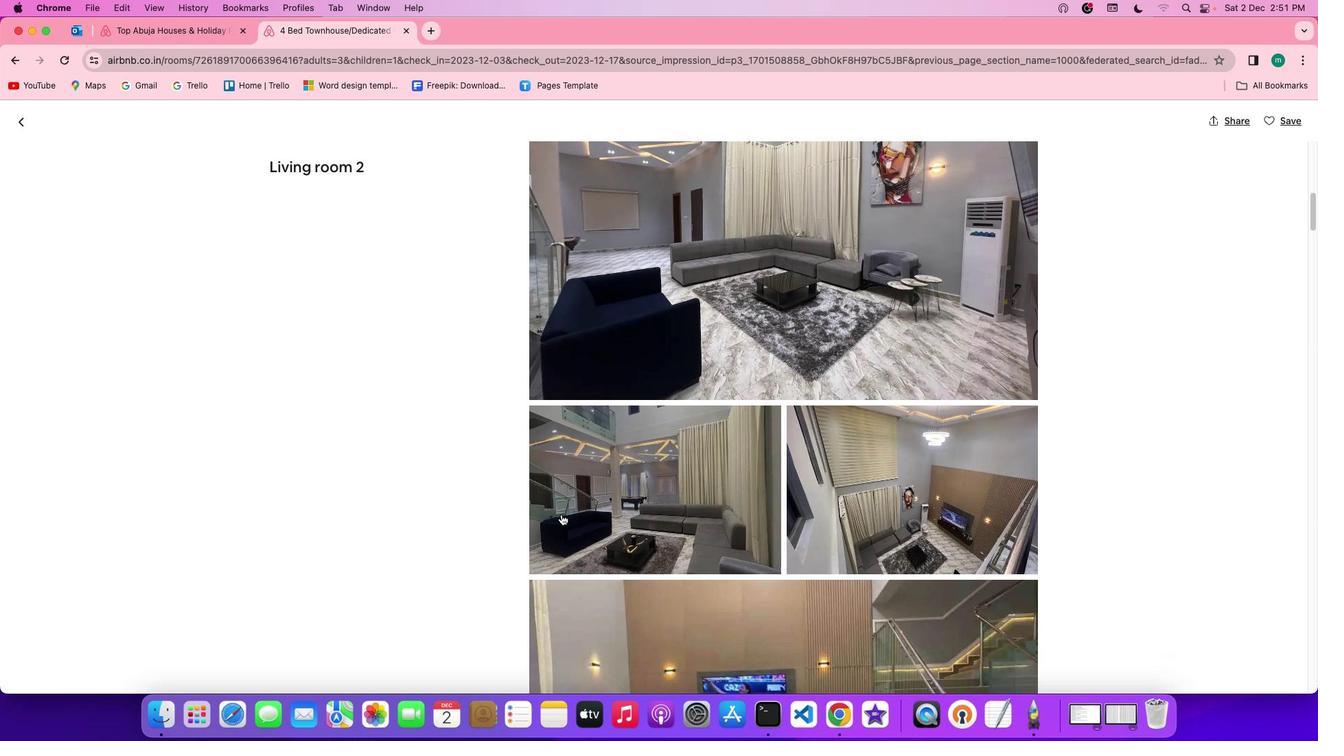 
Action: Mouse scrolled (555, 509) with delta (-4, -5)
Screenshot: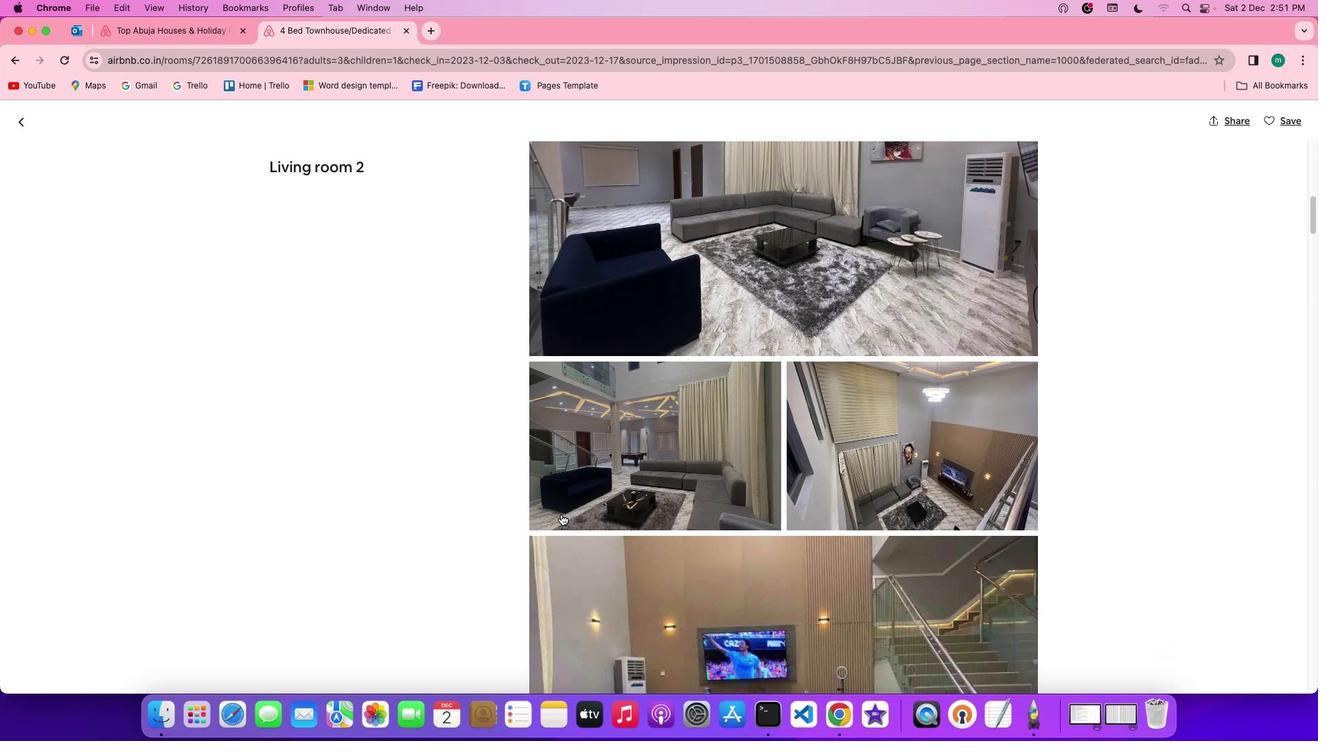 
Action: Mouse scrolled (555, 509) with delta (-4, -5)
Screenshot: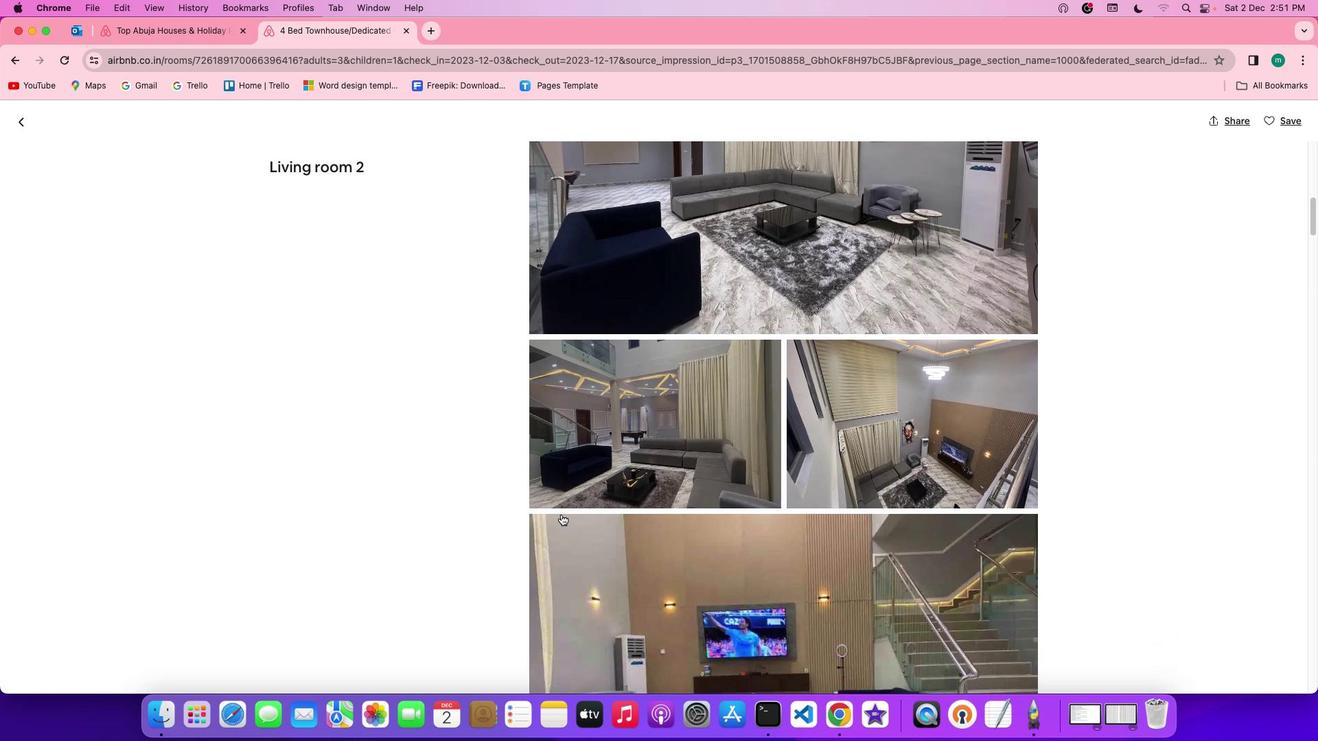 
Action: Mouse scrolled (555, 509) with delta (-4, -5)
Screenshot: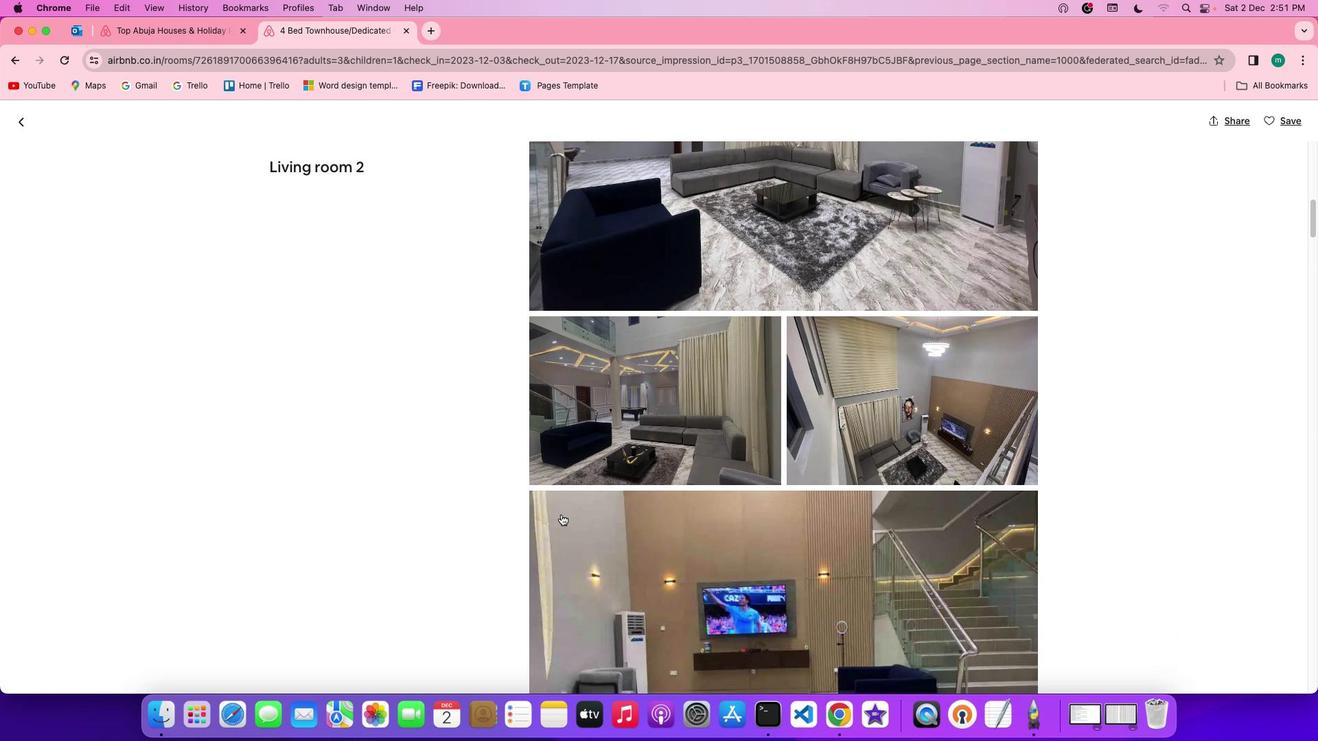 
Action: Mouse scrolled (555, 509) with delta (-4, -6)
Screenshot: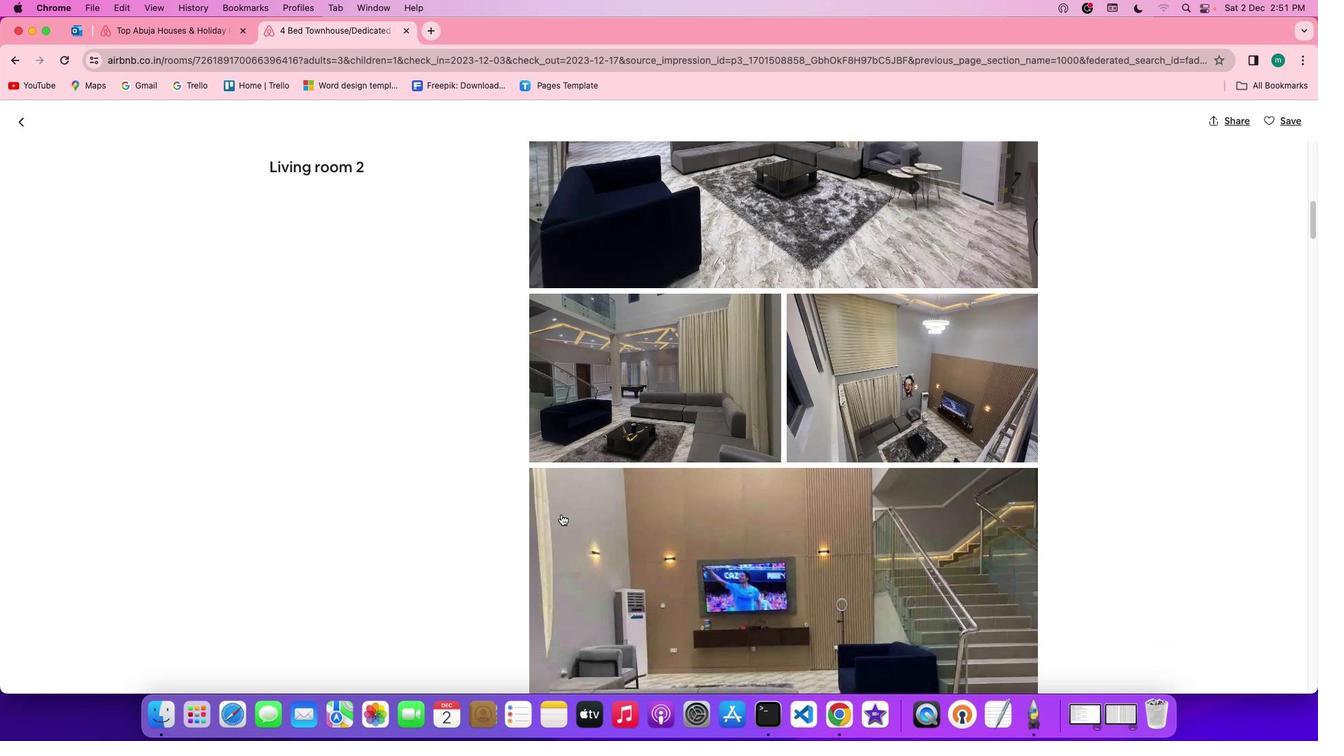 
Action: Mouse scrolled (555, 509) with delta (-4, -5)
Screenshot: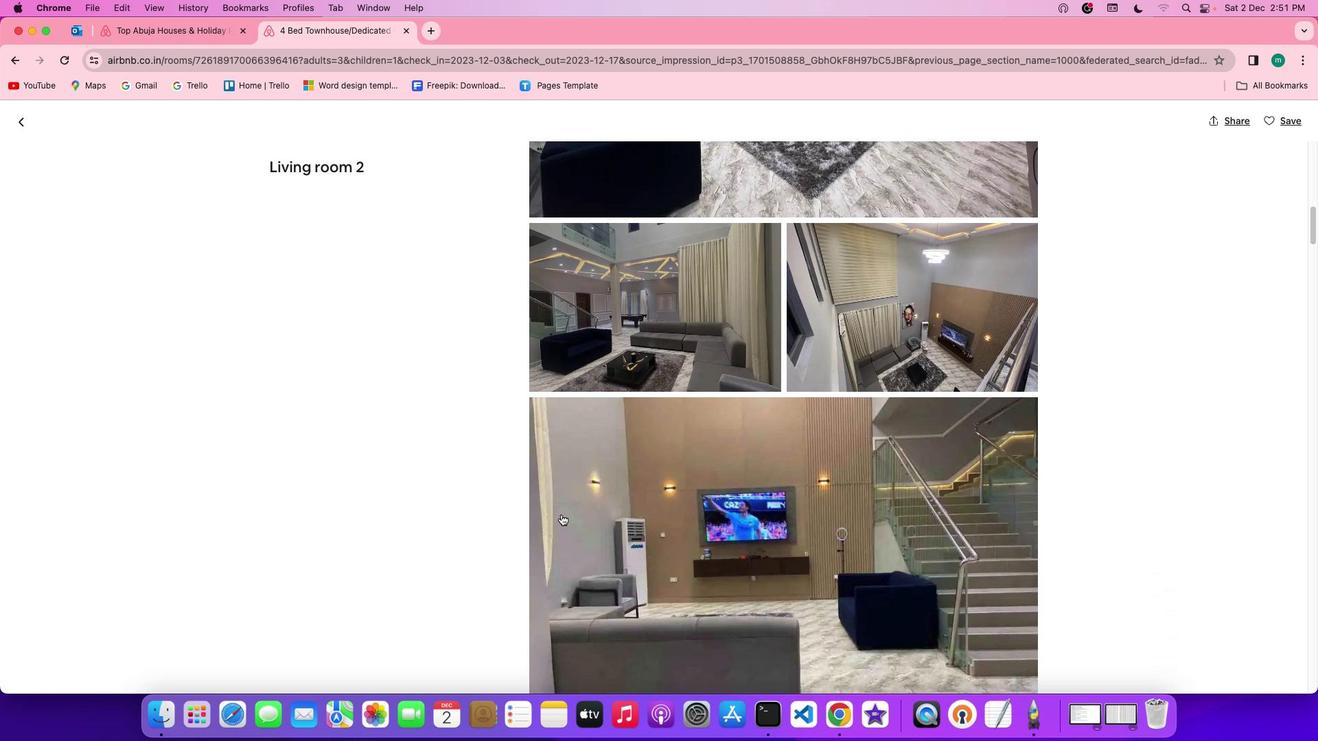 
Action: Mouse scrolled (555, 509) with delta (-4, -5)
Screenshot: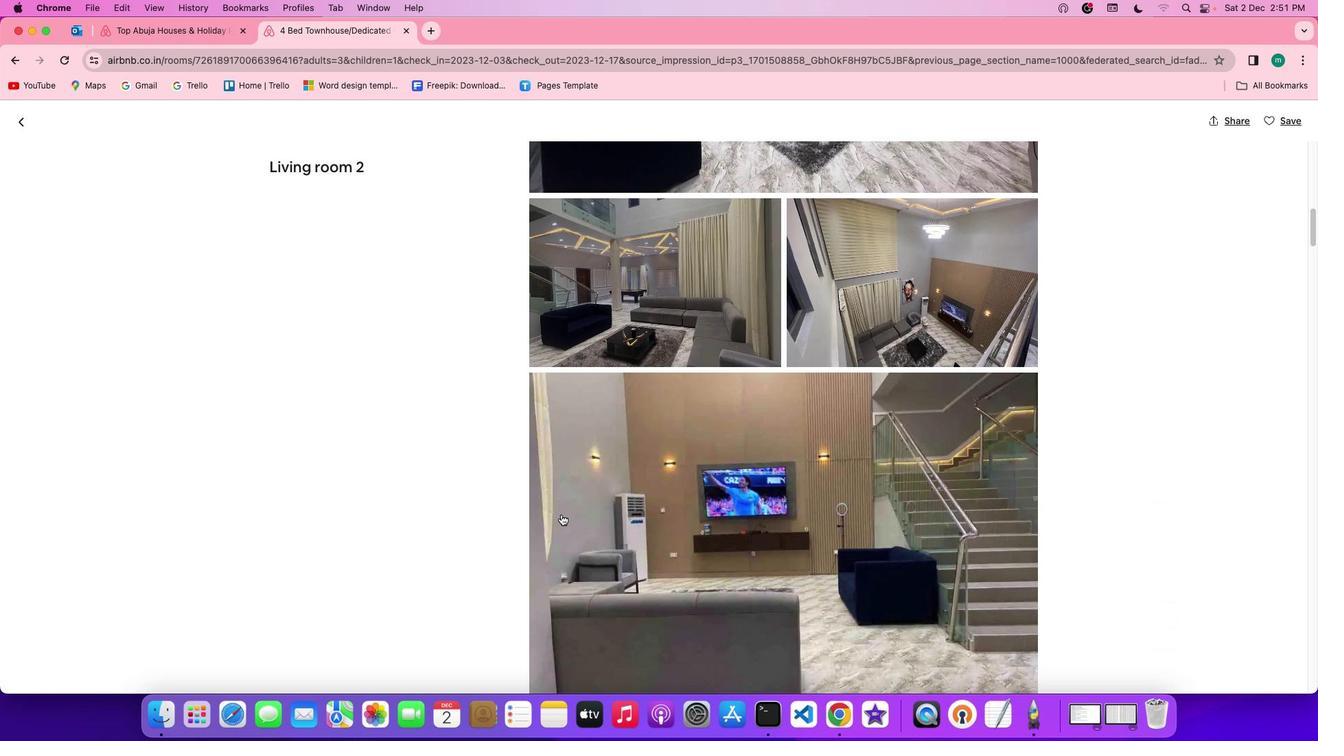 
Action: Mouse scrolled (555, 509) with delta (-4, -5)
Screenshot: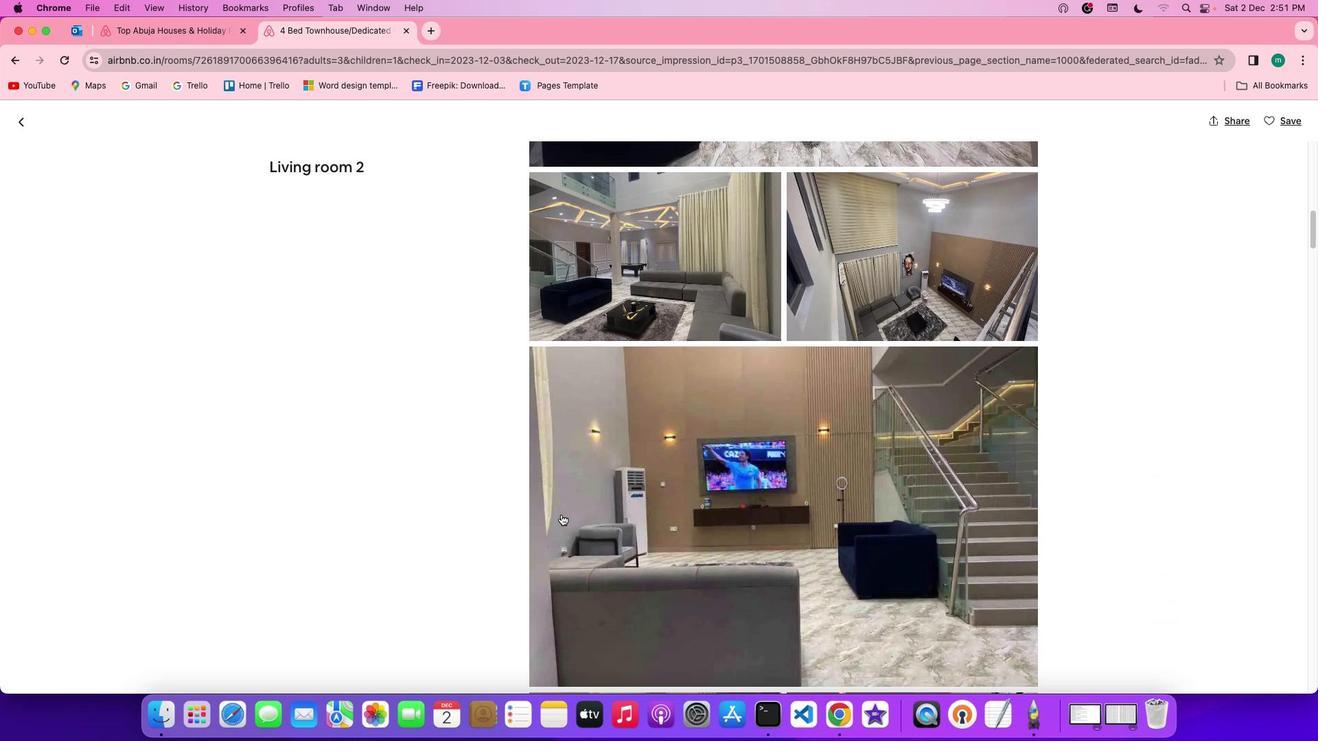 
Action: Mouse scrolled (555, 509) with delta (-4, -6)
Screenshot: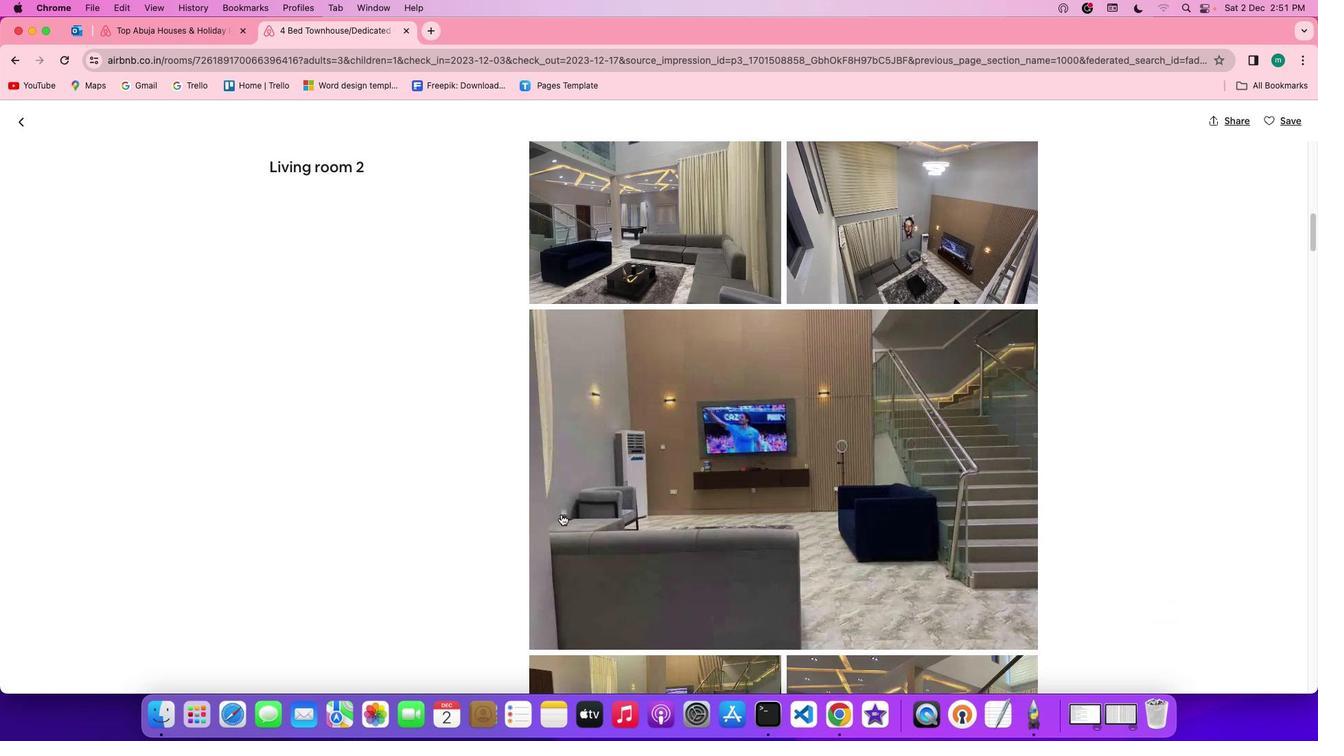 
Action: Mouse scrolled (555, 509) with delta (-4, -5)
Screenshot: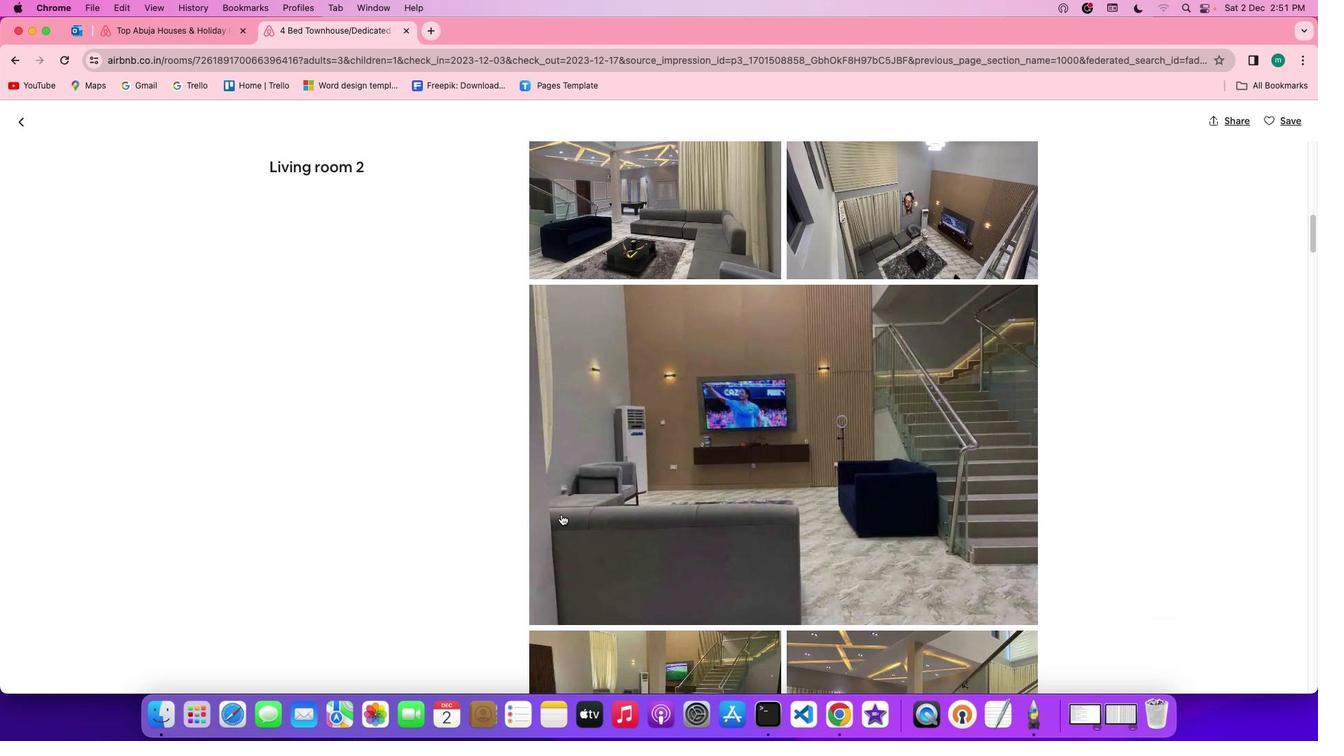
Action: Mouse scrolled (555, 509) with delta (-4, -5)
Screenshot: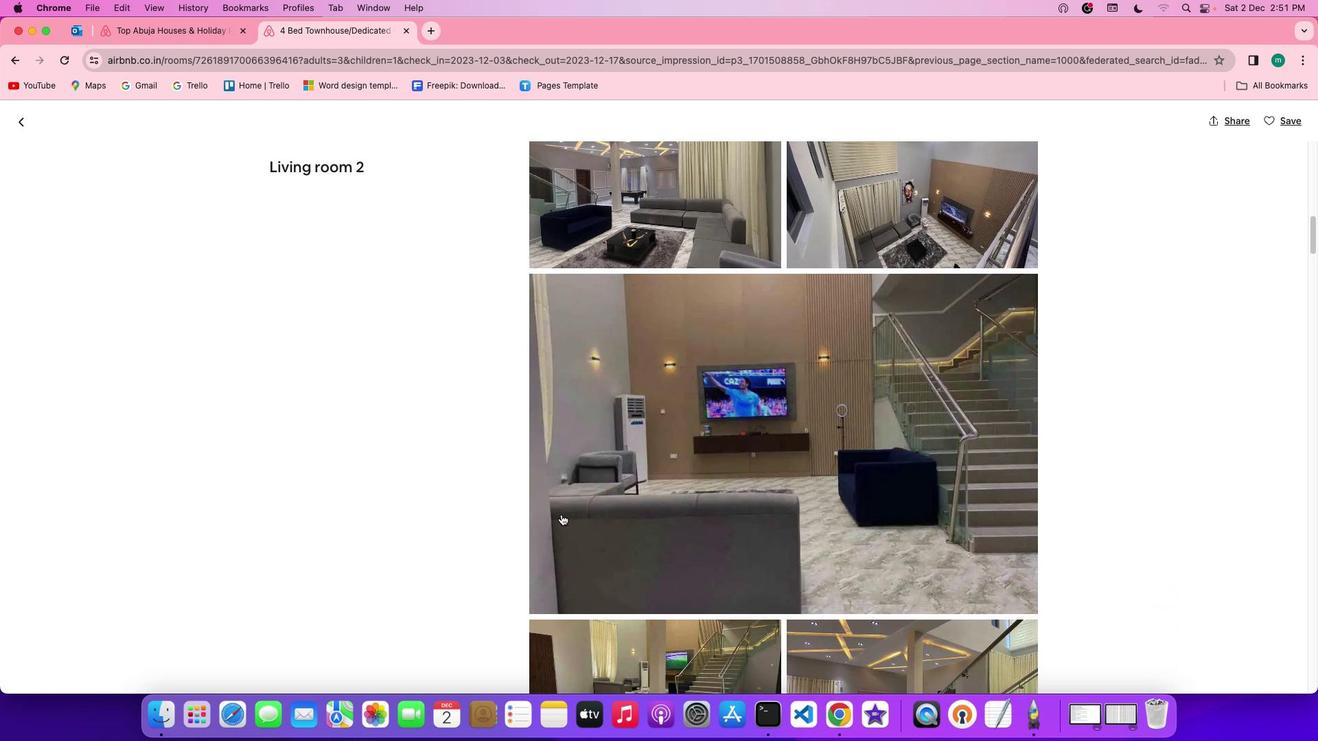 
Action: Mouse scrolled (555, 509) with delta (-4, -5)
Screenshot: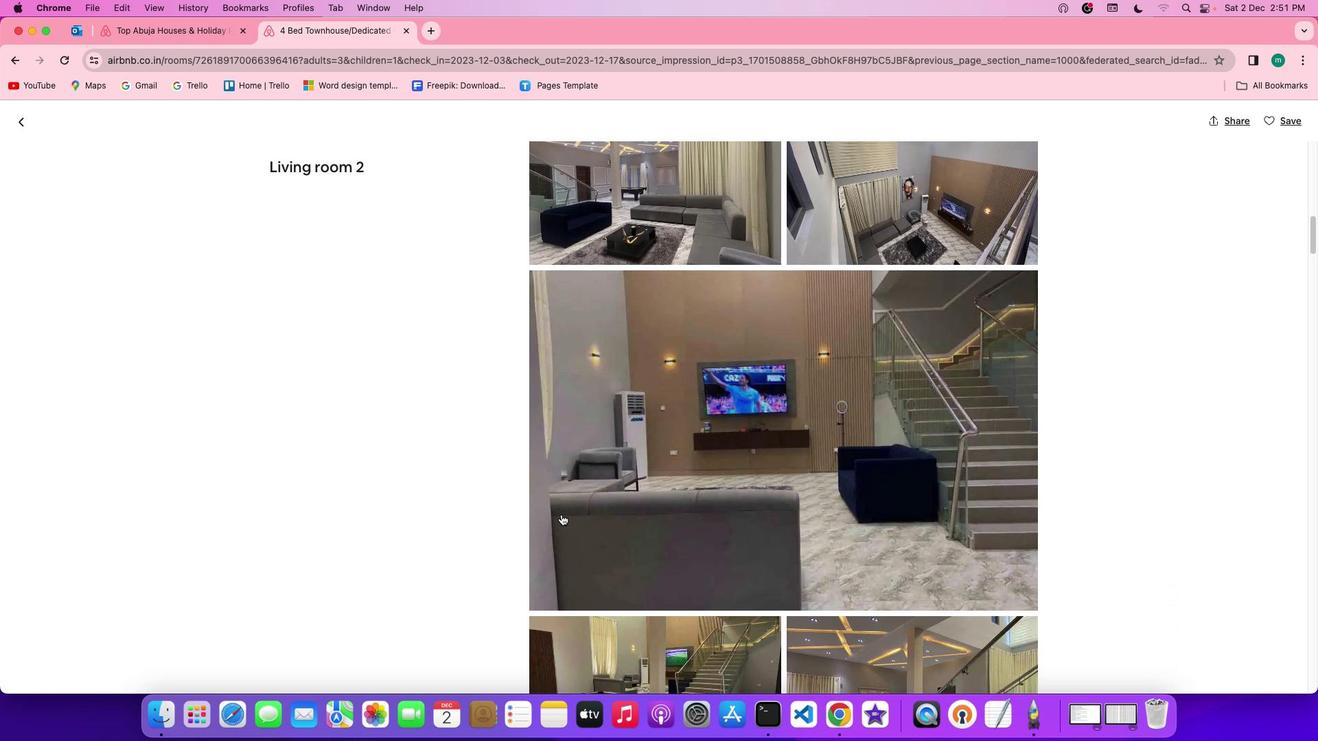 
Action: Mouse scrolled (555, 509) with delta (-4, -5)
Screenshot: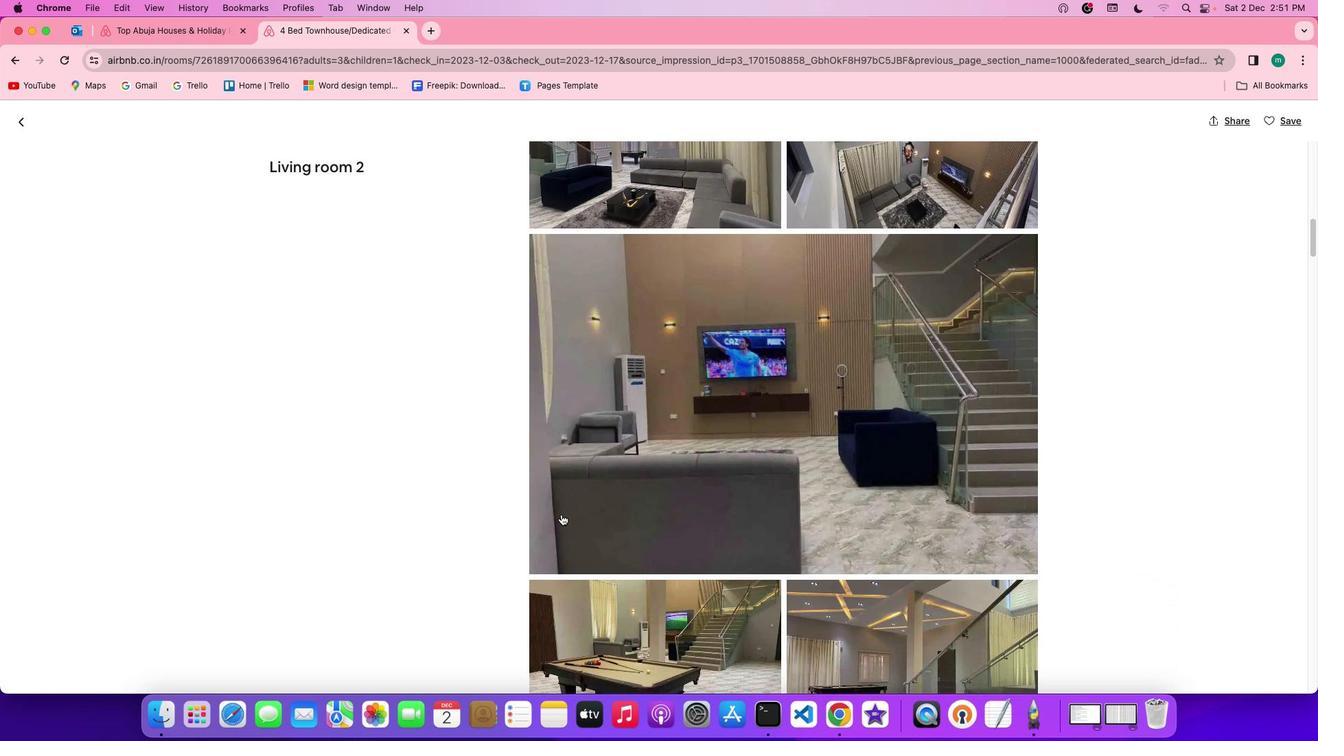 
Action: Mouse scrolled (555, 509) with delta (-4, -5)
Screenshot: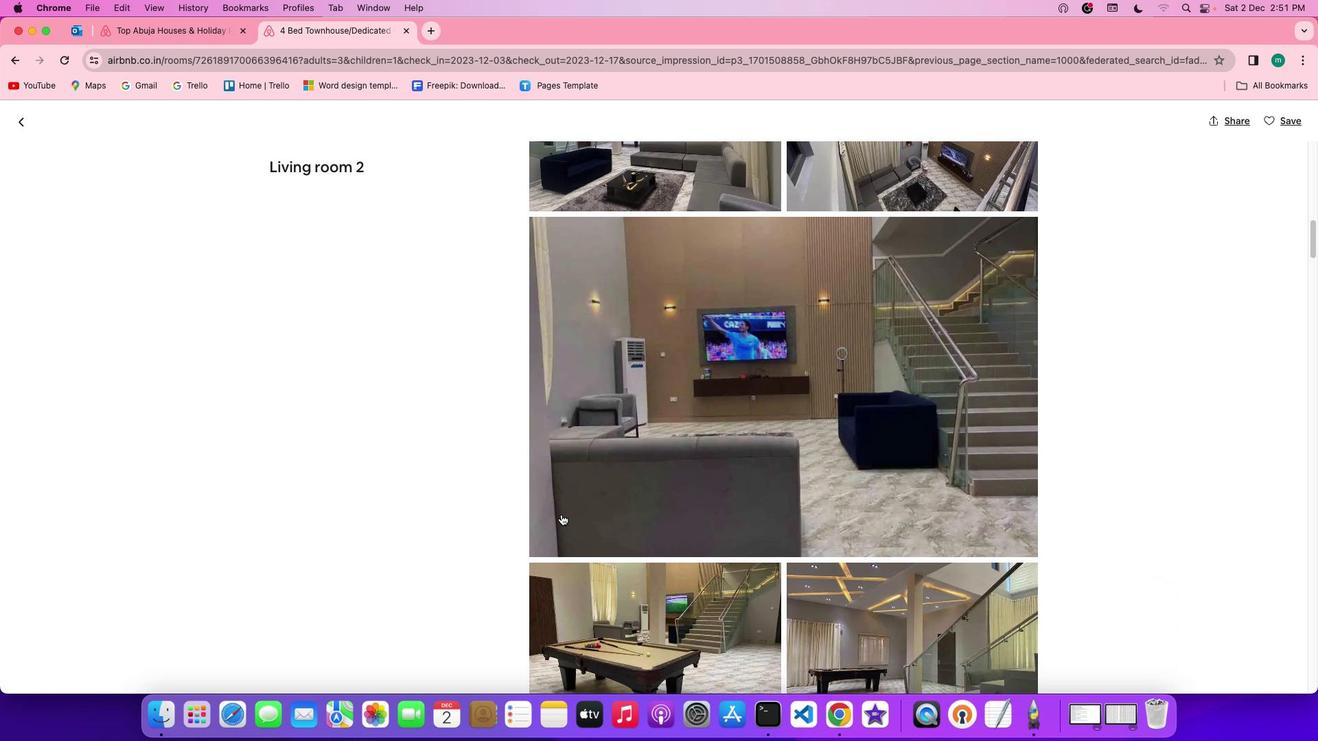
Action: Mouse scrolled (555, 509) with delta (-4, -5)
Screenshot: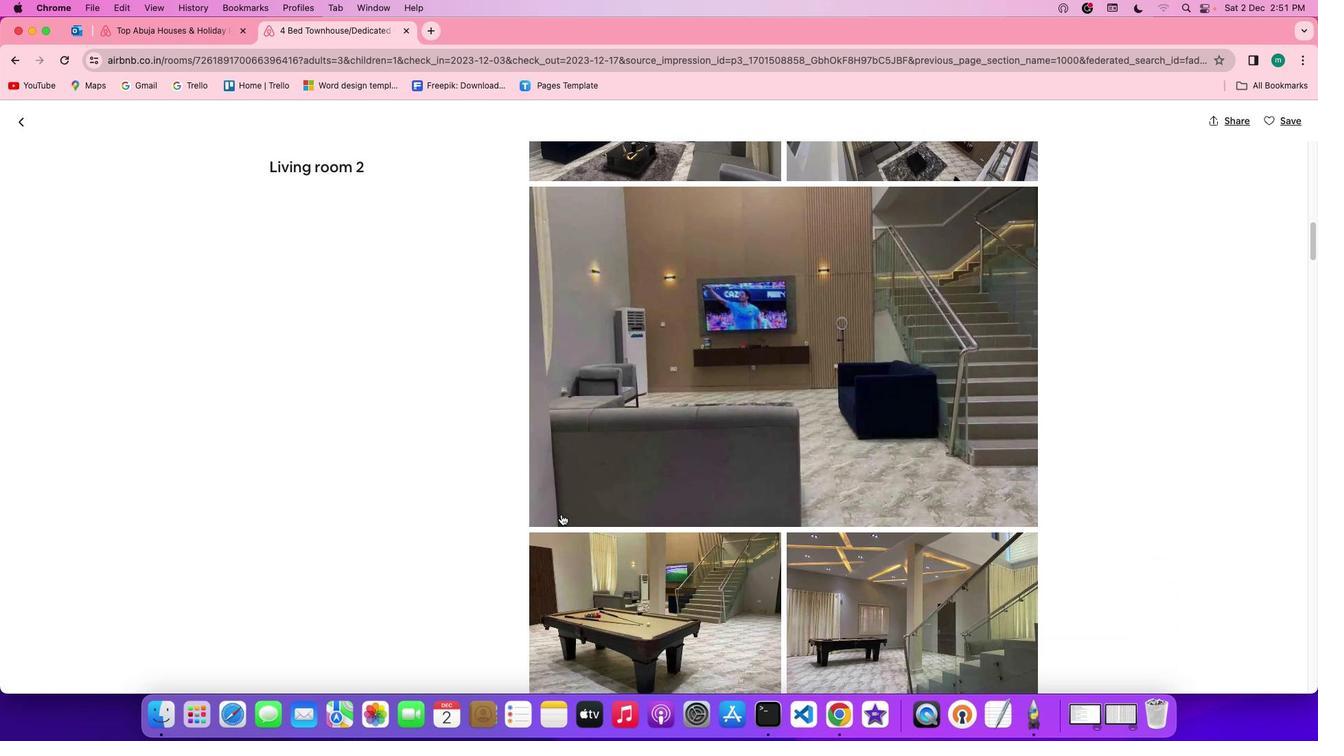 
Action: Mouse scrolled (555, 509) with delta (-4, -6)
Screenshot: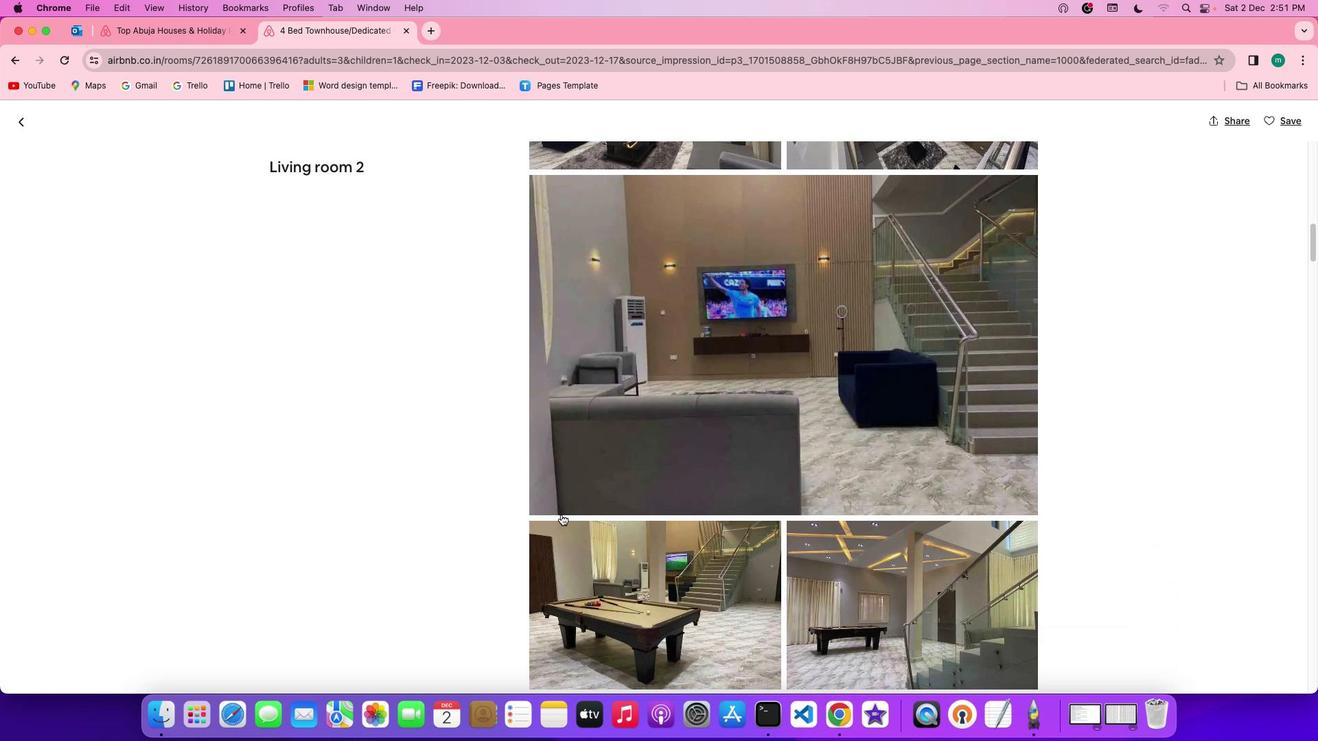 
Action: Mouse scrolled (555, 509) with delta (-4, -5)
Screenshot: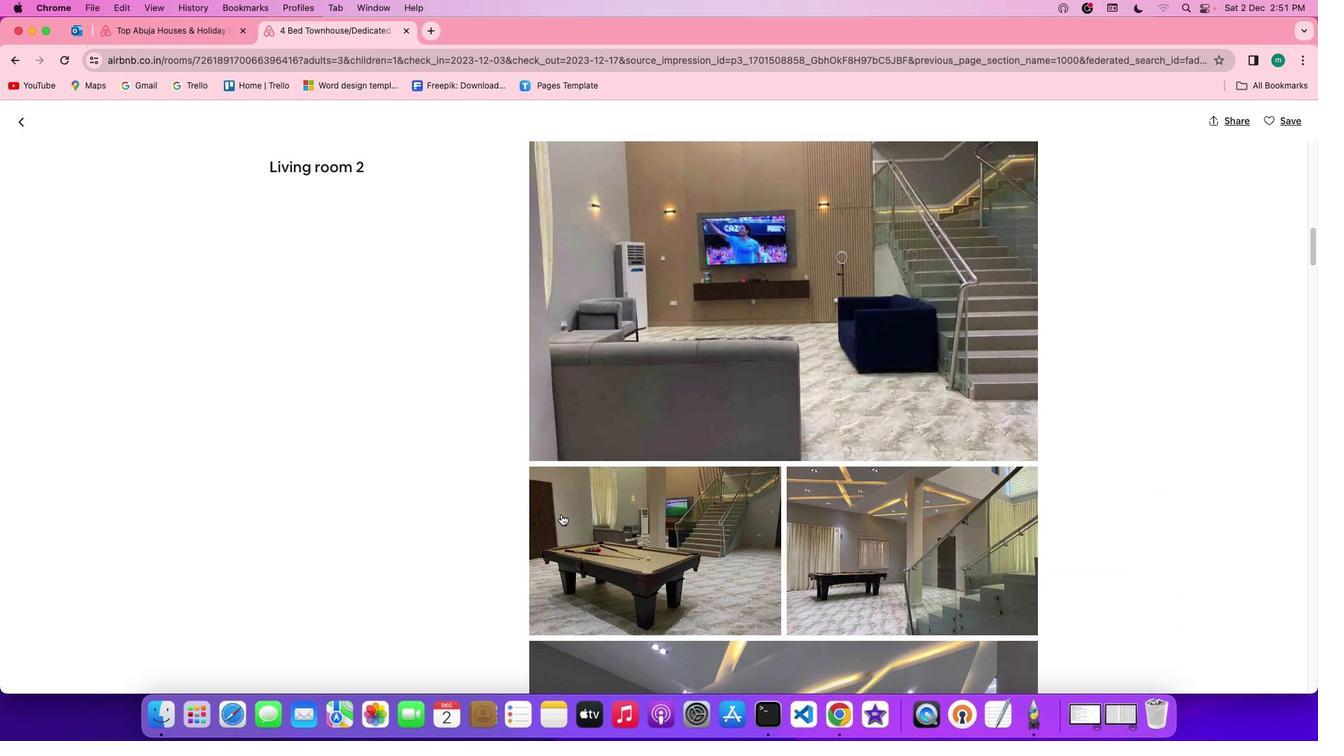 
Action: Mouse scrolled (555, 509) with delta (-4, -5)
Screenshot: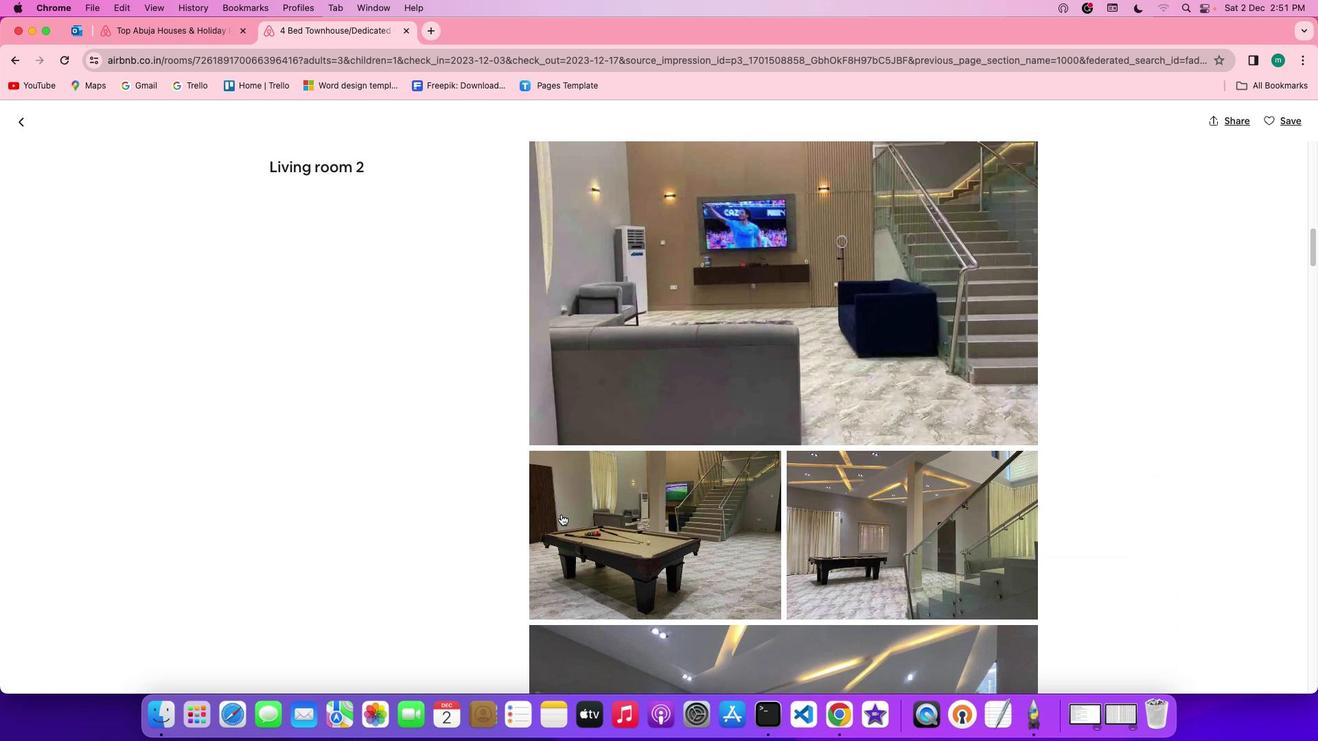 
Action: Mouse scrolled (555, 509) with delta (-4, -6)
Screenshot: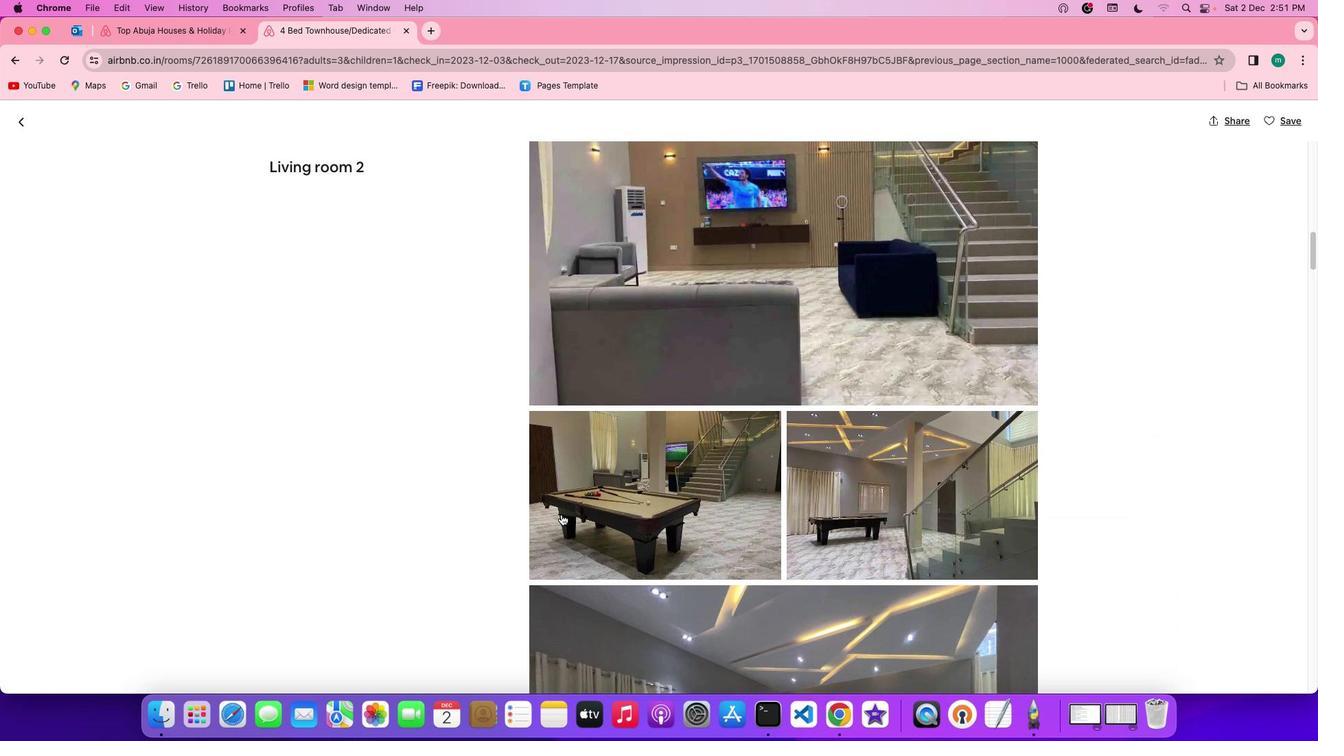 
Action: Mouse scrolled (555, 509) with delta (-4, -5)
Screenshot: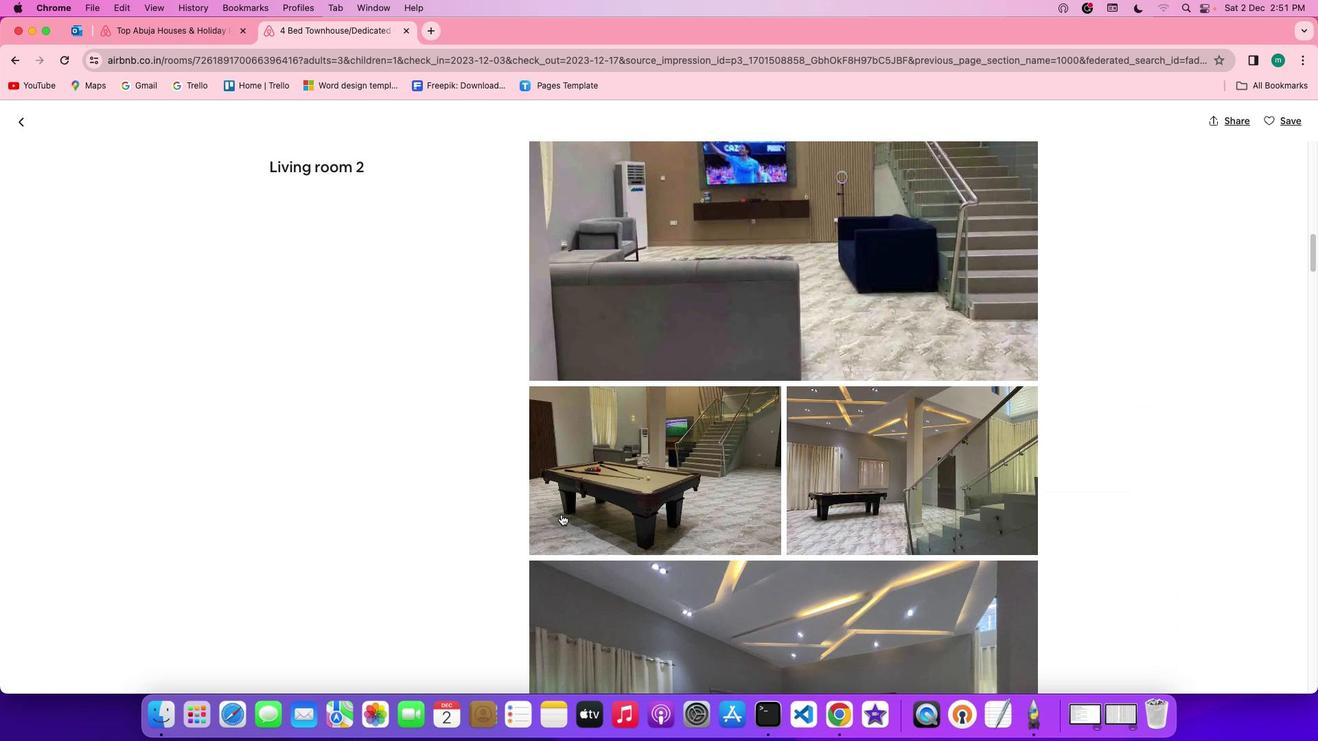 
Action: Mouse scrolled (555, 509) with delta (-4, -5)
Screenshot: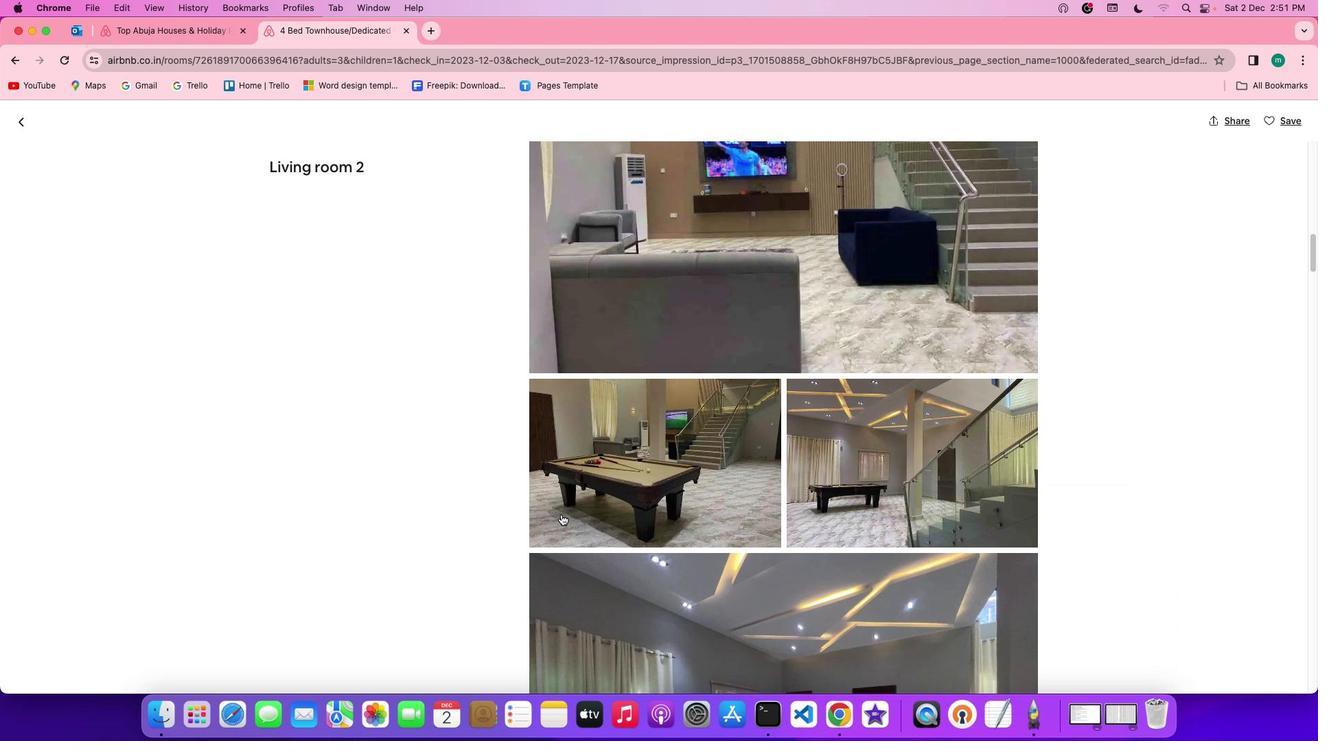 
Action: Mouse scrolled (555, 509) with delta (-4, -5)
Screenshot: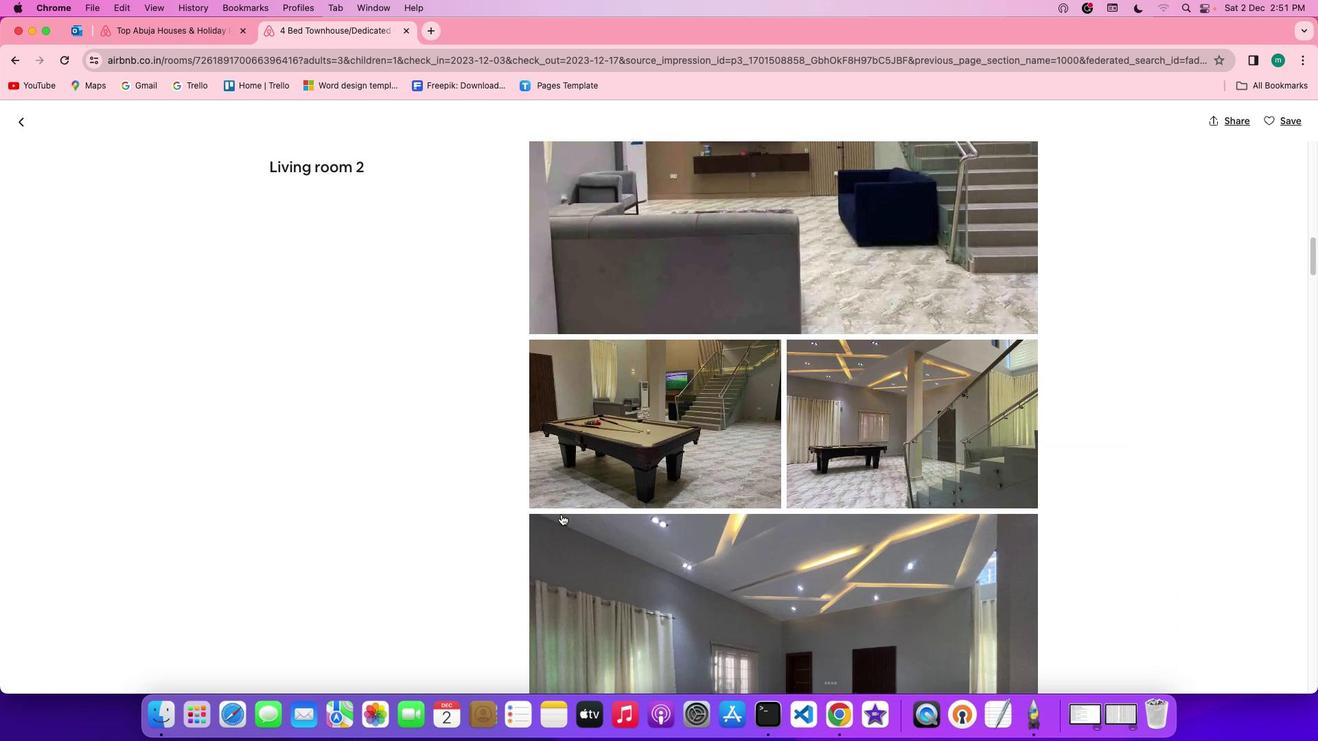 
Action: Mouse scrolled (555, 509) with delta (-4, -5)
Screenshot: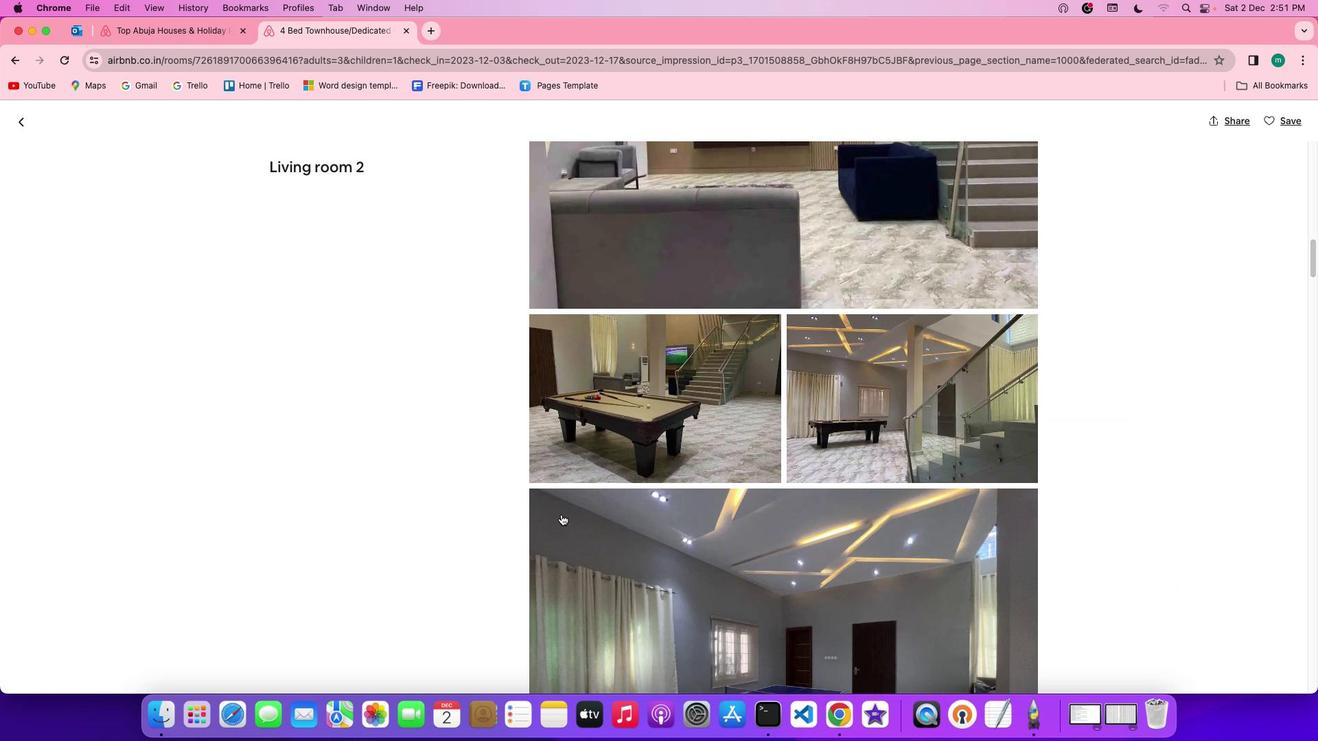 
Action: Mouse scrolled (555, 509) with delta (-4, -5)
Screenshot: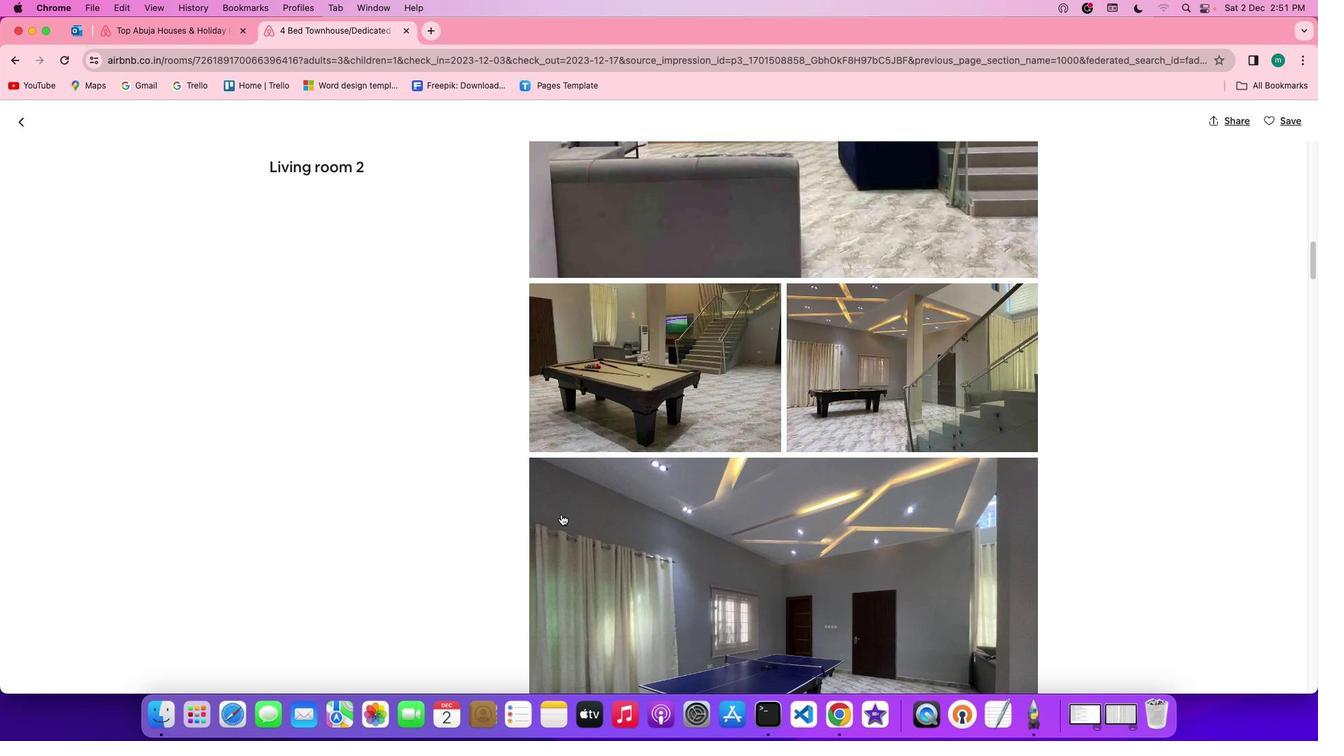 
Action: Mouse scrolled (555, 509) with delta (-4, -6)
Screenshot: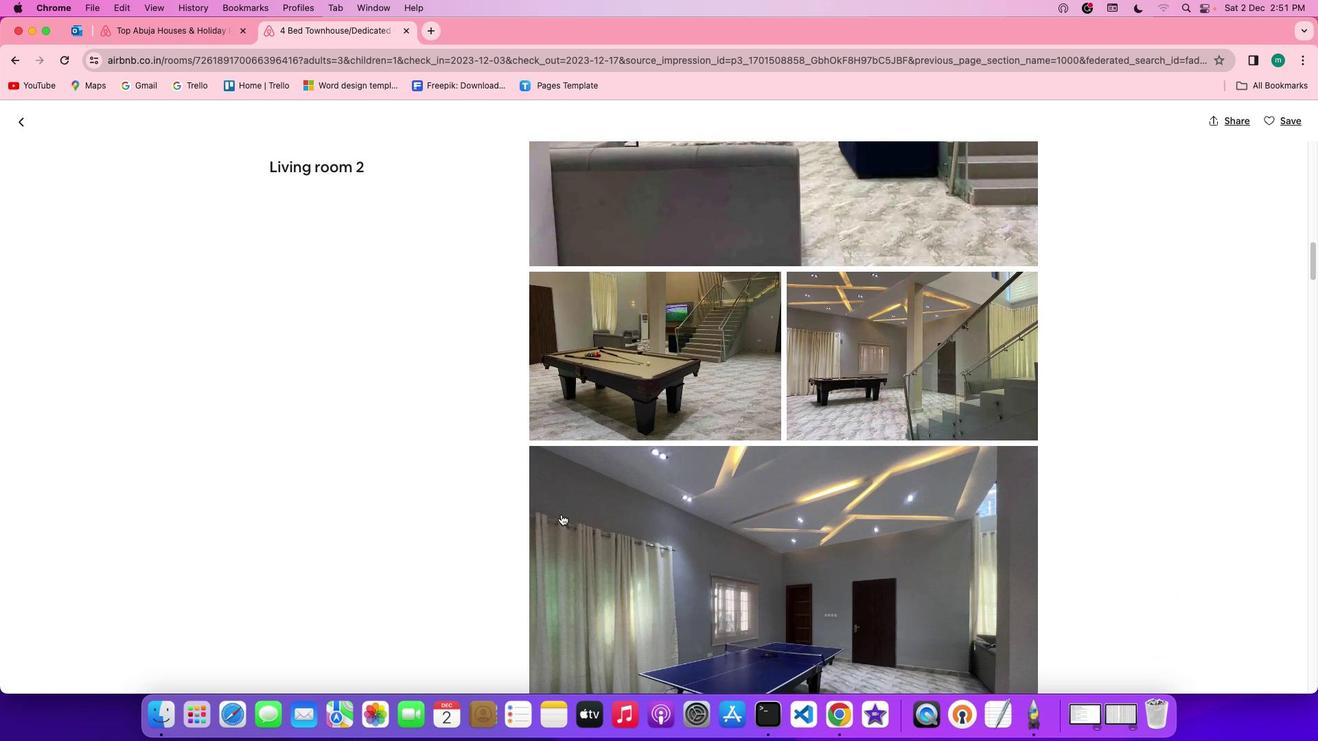
Action: Mouse scrolled (555, 509) with delta (-4, -5)
Screenshot: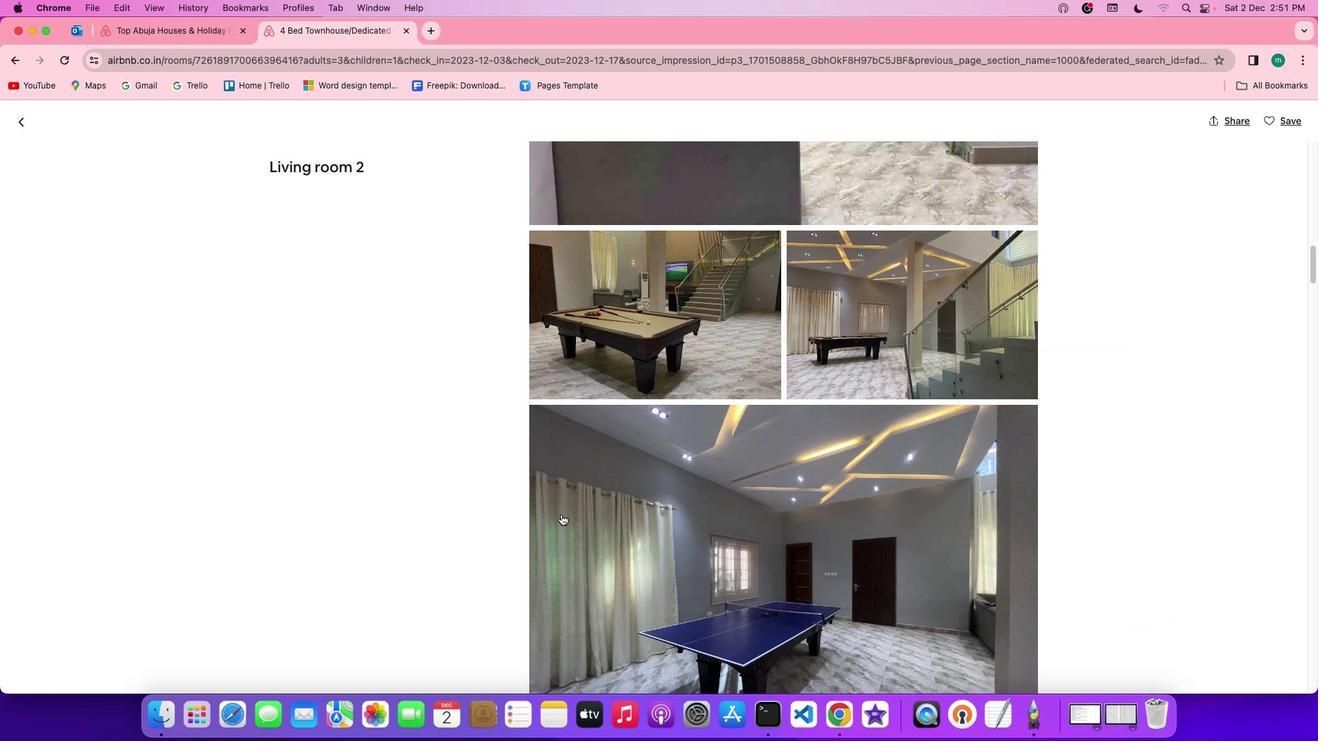 
Action: Mouse scrolled (555, 509) with delta (-4, -5)
Screenshot: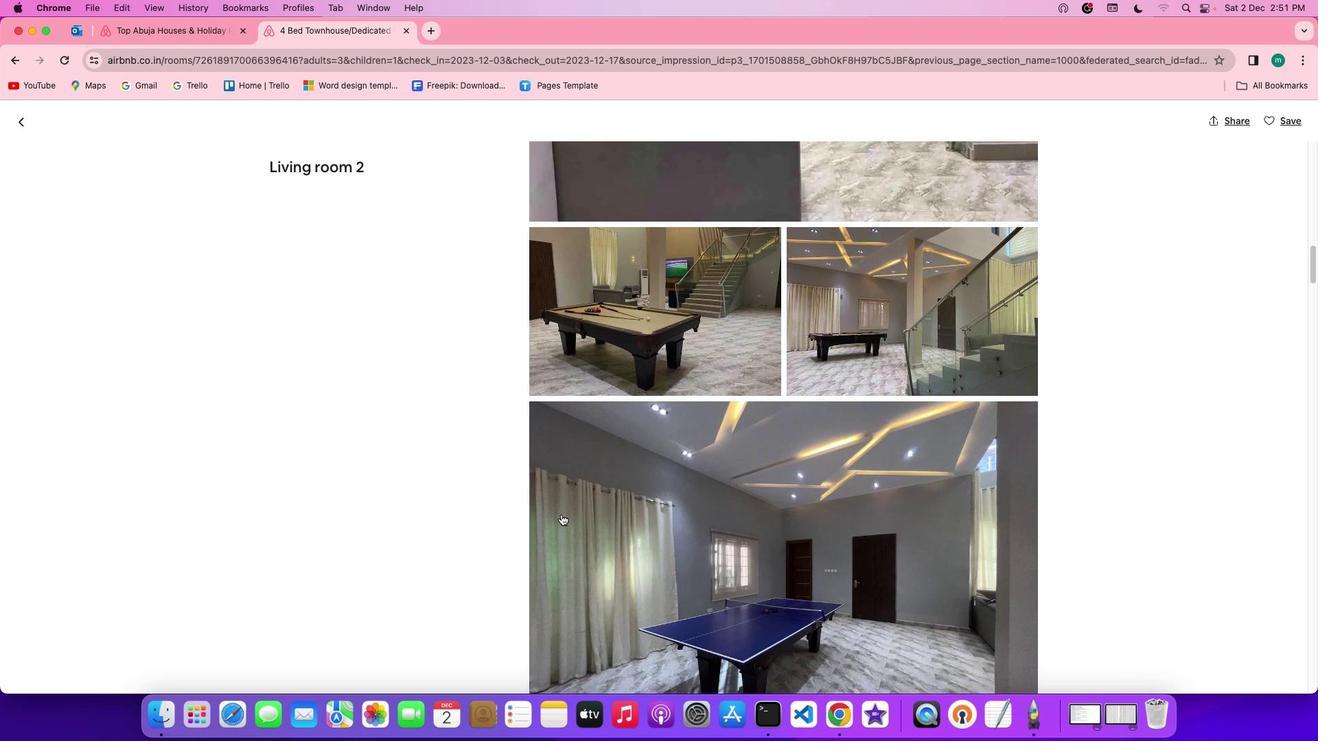 
Action: Mouse scrolled (555, 509) with delta (-4, -5)
Screenshot: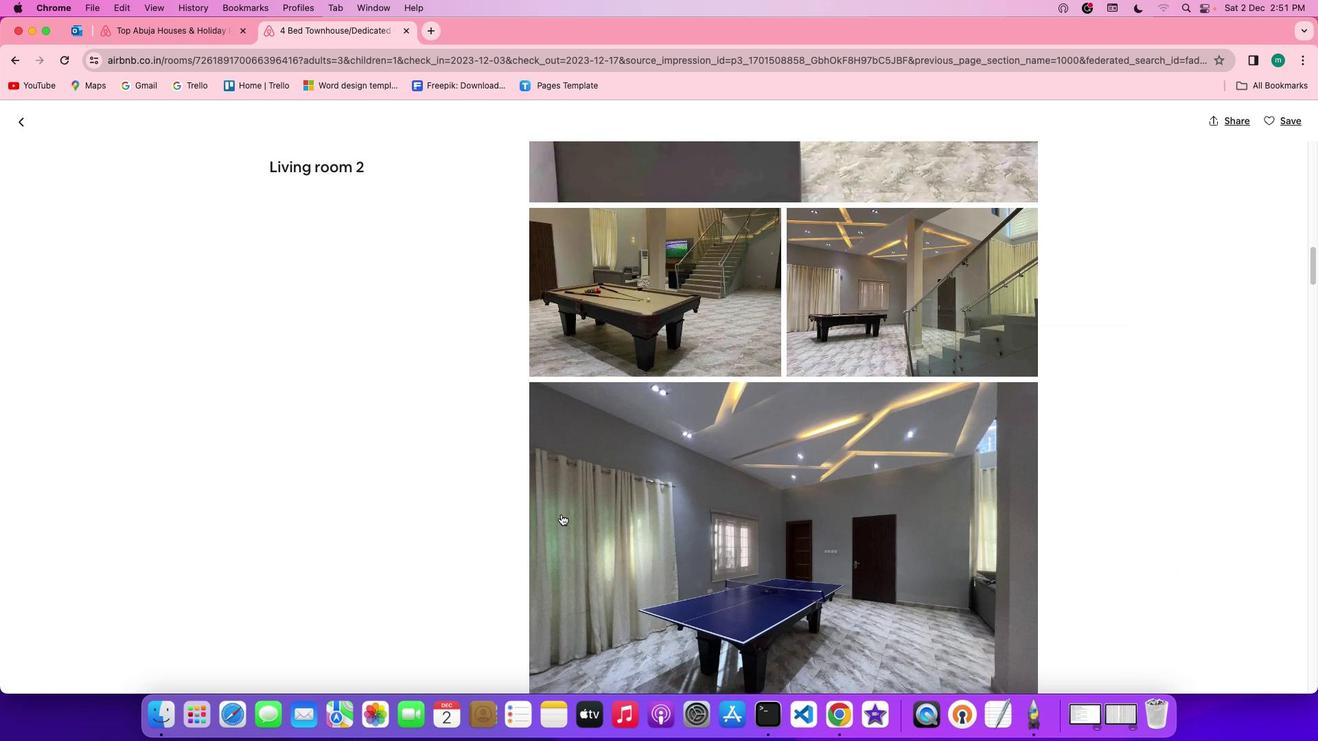 
Action: Mouse scrolled (555, 509) with delta (-4, -6)
Screenshot: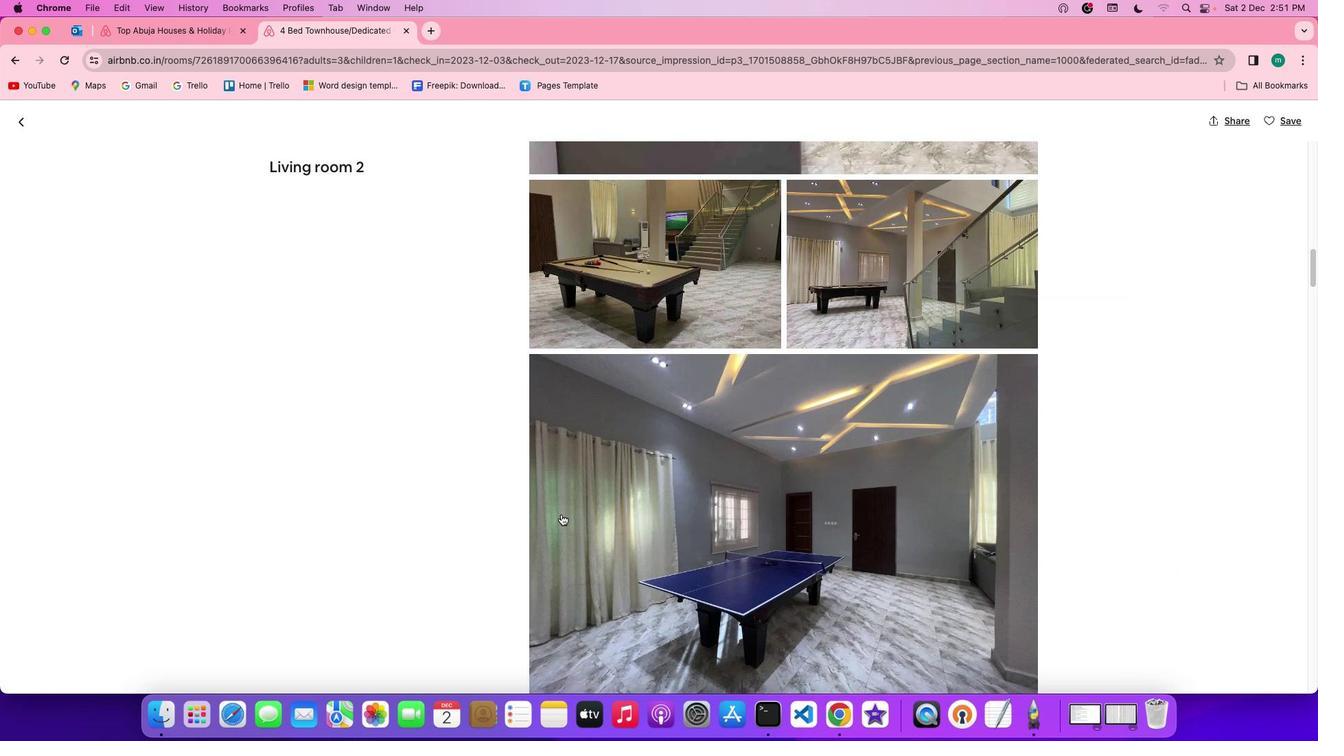 
Action: Mouse scrolled (555, 509) with delta (-4, -6)
Screenshot: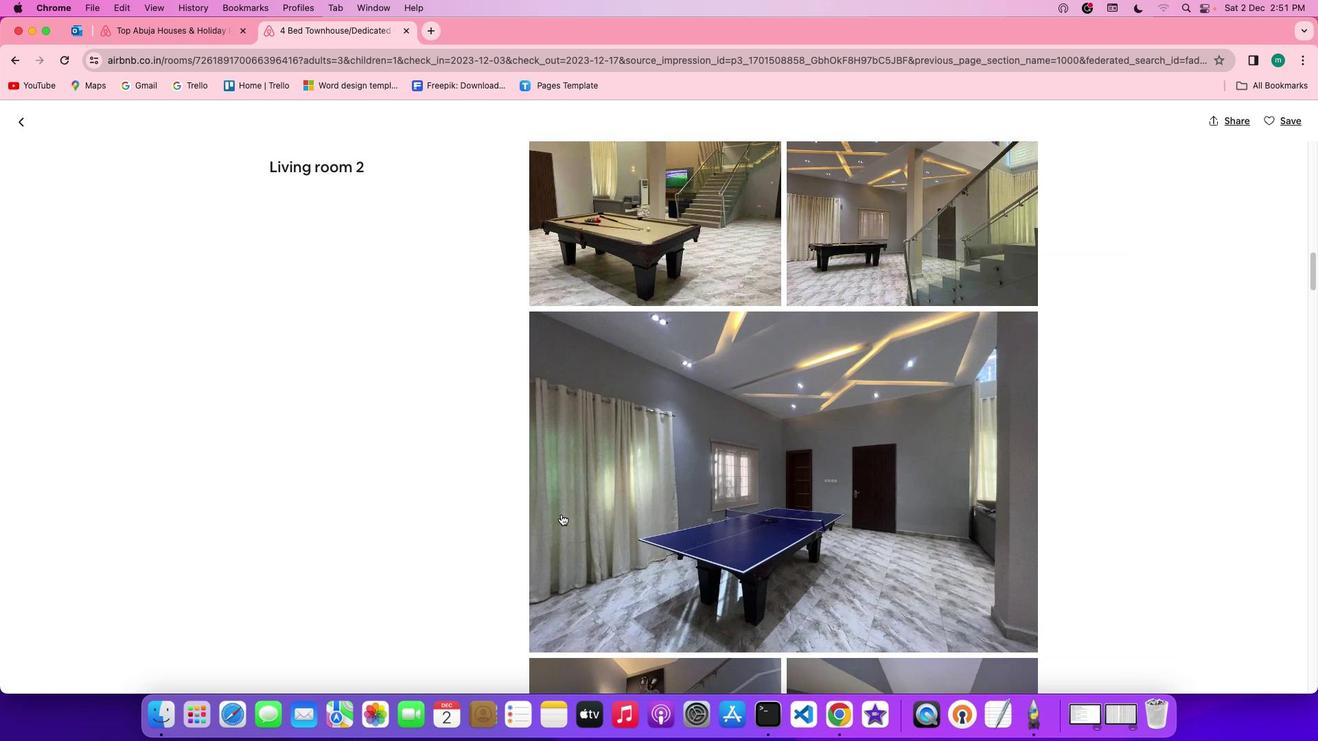 
Action: Mouse scrolled (555, 509) with delta (-4, -5)
Screenshot: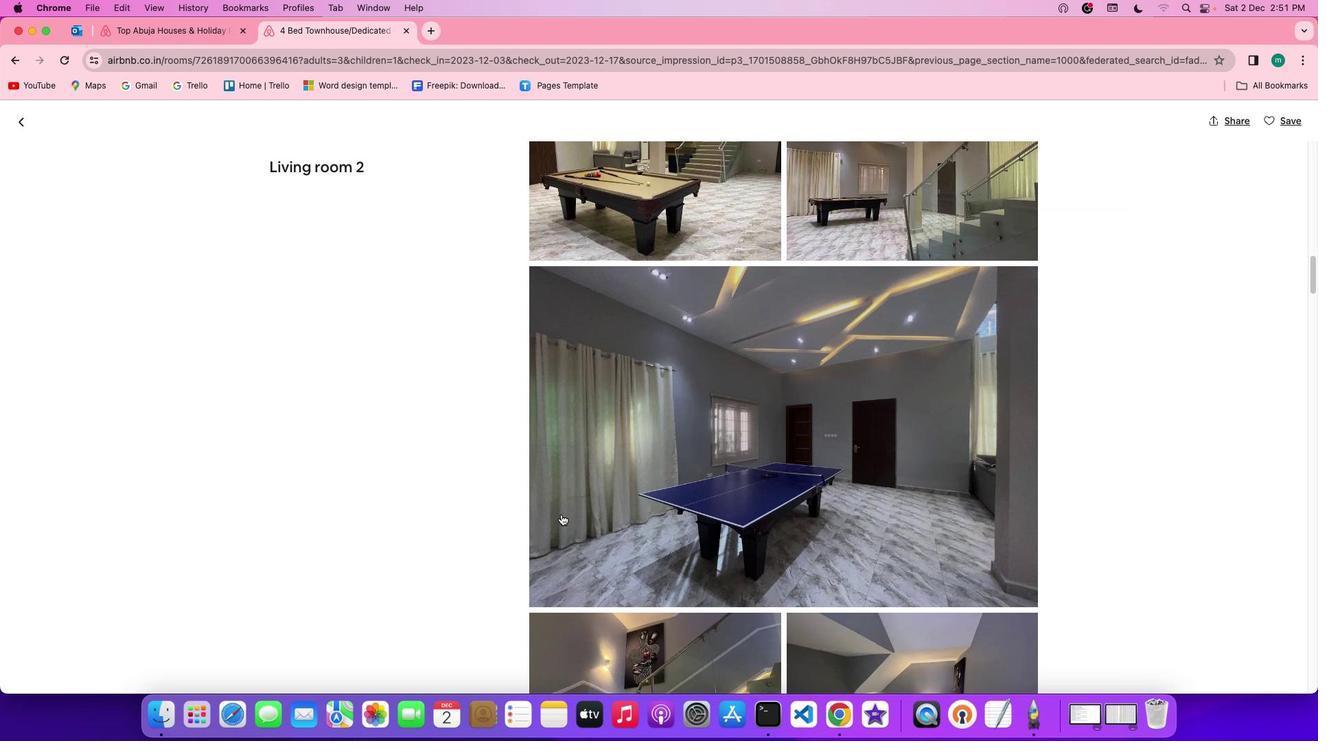 
Action: Mouse scrolled (555, 509) with delta (-4, -5)
Screenshot: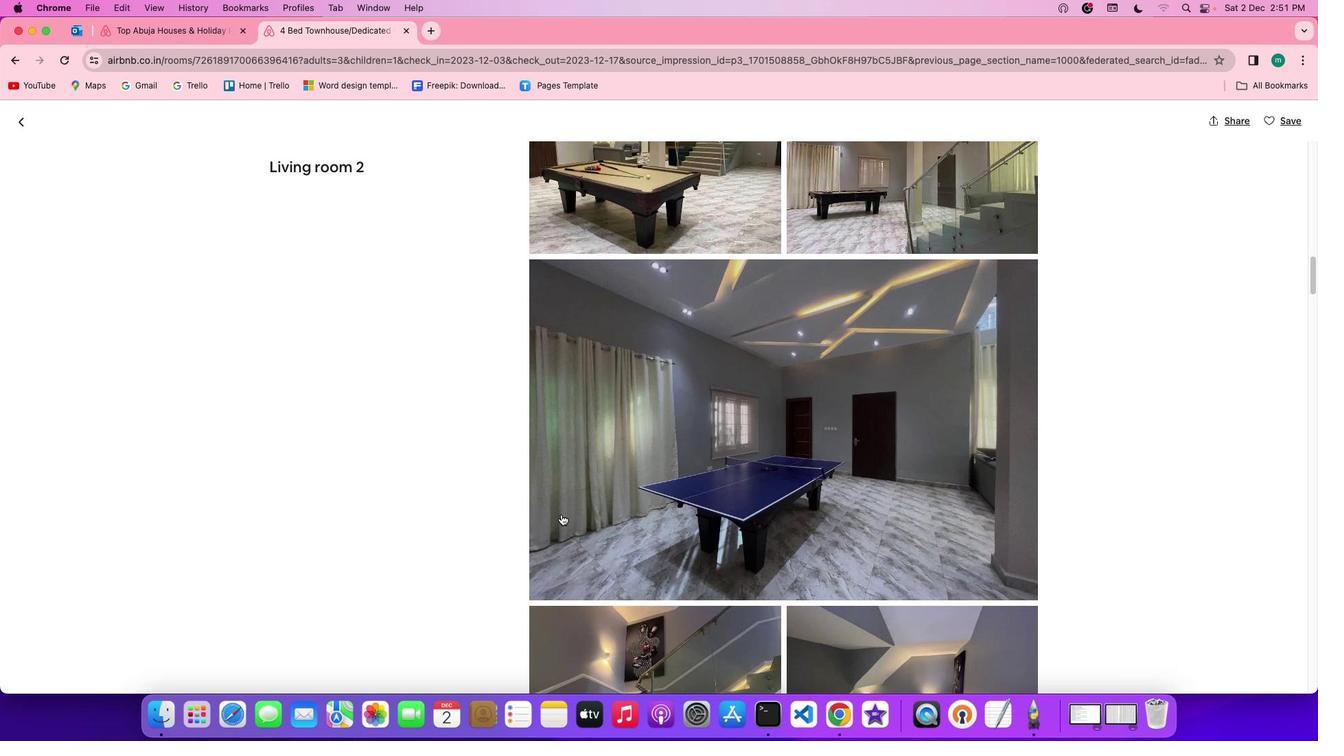 
Action: Mouse scrolled (555, 509) with delta (-4, -5)
Screenshot: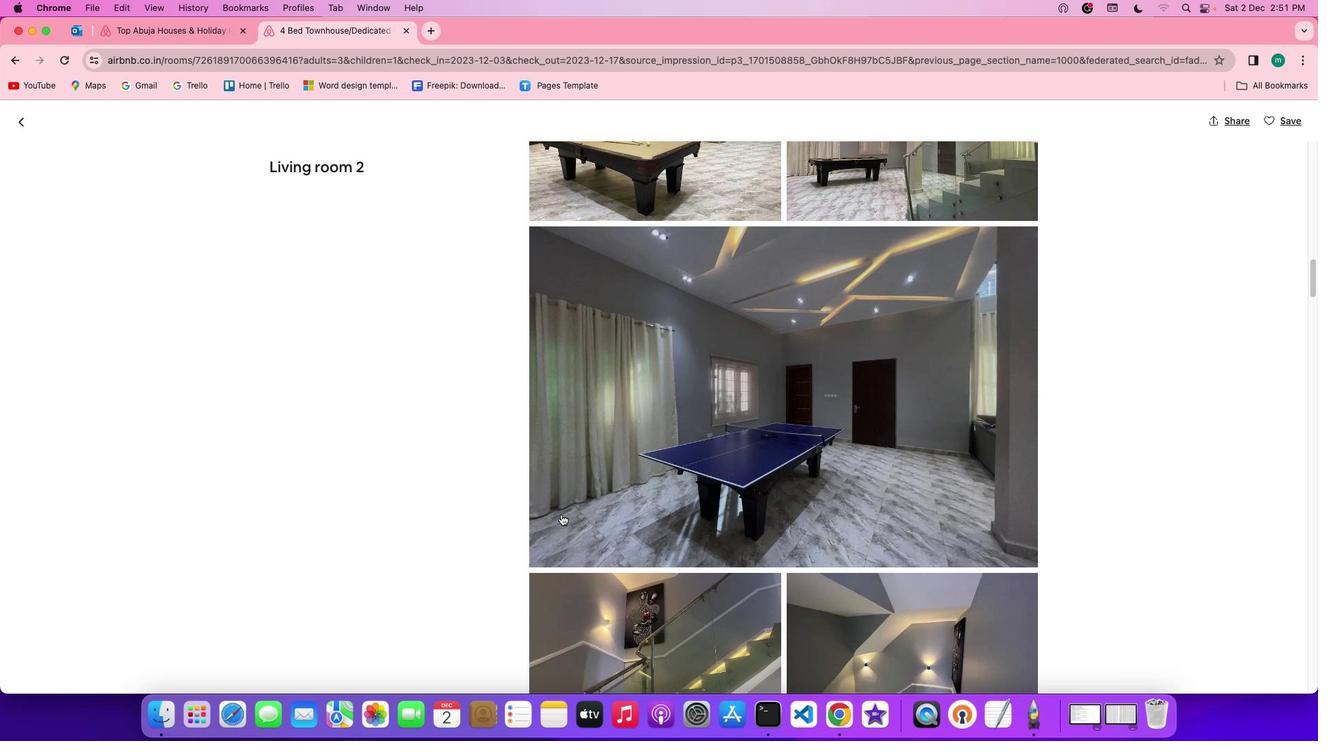 
Action: Mouse scrolled (555, 509) with delta (-4, -5)
Screenshot: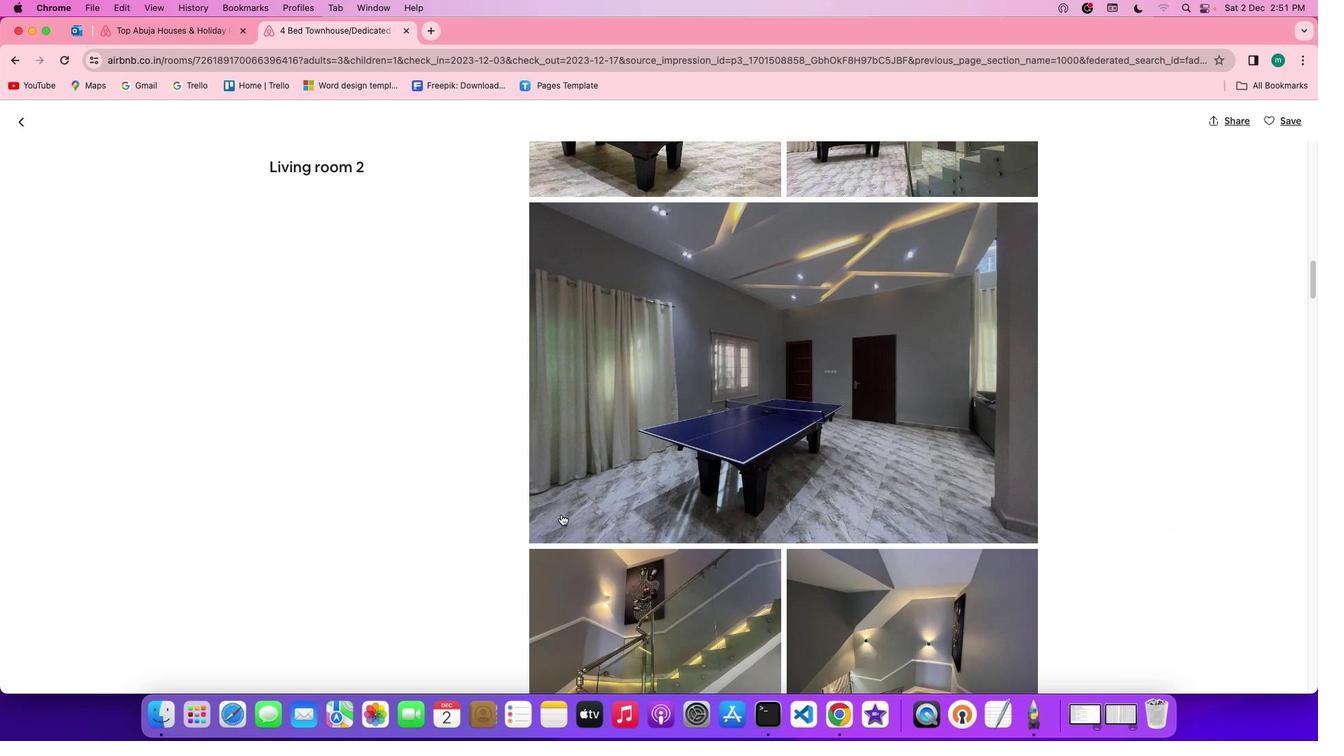 
Action: Mouse scrolled (555, 509) with delta (-4, -5)
Screenshot: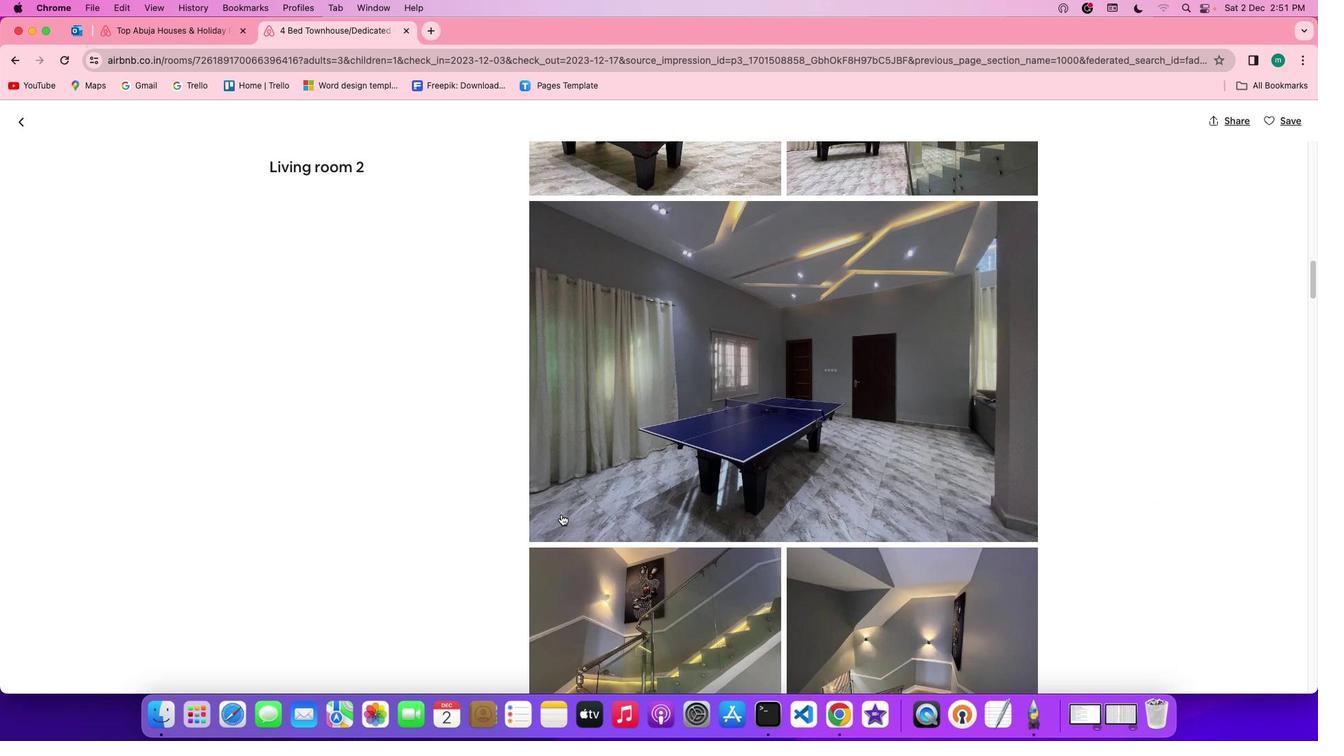 
Action: Mouse scrolled (555, 509) with delta (-4, -5)
Screenshot: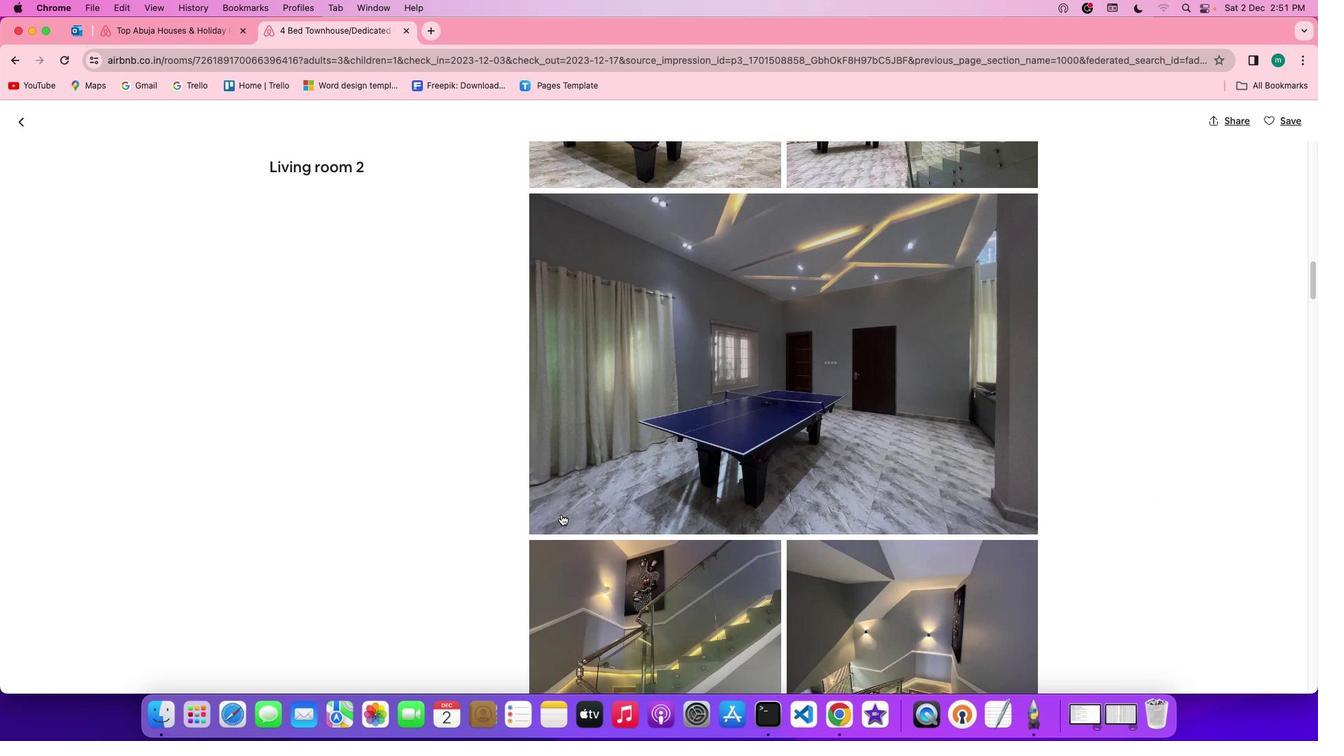 
Action: Mouse scrolled (555, 509) with delta (-4, -5)
Screenshot: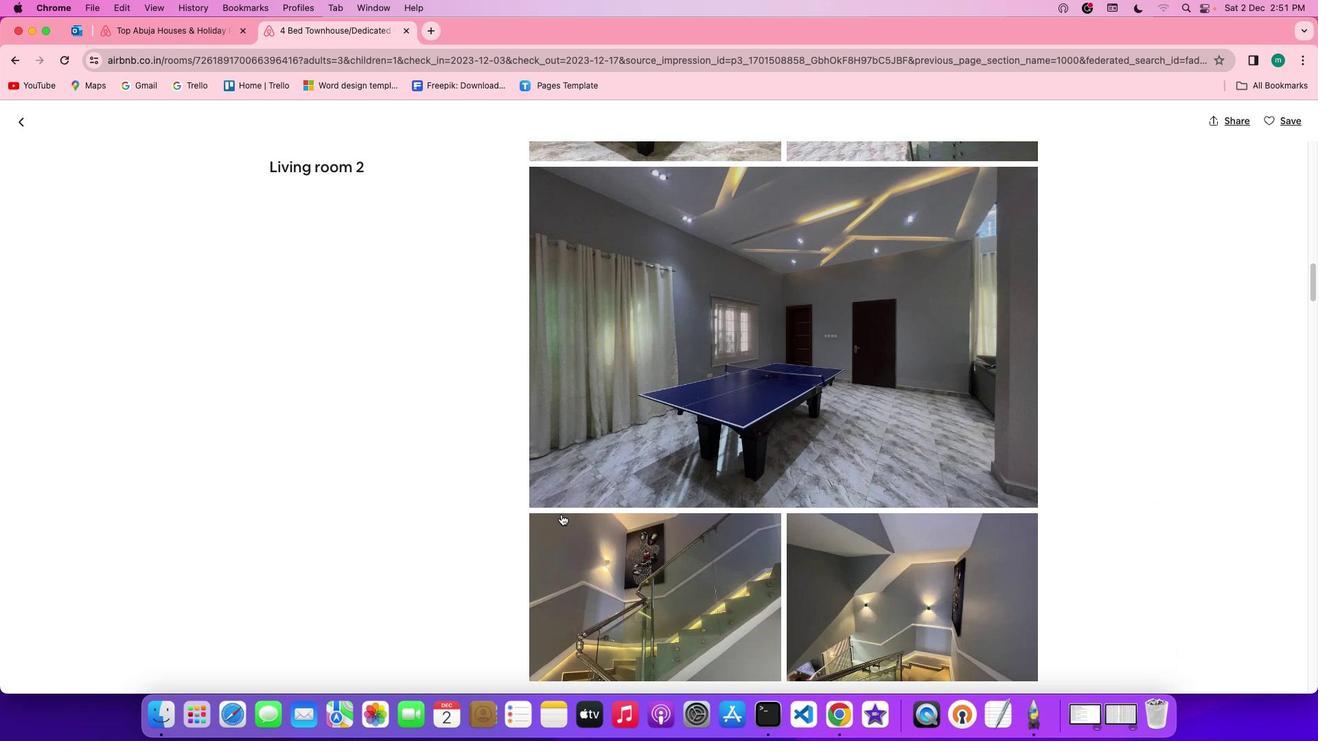 
Action: Mouse scrolled (555, 509) with delta (-4, -5)
Screenshot: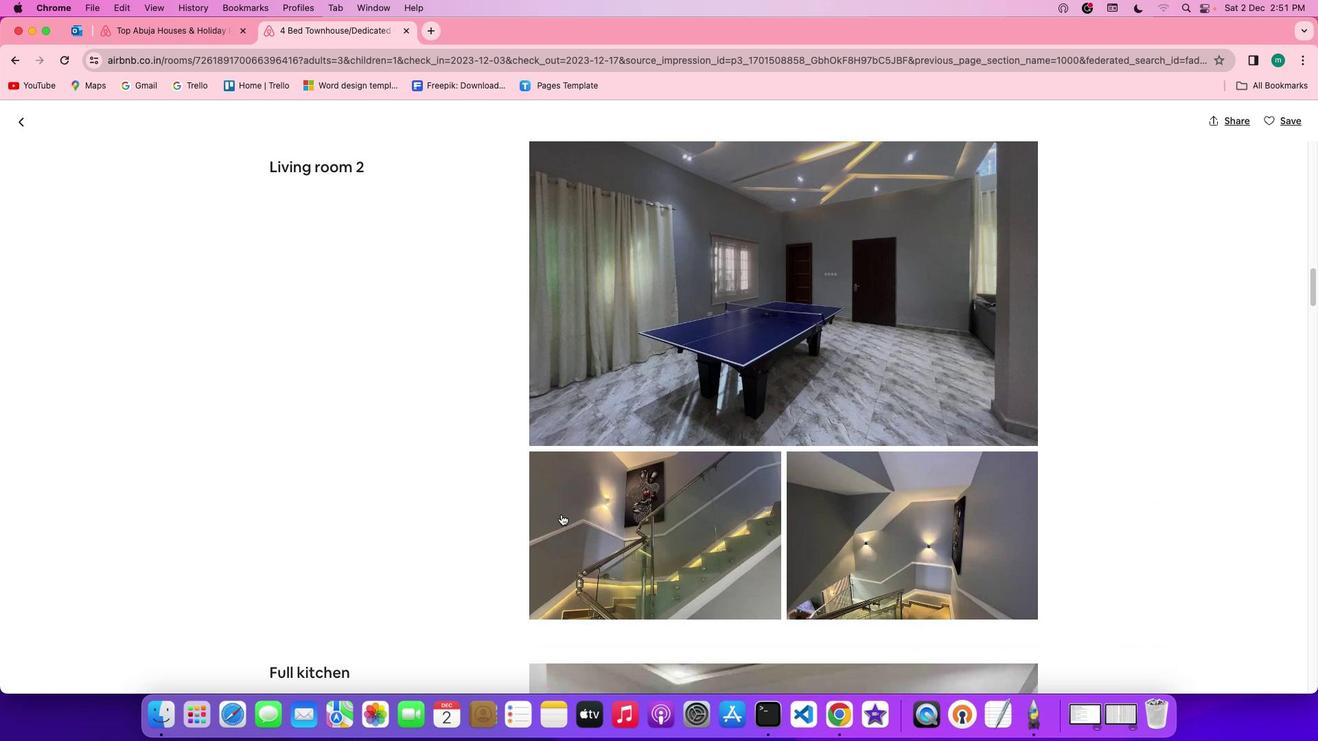 
Action: Mouse scrolled (555, 509) with delta (-4, -5)
Screenshot: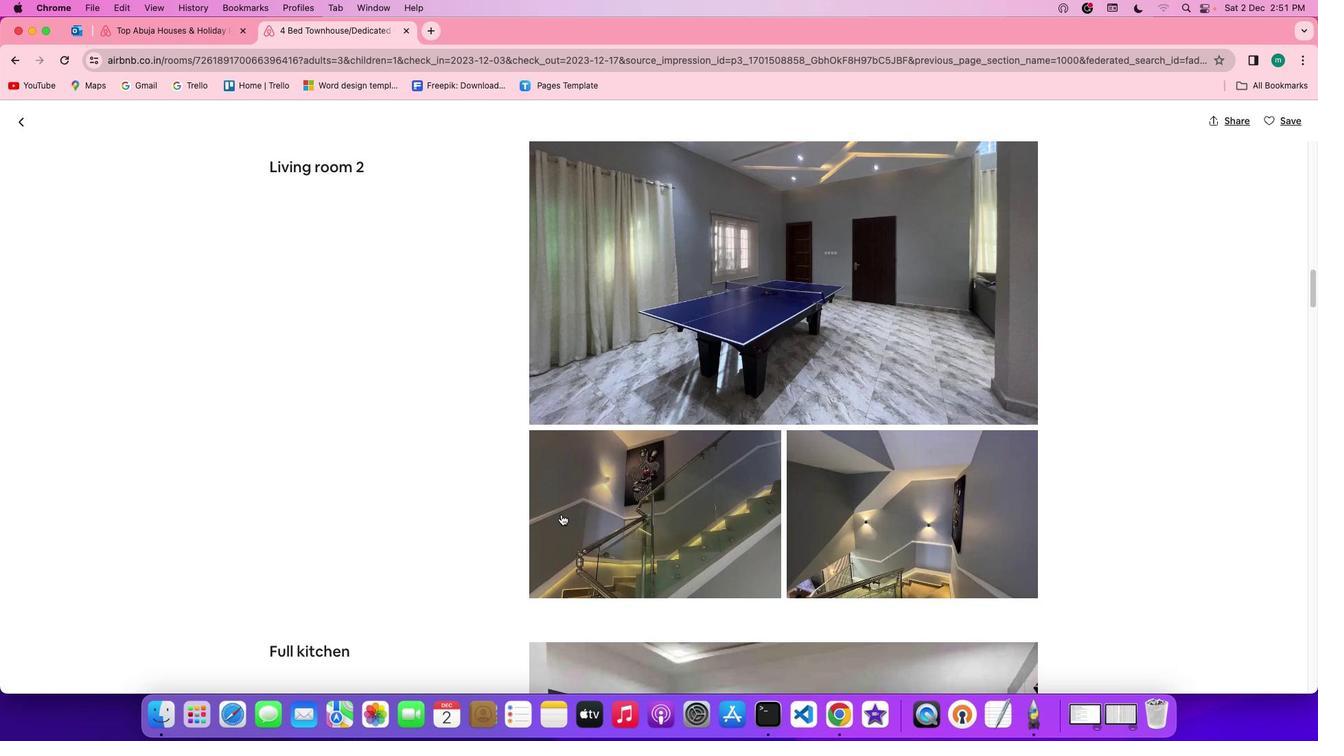 
Action: Mouse scrolled (555, 509) with delta (-4, -5)
Screenshot: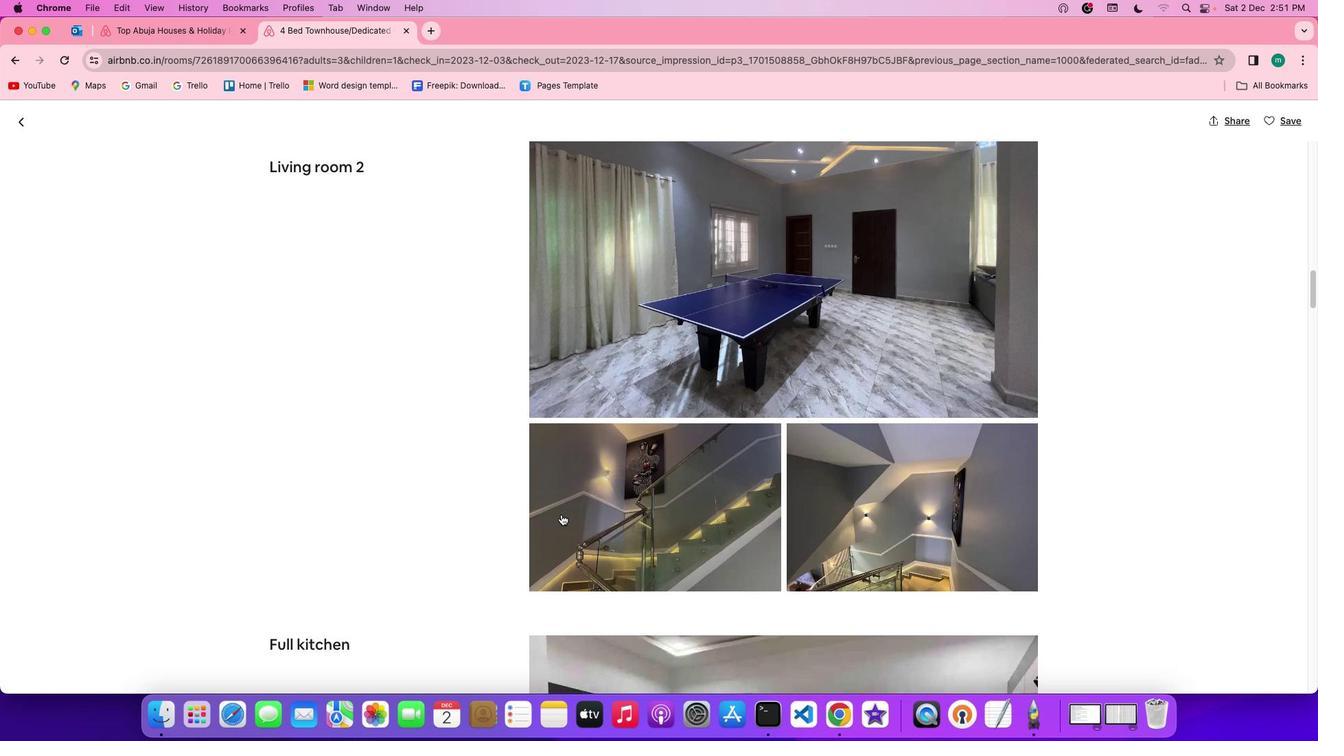 
Action: Mouse scrolled (555, 509) with delta (-4, -5)
Screenshot: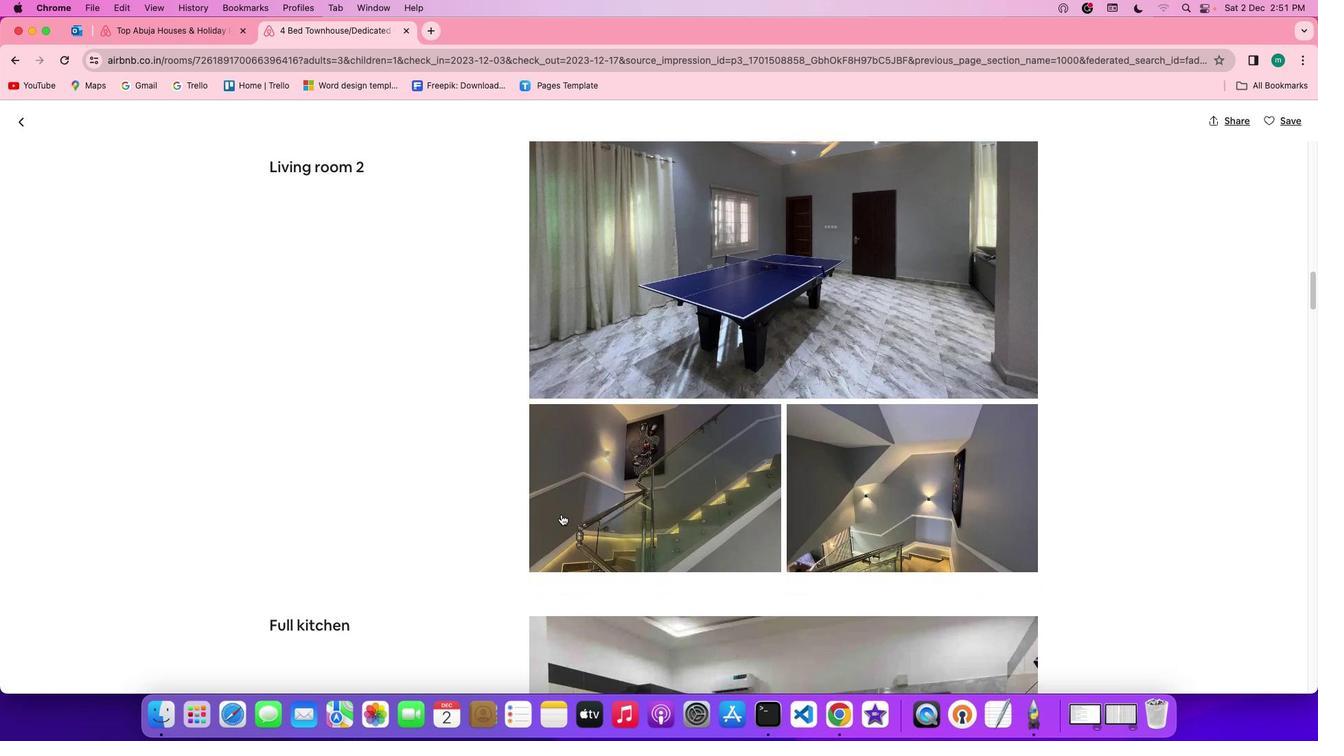 
Action: Mouse scrolled (555, 509) with delta (-4, -5)
Screenshot: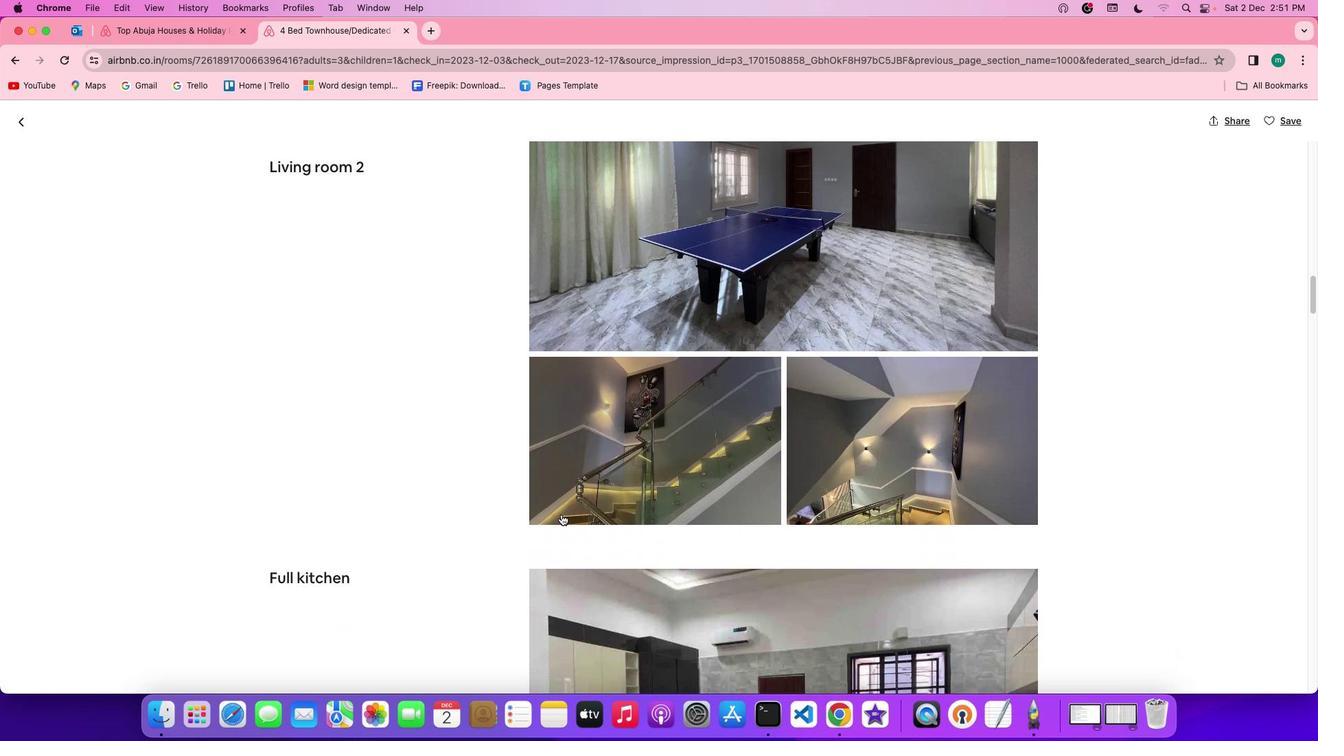 
Action: Mouse scrolled (555, 509) with delta (-4, -5)
Screenshot: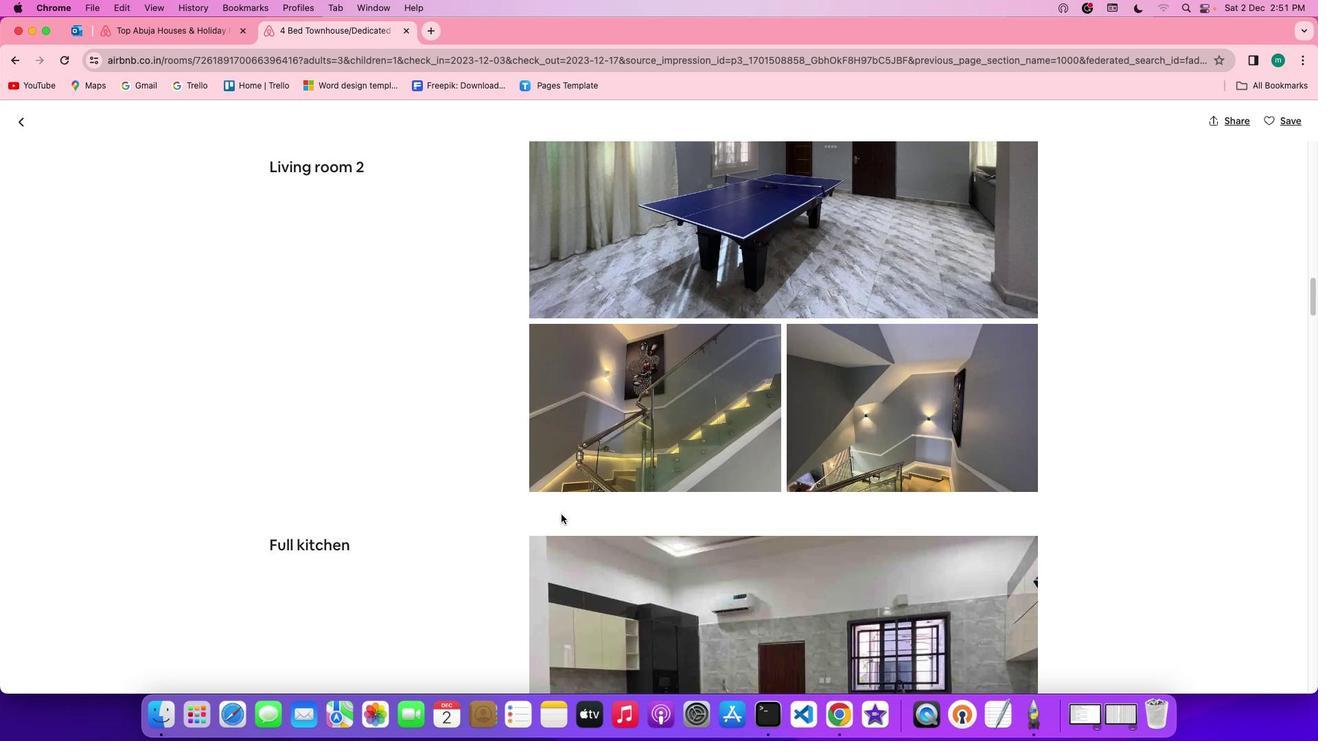 
Action: Mouse scrolled (555, 509) with delta (-4, -5)
Screenshot: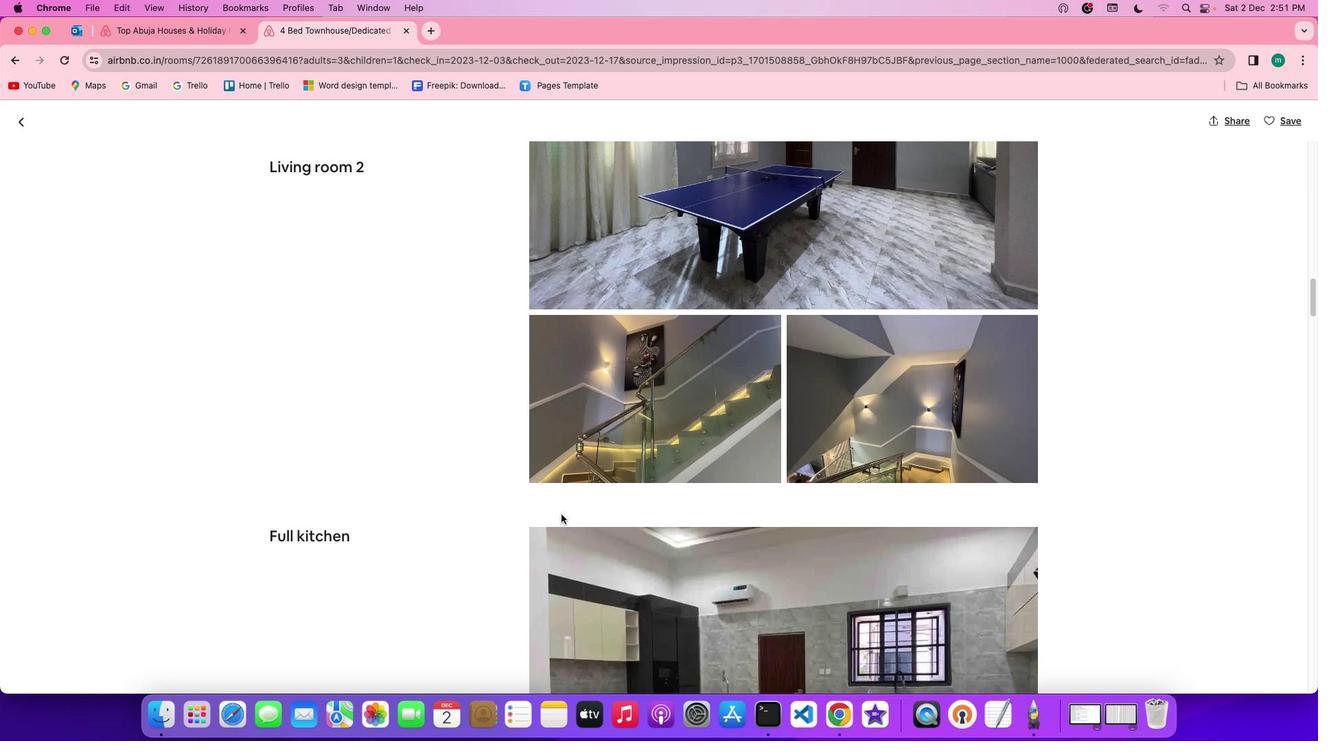 
Action: Mouse scrolled (555, 509) with delta (-4, -6)
Screenshot: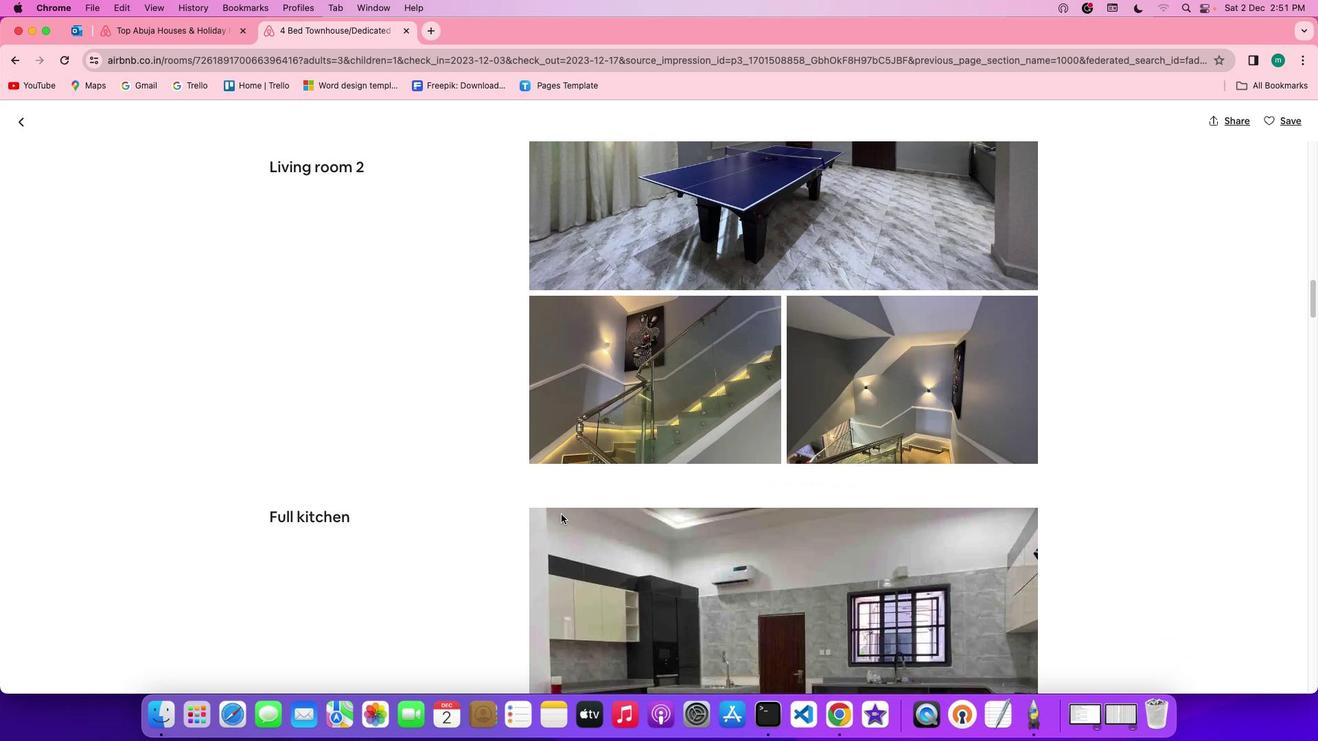 
Action: Mouse scrolled (555, 509) with delta (-4, -6)
Screenshot: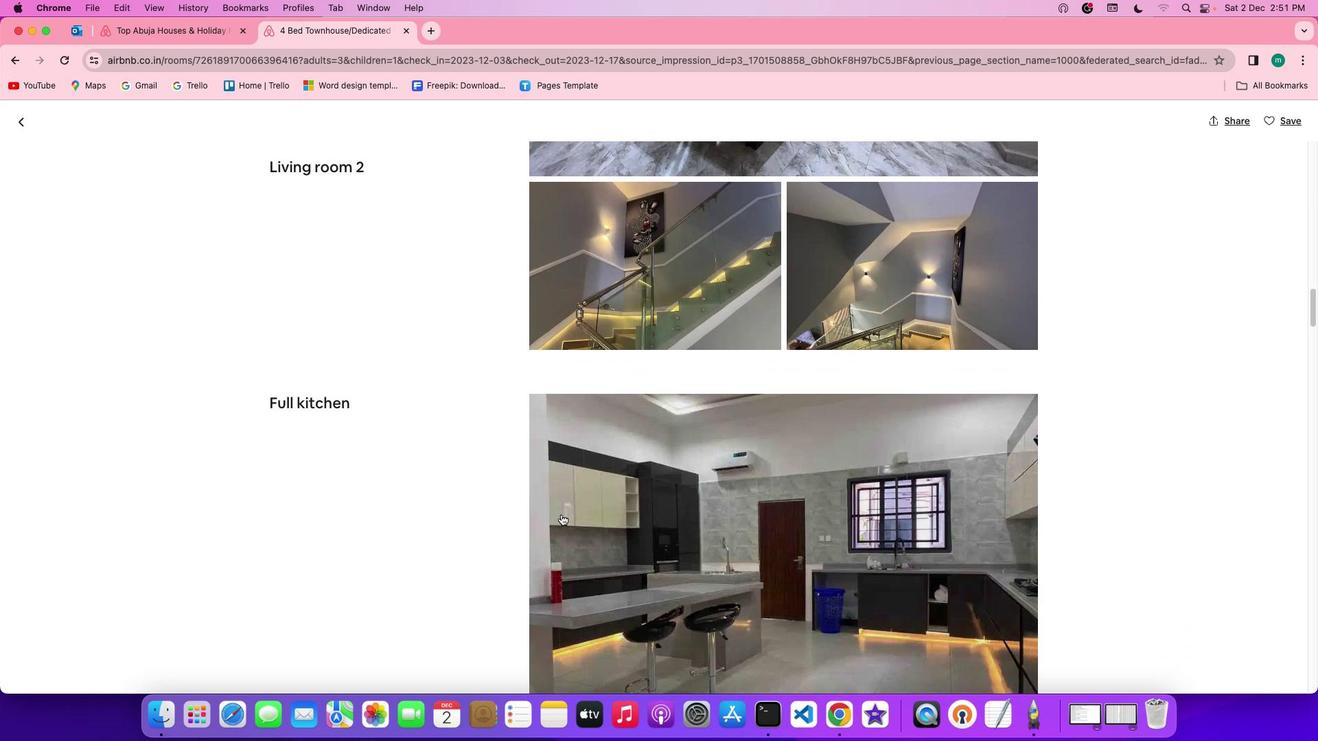 
Action: Mouse scrolled (555, 509) with delta (-4, -5)
Screenshot: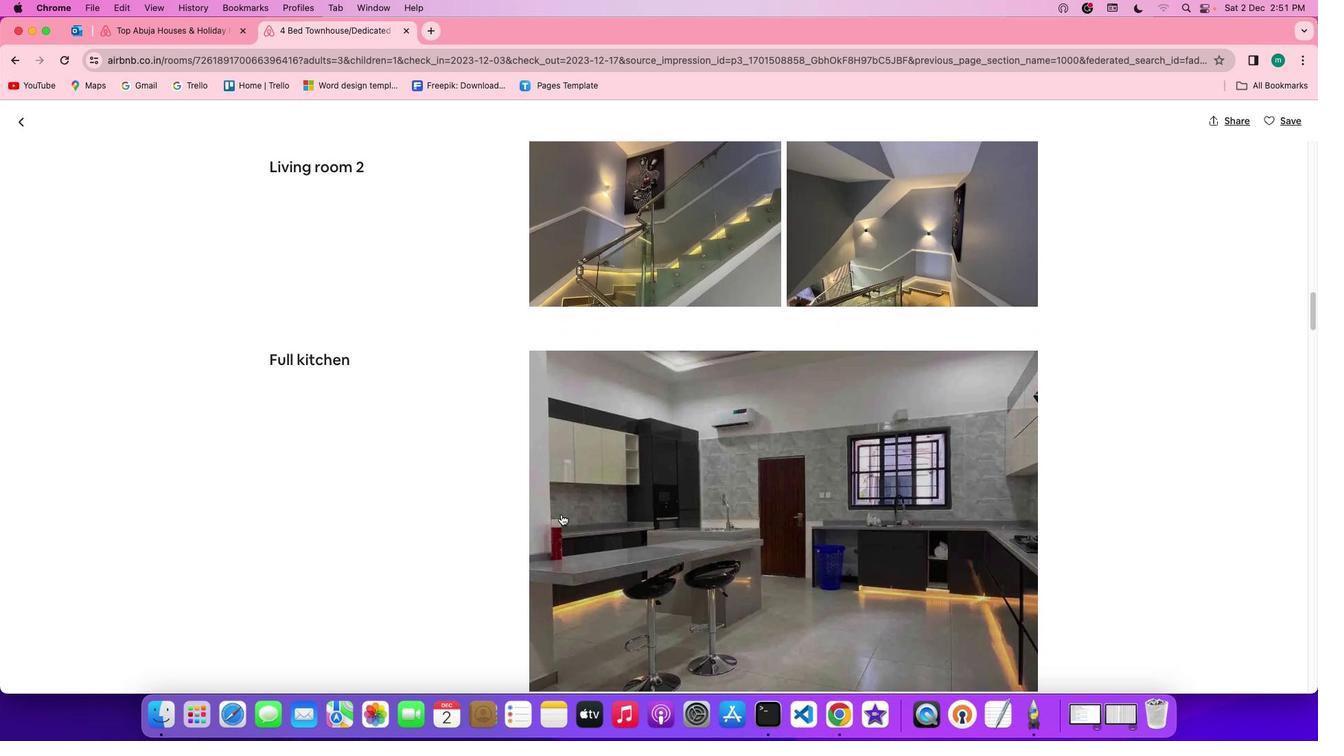 
Action: Mouse scrolled (555, 509) with delta (-4, -5)
Screenshot: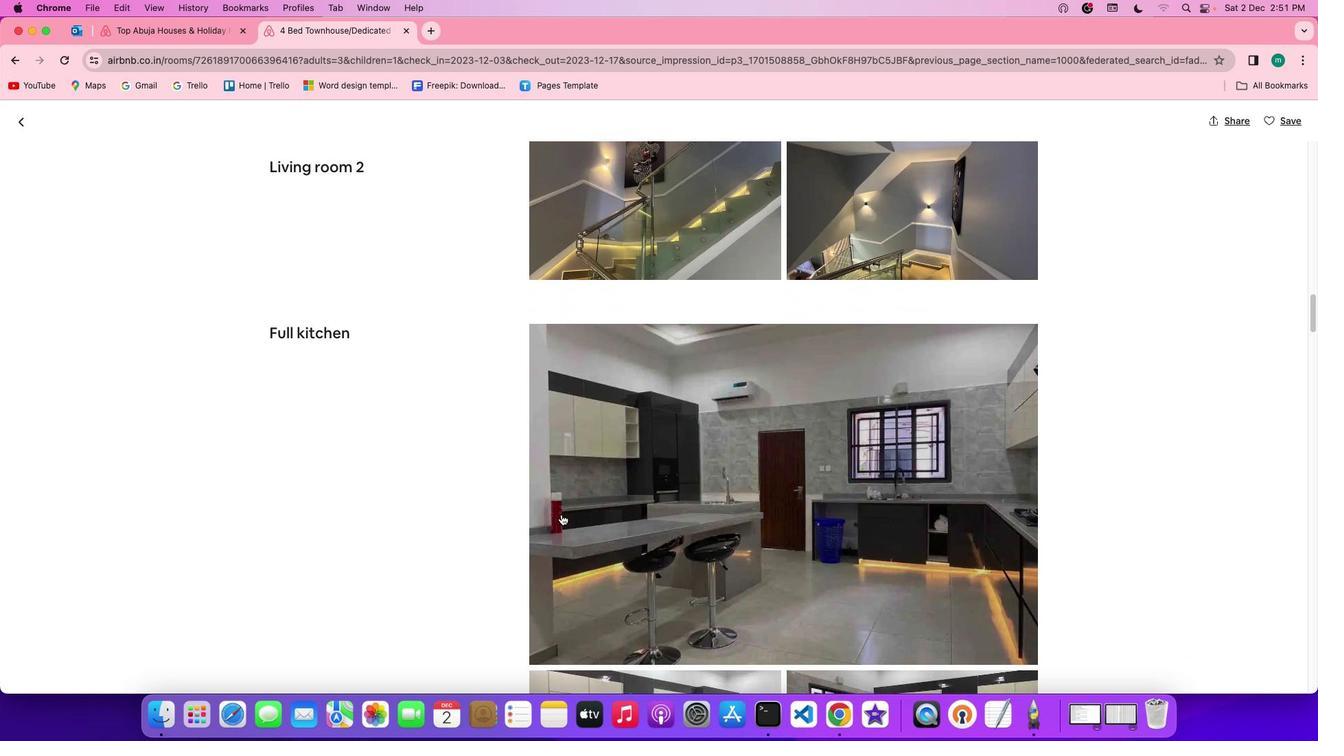 
Action: Mouse scrolled (555, 509) with delta (-4, -6)
Screenshot: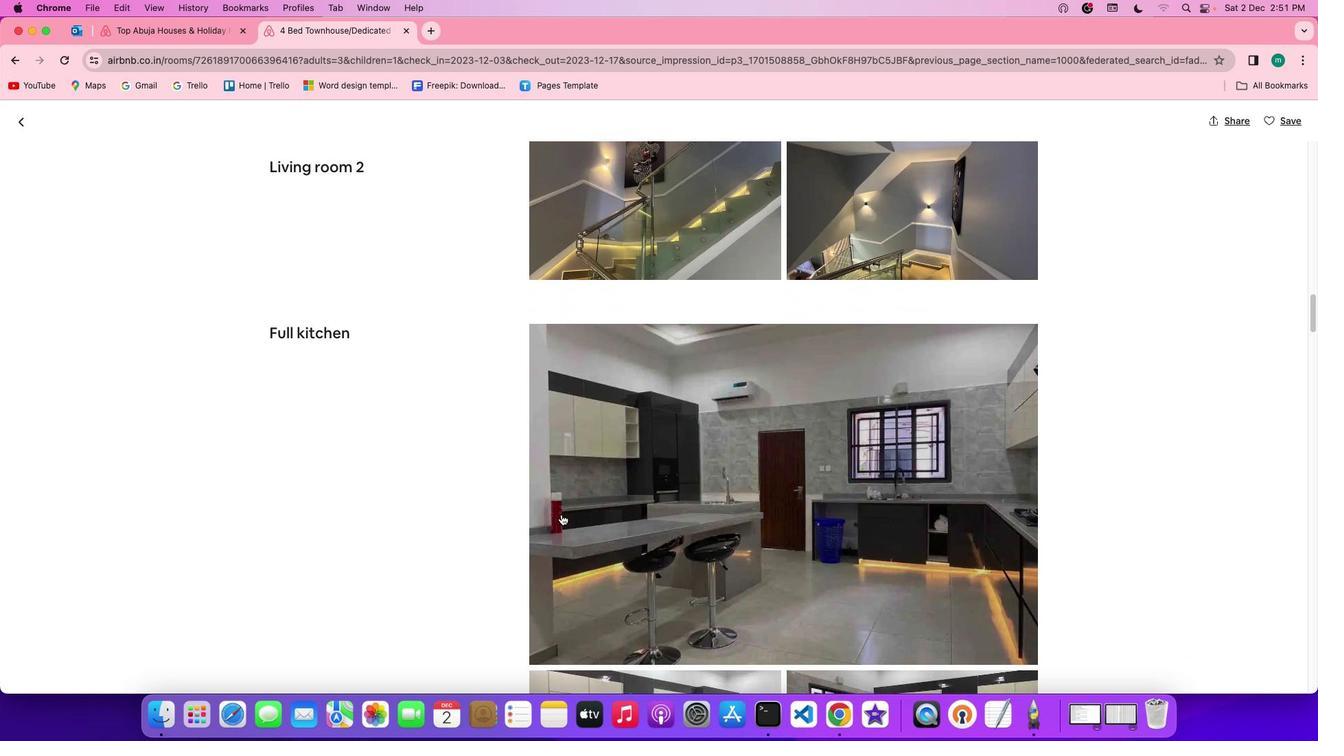 
Action: Mouse scrolled (555, 509) with delta (-4, -6)
Screenshot: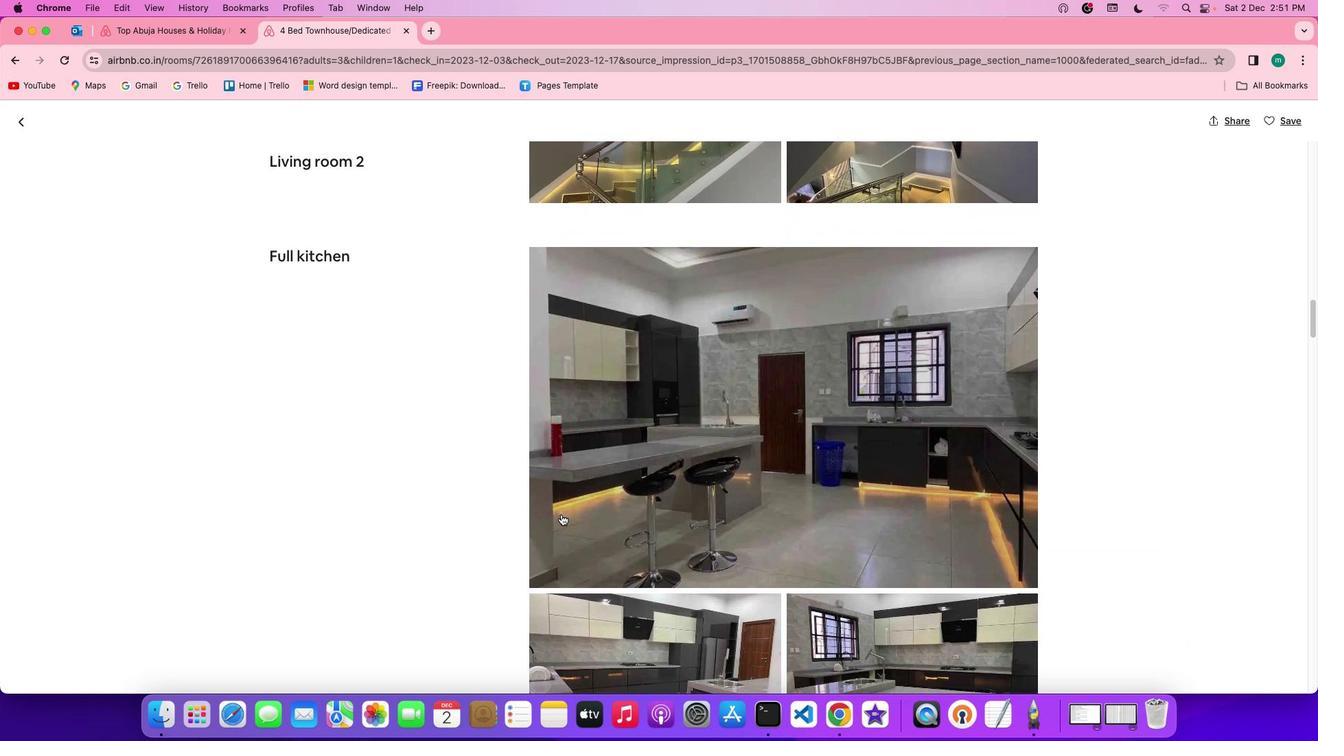 
Action: Mouse scrolled (555, 509) with delta (-4, -5)
Screenshot: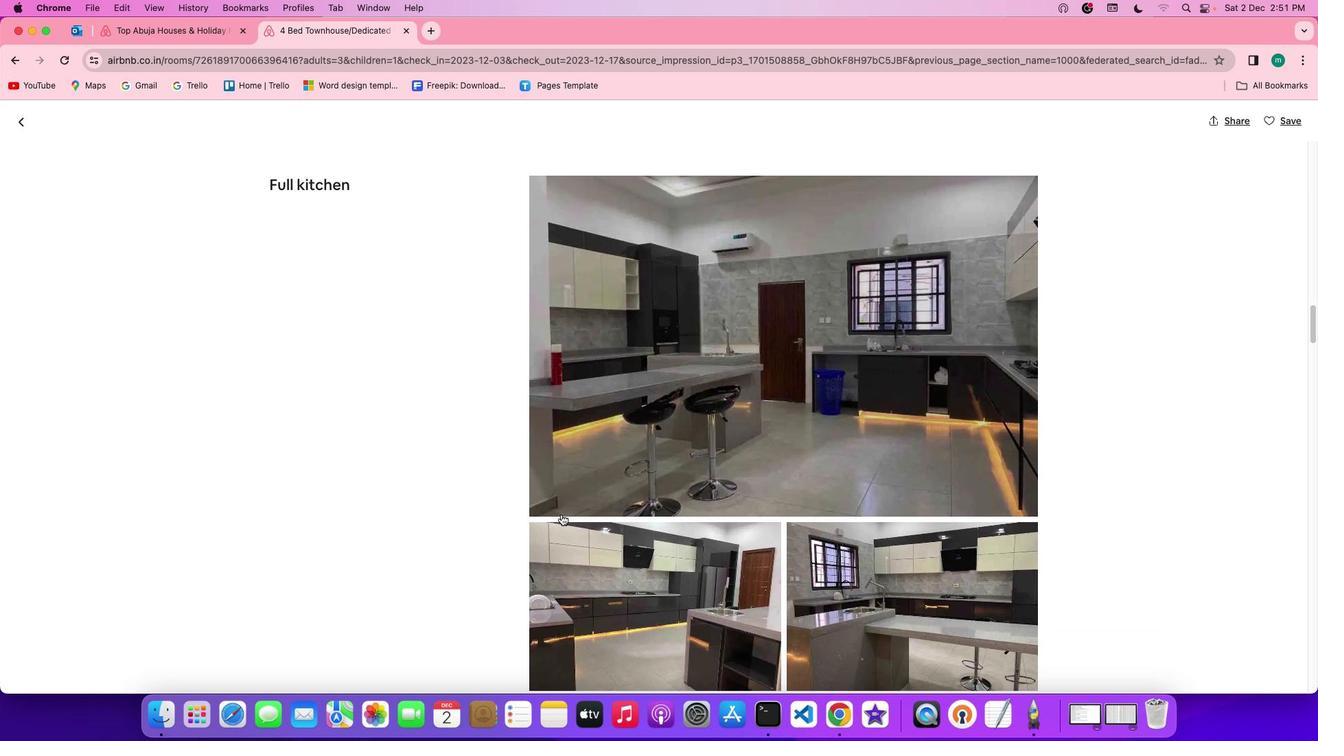 
Action: Mouse scrolled (555, 509) with delta (-4, -5)
Screenshot: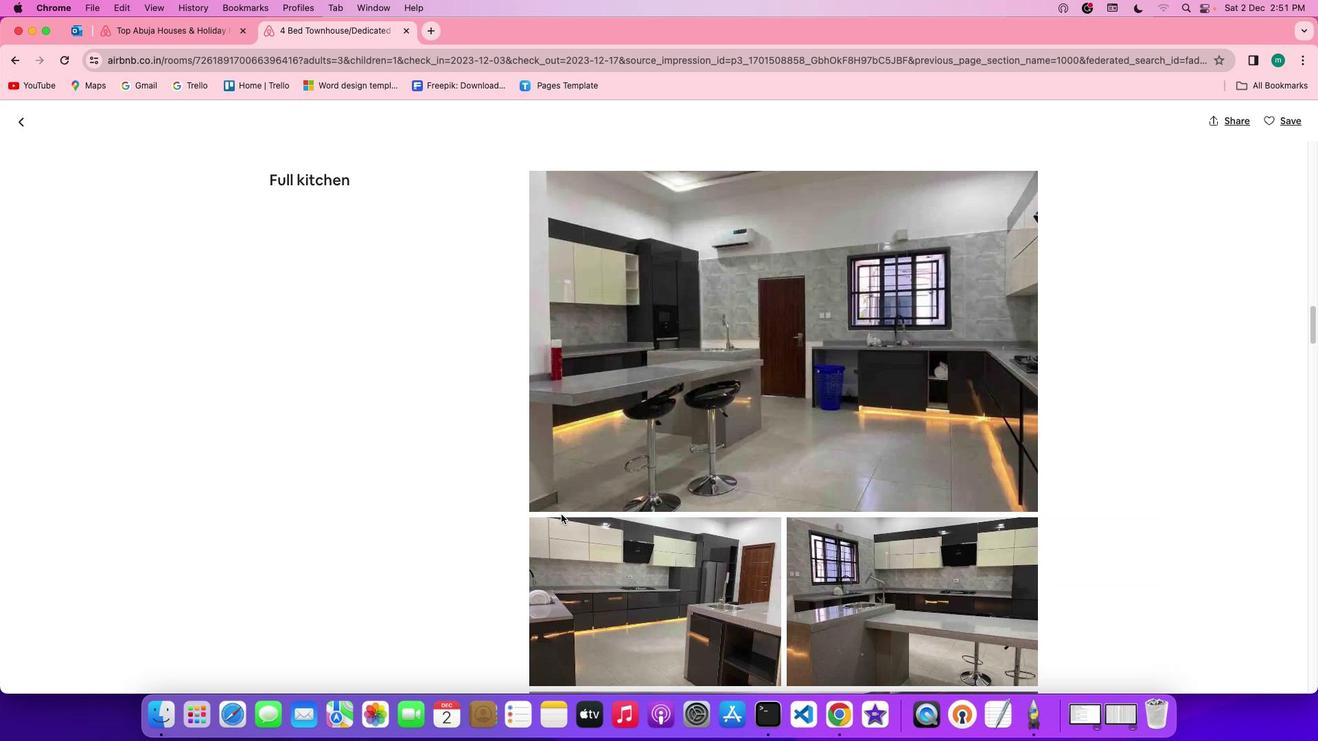 
Action: Mouse scrolled (555, 509) with delta (-4, -5)
Screenshot: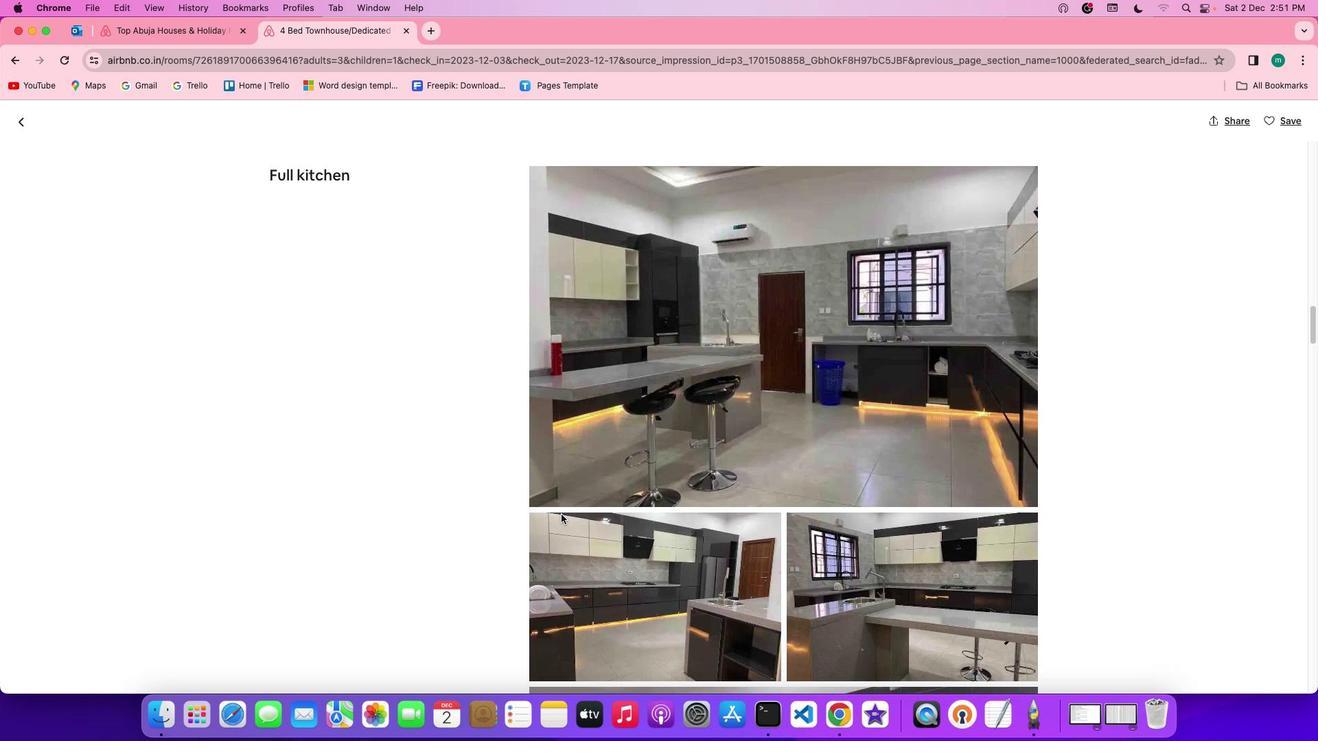 
Action: Mouse scrolled (555, 509) with delta (-4, -5)
Screenshot: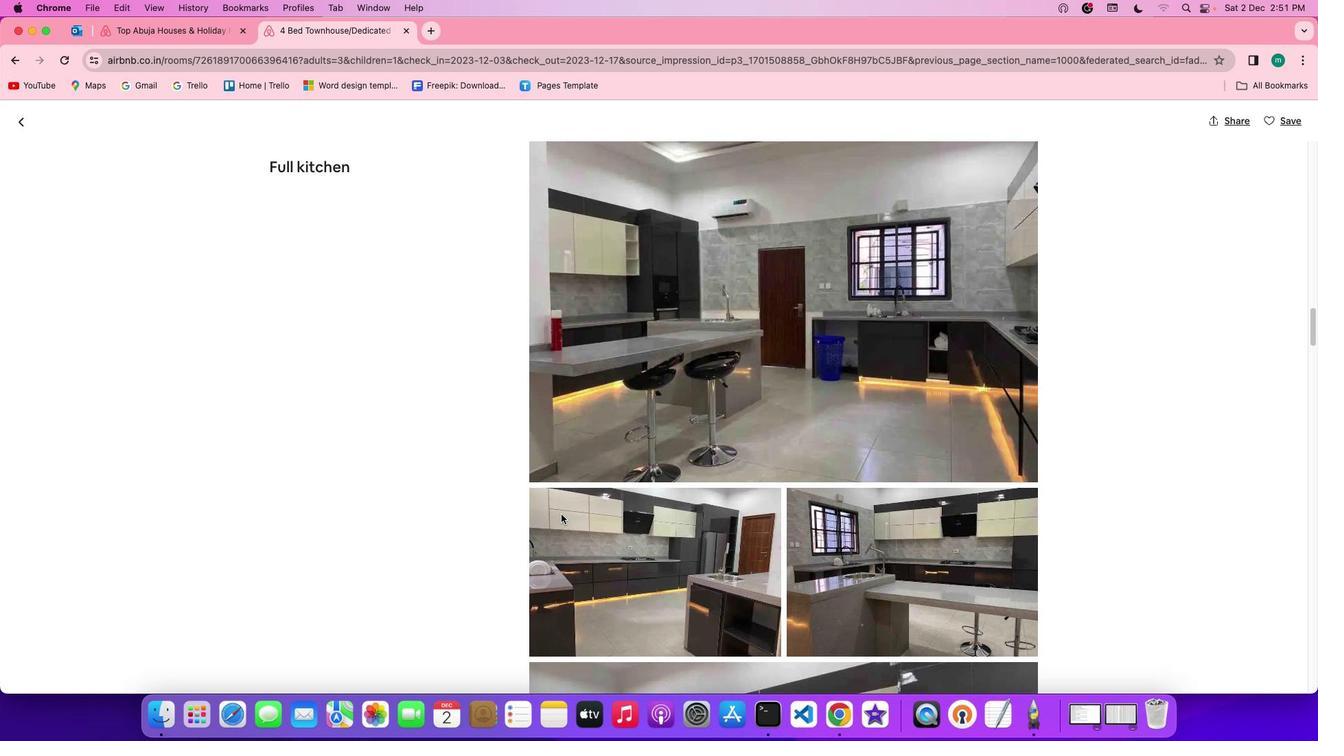 
Action: Mouse scrolled (555, 509) with delta (-4, -5)
Screenshot: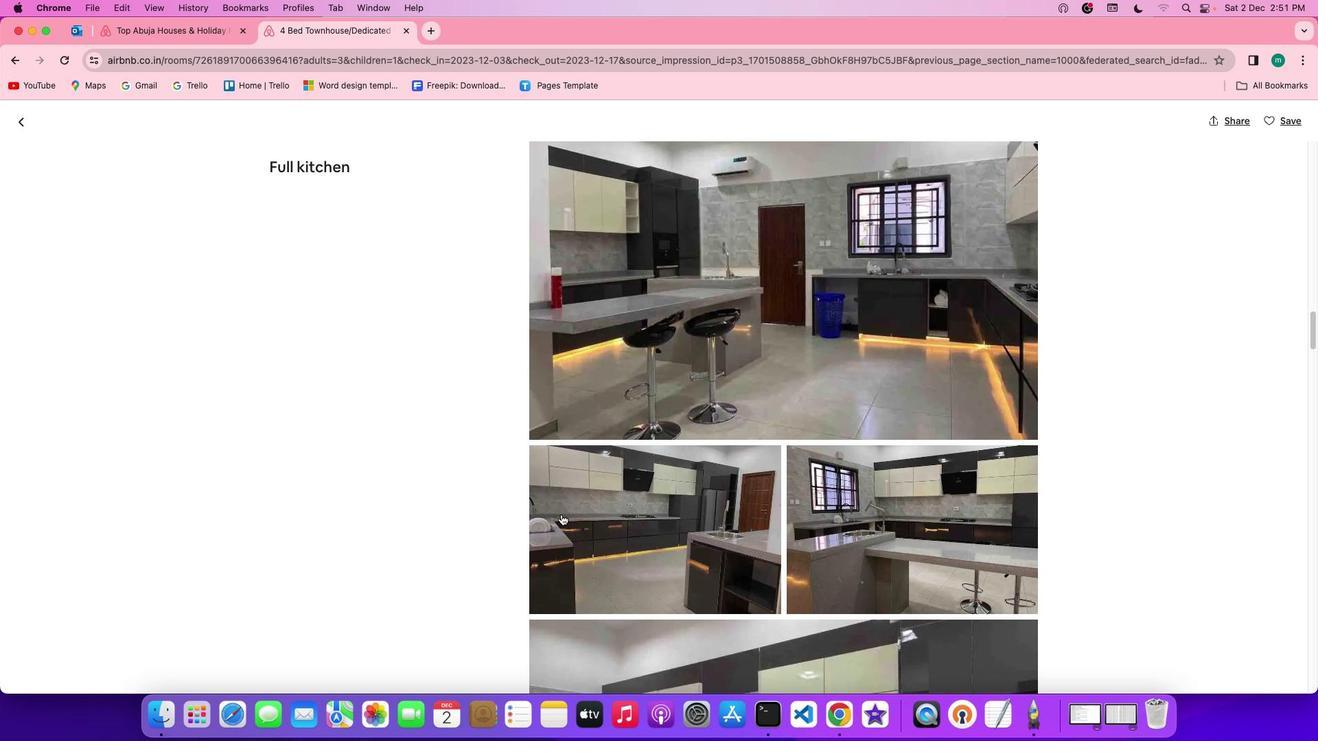 
Action: Mouse scrolled (555, 509) with delta (-4, -5)
Screenshot: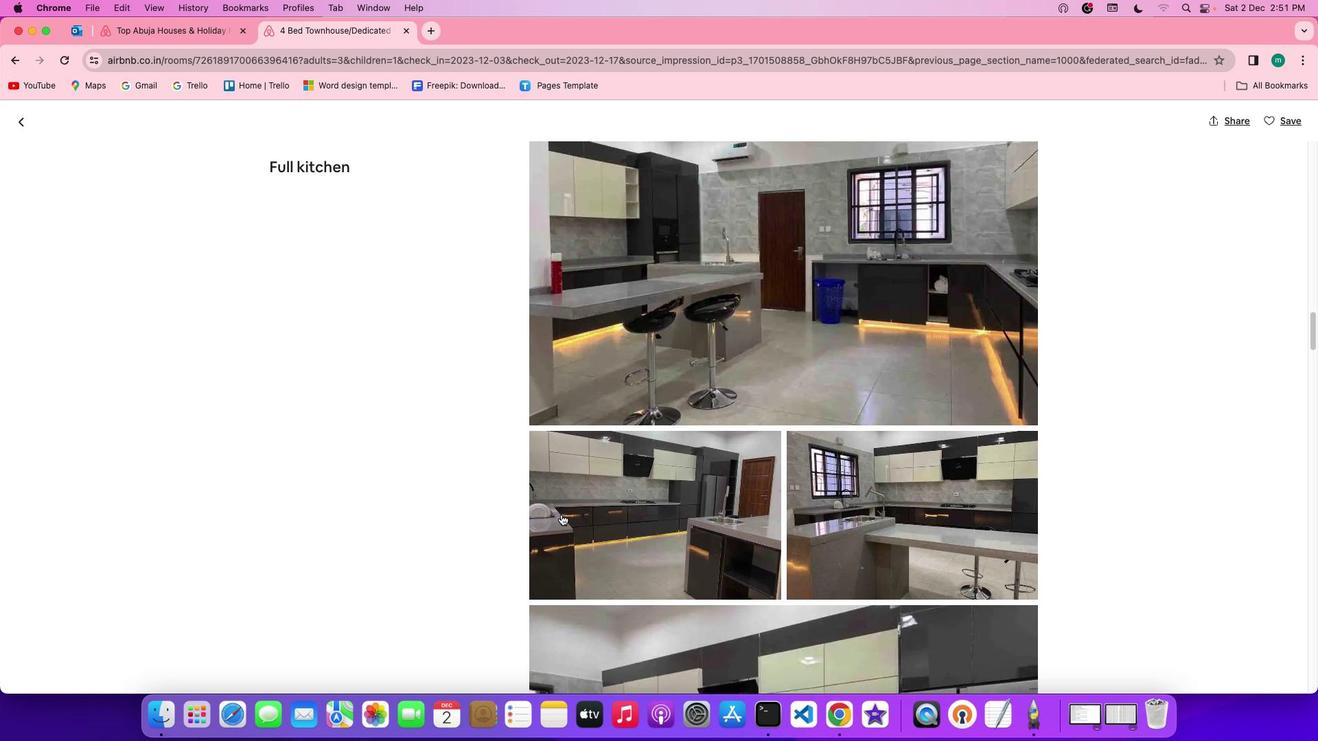 
Action: Mouse scrolled (555, 509) with delta (-4, -6)
Screenshot: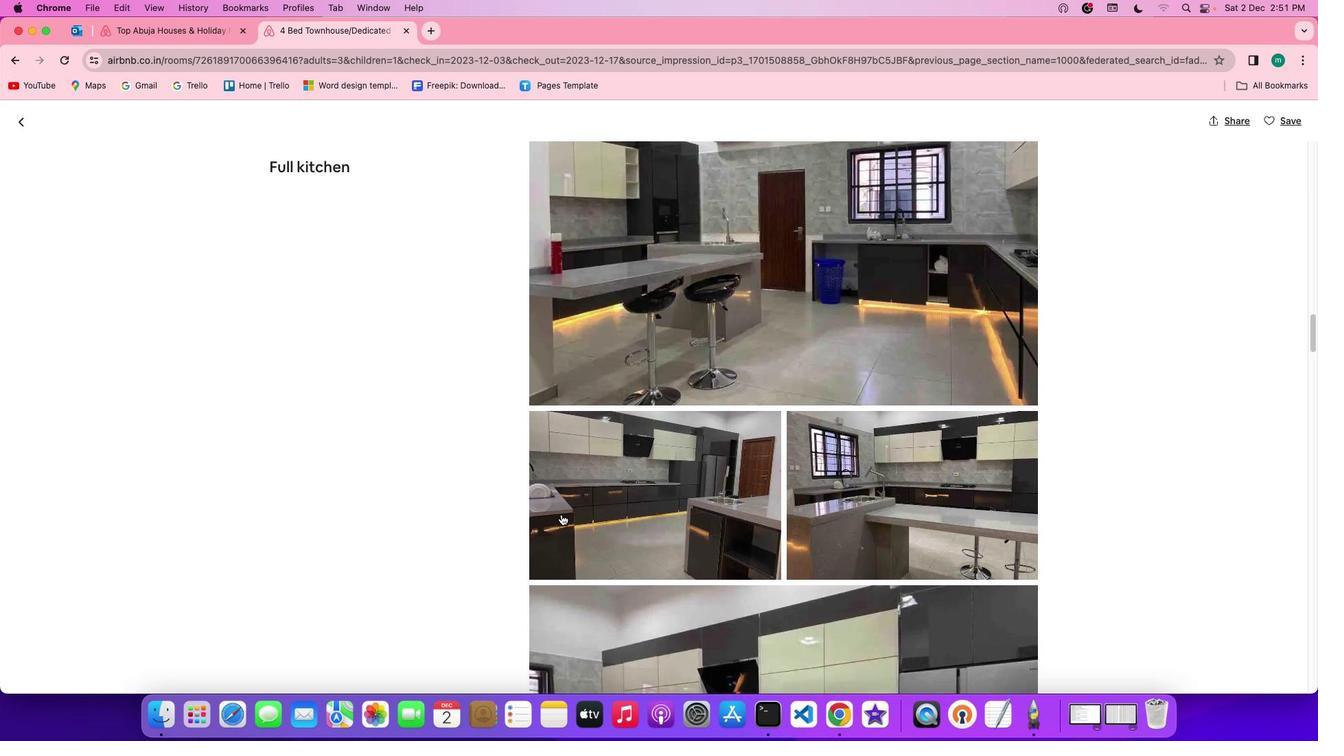
Action: Mouse scrolled (555, 509) with delta (-4, -6)
Screenshot: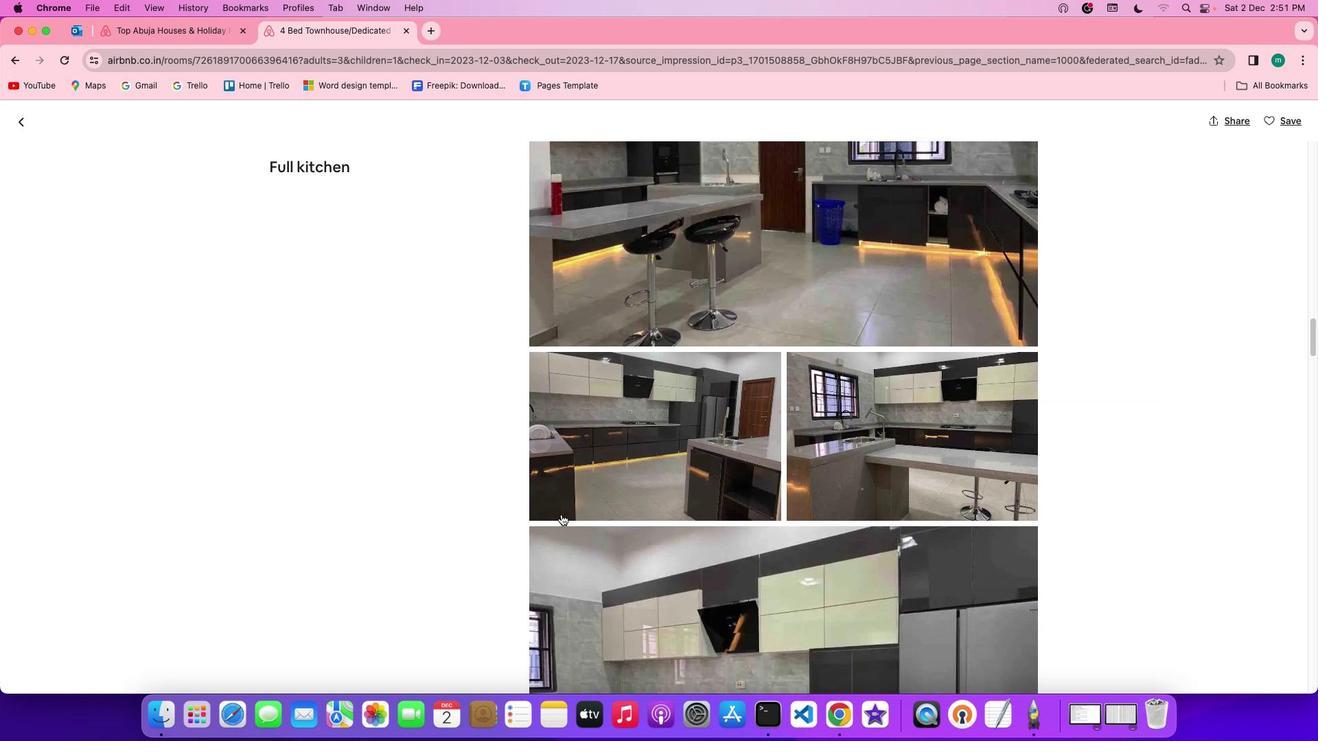 
Action: Mouse scrolled (555, 509) with delta (-4, -5)
Screenshot: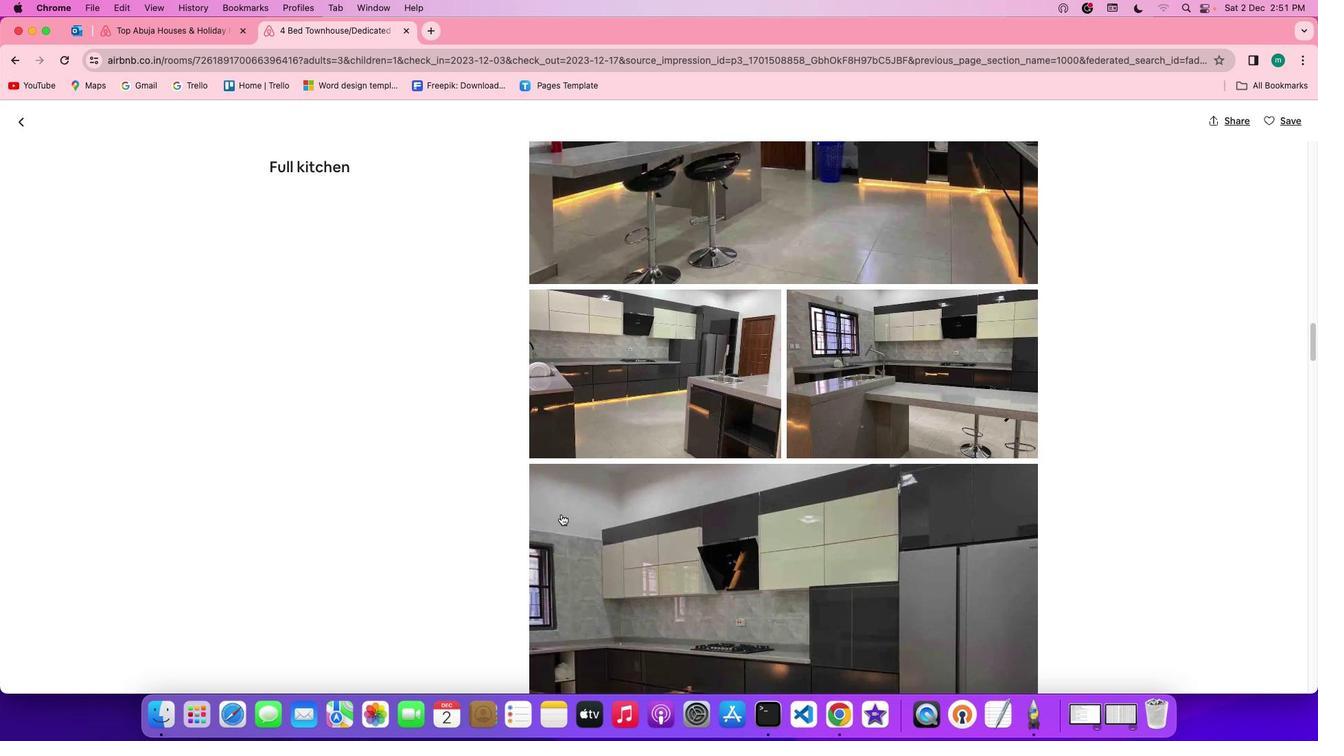 
Action: Mouse scrolled (555, 509) with delta (-4, -5)
Screenshot: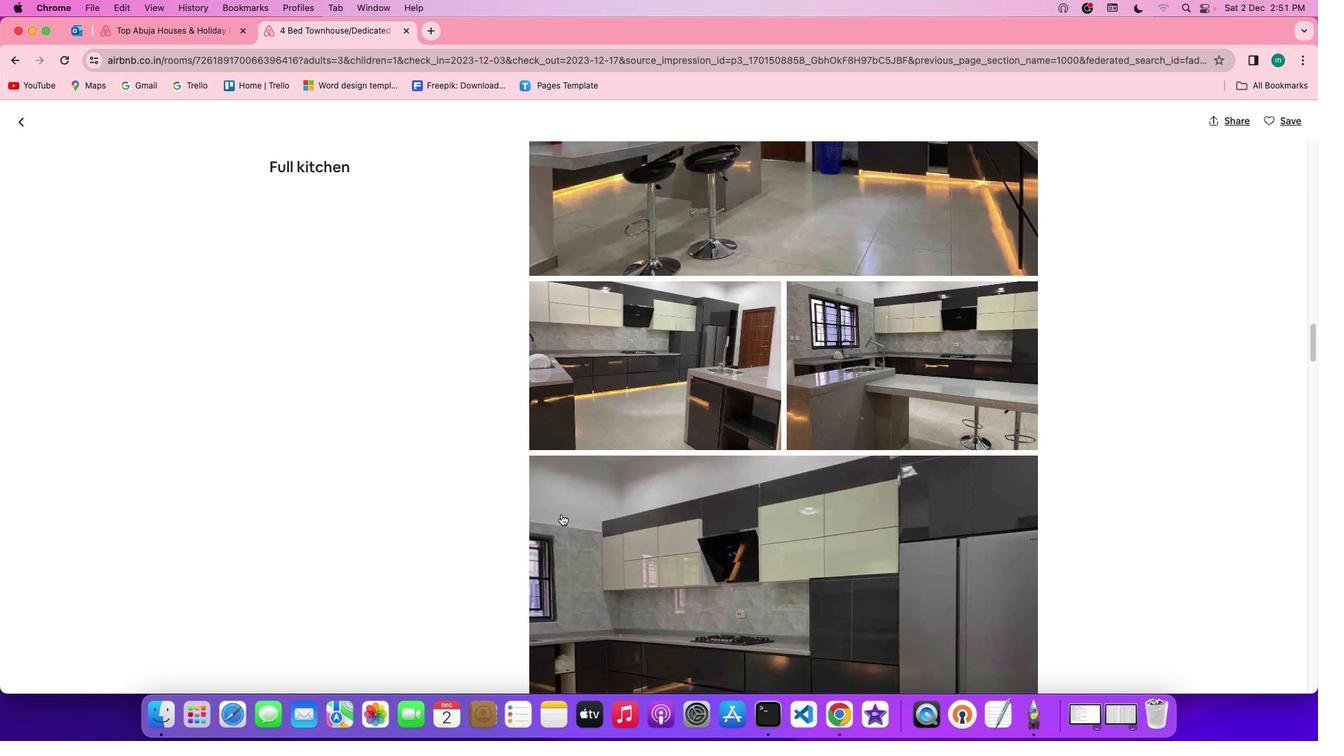
Action: Mouse scrolled (555, 509) with delta (-4, -6)
Screenshot: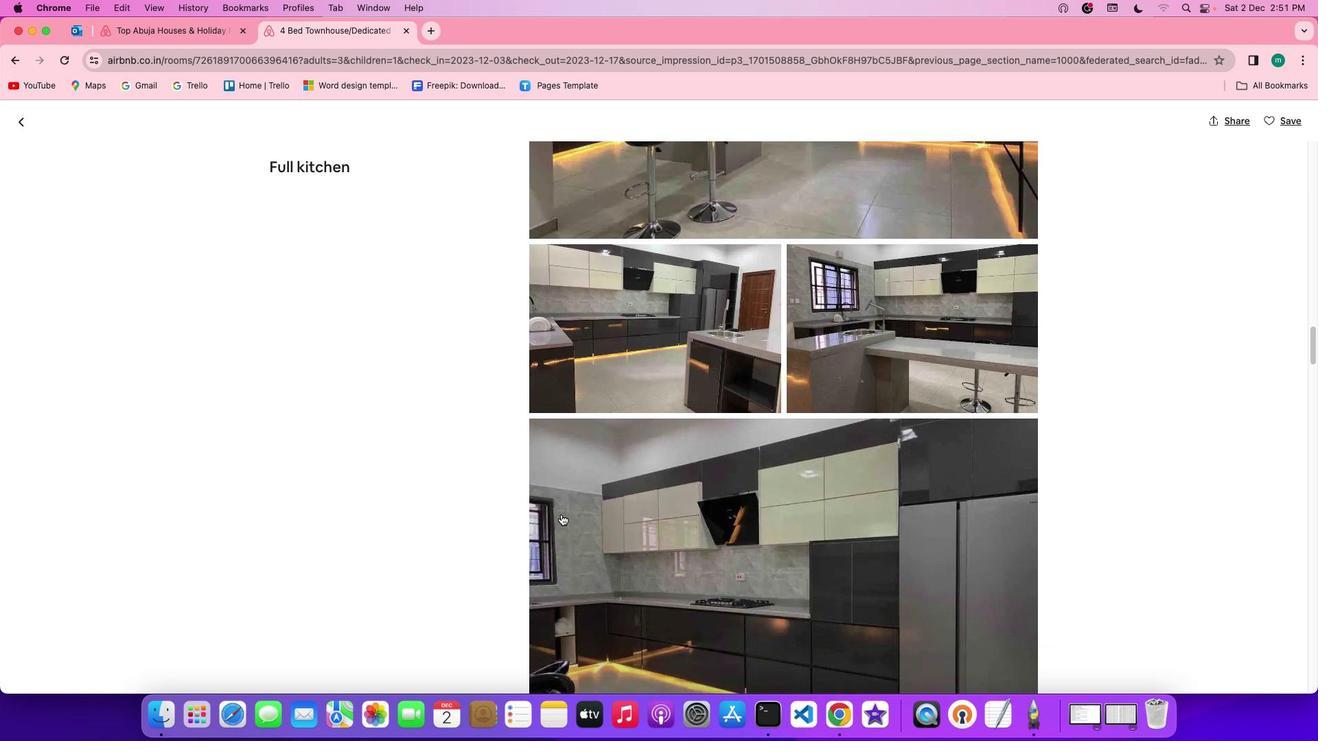
Action: Mouse scrolled (555, 509) with delta (-4, -5)
Screenshot: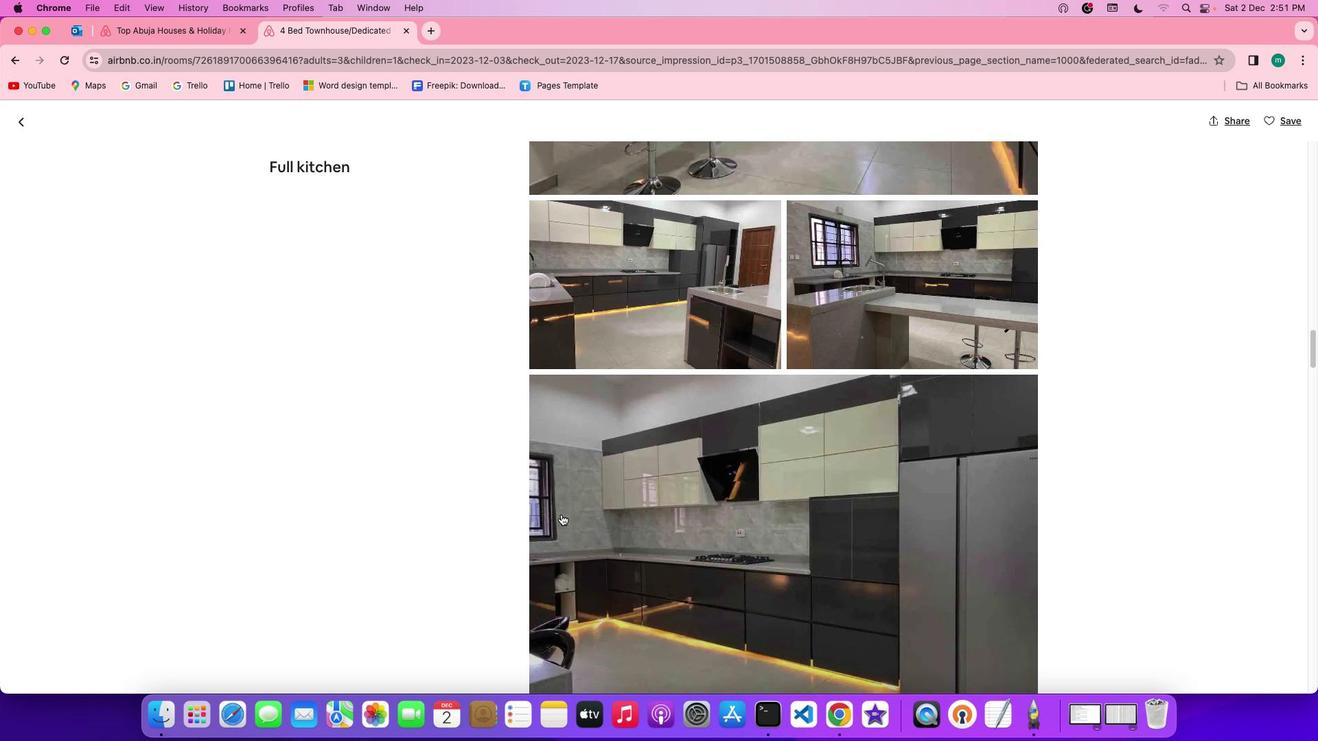 
Action: Mouse scrolled (555, 509) with delta (-4, -5)
Screenshot: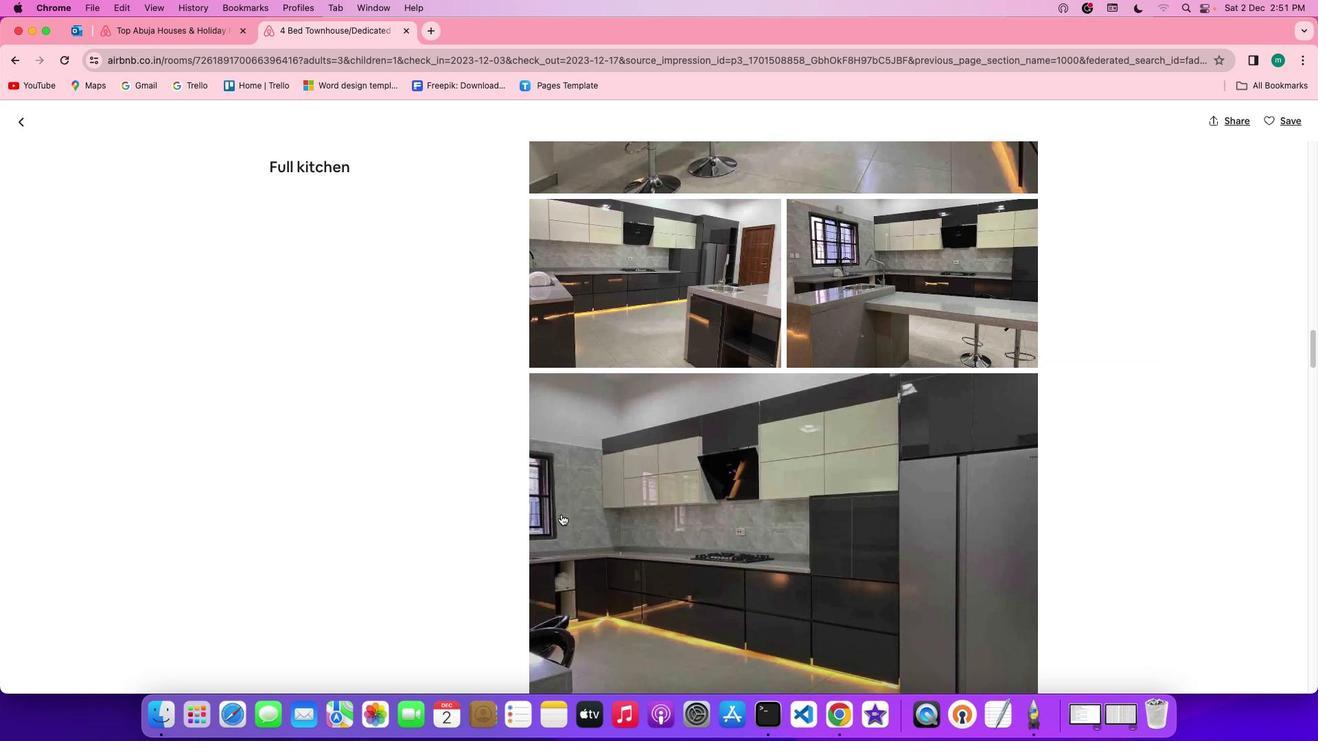 
Action: Mouse scrolled (555, 509) with delta (-4, -5)
Screenshot: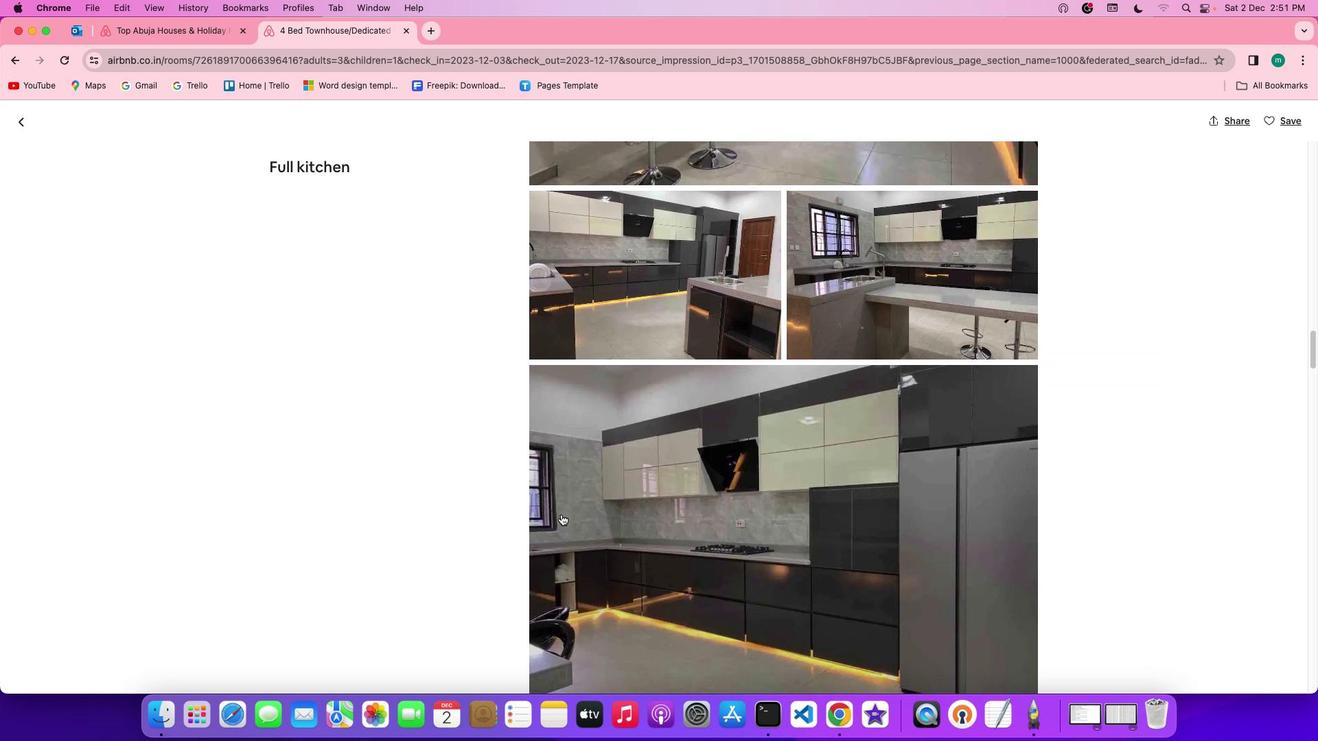 
Action: Mouse scrolled (555, 509) with delta (-4, -6)
Screenshot: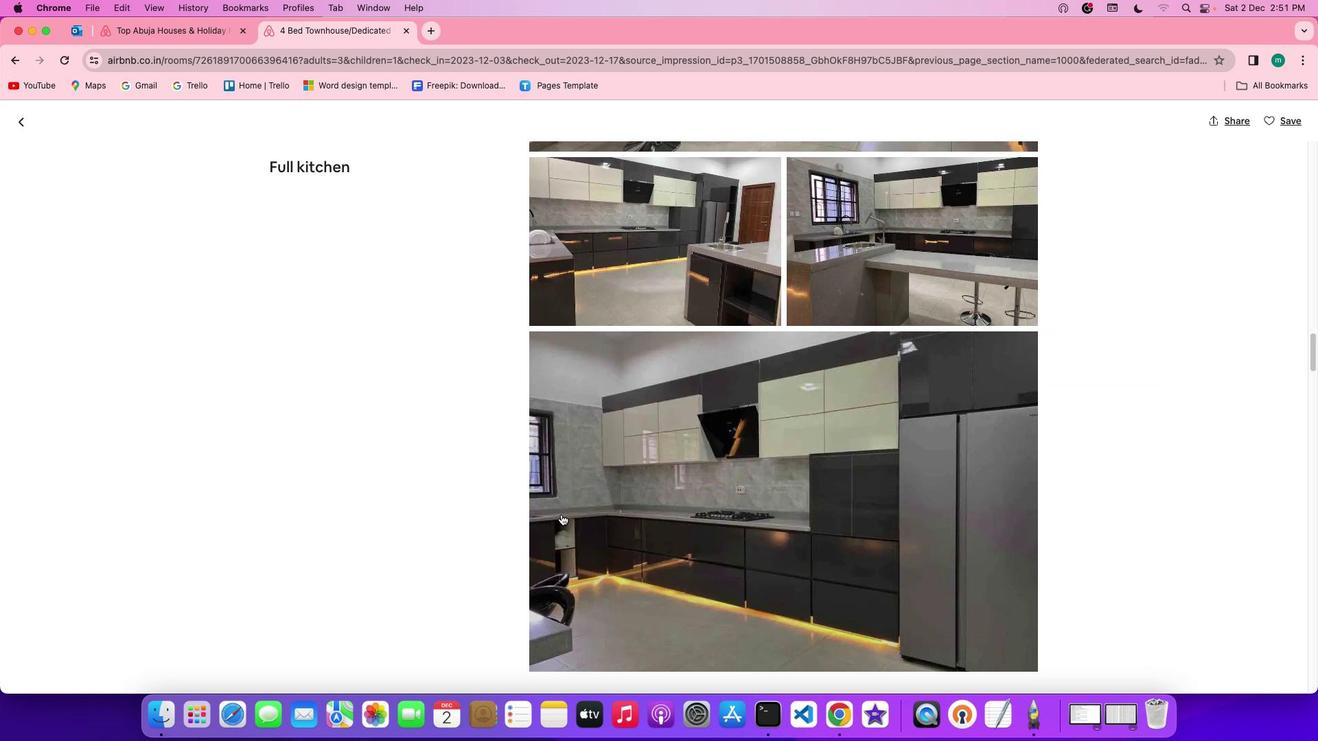 
Action: Mouse scrolled (555, 509) with delta (-4, -6)
Screenshot: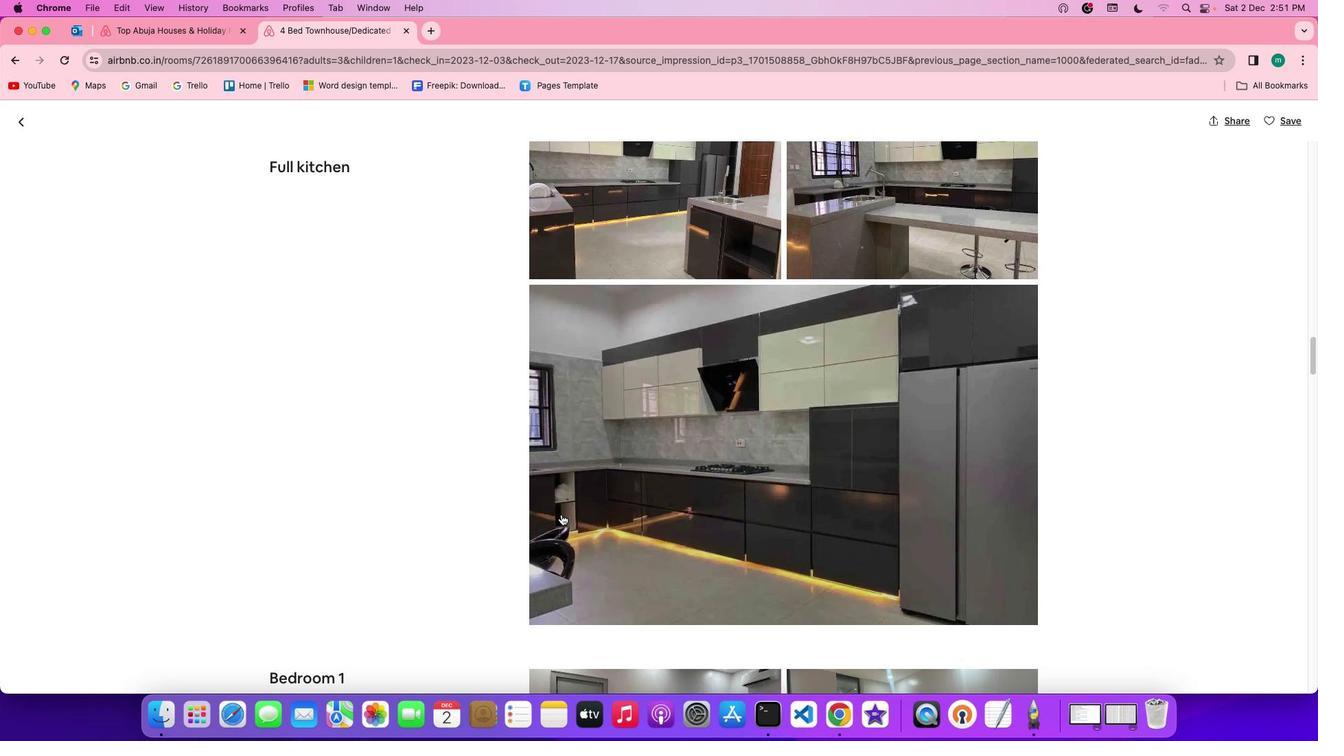 
Action: Mouse scrolled (555, 509) with delta (-4, -5)
Screenshot: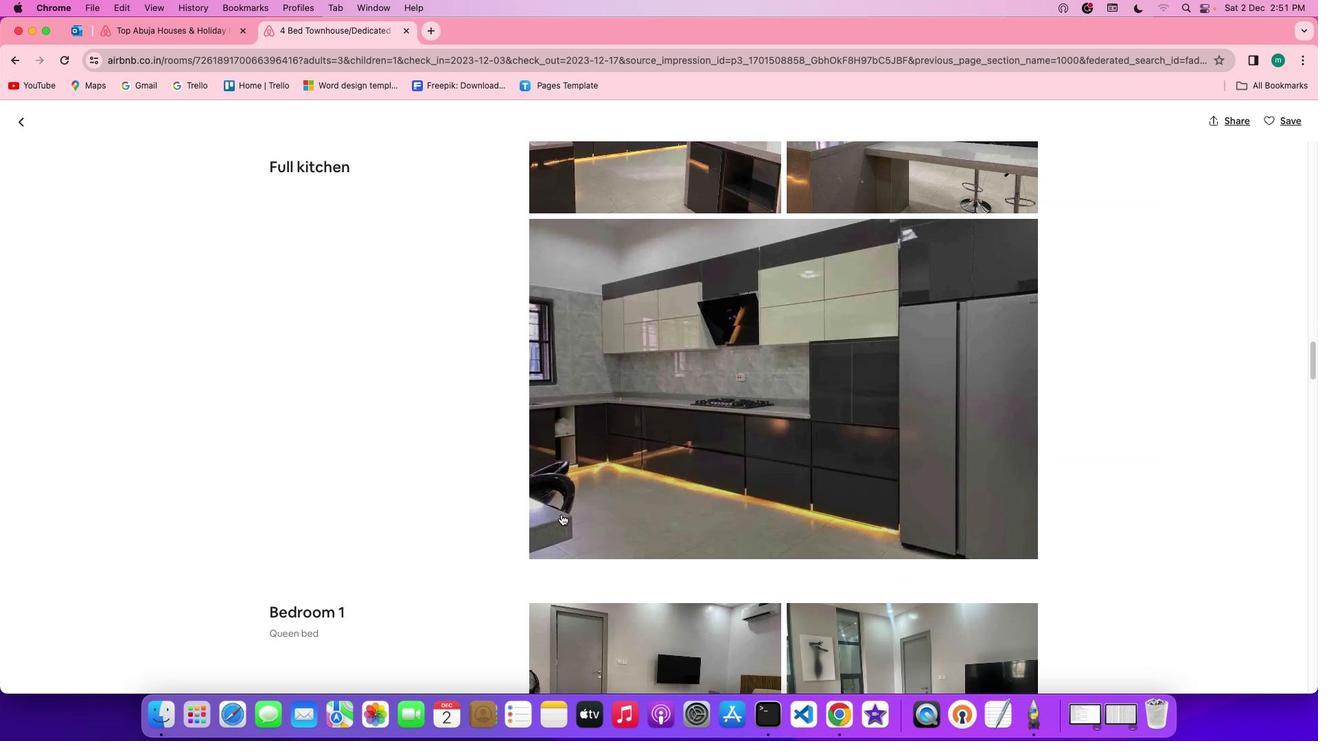 
Action: Mouse scrolled (555, 509) with delta (-4, -5)
Screenshot: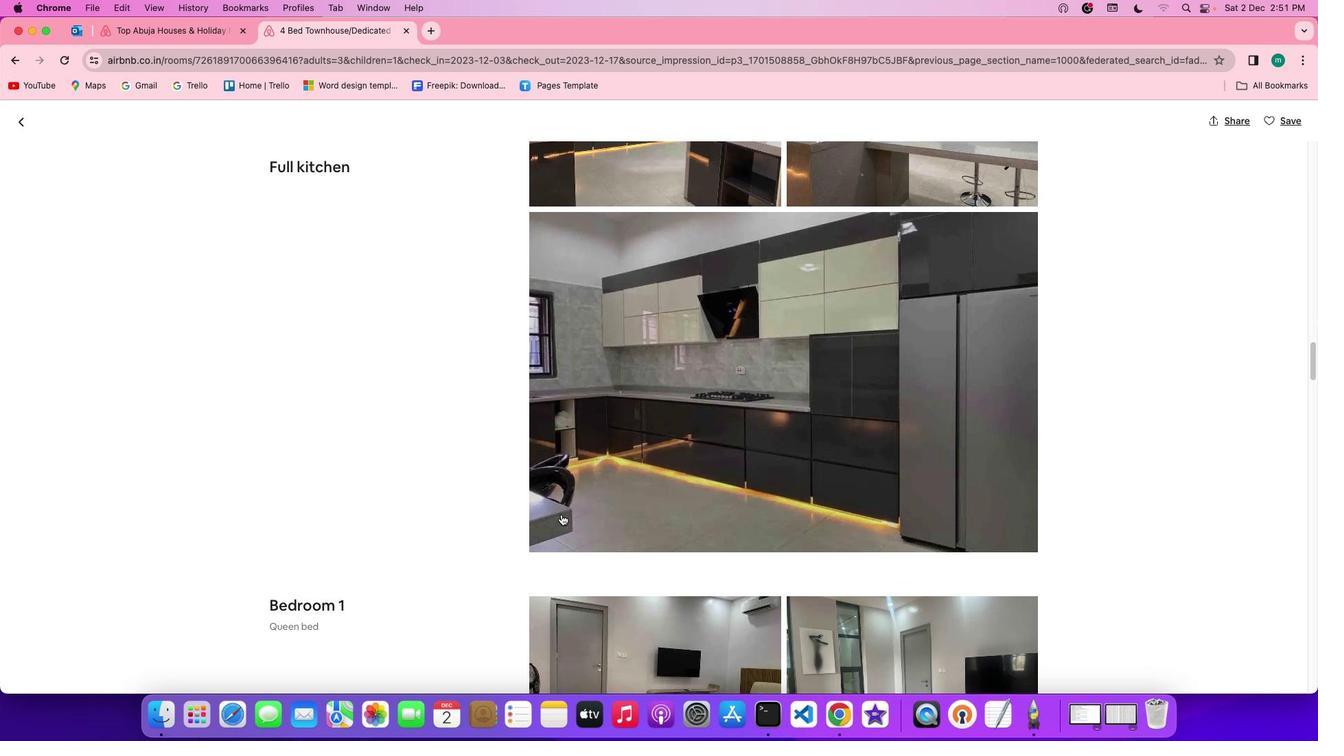 
Action: Mouse scrolled (555, 509) with delta (-4, -6)
Screenshot: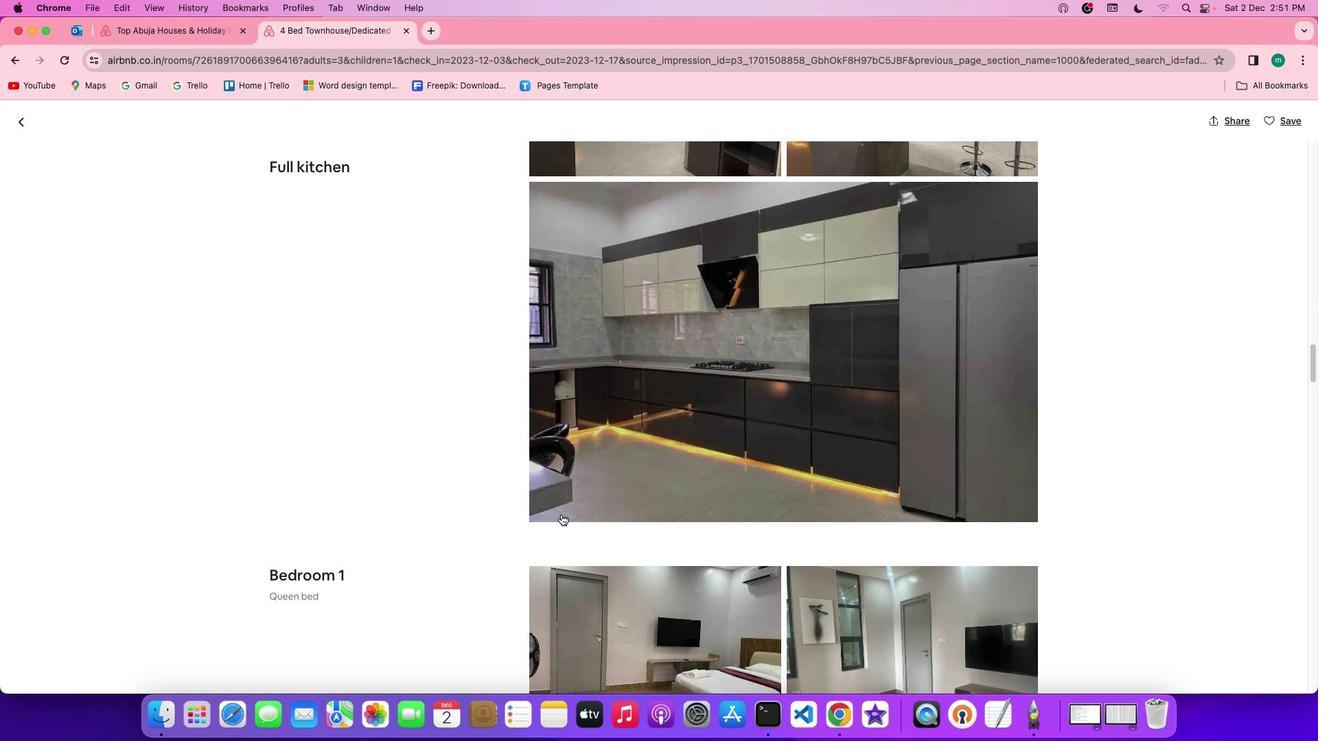 
Action: Mouse scrolled (555, 509) with delta (-4, -6)
Screenshot: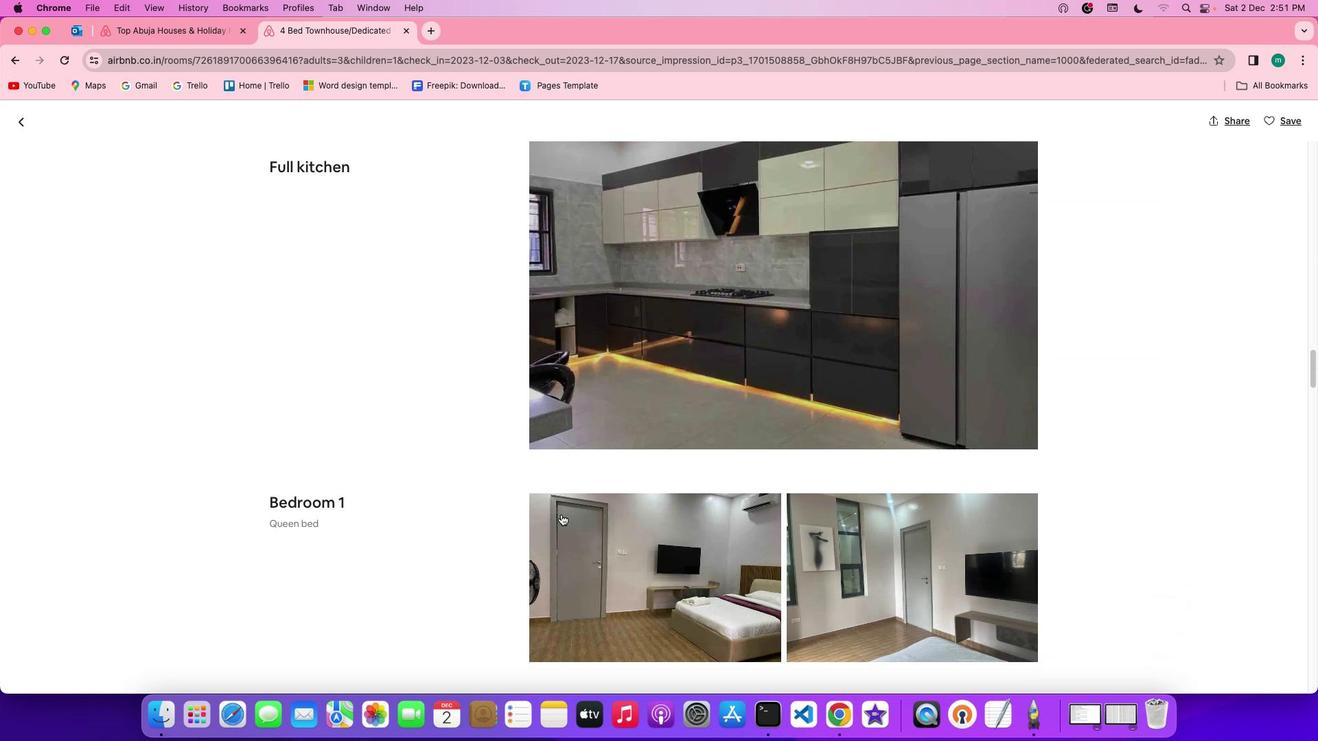 
Action: Mouse scrolled (555, 509) with delta (-4, -5)
Screenshot: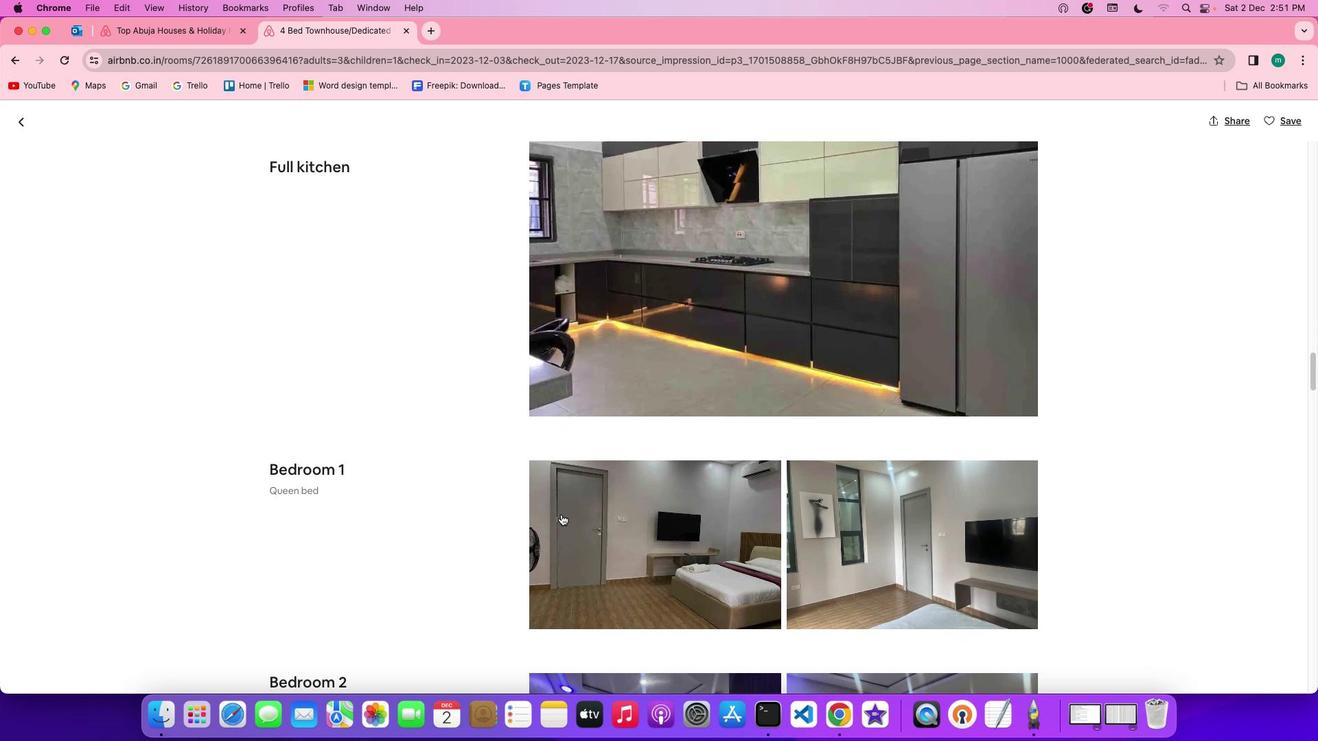 
Action: Mouse scrolled (555, 509) with delta (-4, -5)
Screenshot: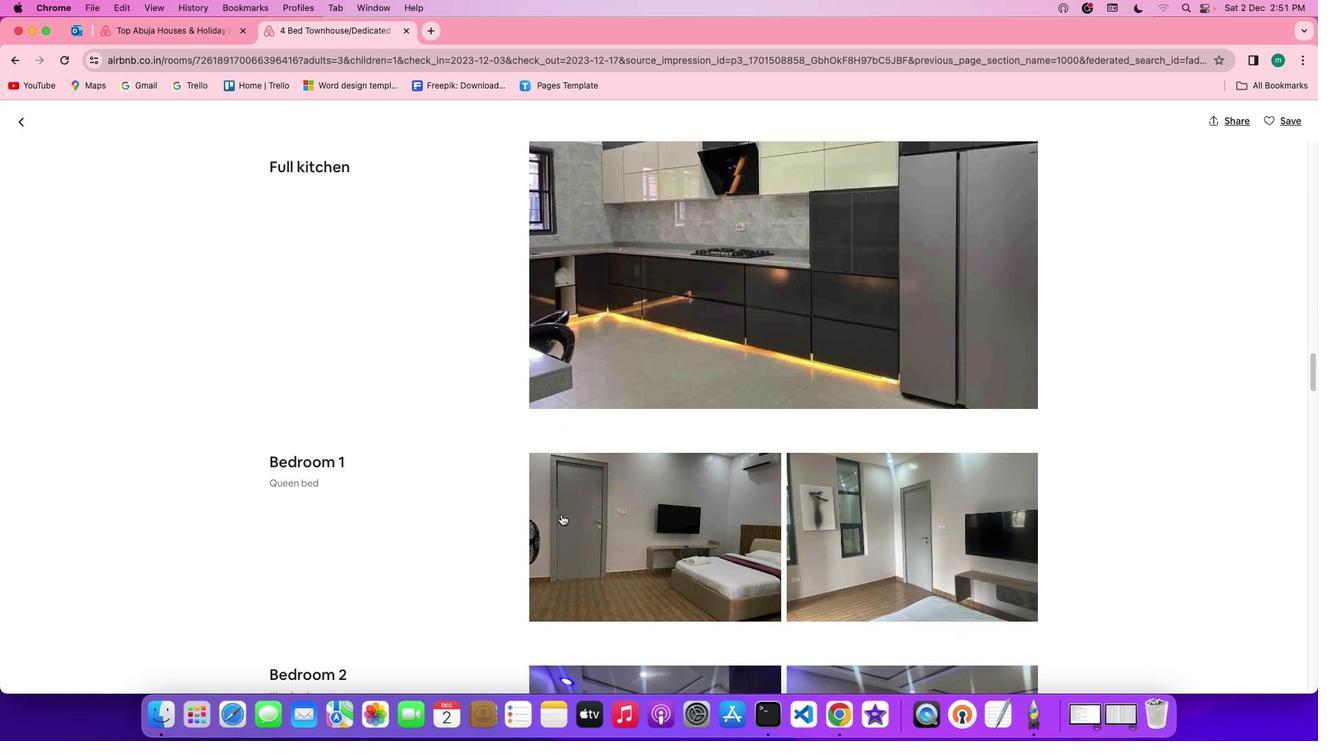 
Action: Mouse scrolled (555, 509) with delta (-4, -6)
Screenshot: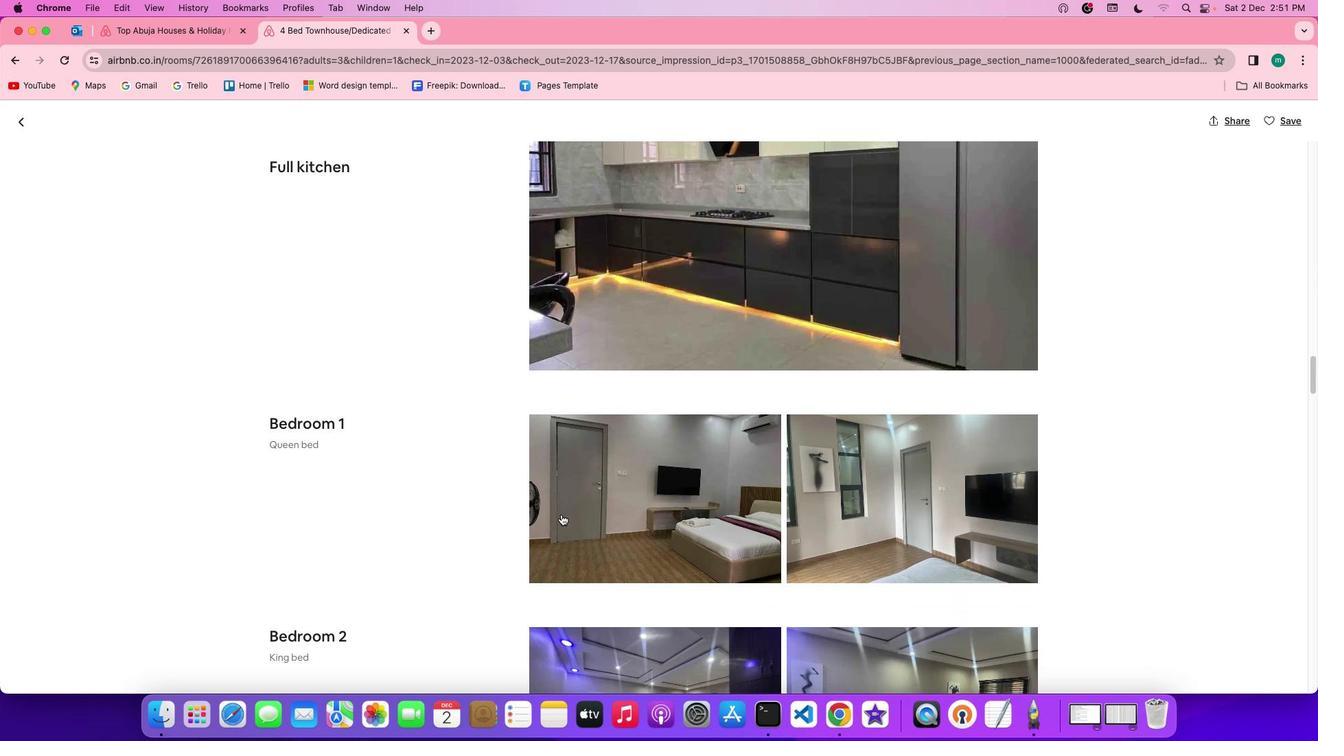 
Action: Mouse scrolled (555, 509) with delta (-4, -5)
Screenshot: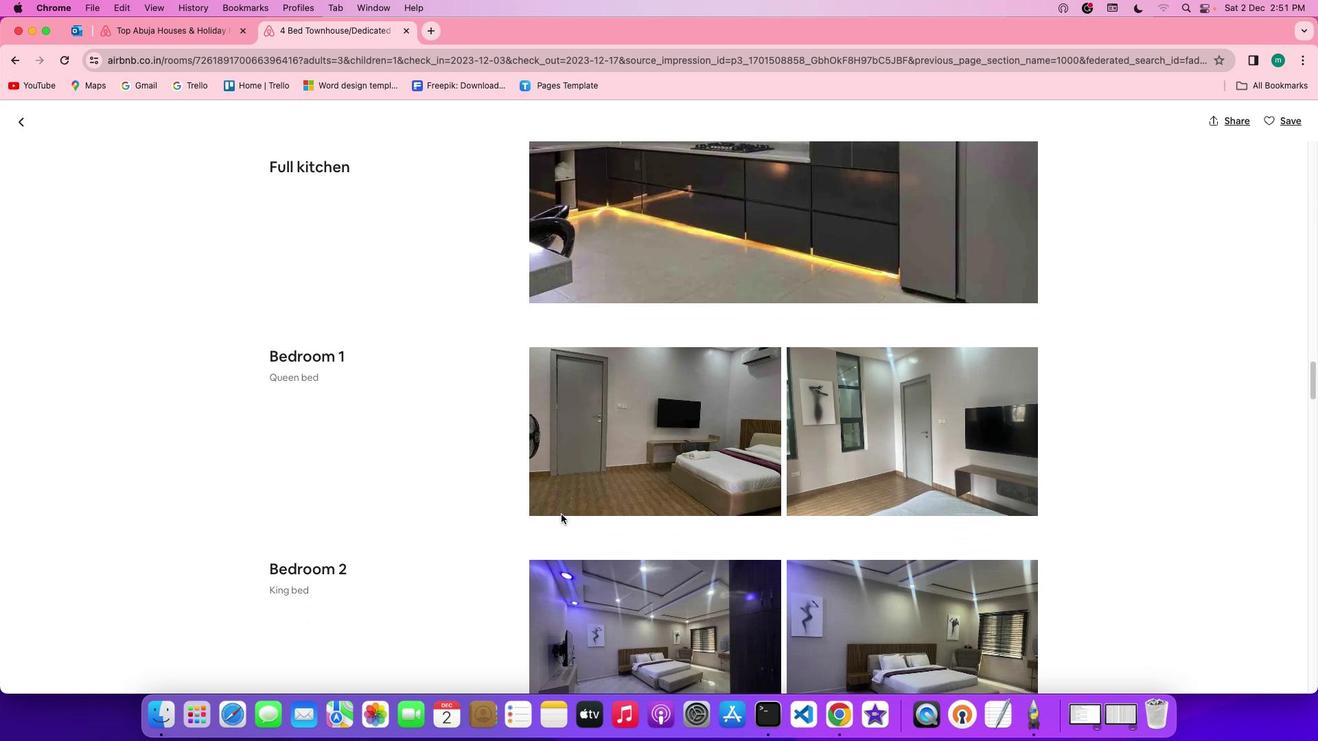 
Action: Mouse scrolled (555, 509) with delta (-4, -5)
Screenshot: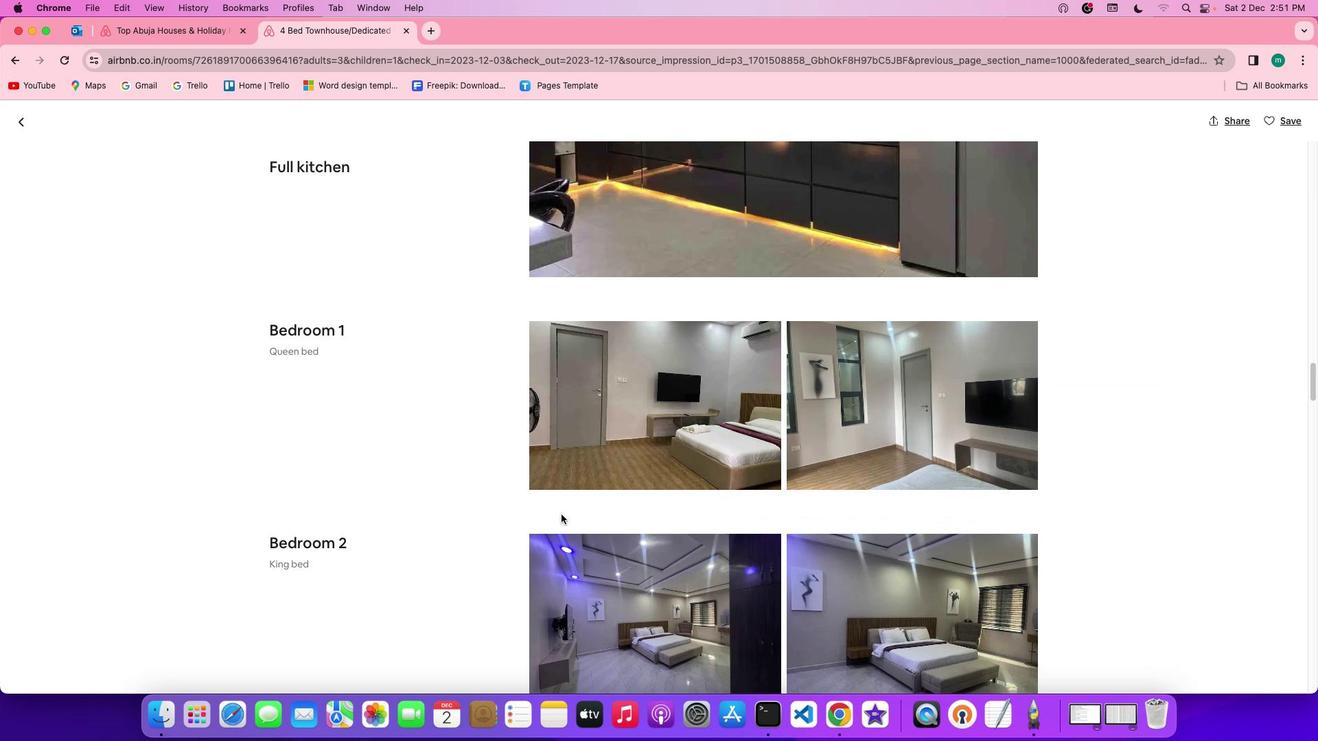 
Action: Mouse scrolled (555, 509) with delta (-4, -5)
Screenshot: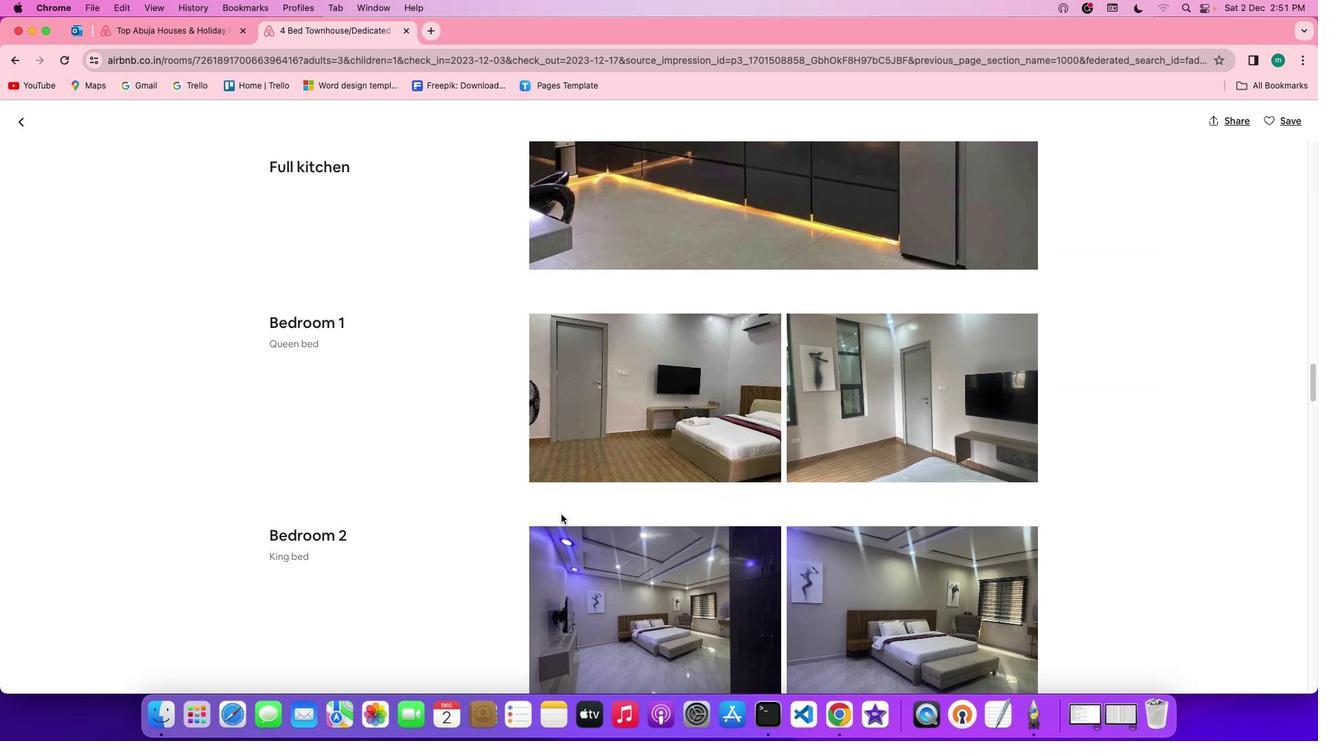 
Action: Mouse scrolled (555, 509) with delta (-4, -6)
Screenshot: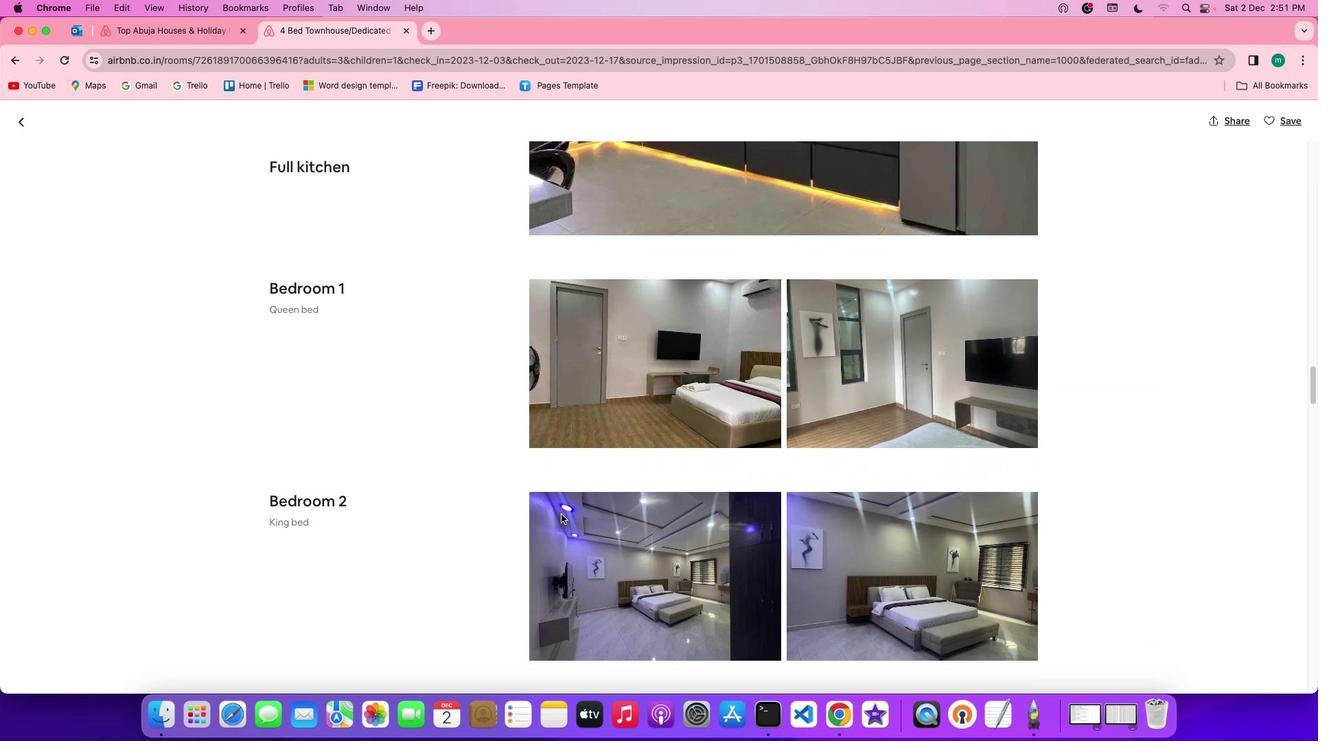 
Action: Mouse scrolled (555, 509) with delta (-4, -6)
Screenshot: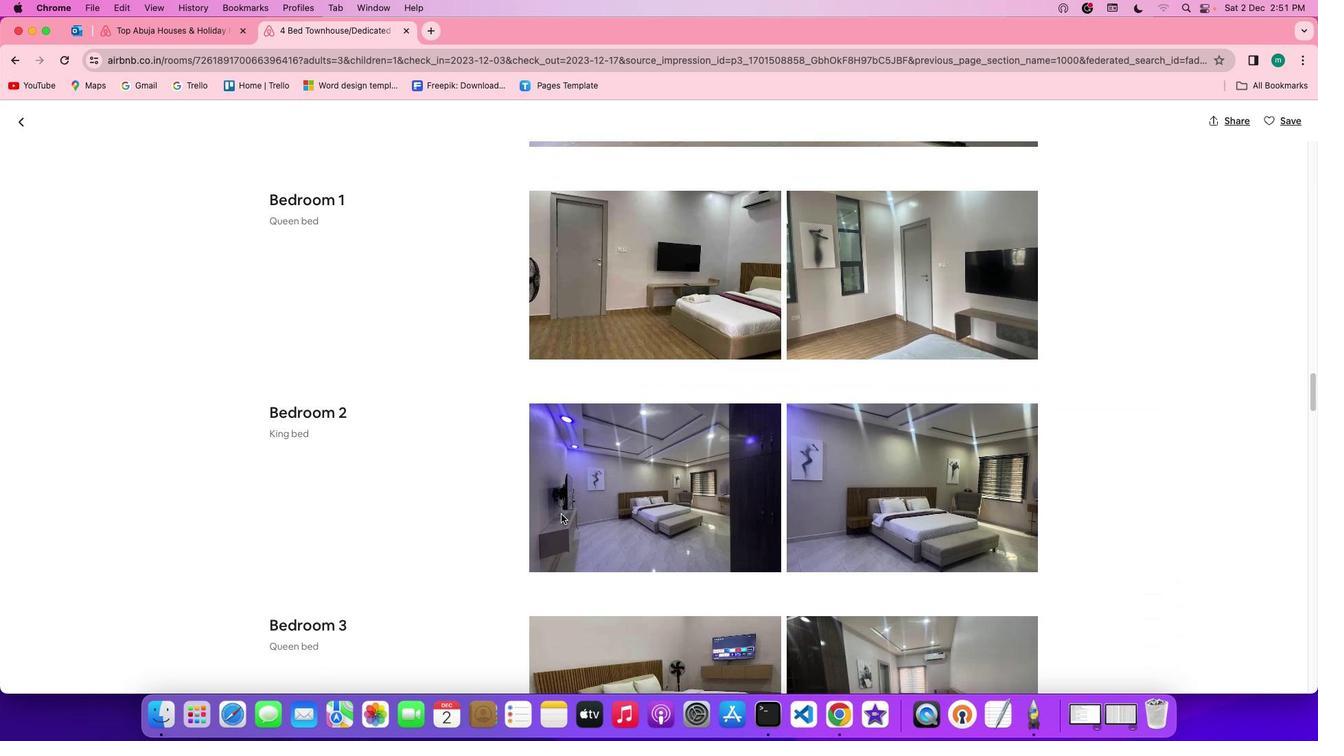 
Action: Mouse scrolled (555, 509) with delta (-4, -5)
Screenshot: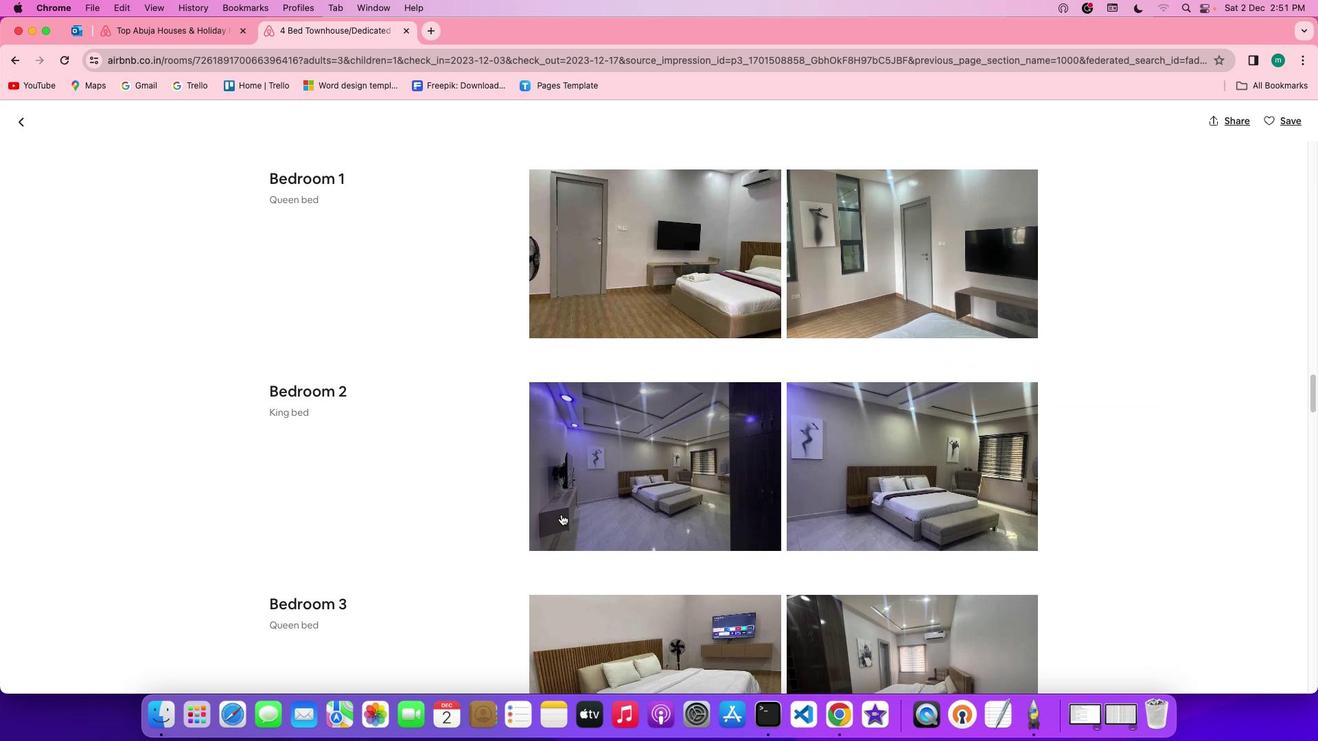 
Action: Mouse scrolled (555, 509) with delta (-4, -5)
Screenshot: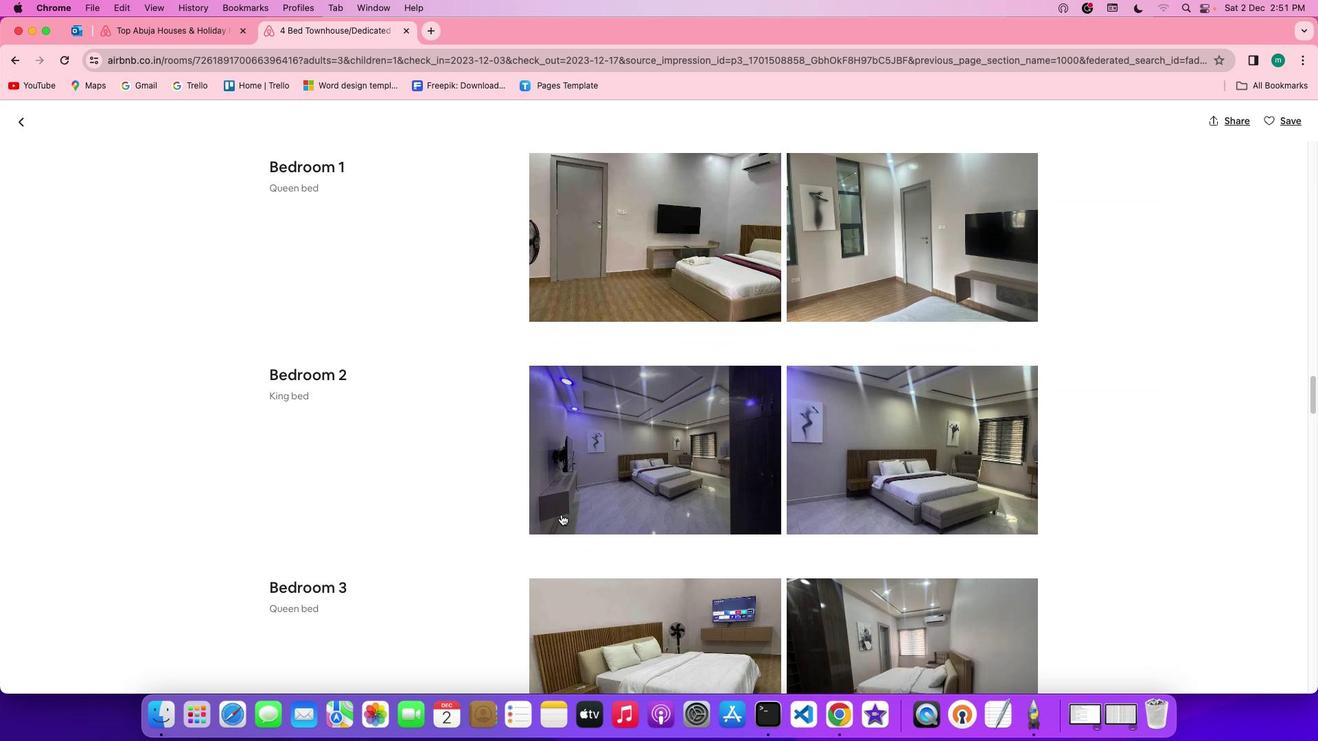 
Action: Mouse scrolled (555, 509) with delta (-4, -6)
Screenshot: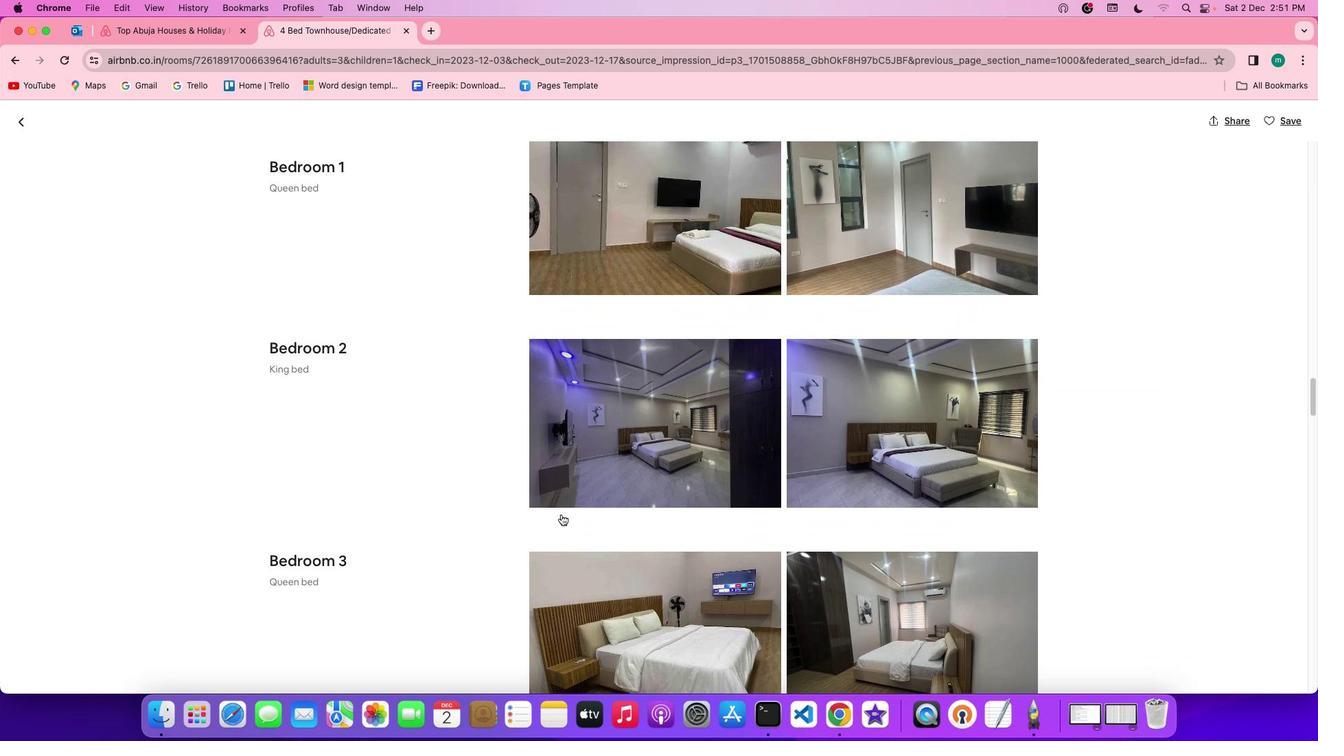 
Action: Mouse scrolled (555, 509) with delta (-4, -6)
Screenshot: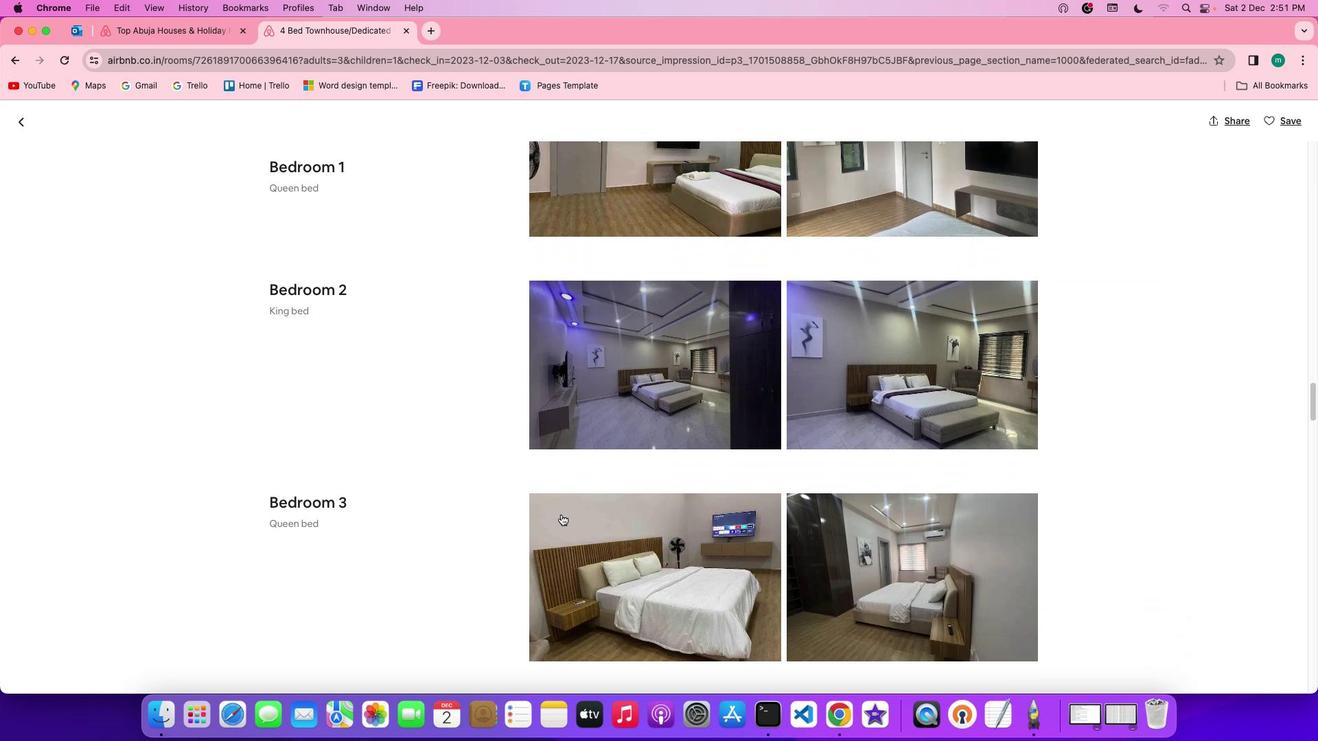 
Action: Mouse scrolled (555, 509) with delta (-4, -5)
Screenshot: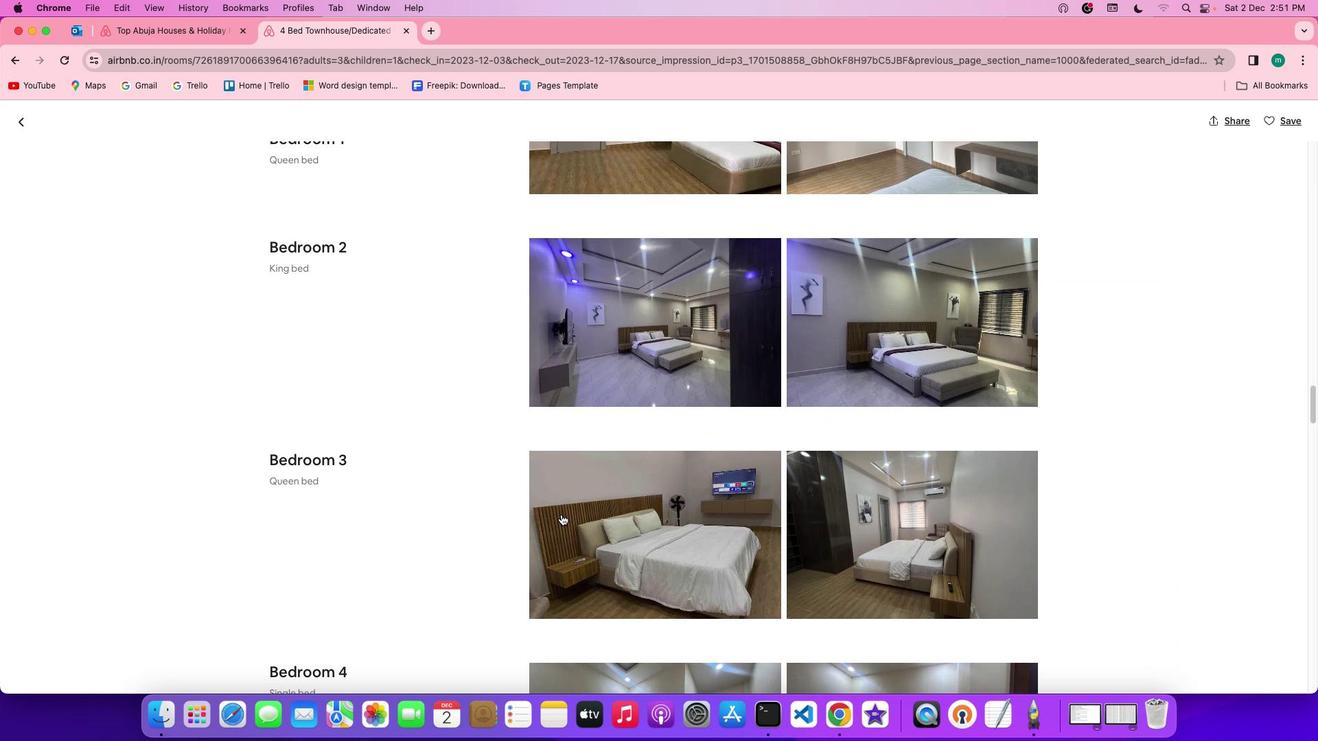 
Action: Mouse scrolled (555, 509) with delta (-4, -5)
Screenshot: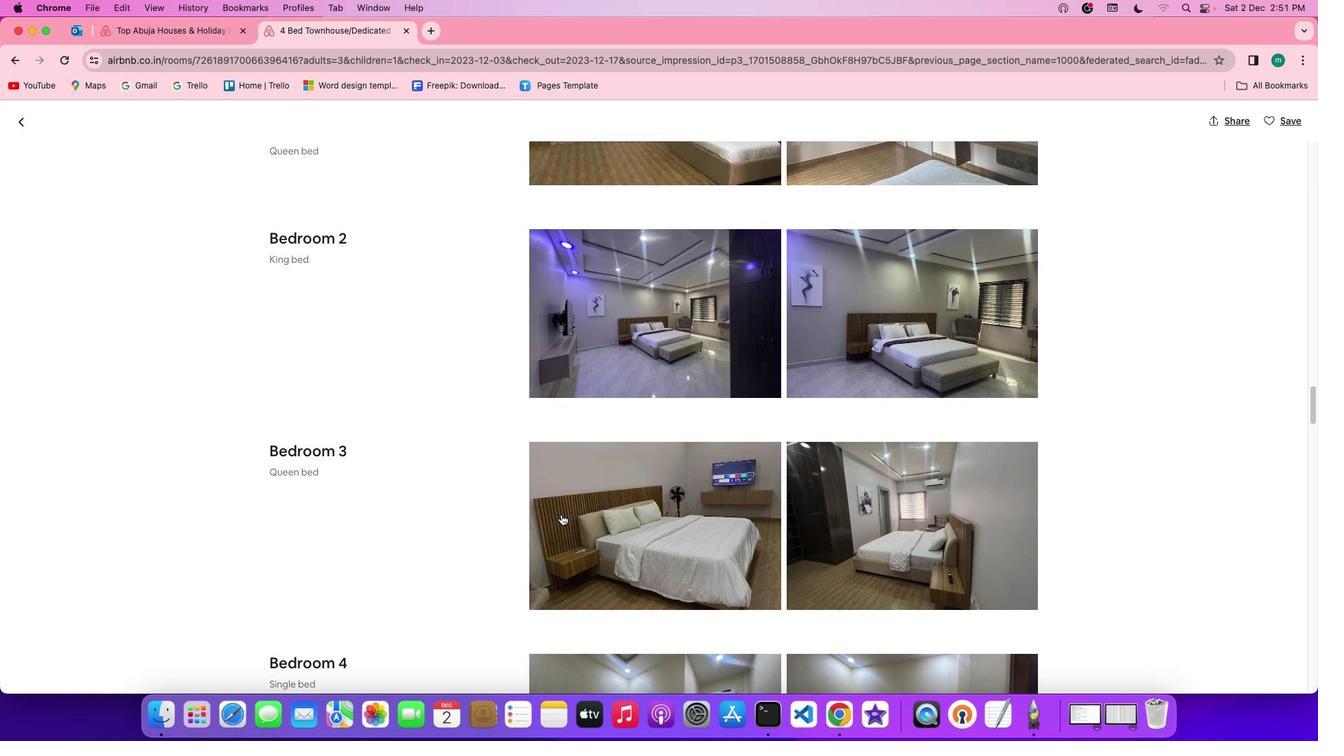 
Action: Mouse scrolled (555, 509) with delta (-4, -5)
Screenshot: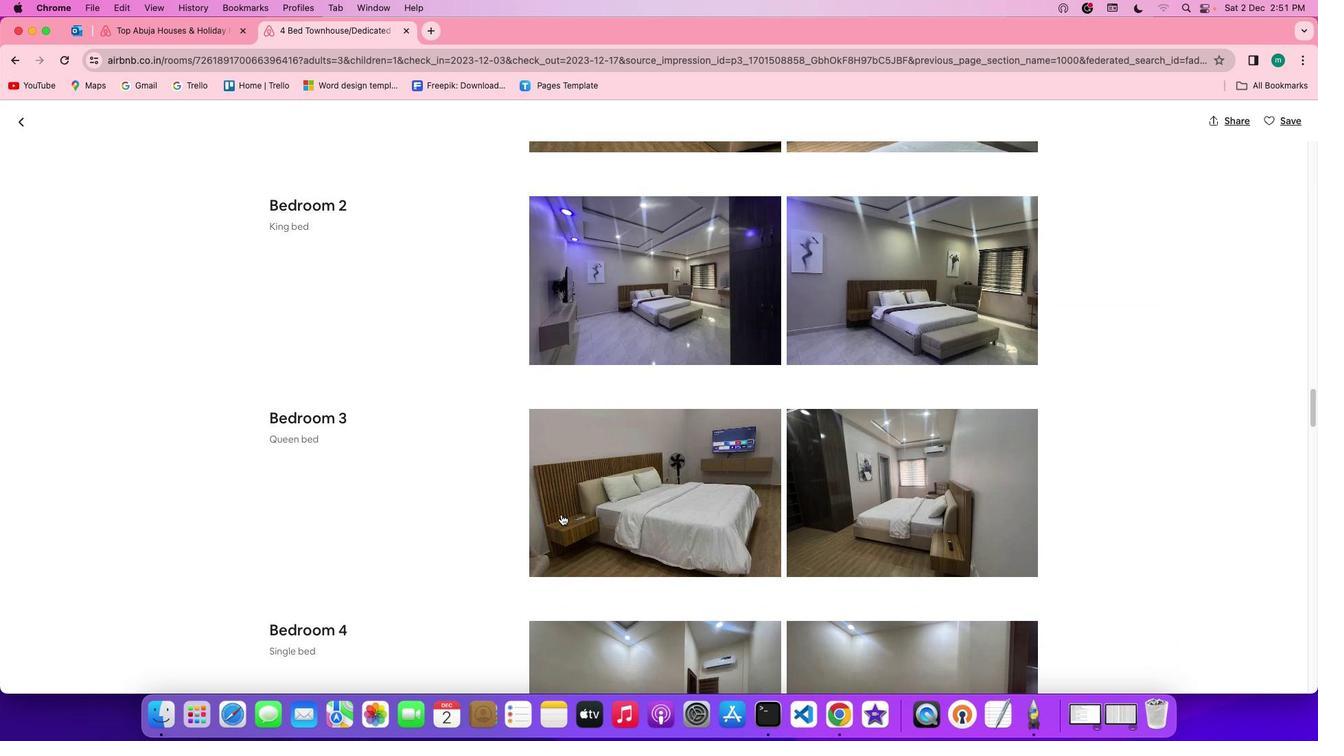 
Action: Mouse scrolled (555, 509) with delta (-4, -5)
Screenshot: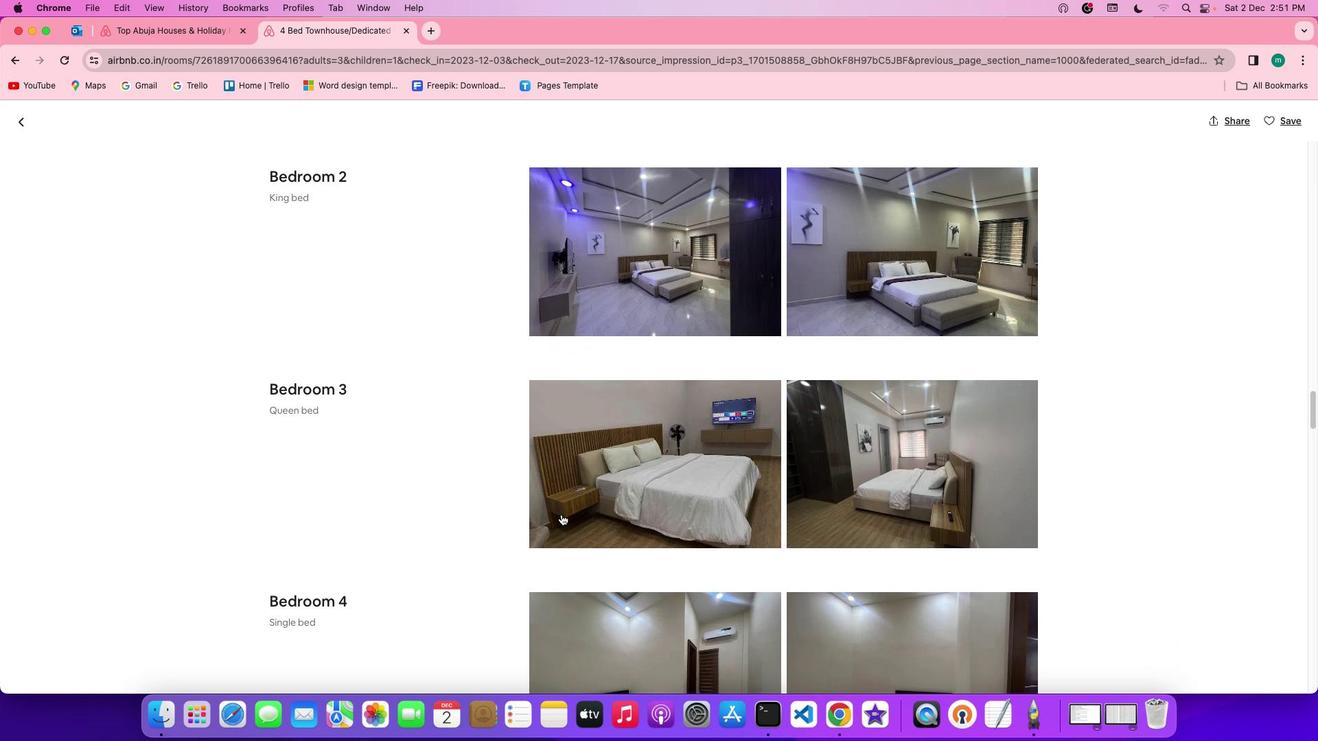 
Action: Mouse scrolled (555, 509) with delta (-4, -5)
Screenshot: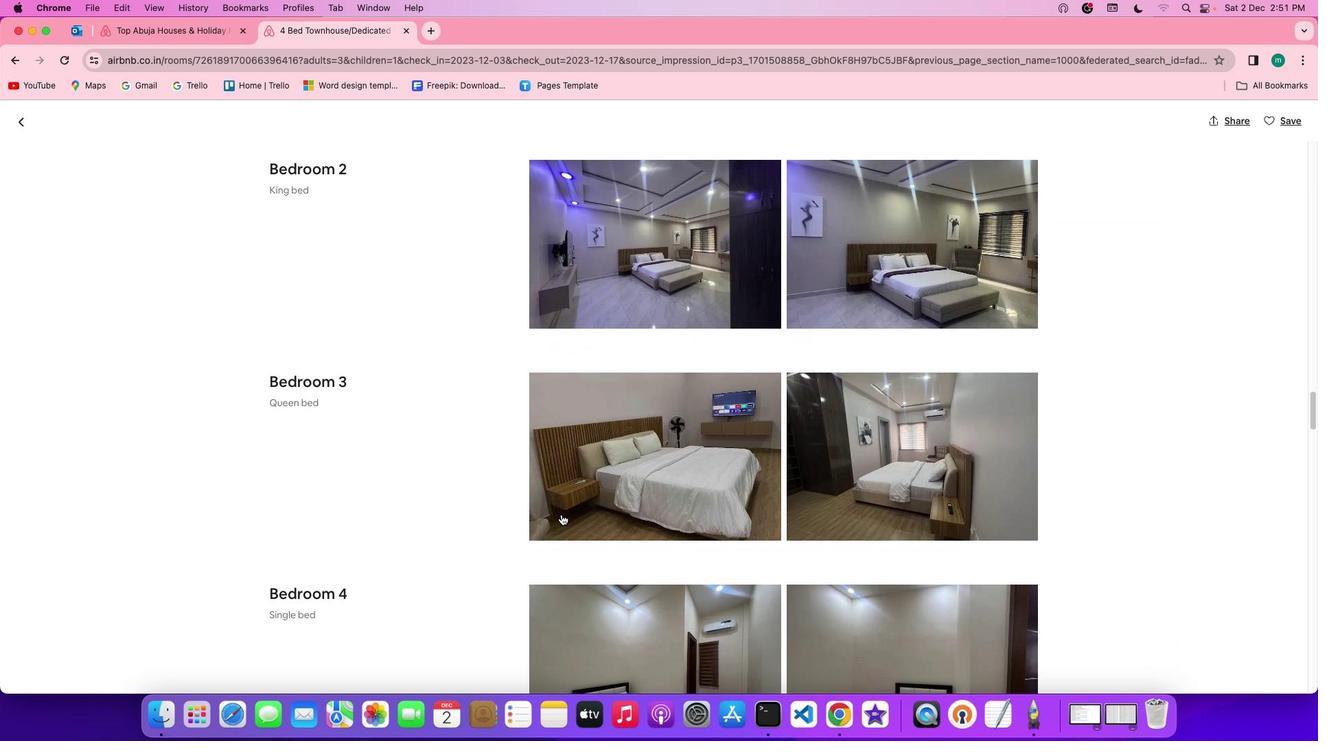 
Action: Mouse scrolled (555, 509) with delta (-4, -6)
Screenshot: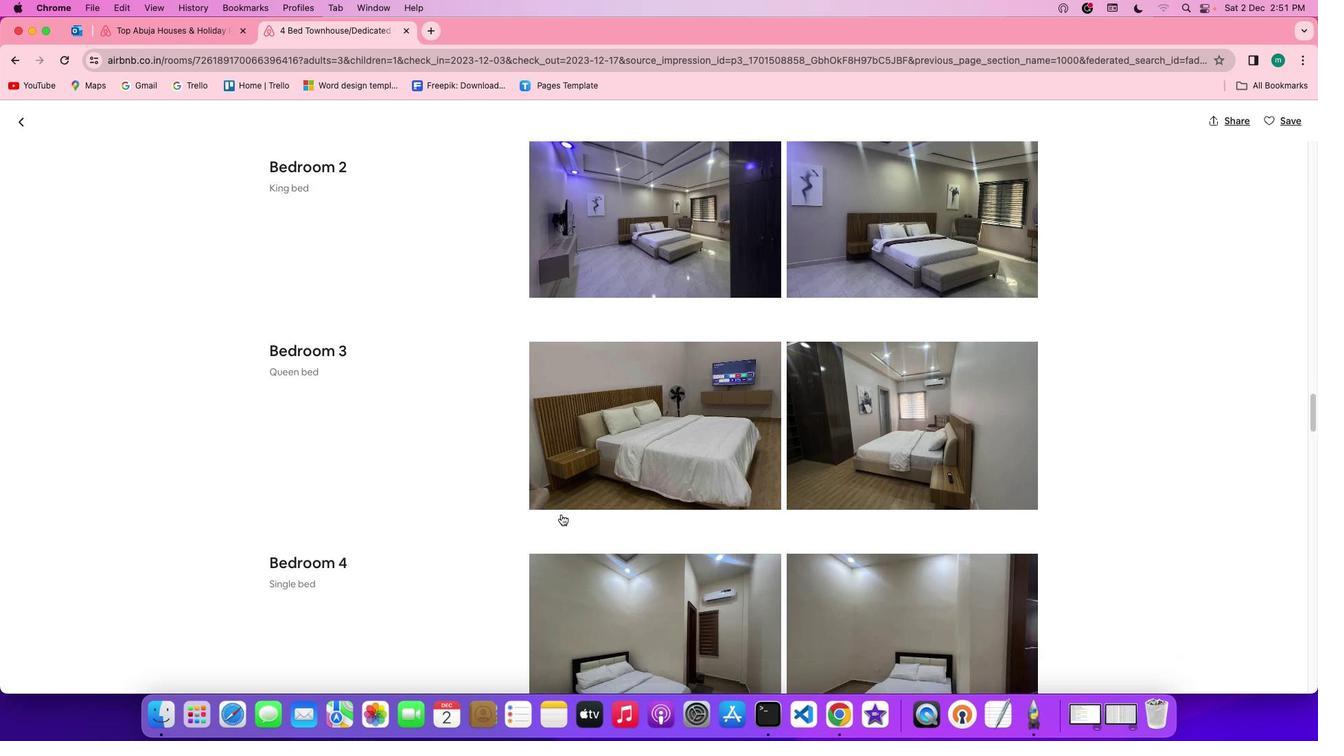 
Action: Mouse scrolled (555, 509) with delta (-4, -5)
Screenshot: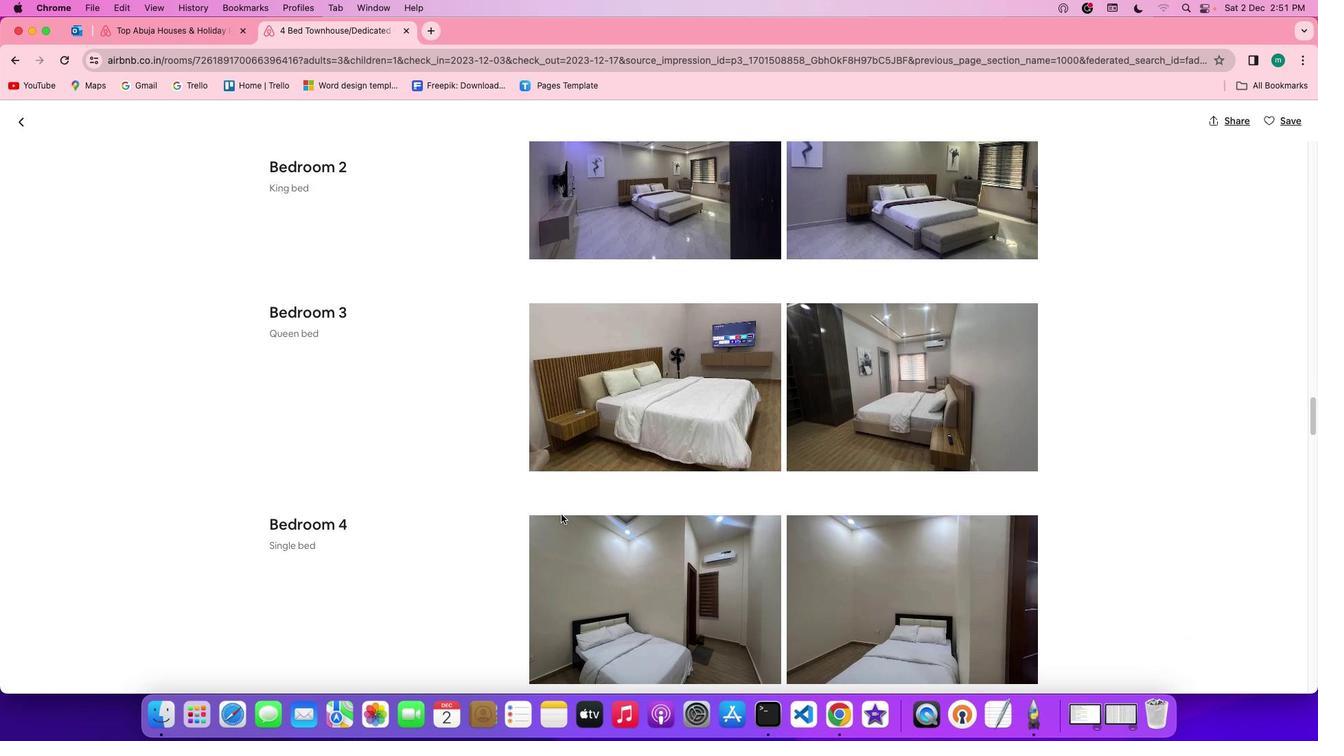 
Action: Mouse scrolled (555, 509) with delta (-4, -5)
Screenshot: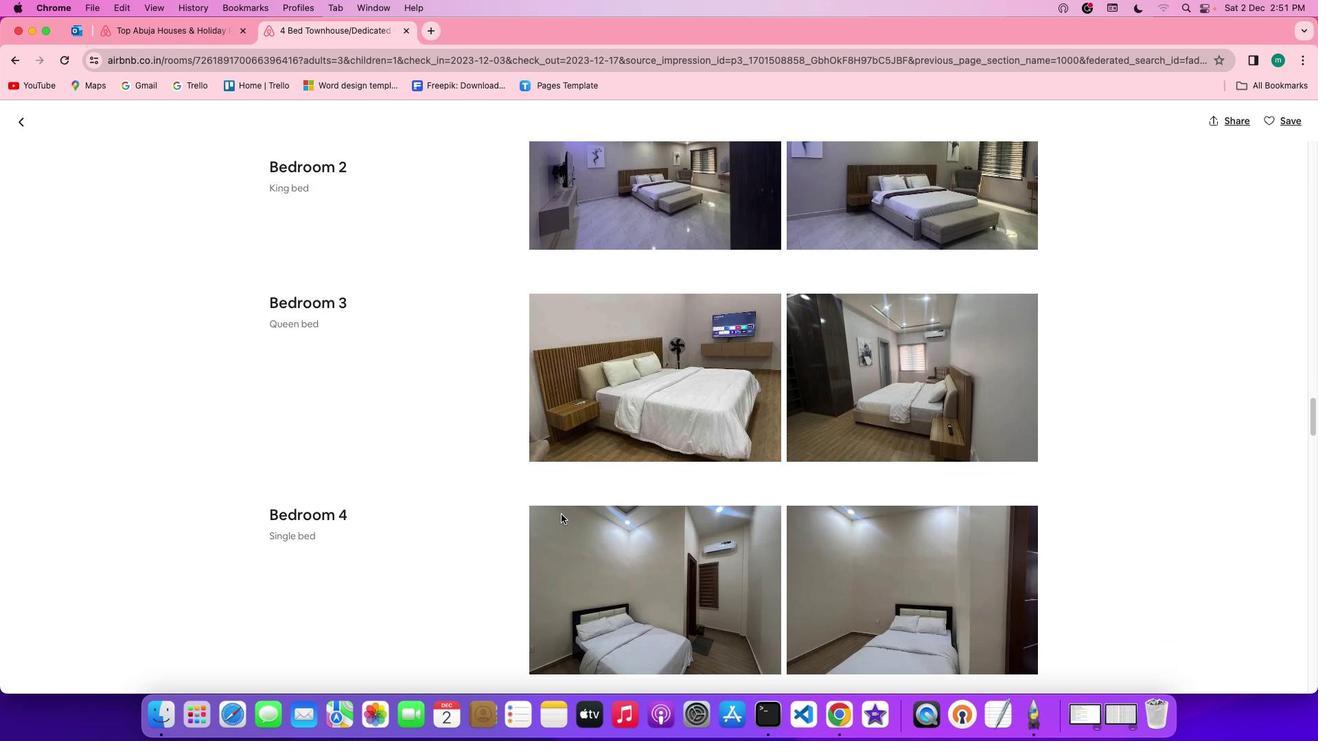 
Action: Mouse scrolled (555, 509) with delta (-4, -5)
Screenshot: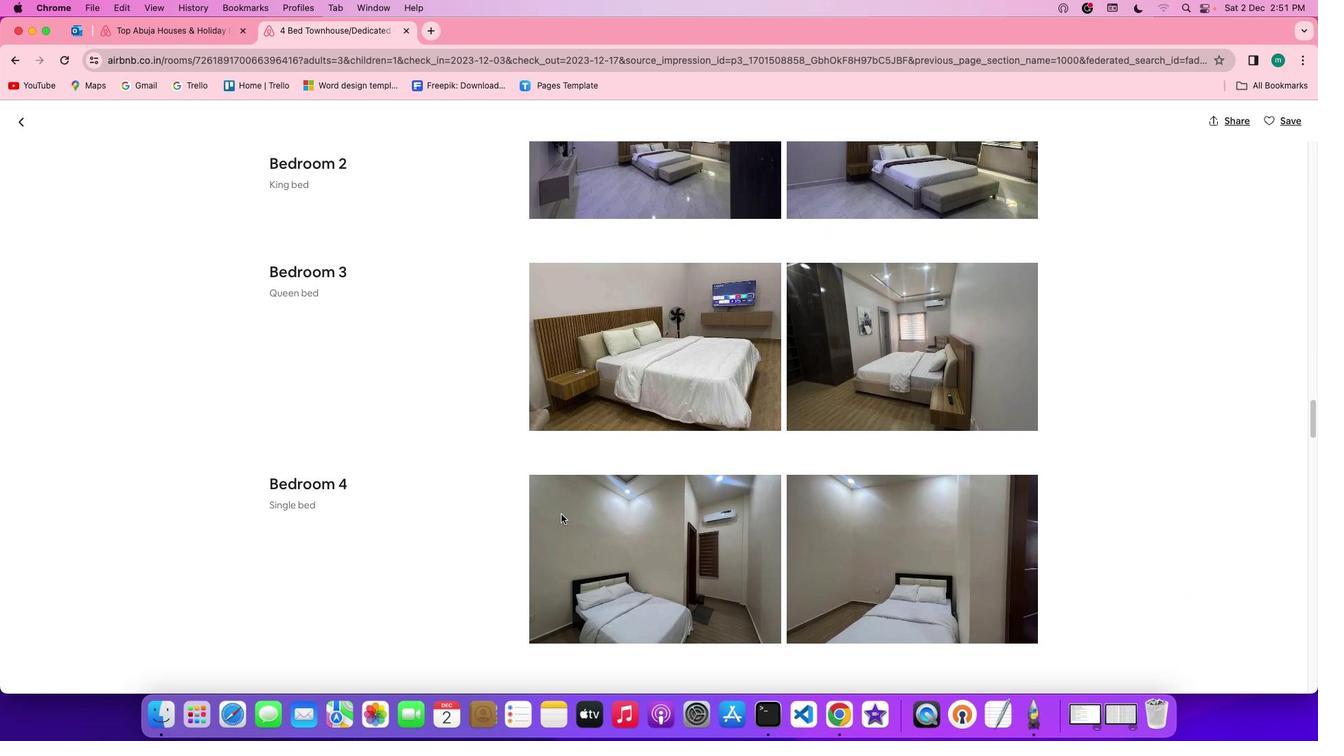 
Action: Mouse scrolled (555, 509) with delta (-4, -6)
Screenshot: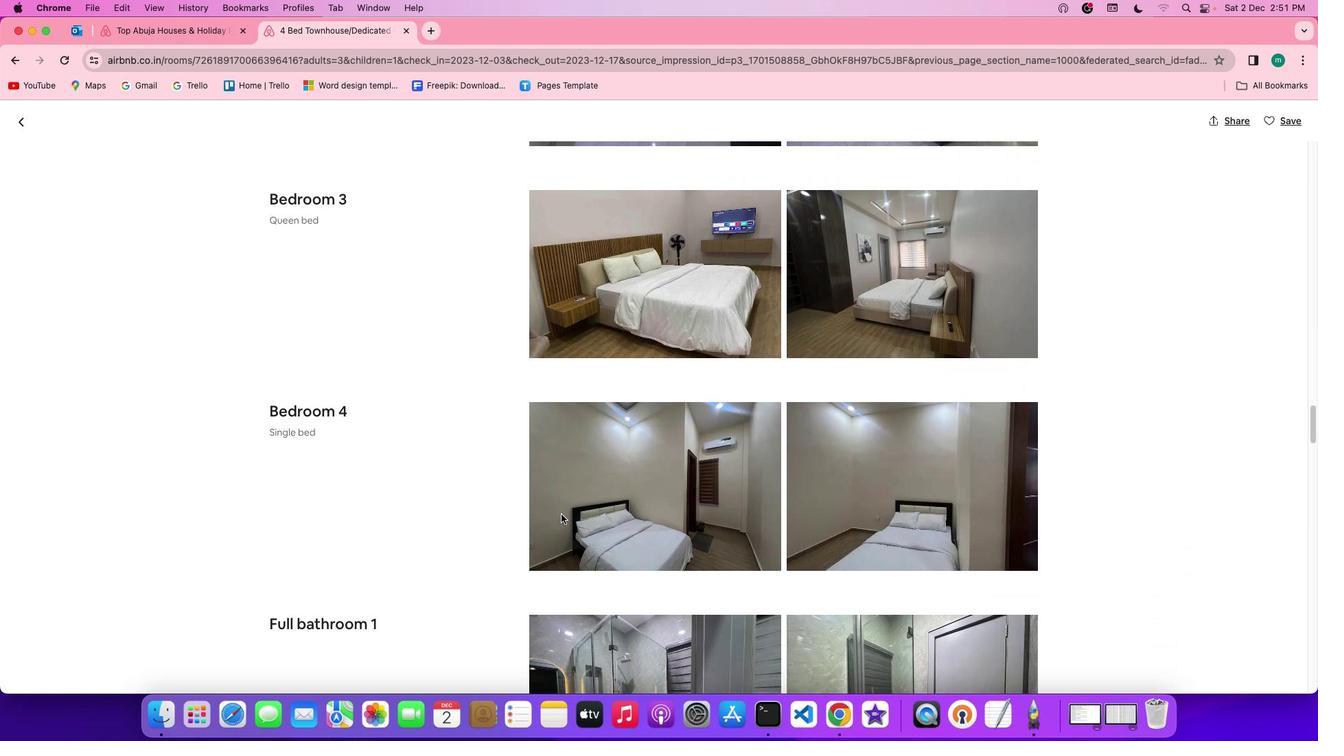
Action: Mouse scrolled (555, 509) with delta (-4, -5)
Screenshot: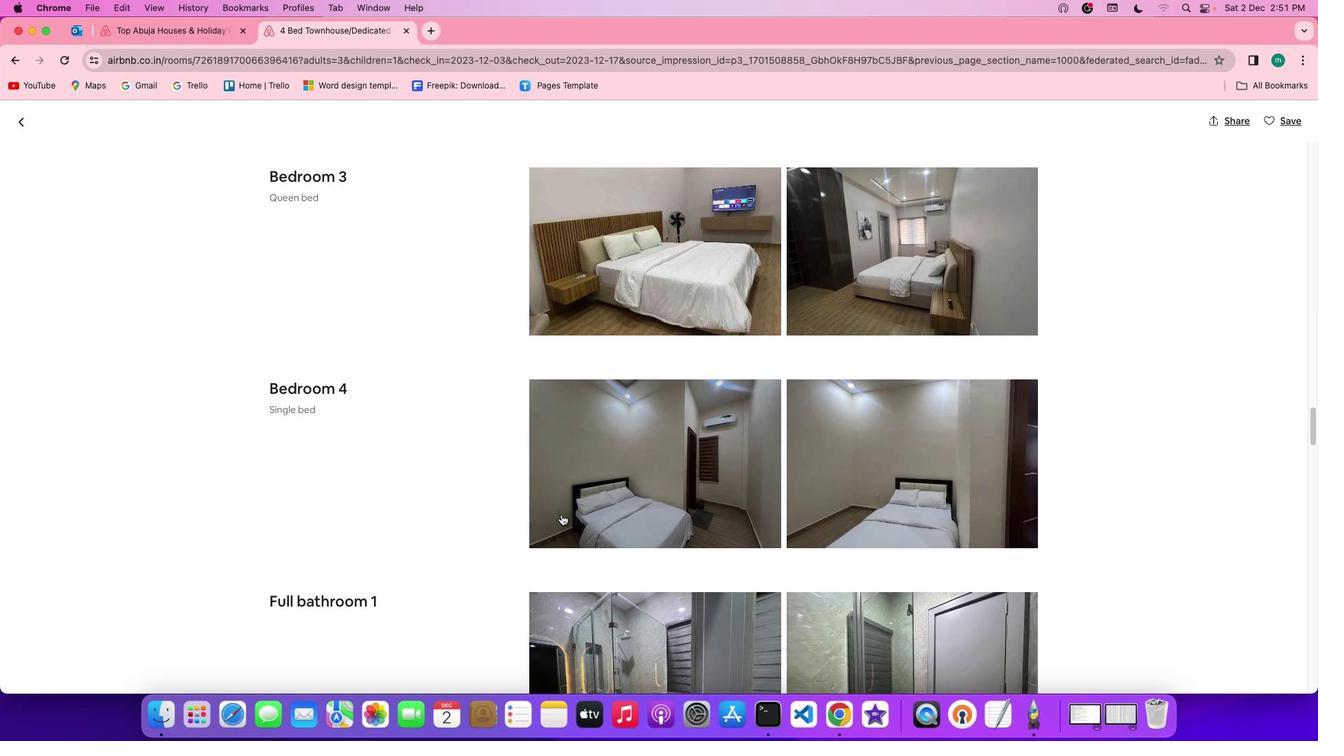 
Action: Mouse scrolled (555, 509) with delta (-4, -5)
Screenshot: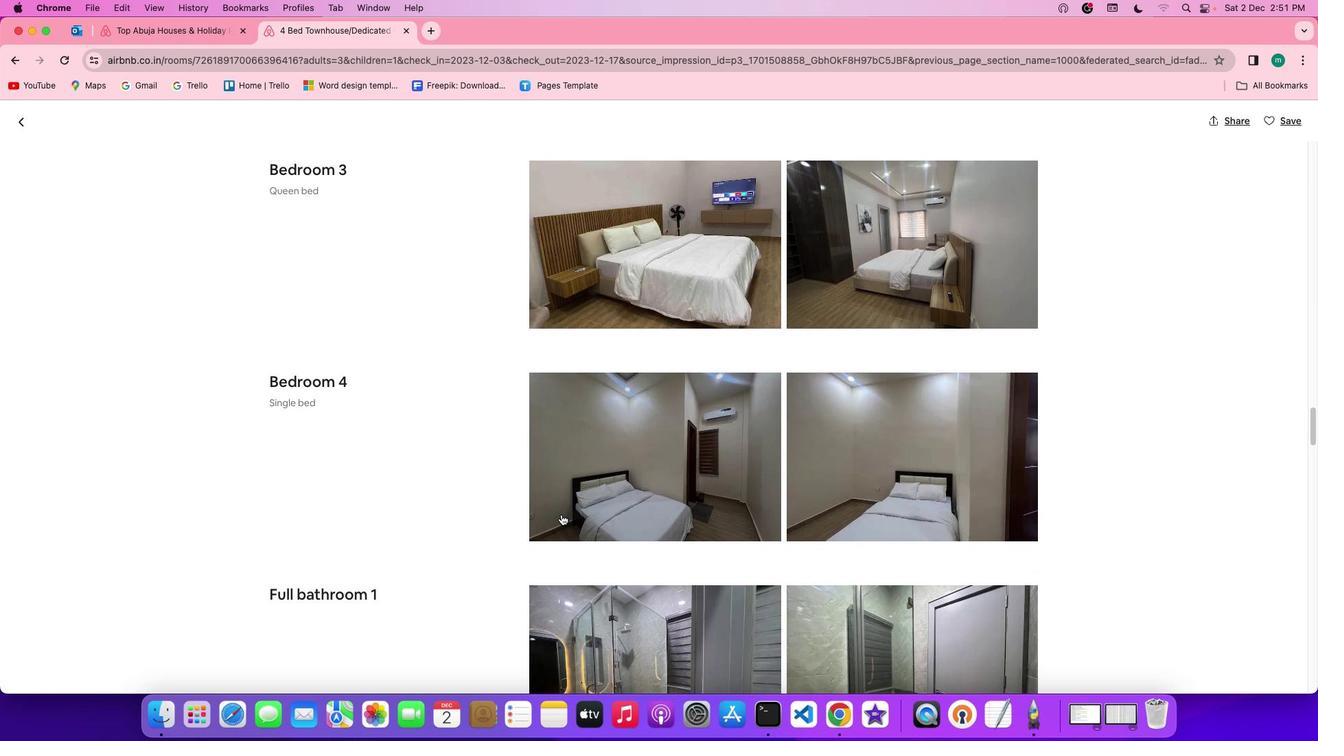 
Action: Mouse scrolled (555, 509) with delta (-4, -5)
Screenshot: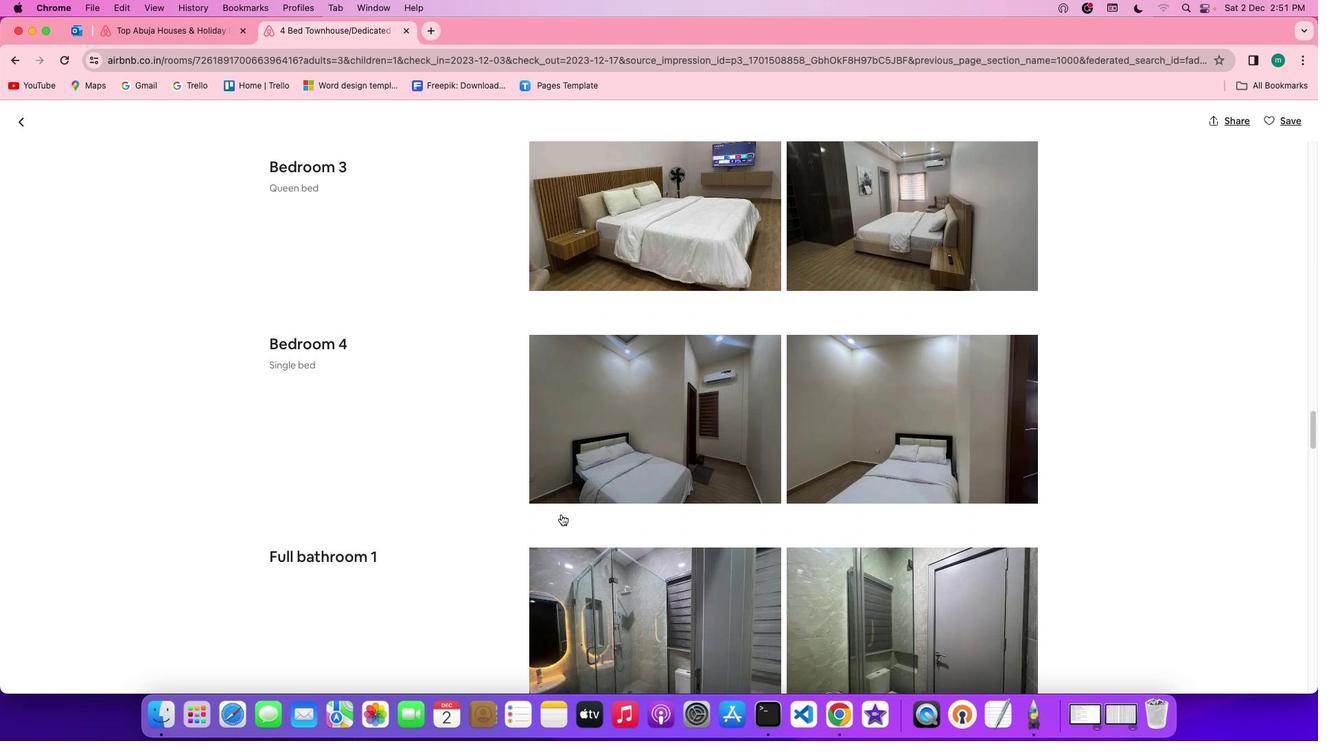 
Action: Mouse scrolled (555, 509) with delta (-4, -6)
Screenshot: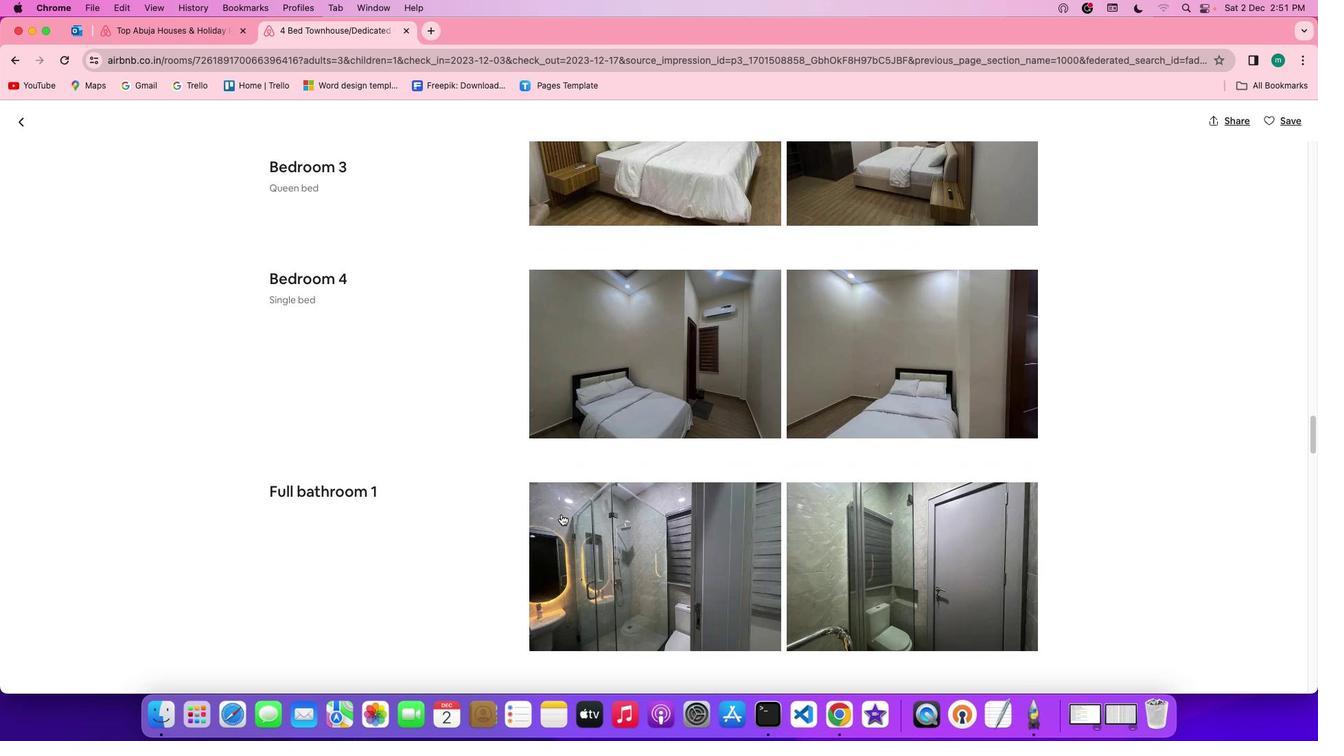 
Action: Mouse scrolled (555, 509) with delta (-4, -5)
Screenshot: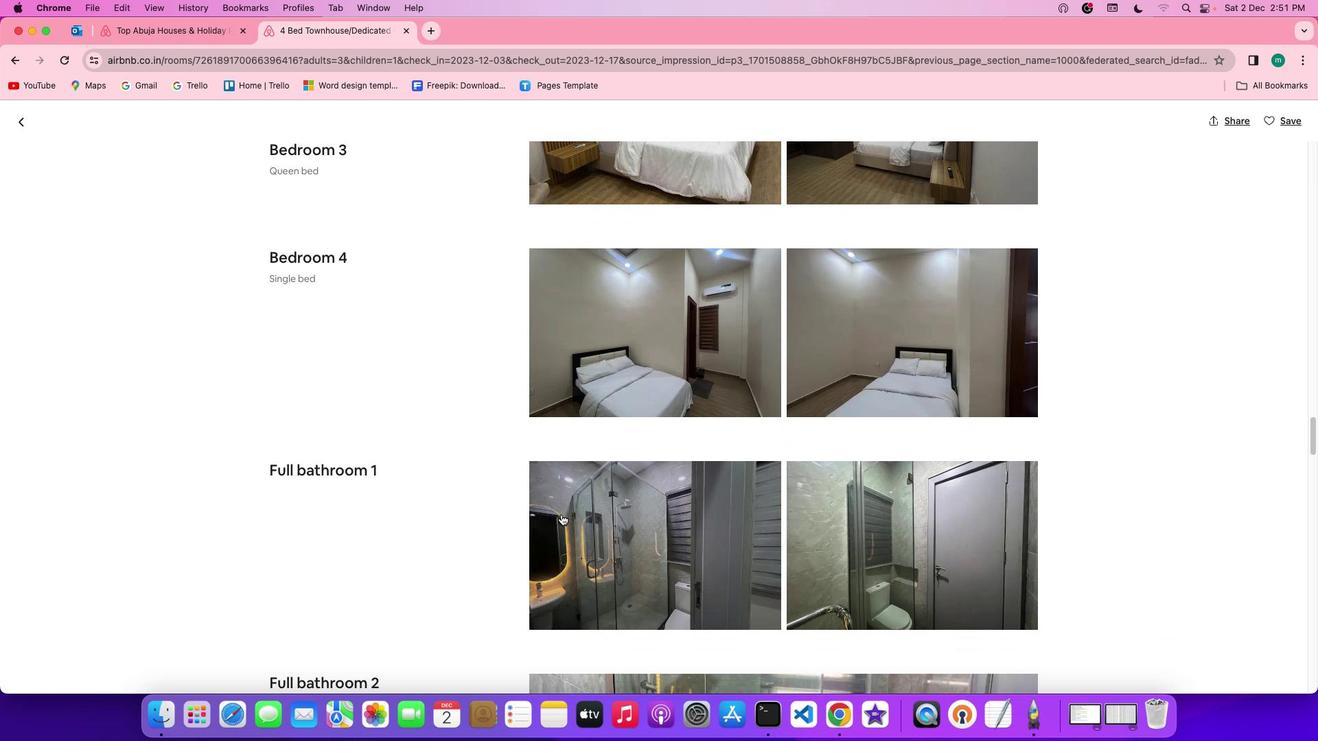 
Action: Mouse scrolled (555, 509) with delta (-4, -5)
Screenshot: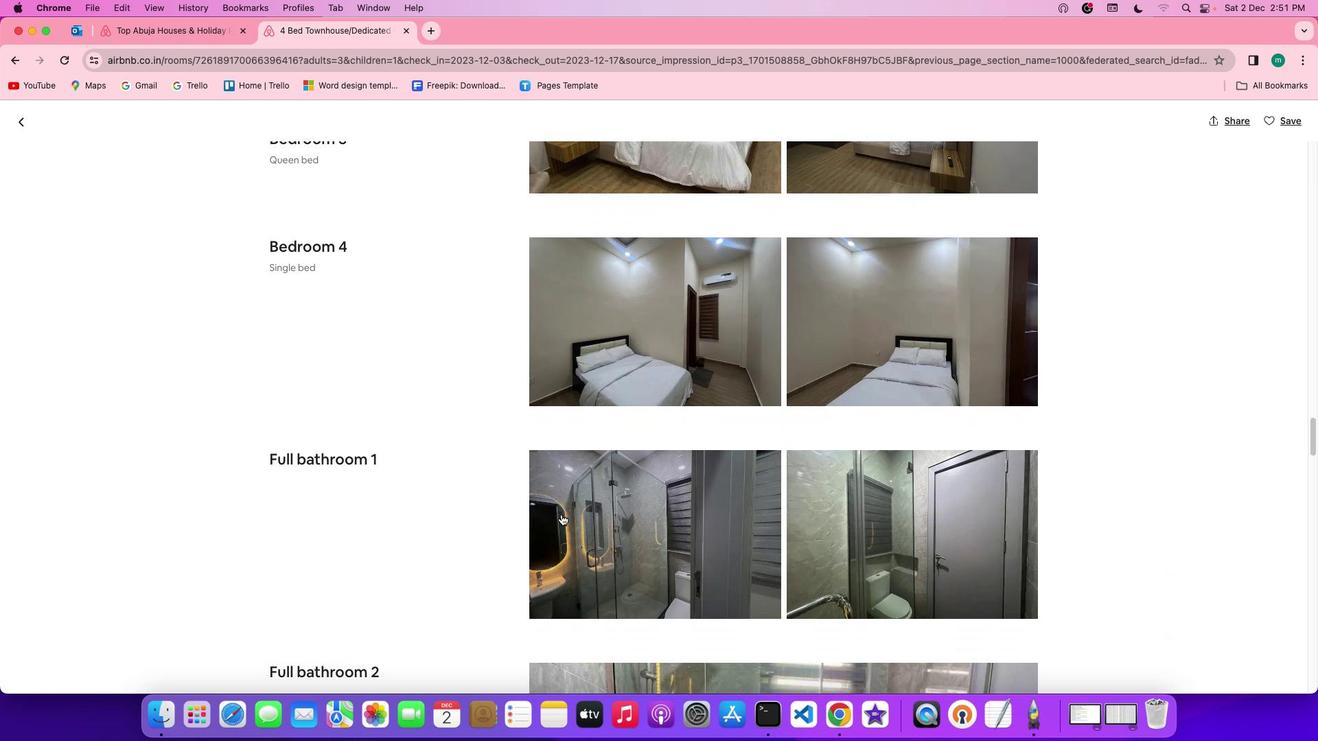 
Action: Mouse scrolled (555, 509) with delta (-4, -5)
Screenshot: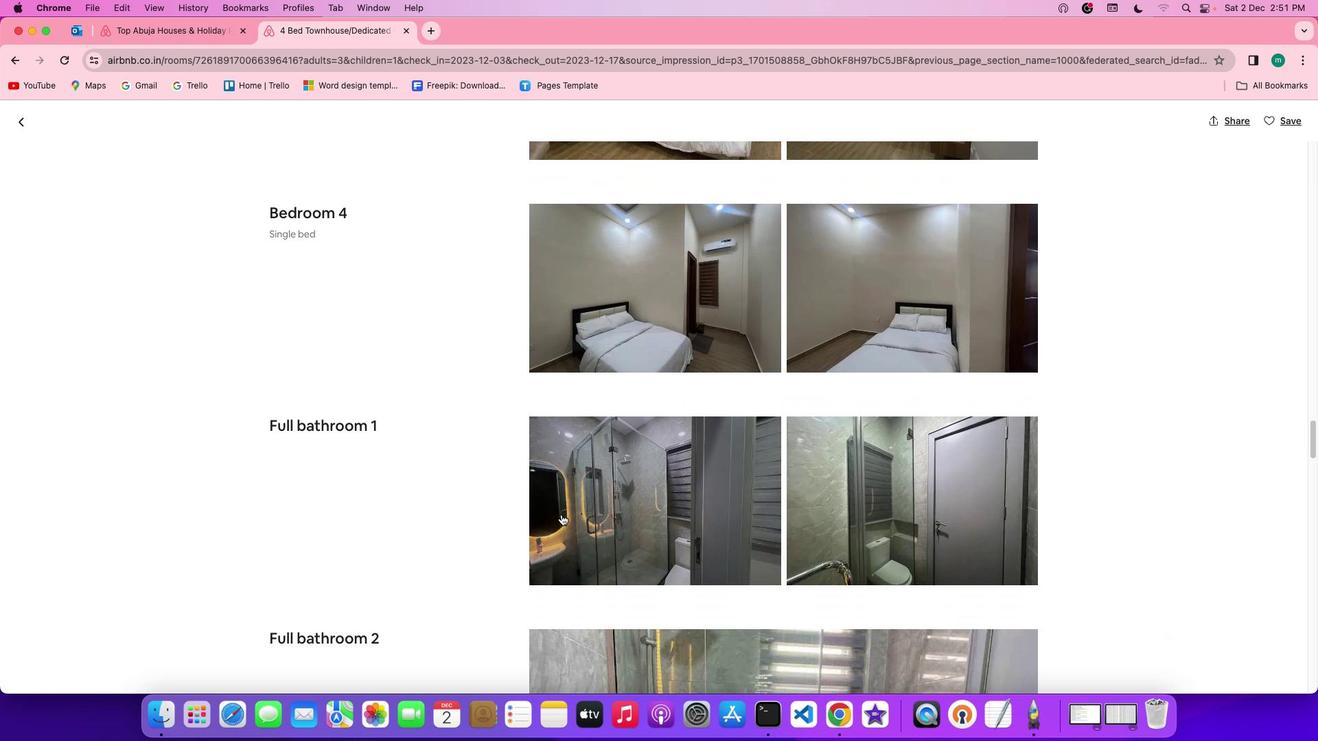 
Action: Mouse scrolled (555, 509) with delta (-4, -6)
Screenshot: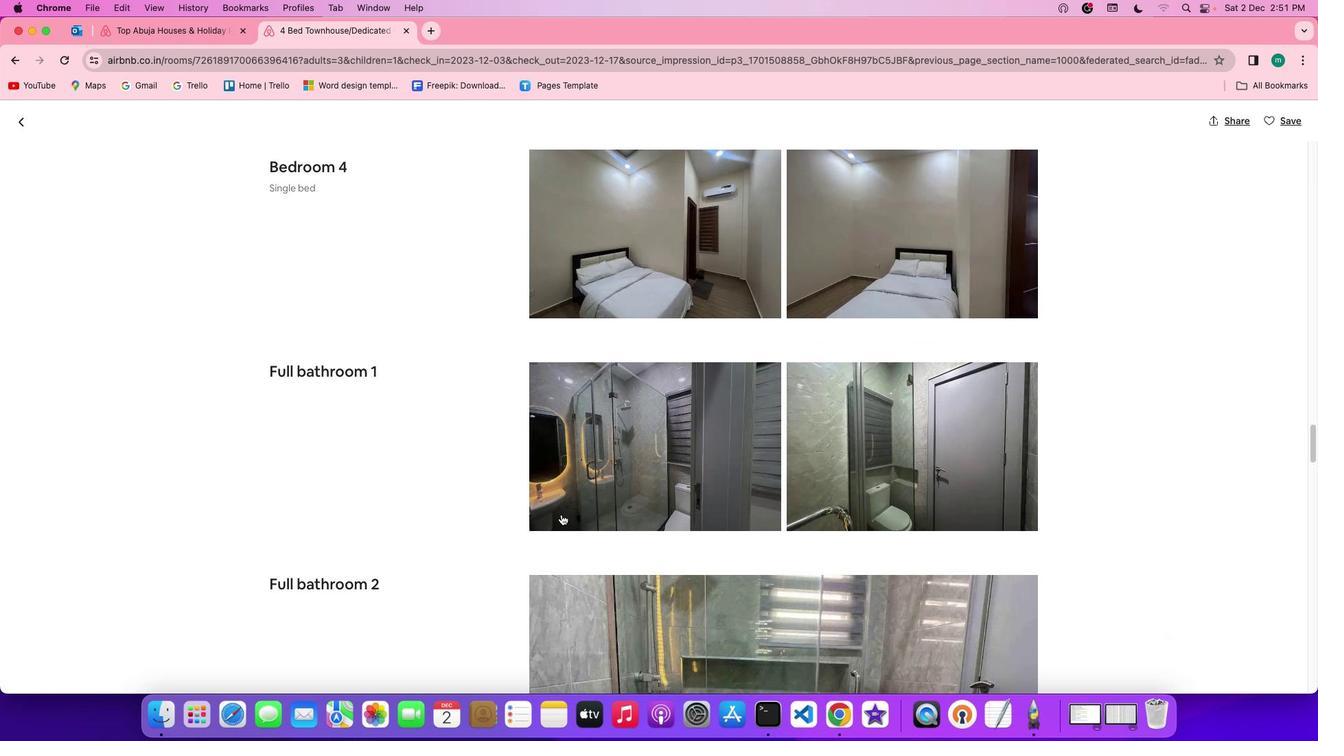 
Action: Mouse scrolled (555, 509) with delta (-4, -5)
Screenshot: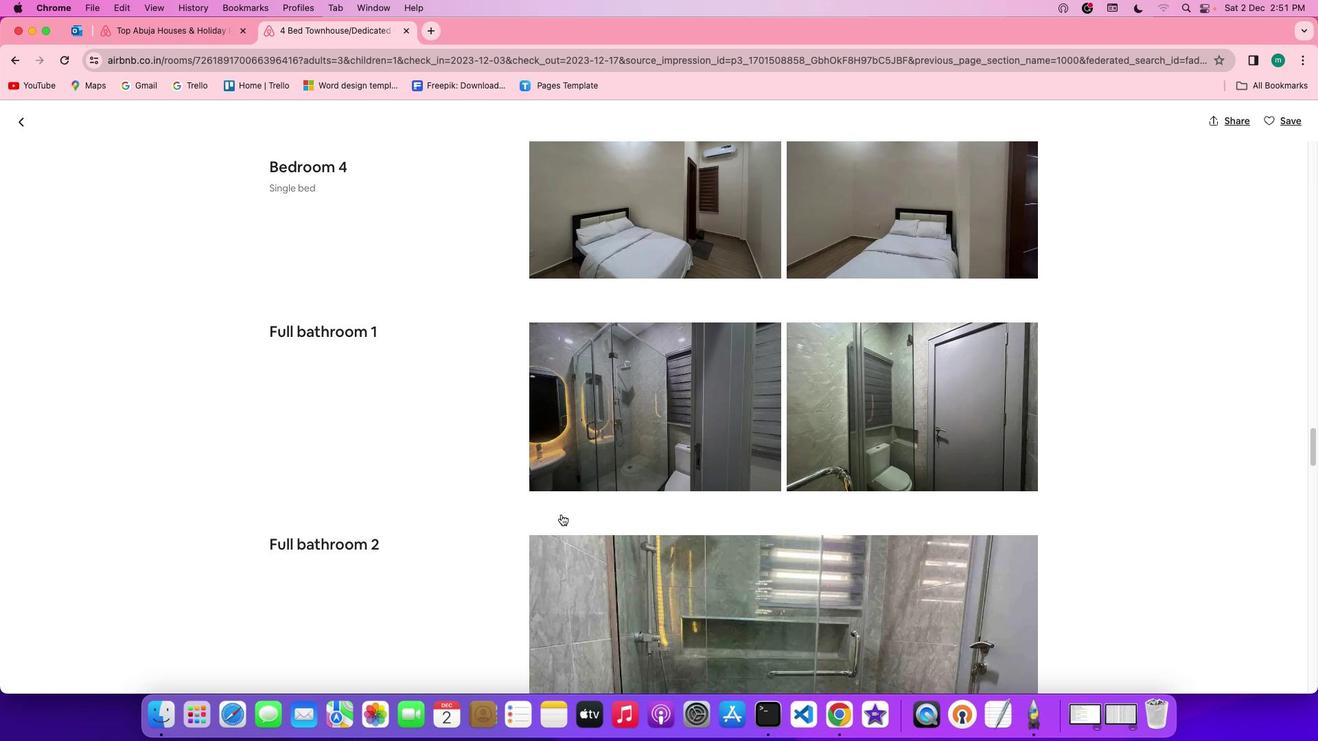 
Action: Mouse scrolled (555, 509) with delta (-4, -5)
Screenshot: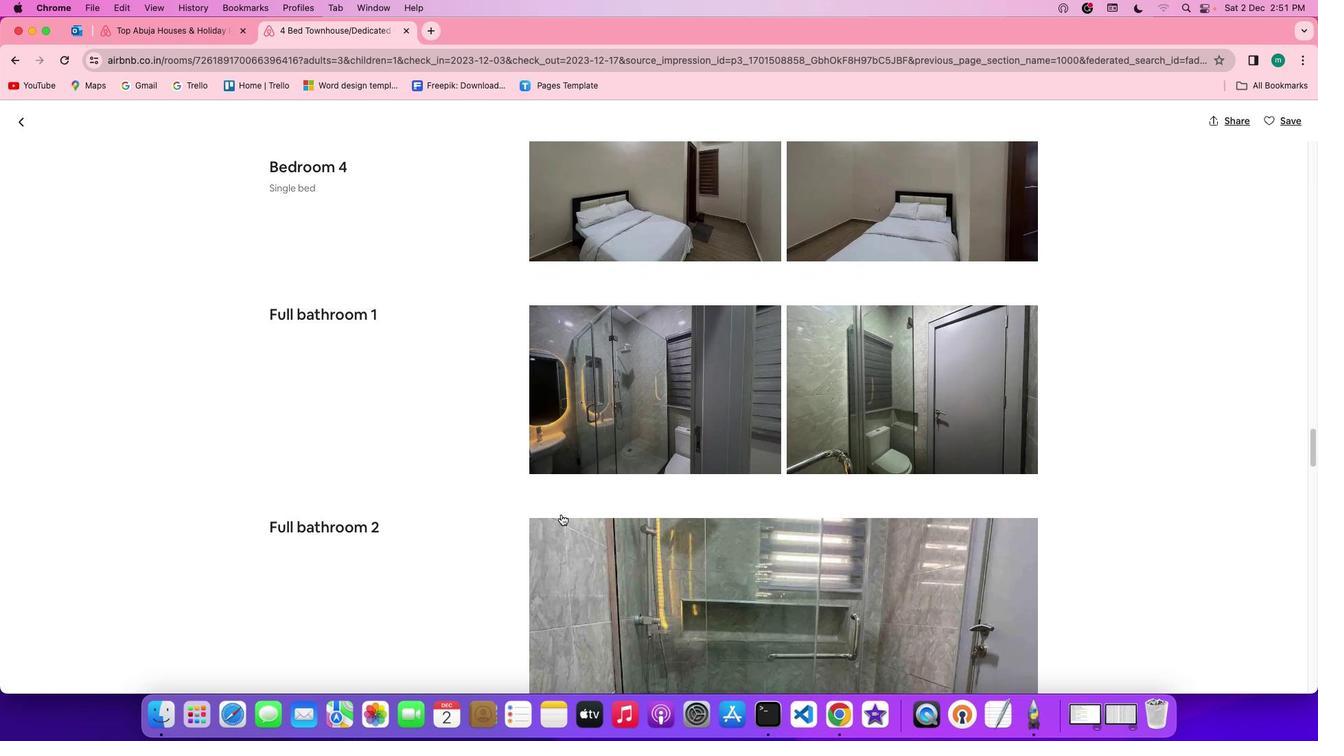 
Action: Mouse scrolled (555, 509) with delta (-4, -6)
Screenshot: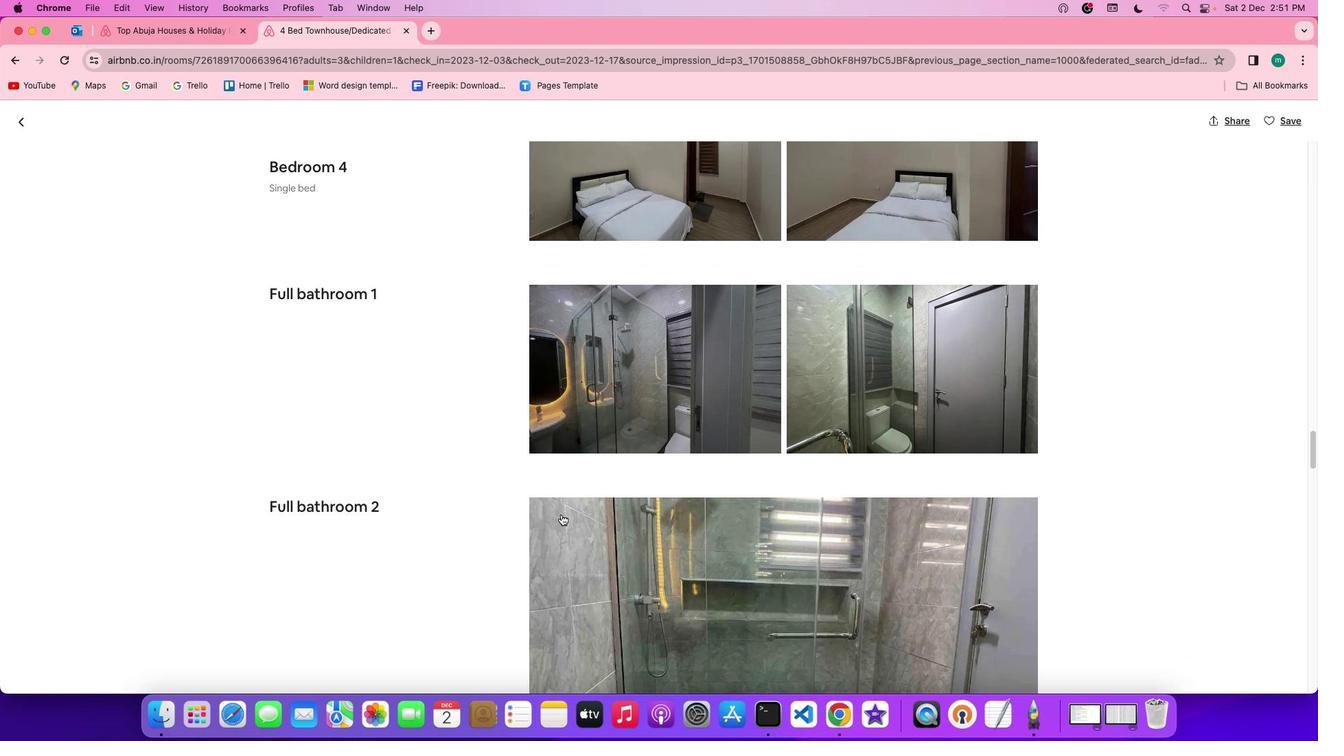 
Action: Mouse scrolled (555, 509) with delta (-4, -6)
Screenshot: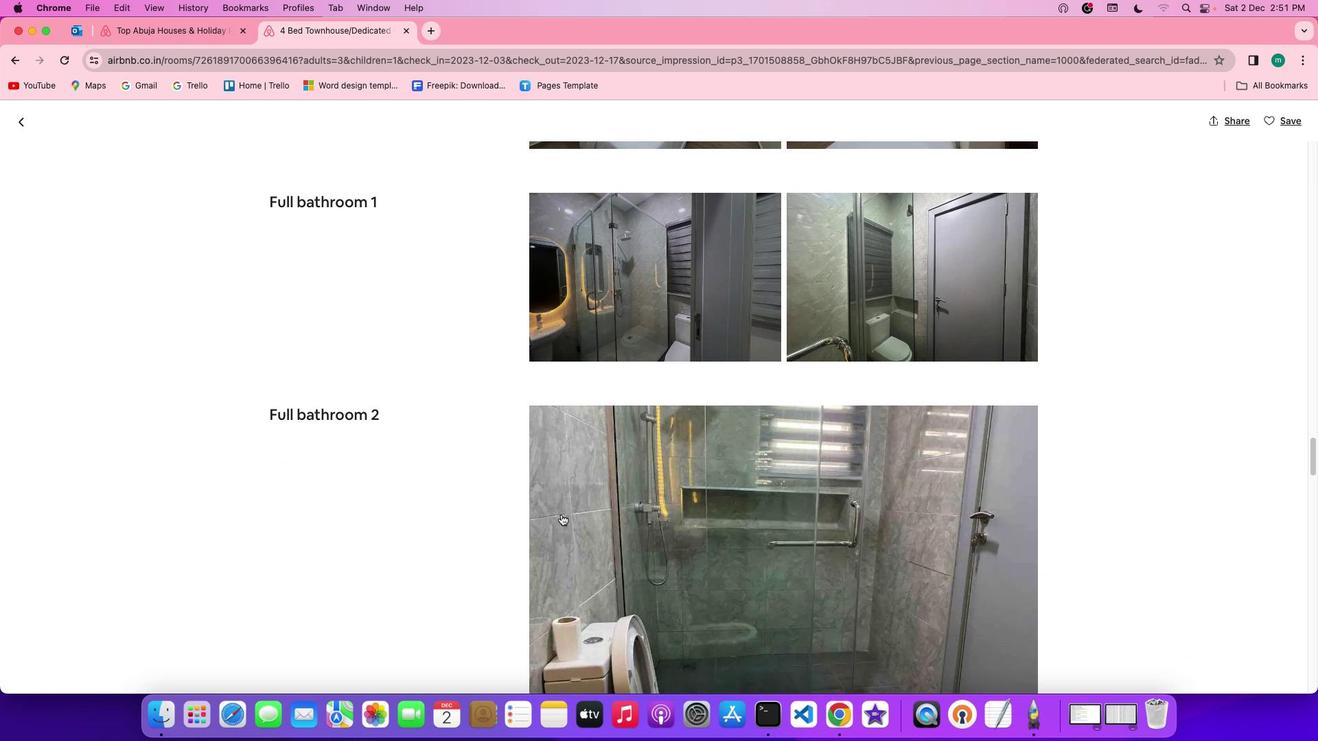 
Action: Mouse scrolled (555, 509) with delta (-4, -5)
Screenshot: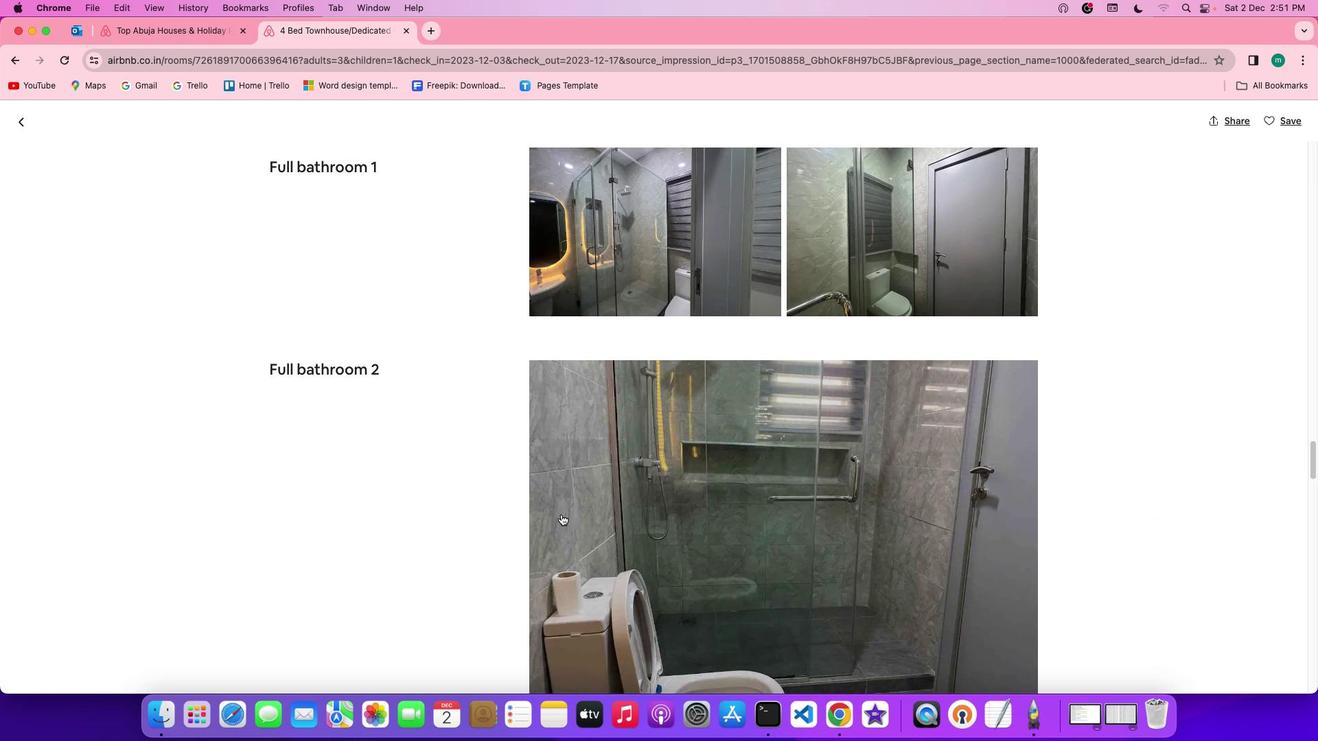 
Action: Mouse scrolled (555, 509) with delta (-4, -5)
Screenshot: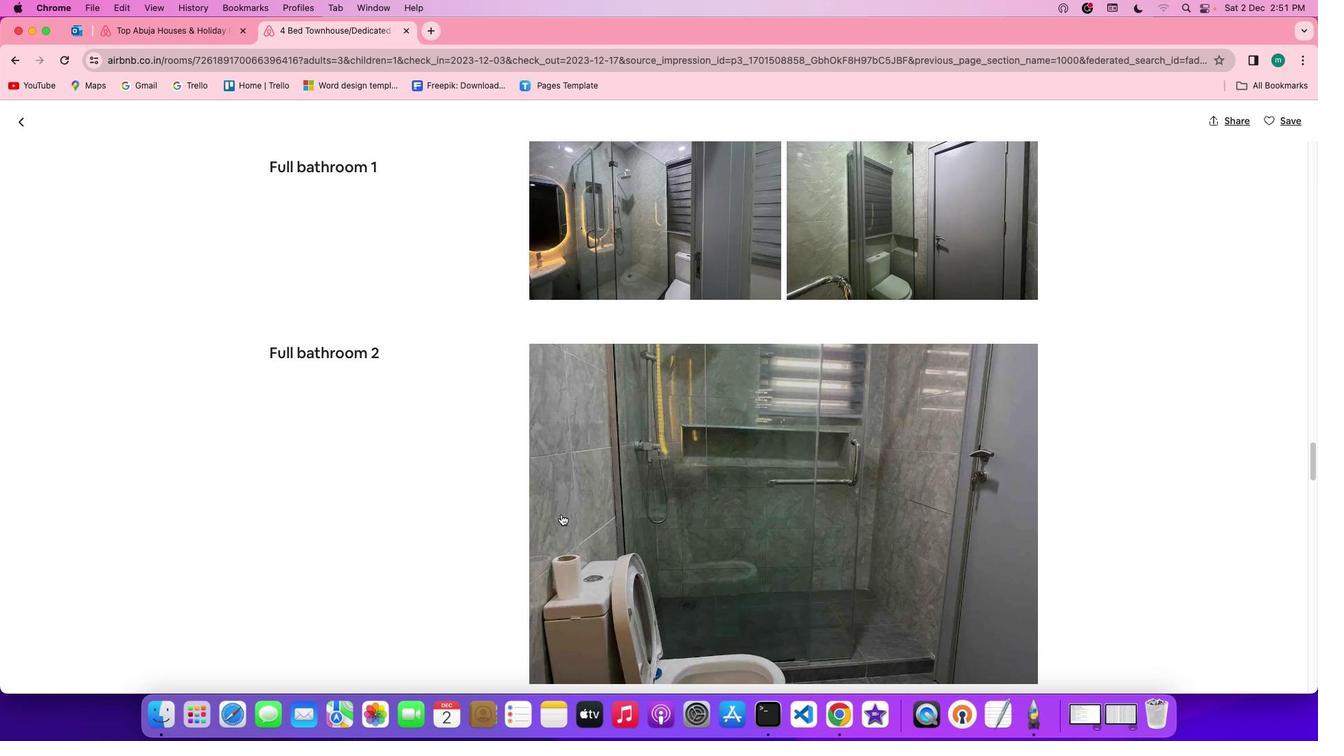 
Action: Mouse scrolled (555, 509) with delta (-4, -6)
Screenshot: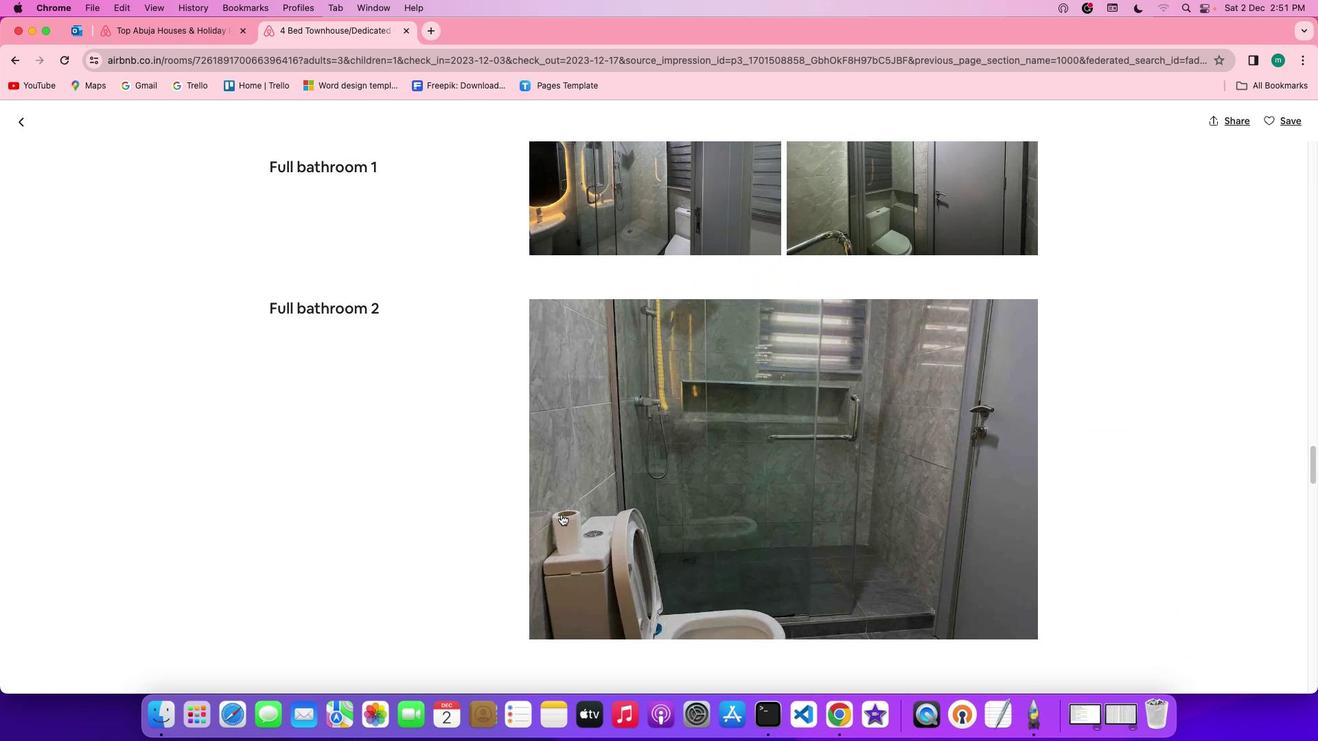 
Action: Mouse scrolled (555, 509) with delta (-4, -6)
Screenshot: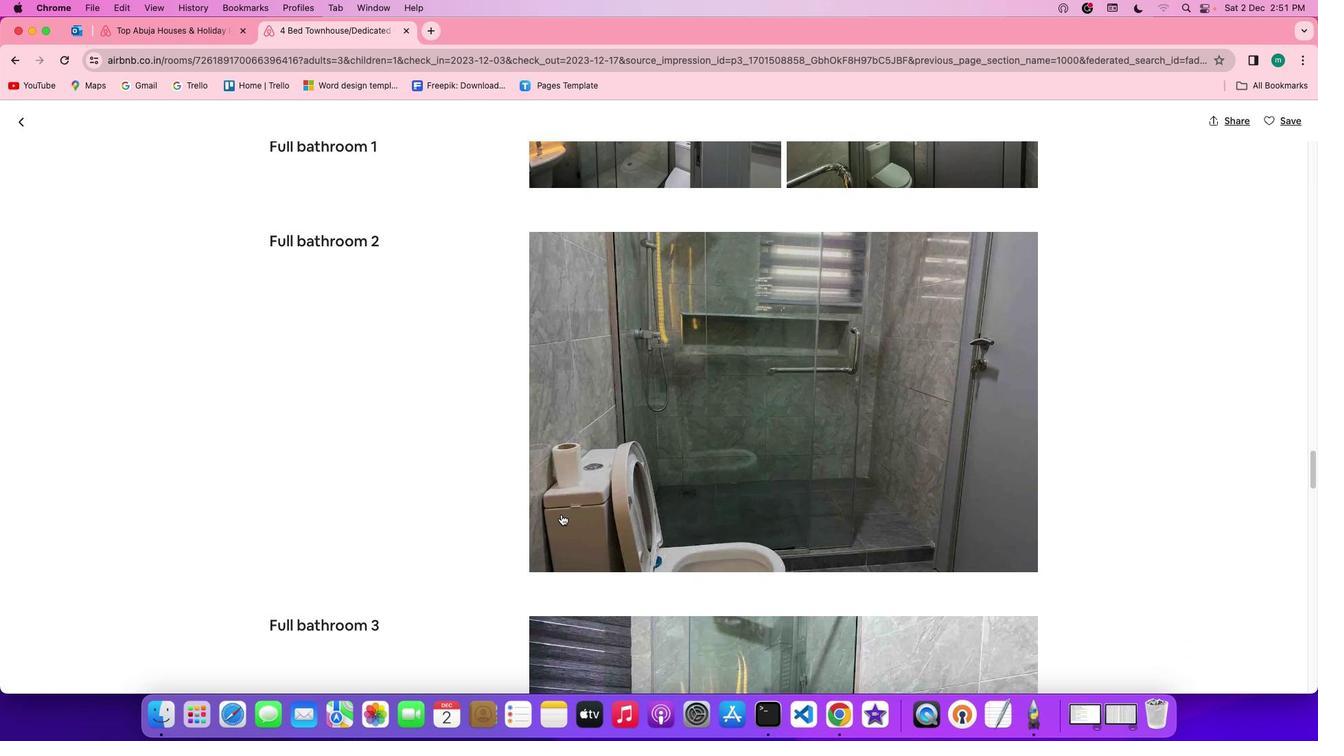 
Action: Mouse scrolled (555, 509) with delta (-4, -5)
Screenshot: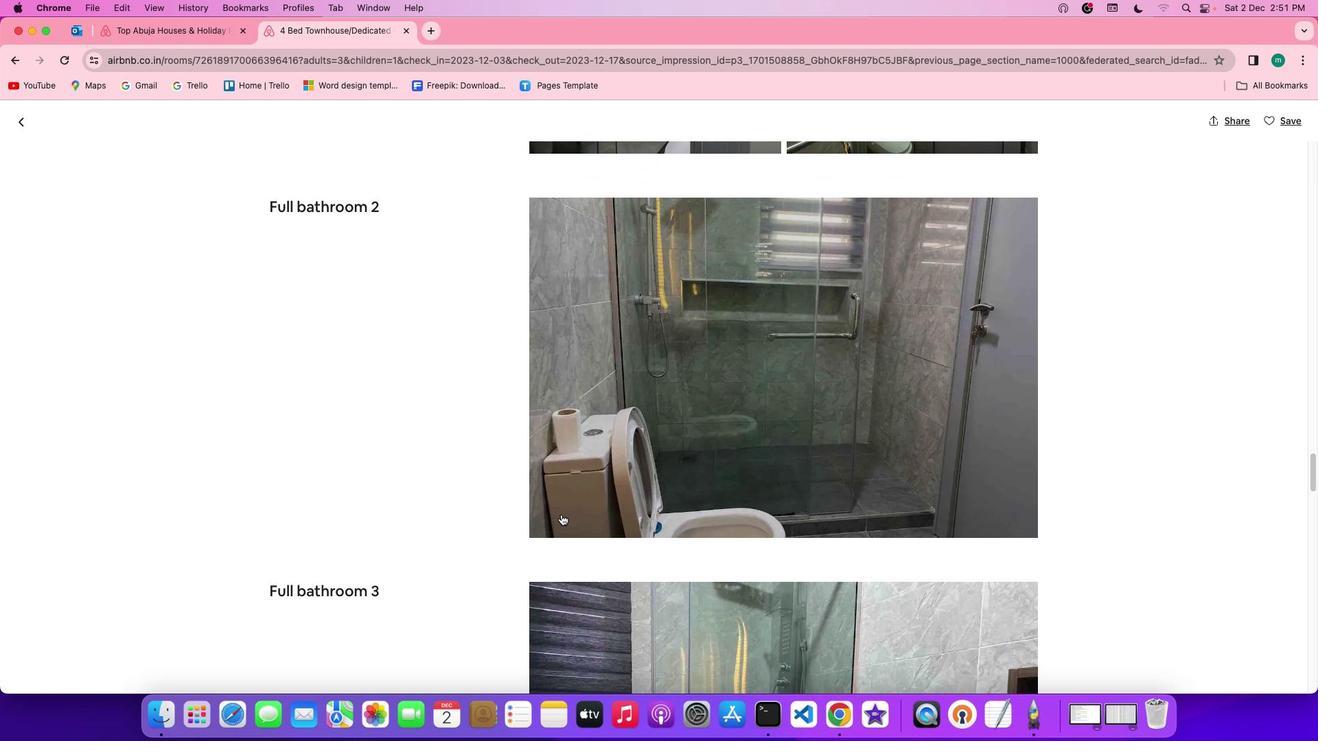 
Action: Mouse scrolled (555, 509) with delta (-4, -5)
Screenshot: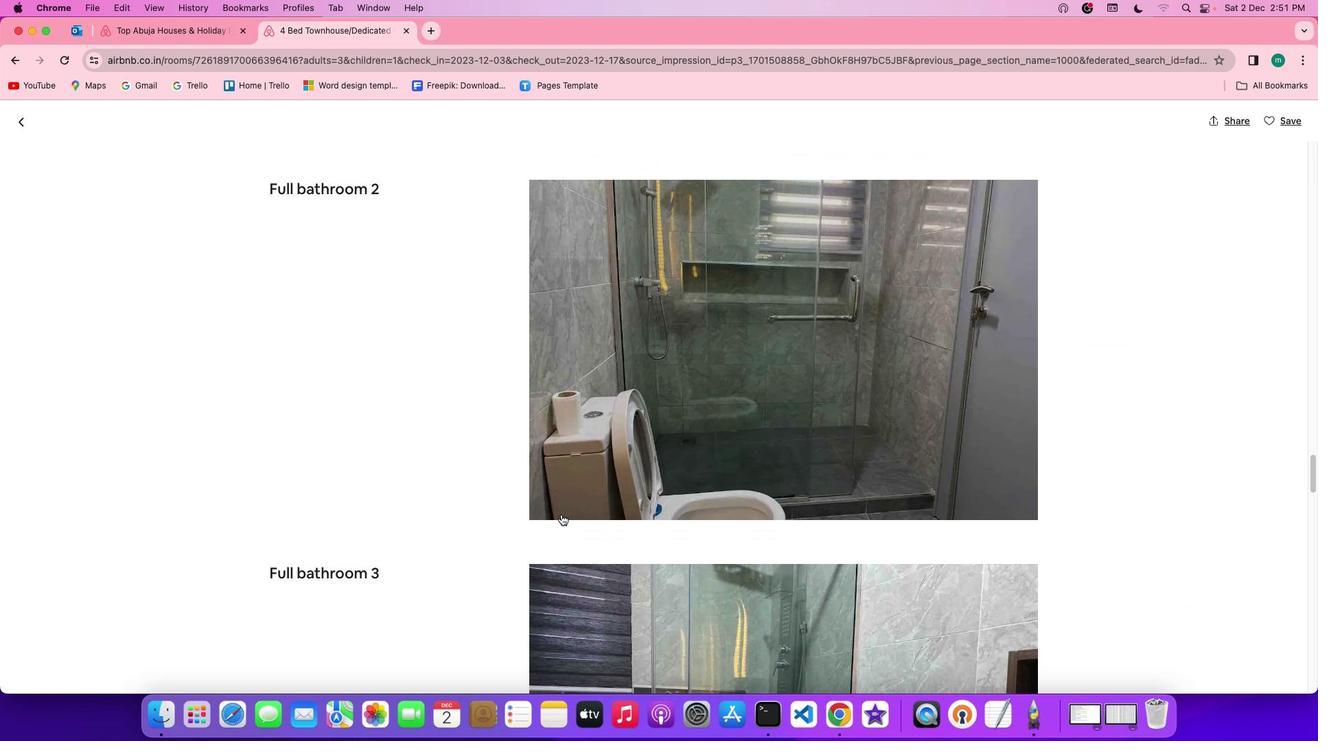 
Action: Mouse scrolled (555, 509) with delta (-4, -6)
Screenshot: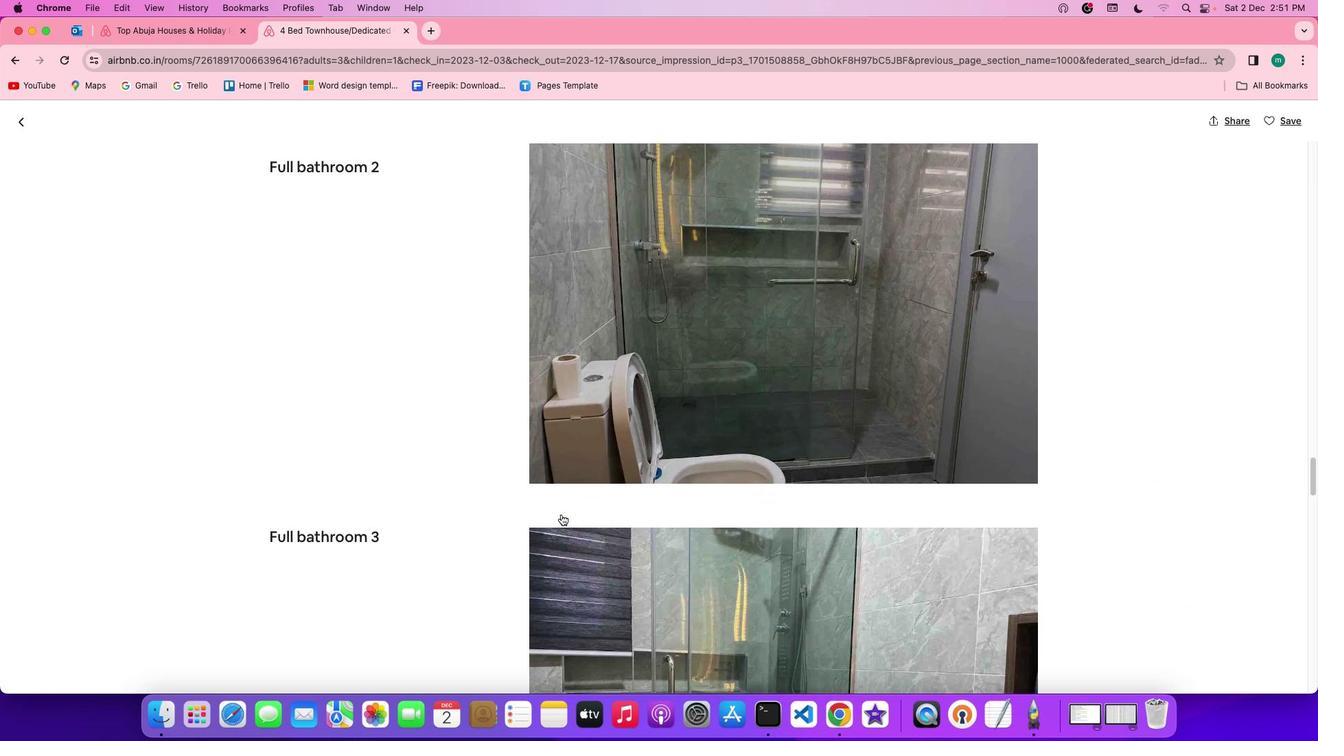 
Action: Mouse scrolled (555, 509) with delta (-4, -6)
